 Task: Buy 2 Toothpick Holders from Kitchen Accessories section under best seller category for shipping address: Kendall Wright, 1123 Sharon Lane, South Bend, Indiana 46625, Cell Number 5742125169. Pay from credit card ending with 9757, CVV 798
Action: Mouse moved to (14, 95)
Screenshot: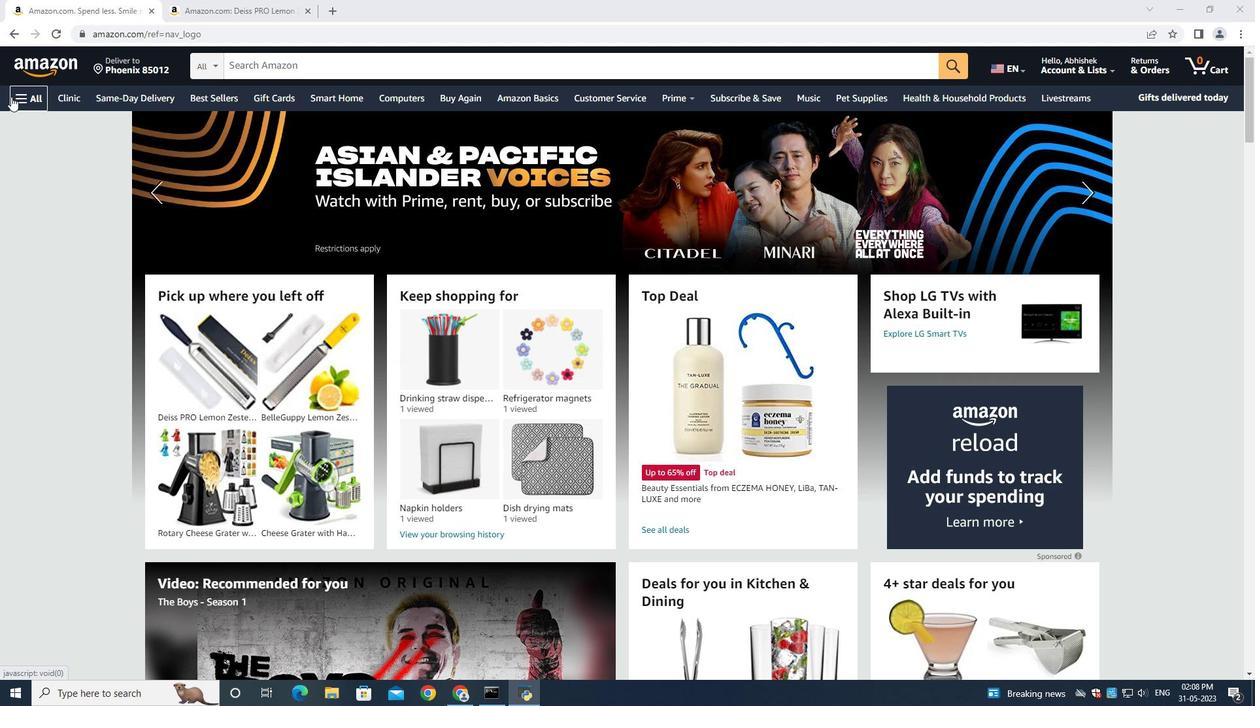 
Action: Mouse pressed left at (14, 95)
Screenshot: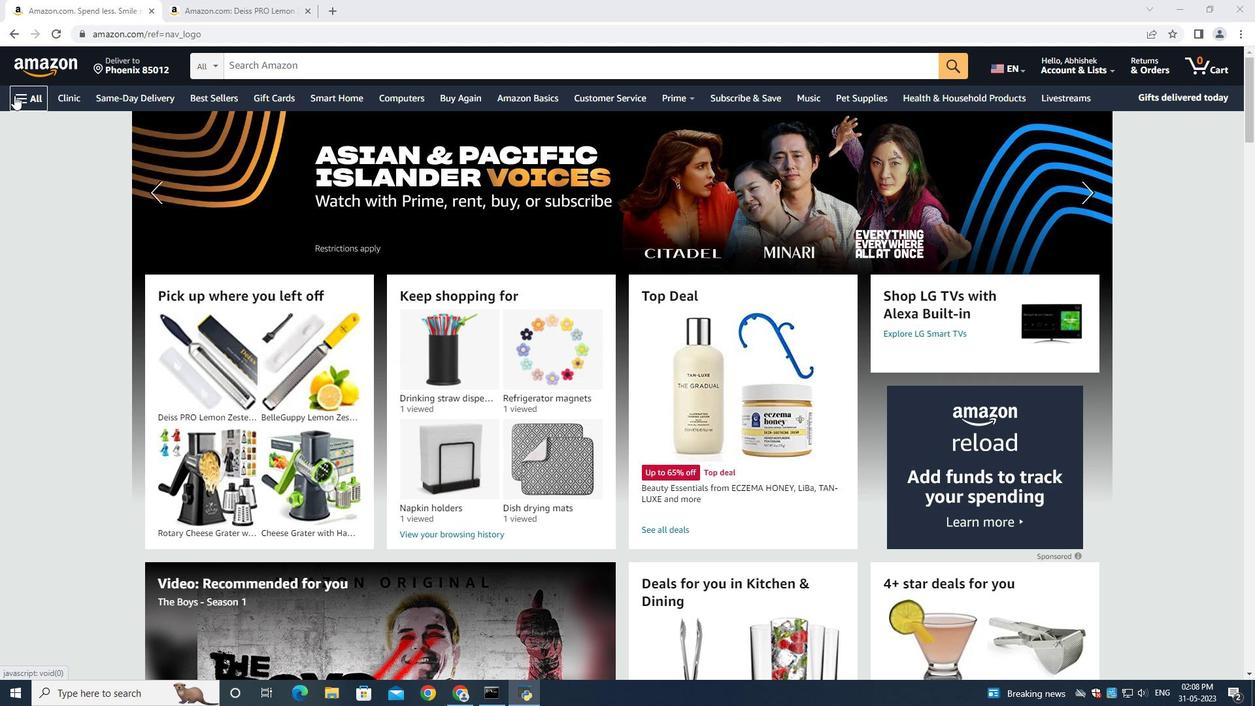 
Action: Mouse moved to (56, 131)
Screenshot: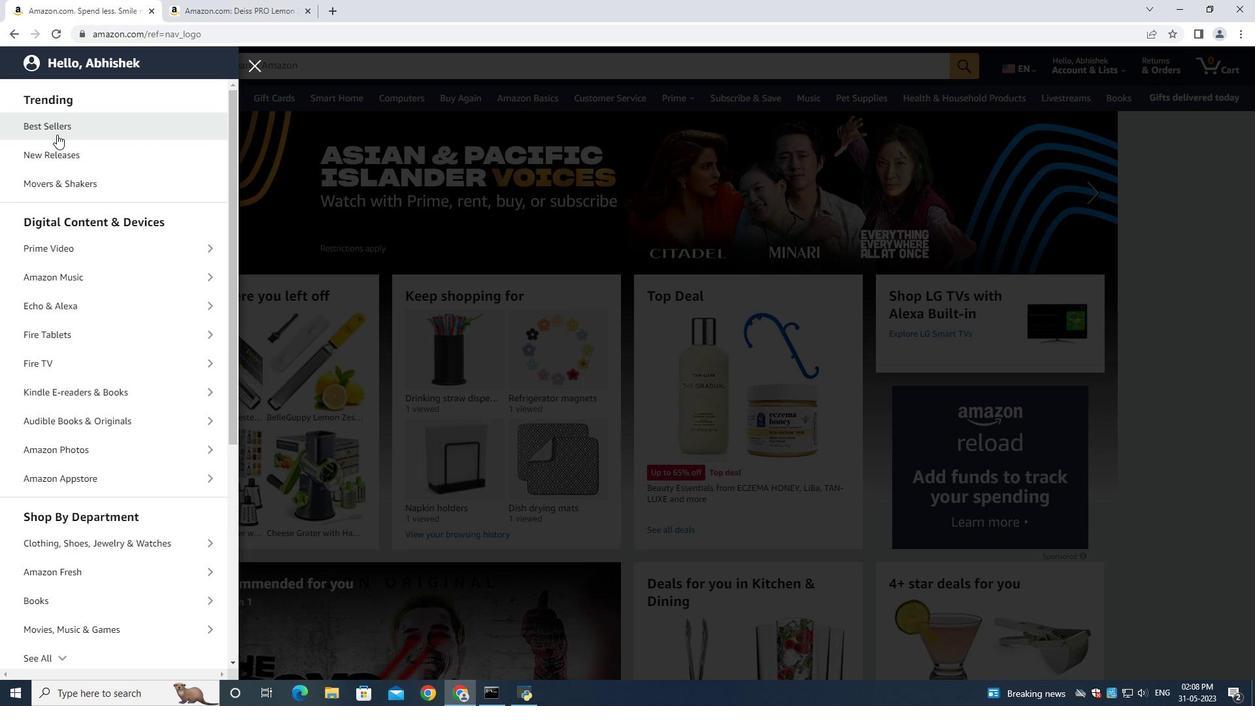 
Action: Mouse pressed left at (56, 131)
Screenshot: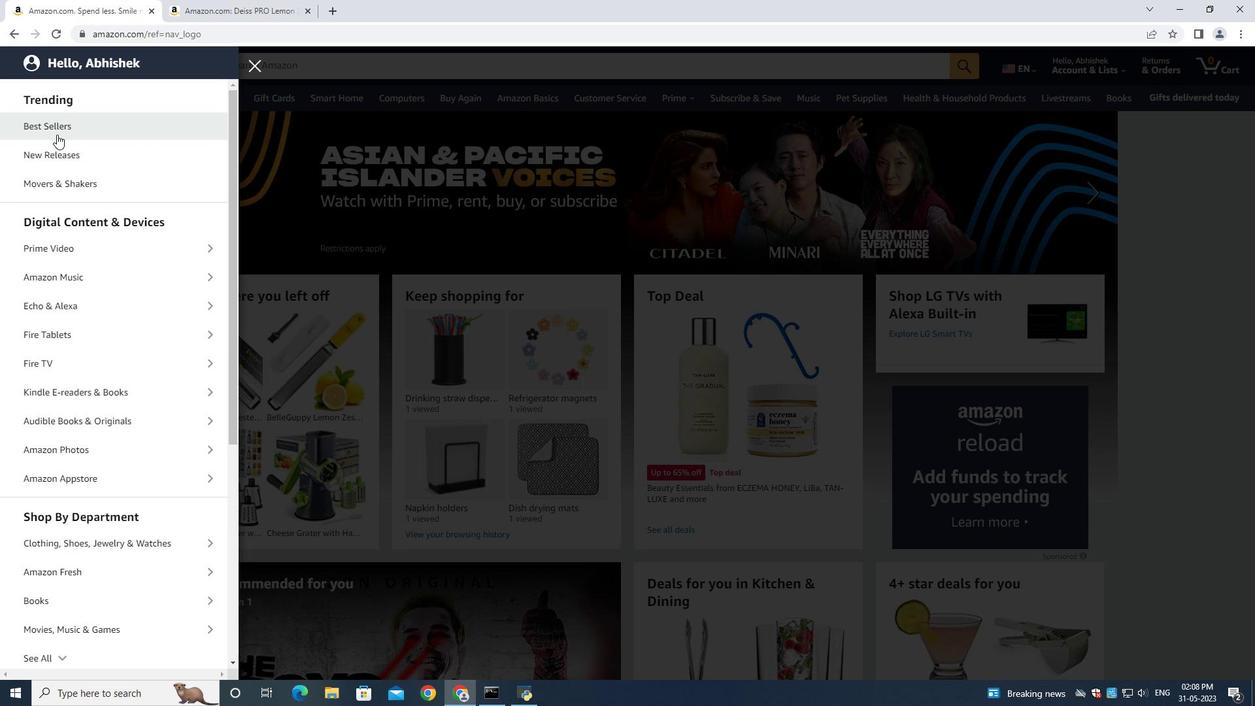 
Action: Mouse moved to (300, 67)
Screenshot: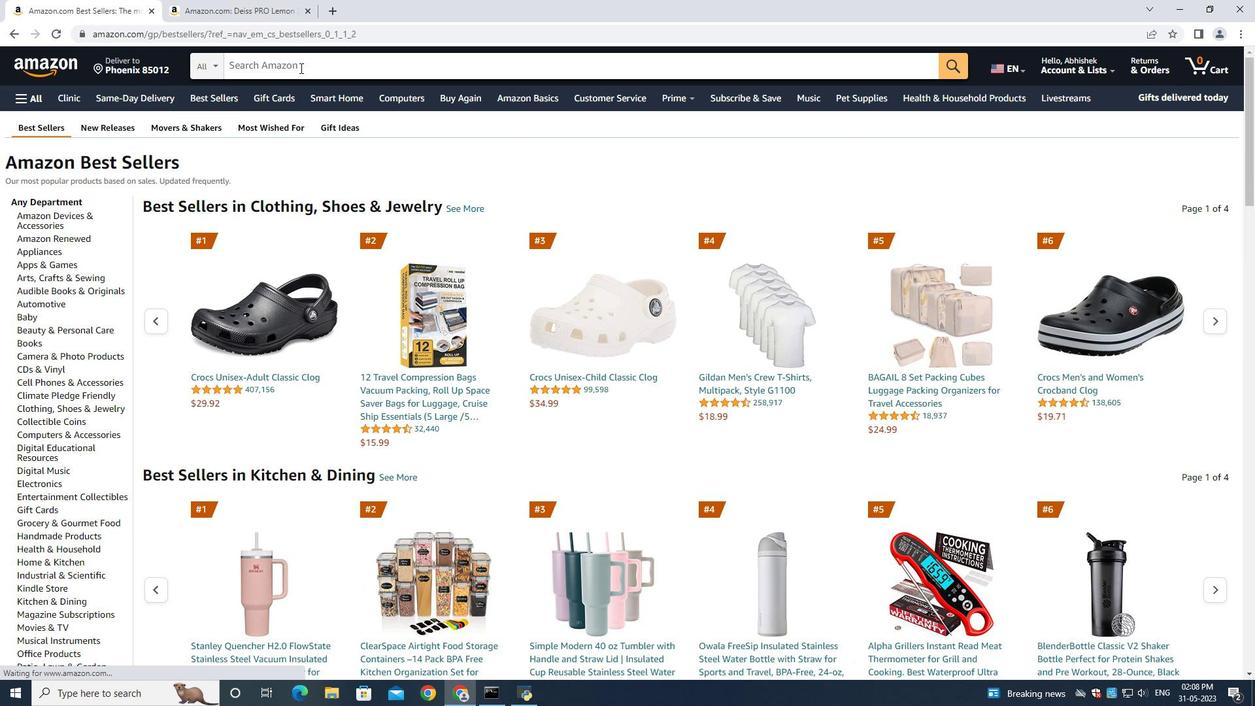 
Action: Mouse pressed left at (300, 67)
Screenshot: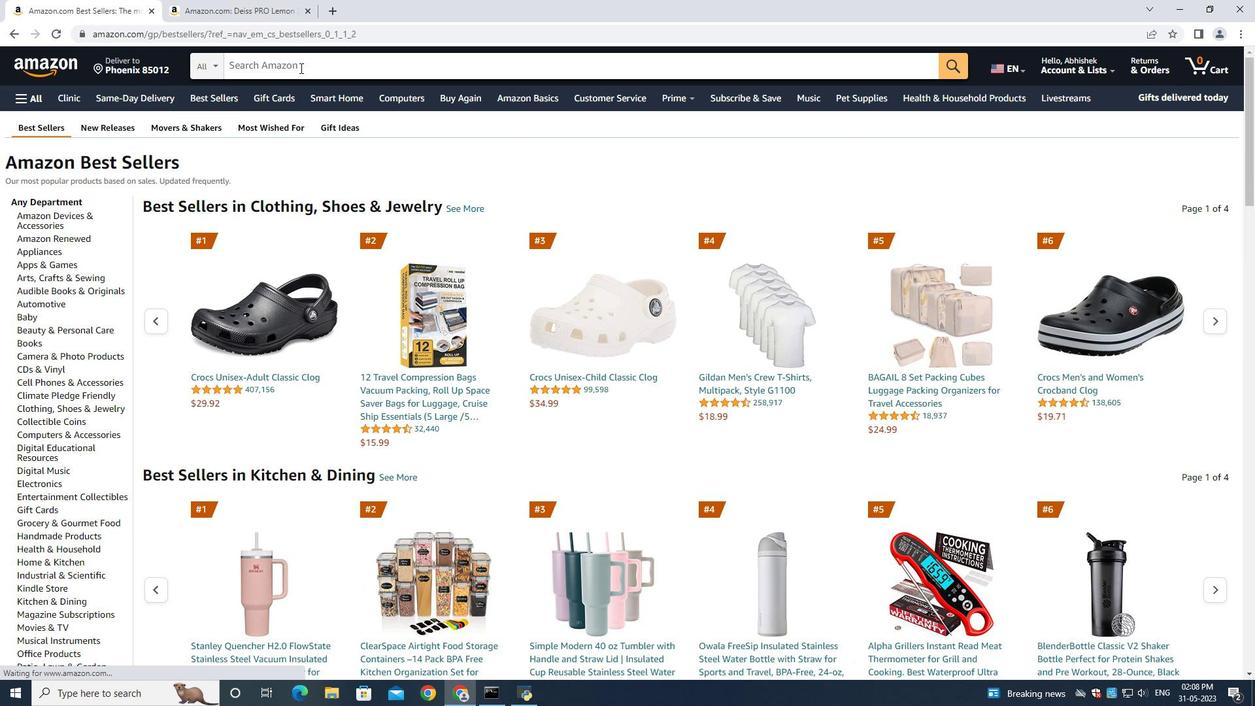 
Action: Key pressed <Key.shift><Key.shift><Key.shift><Key.shift><Key.shift><Key.shift><Key.shift><Key.shift><Key.shift>Toothpick<Key.space><Key.shift><Key.shift><Key.shift><Key.shift><Key.shift><Key.shift><Key.shift><Key.shift><Key.shift><Key.shift><Key.shift><Key.shift><Key.shift><Key.shift><Key.shift><Key.shift><Key.shift><Key.shift>Holders<Key.enter>
Screenshot: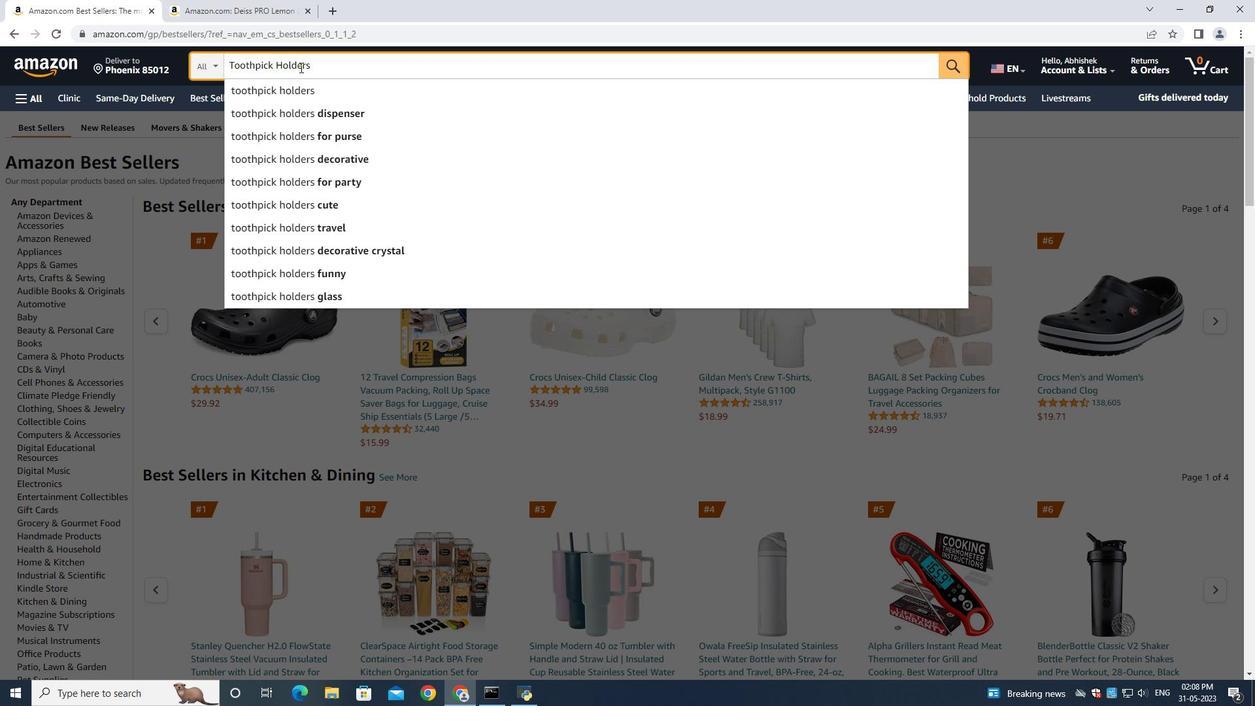 
Action: Mouse moved to (371, 71)
Screenshot: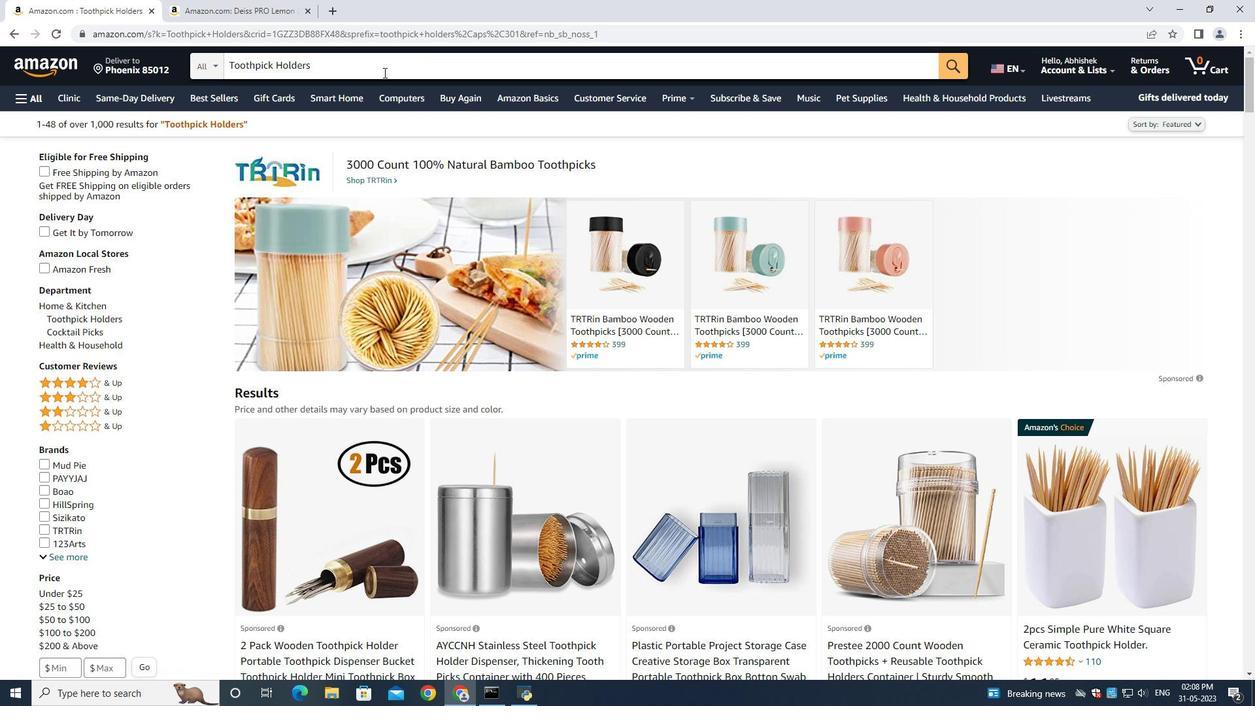 
Action: Mouse pressed left at (371, 71)
Screenshot: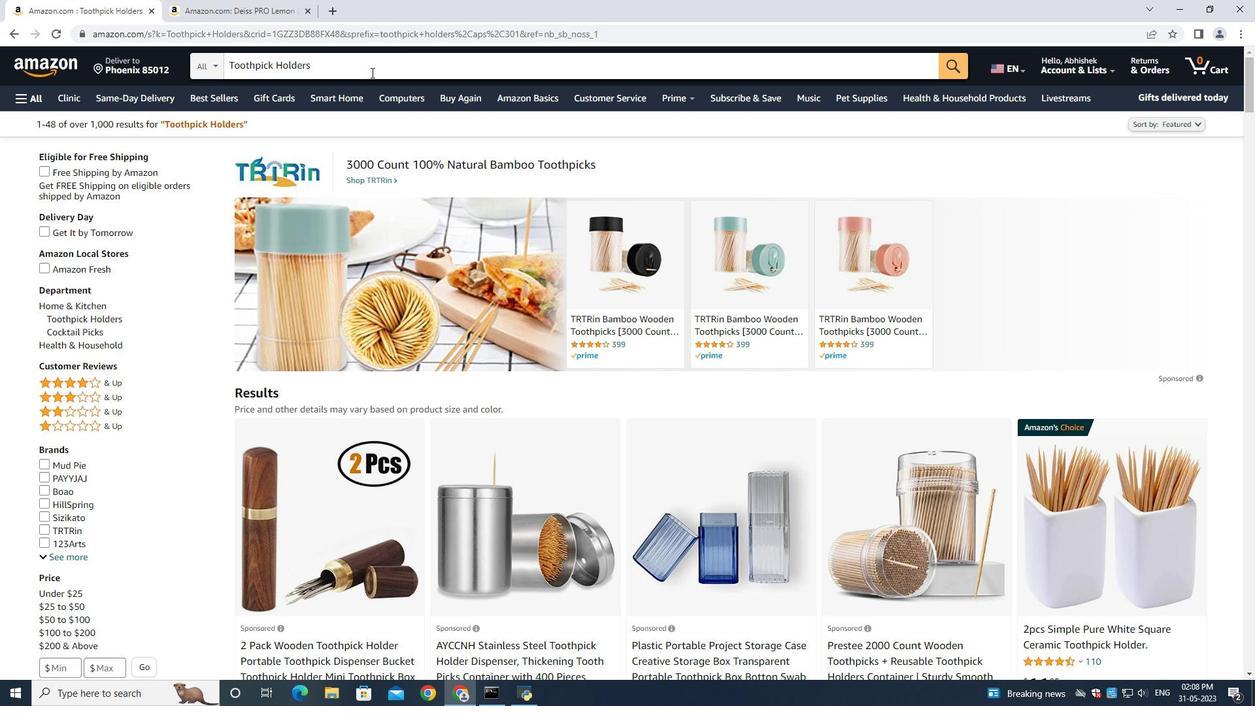 
Action: Key pressed <Key.space>kitchen<Key.enter>
Screenshot: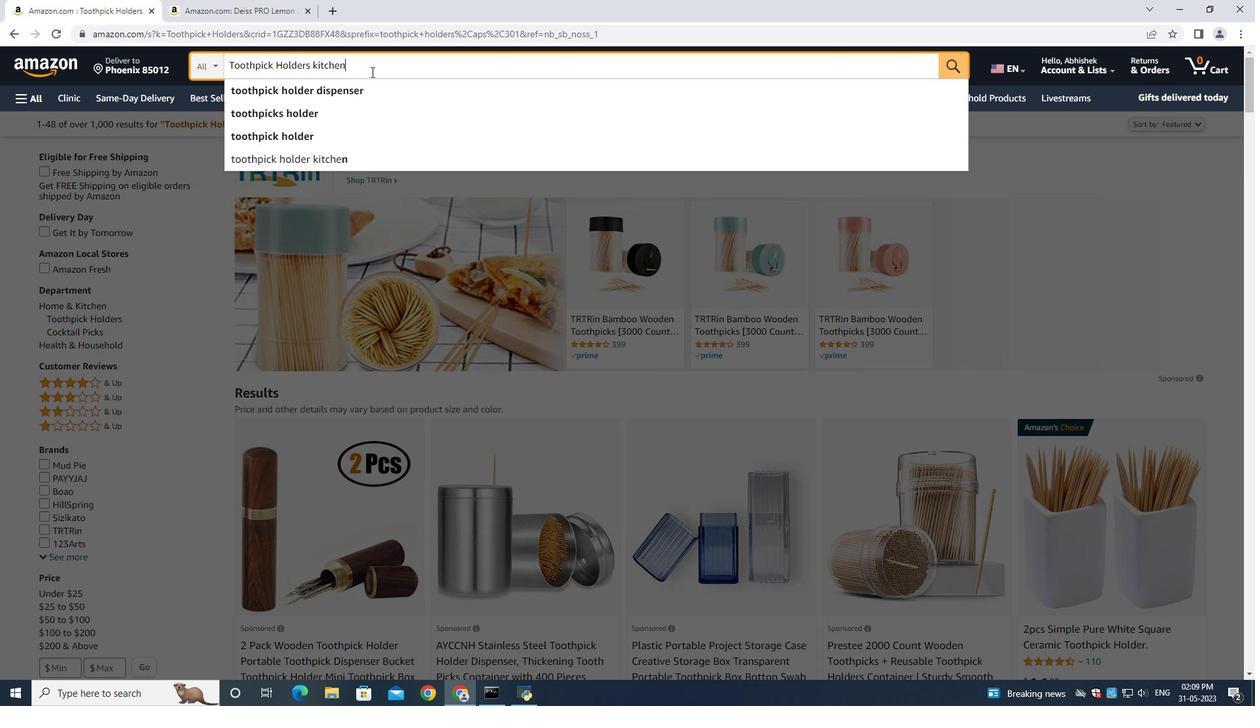 
Action: Mouse moved to (69, 270)
Screenshot: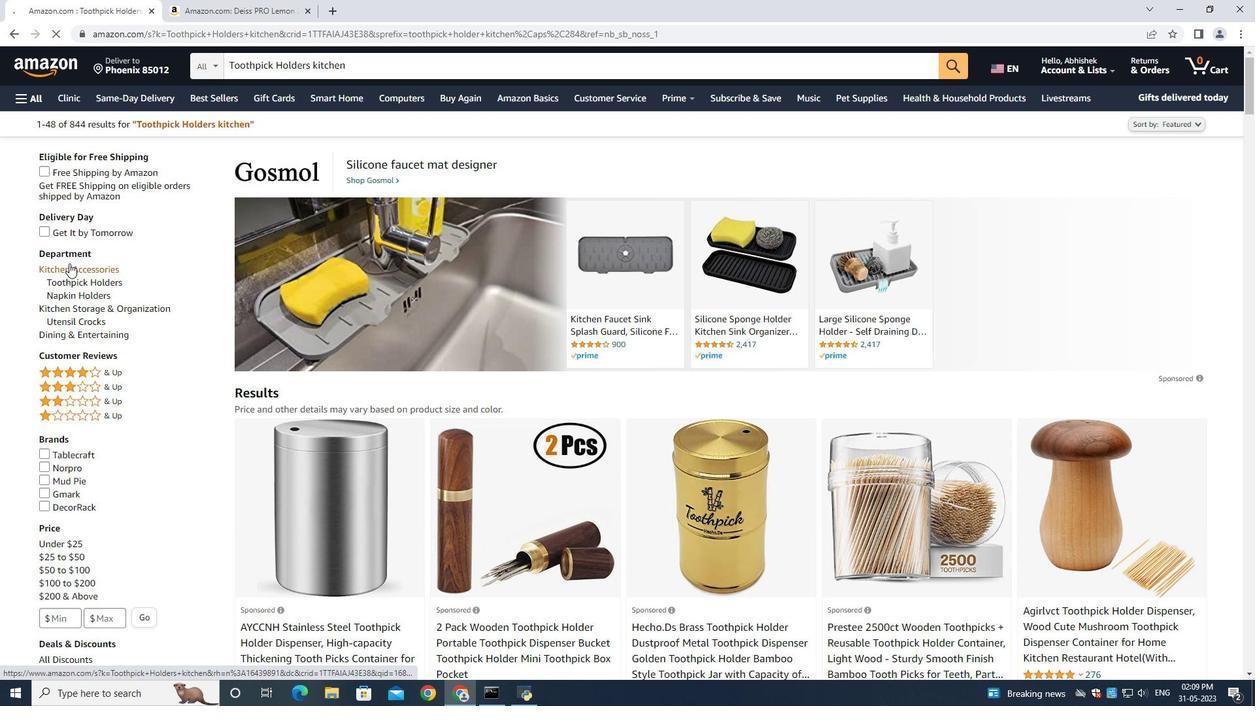 
Action: Mouse pressed left at (69, 270)
Screenshot: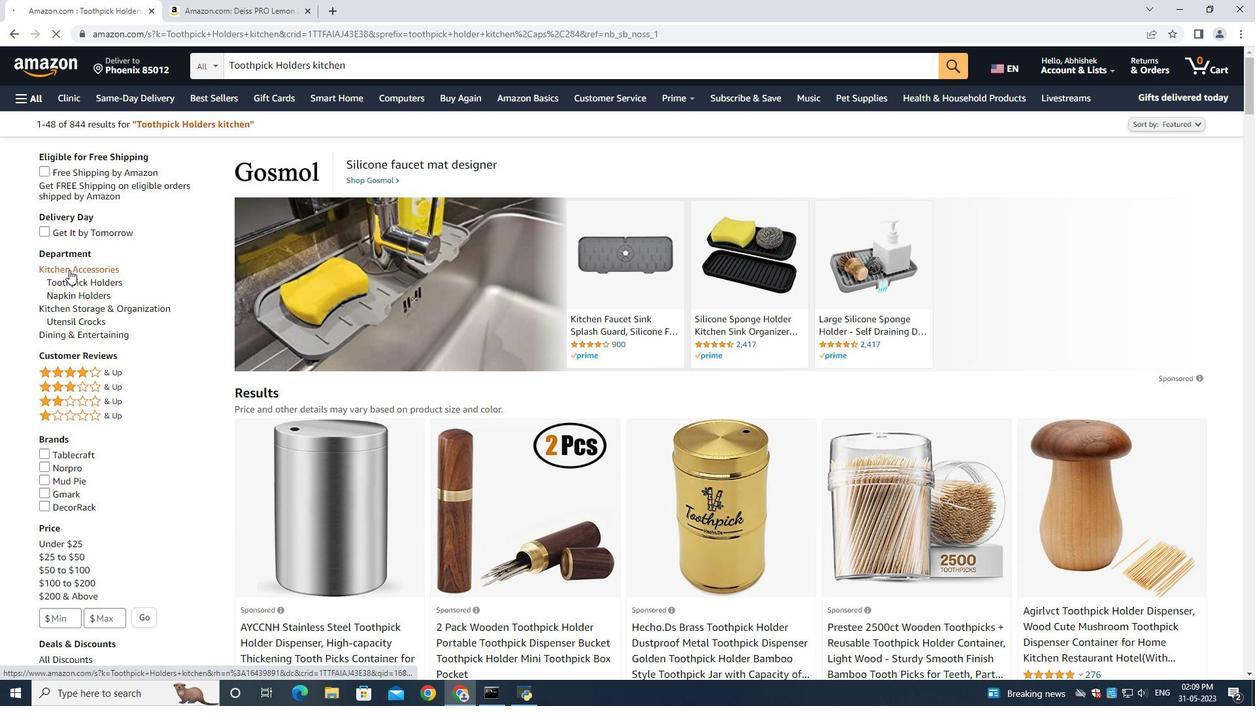 
Action: Mouse moved to (881, 387)
Screenshot: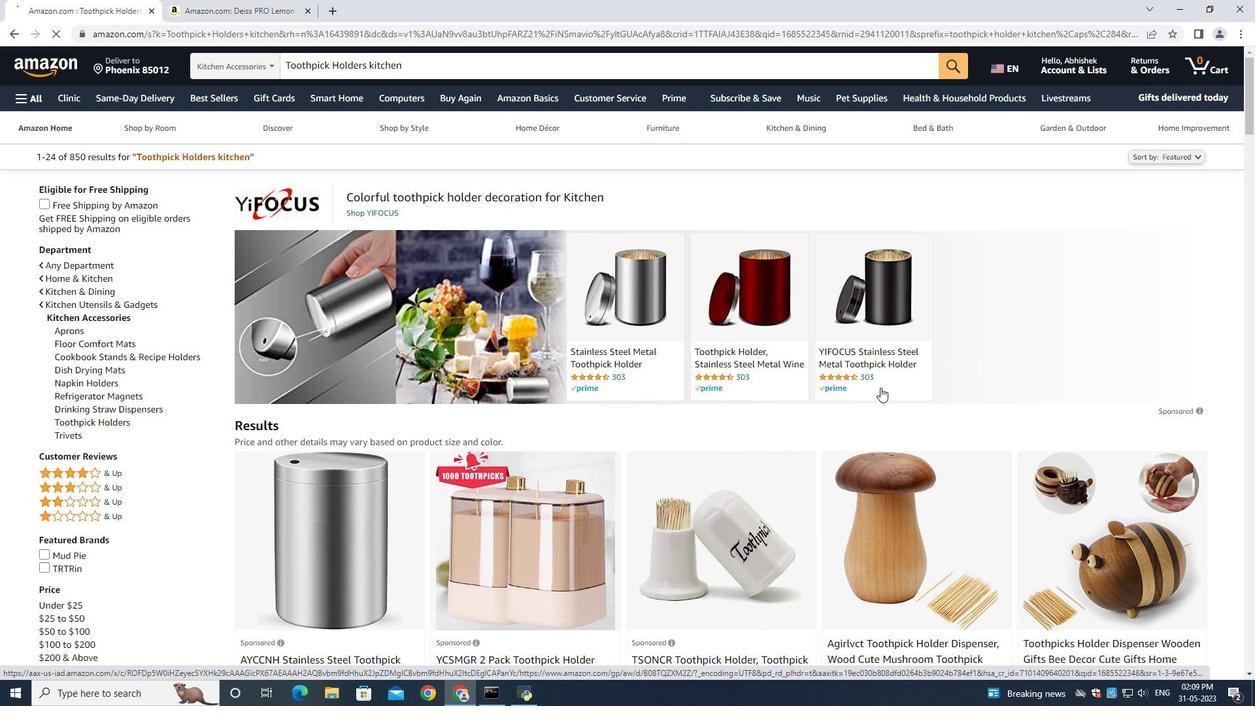 
Action: Mouse scrolled (881, 387) with delta (0, 0)
Screenshot: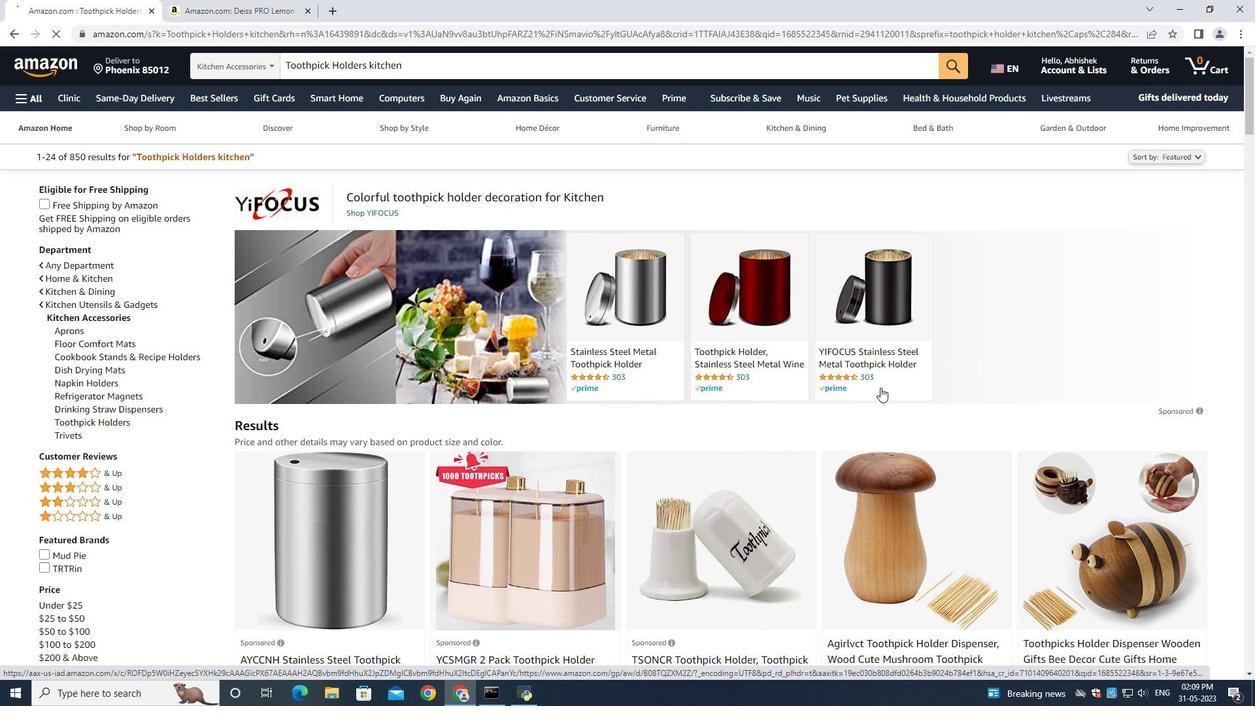 
Action: Mouse moved to (881, 389)
Screenshot: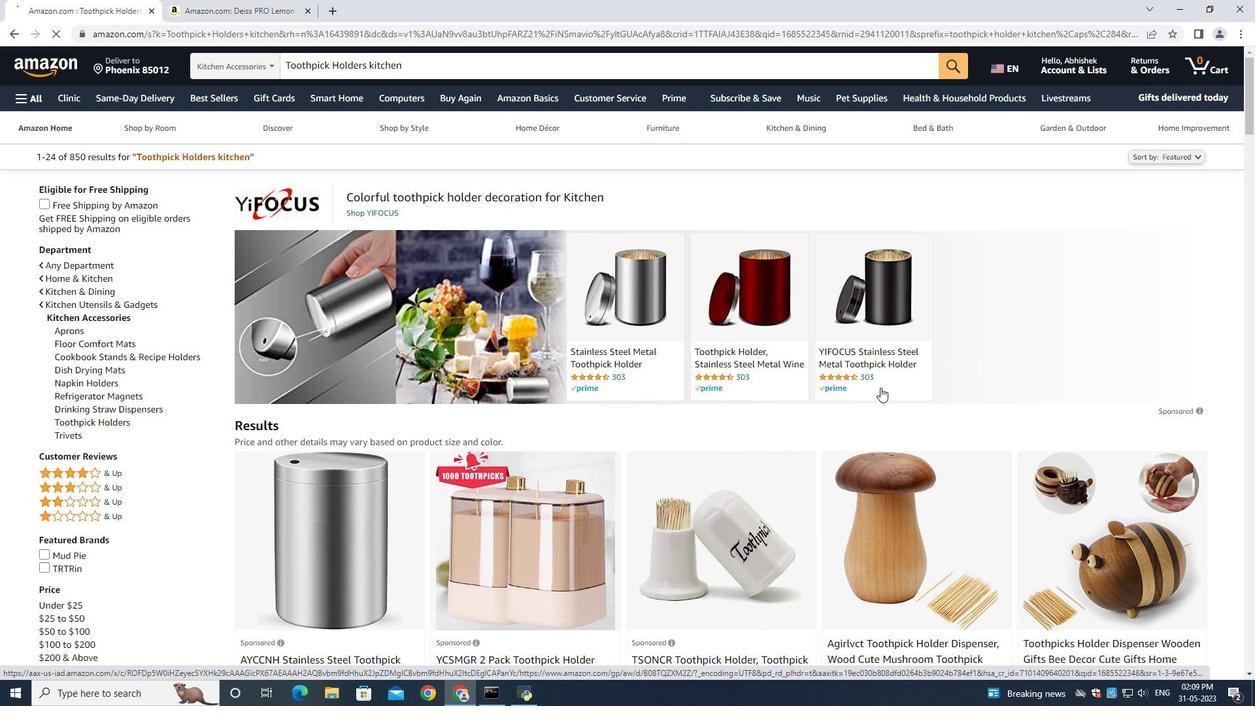 
Action: Mouse scrolled (881, 388) with delta (0, 0)
Screenshot: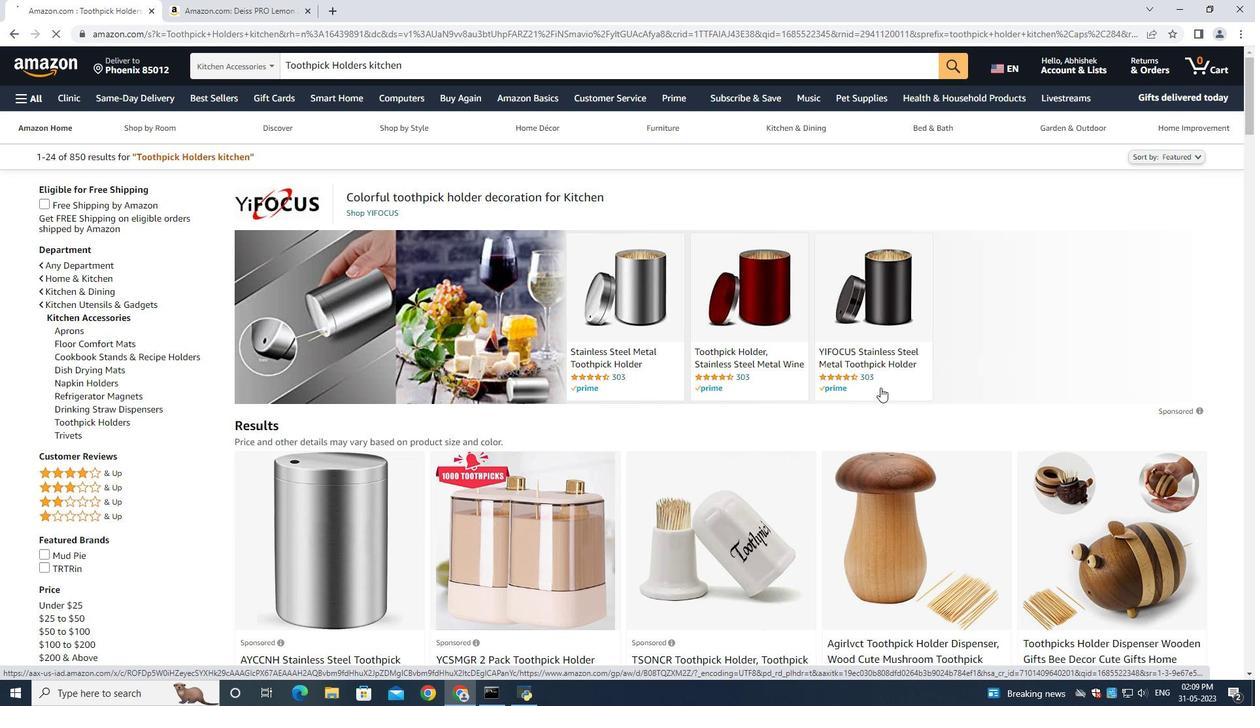 
Action: Mouse scrolled (881, 388) with delta (0, 0)
Screenshot: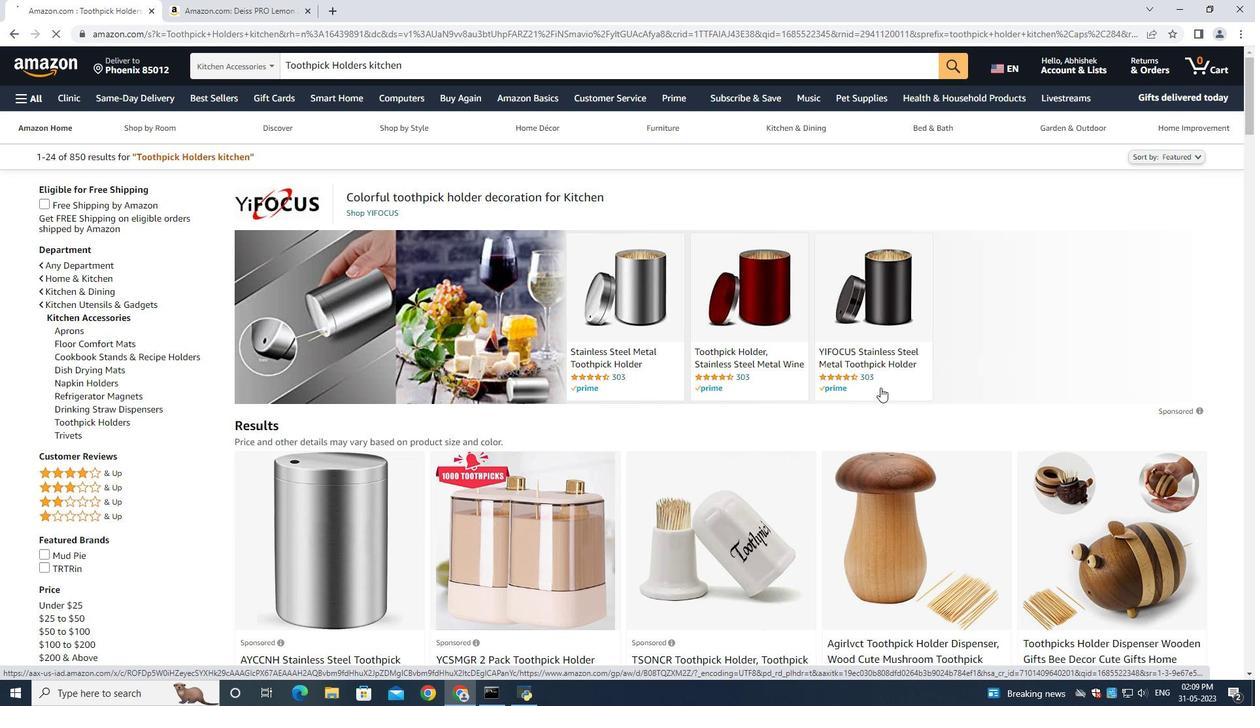 
Action: Mouse scrolled (881, 388) with delta (0, 0)
Screenshot: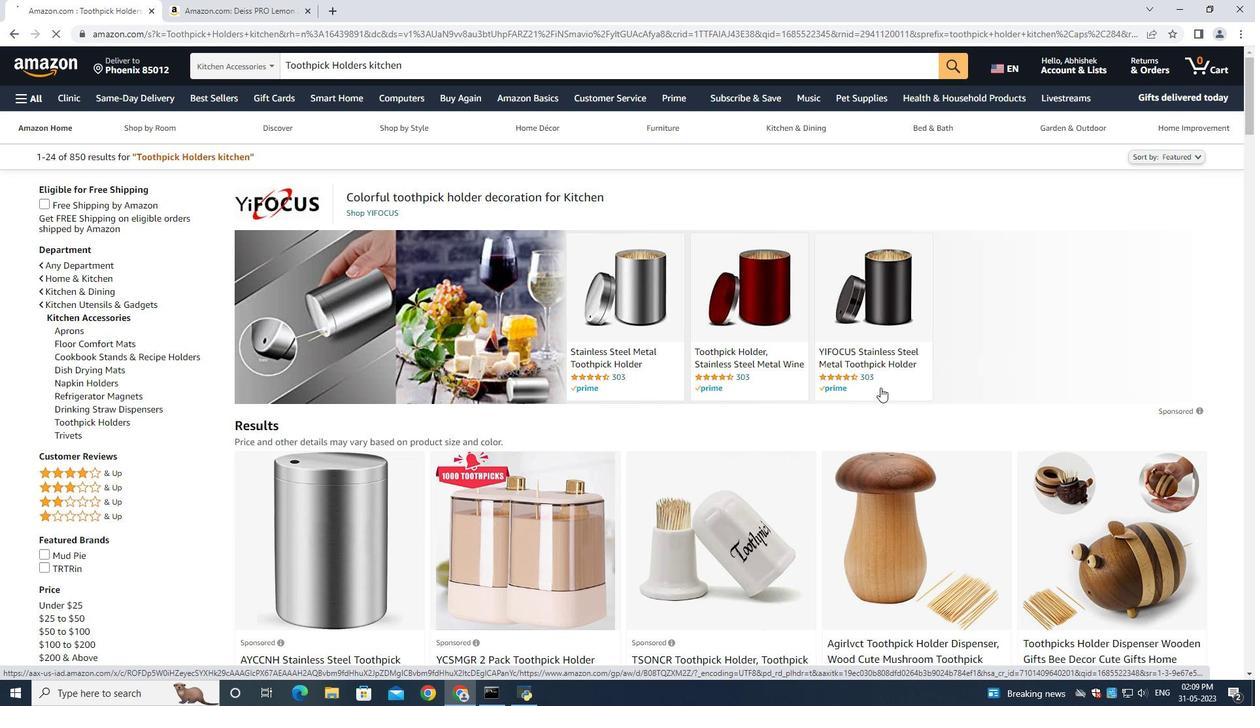 
Action: Mouse moved to (988, 393)
Screenshot: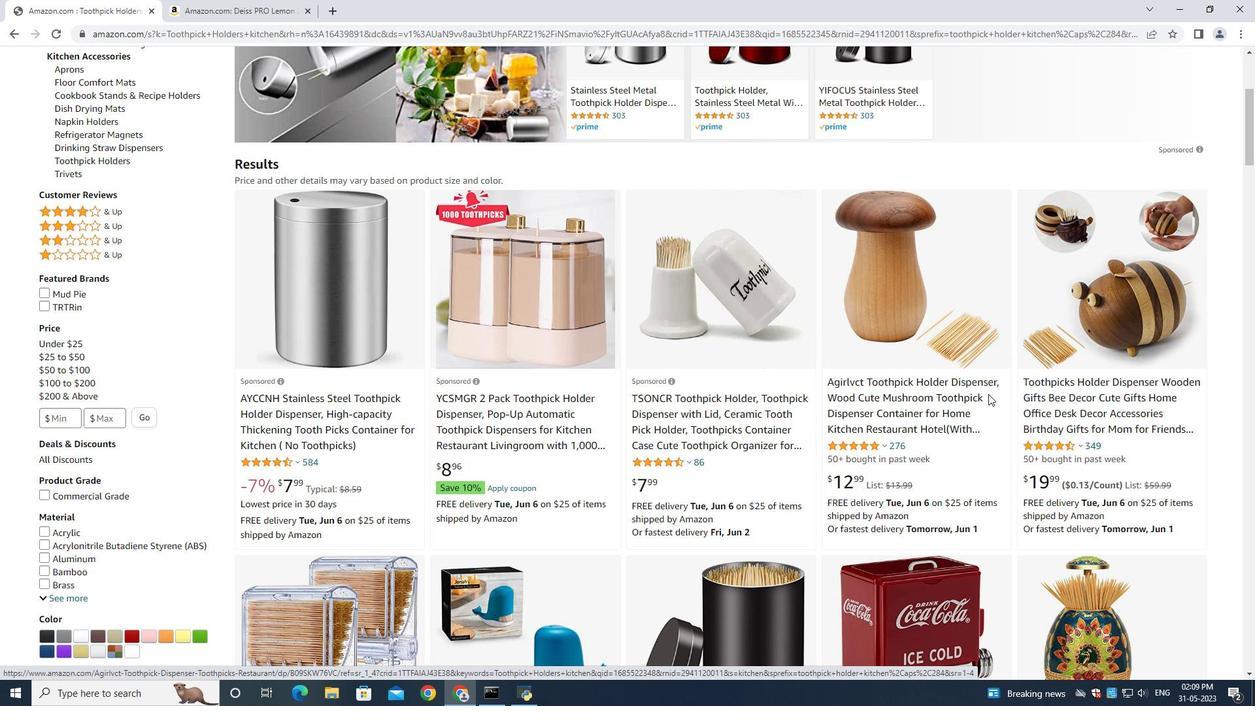 
Action: Mouse scrolled (988, 392) with delta (0, 0)
Screenshot: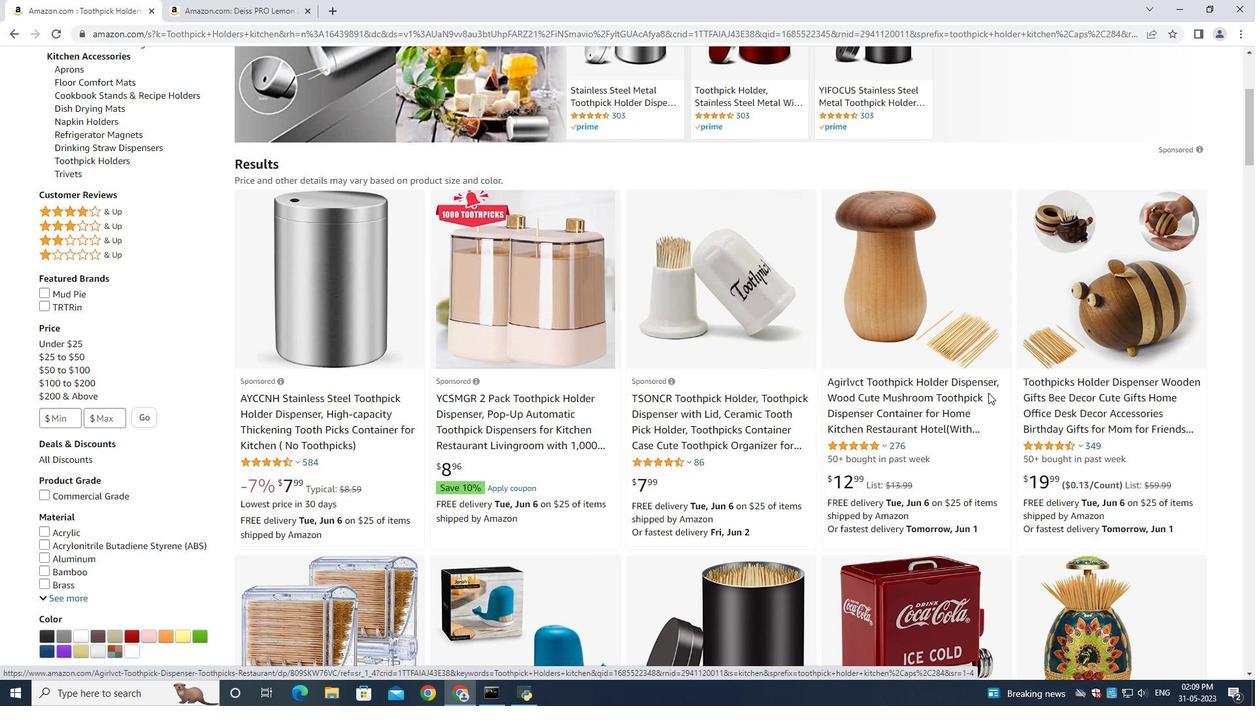 
Action: Mouse scrolled (988, 392) with delta (0, 0)
Screenshot: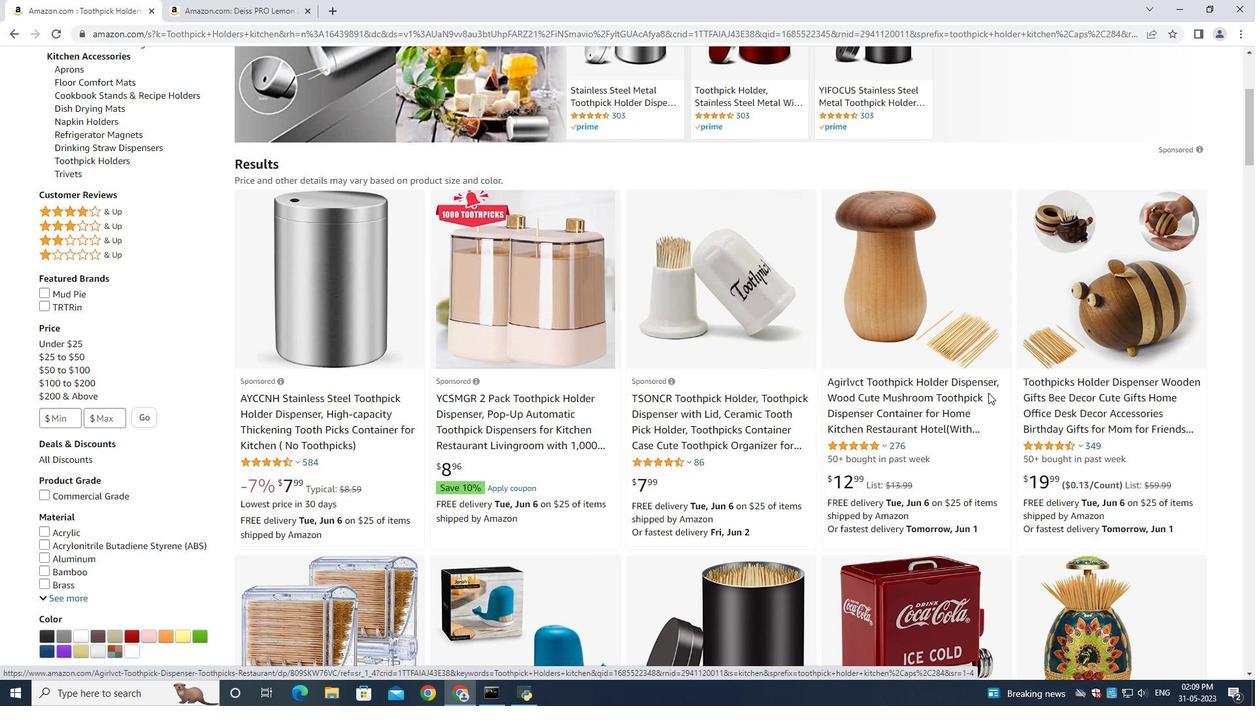 
Action: Mouse moved to (890, 283)
Screenshot: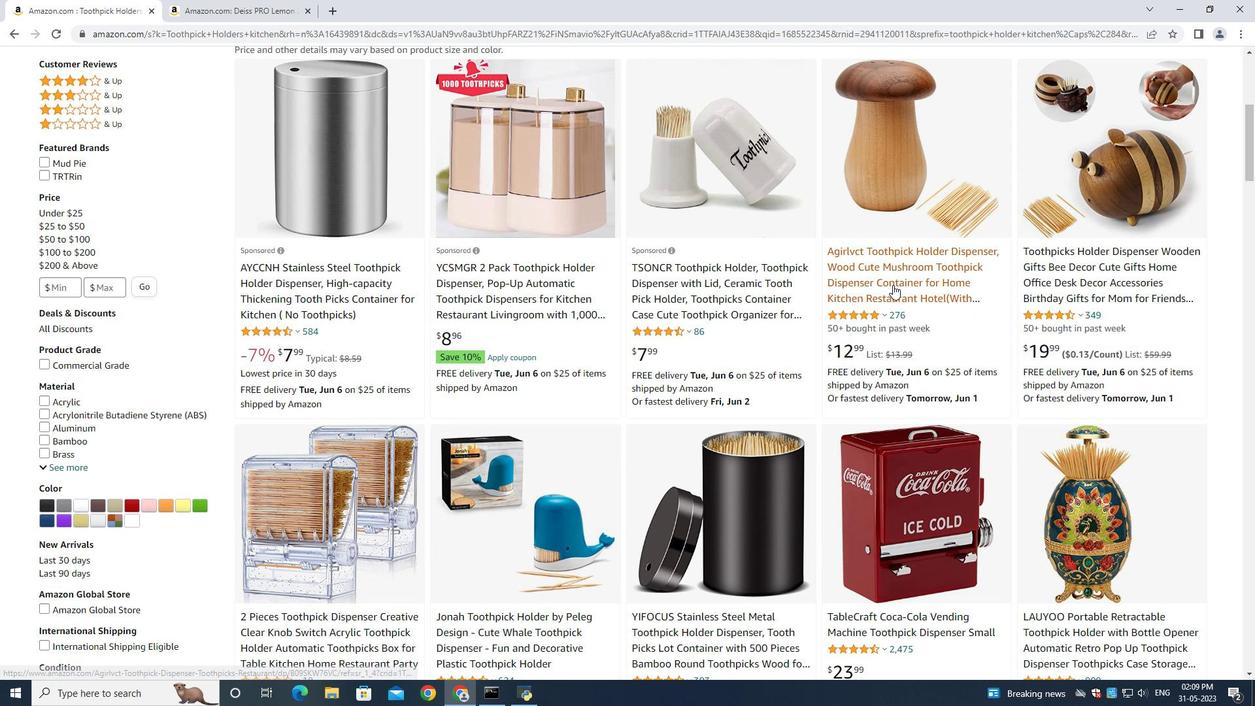 
Action: Mouse scrolled (890, 282) with delta (0, 0)
Screenshot: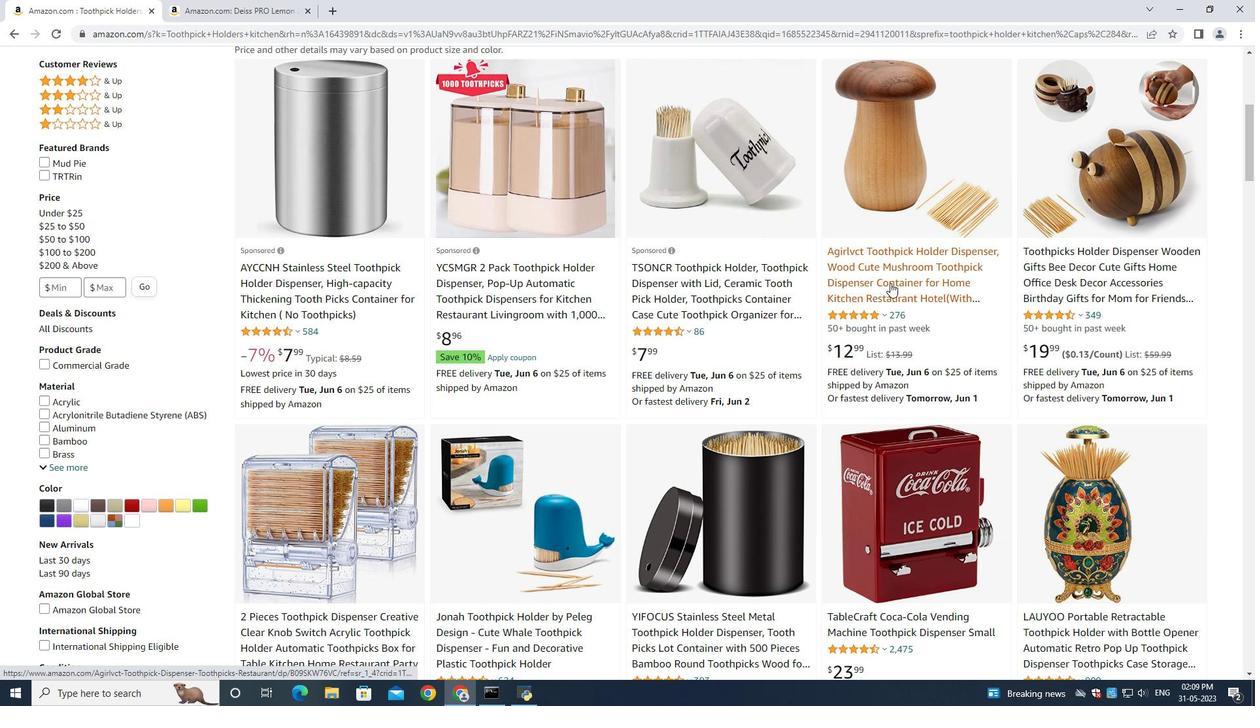 
Action: Mouse scrolled (890, 282) with delta (0, 0)
Screenshot: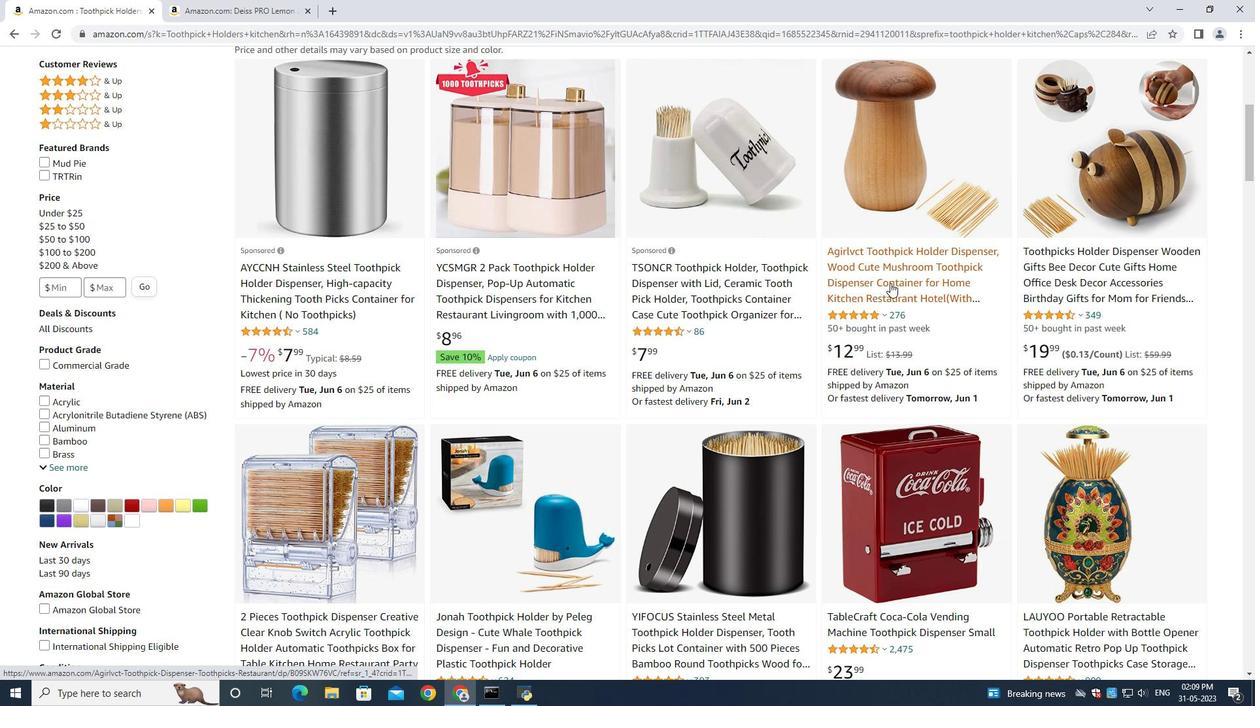 
Action: Mouse scrolled (890, 282) with delta (0, 0)
Screenshot: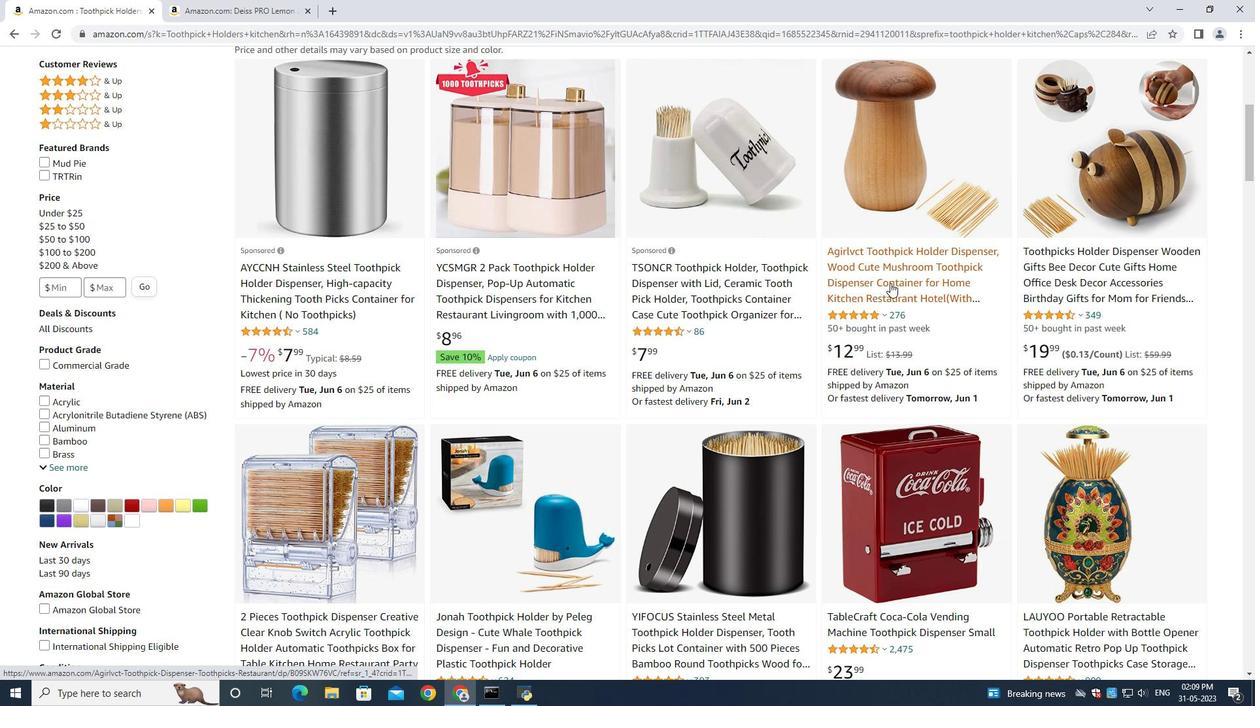 
Action: Mouse moved to (705, 433)
Screenshot: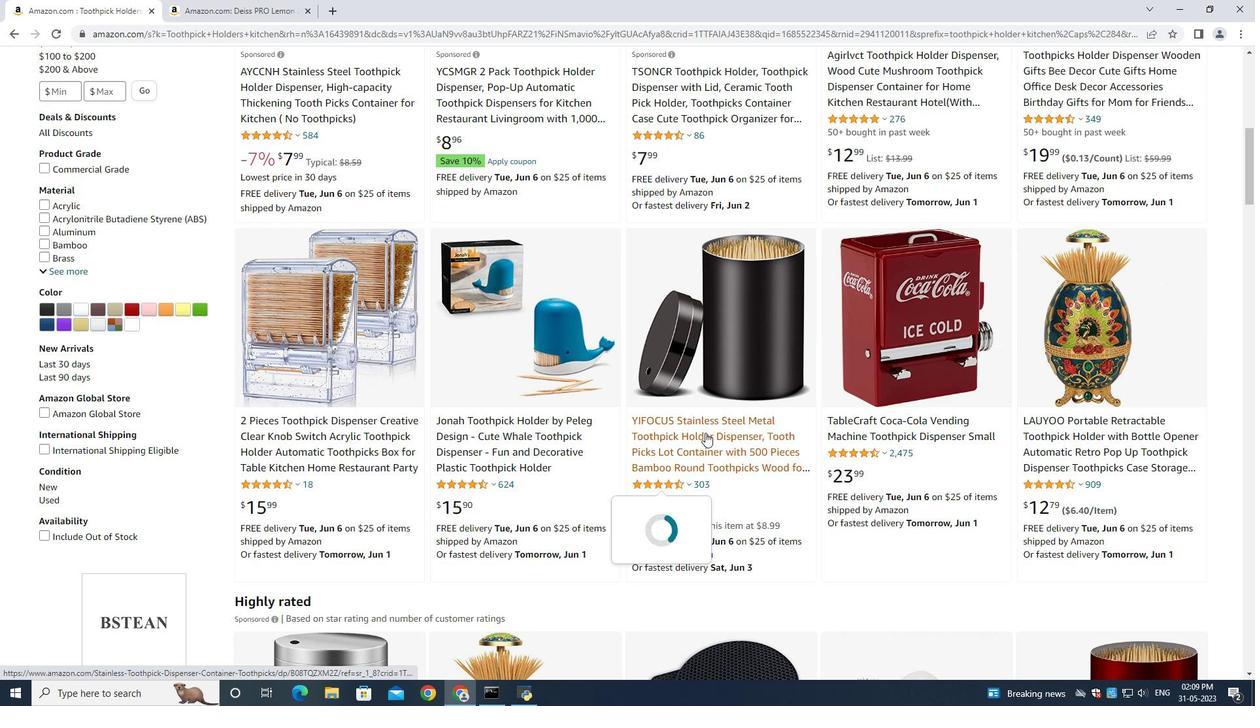 
Action: Mouse pressed left at (705, 433)
Screenshot: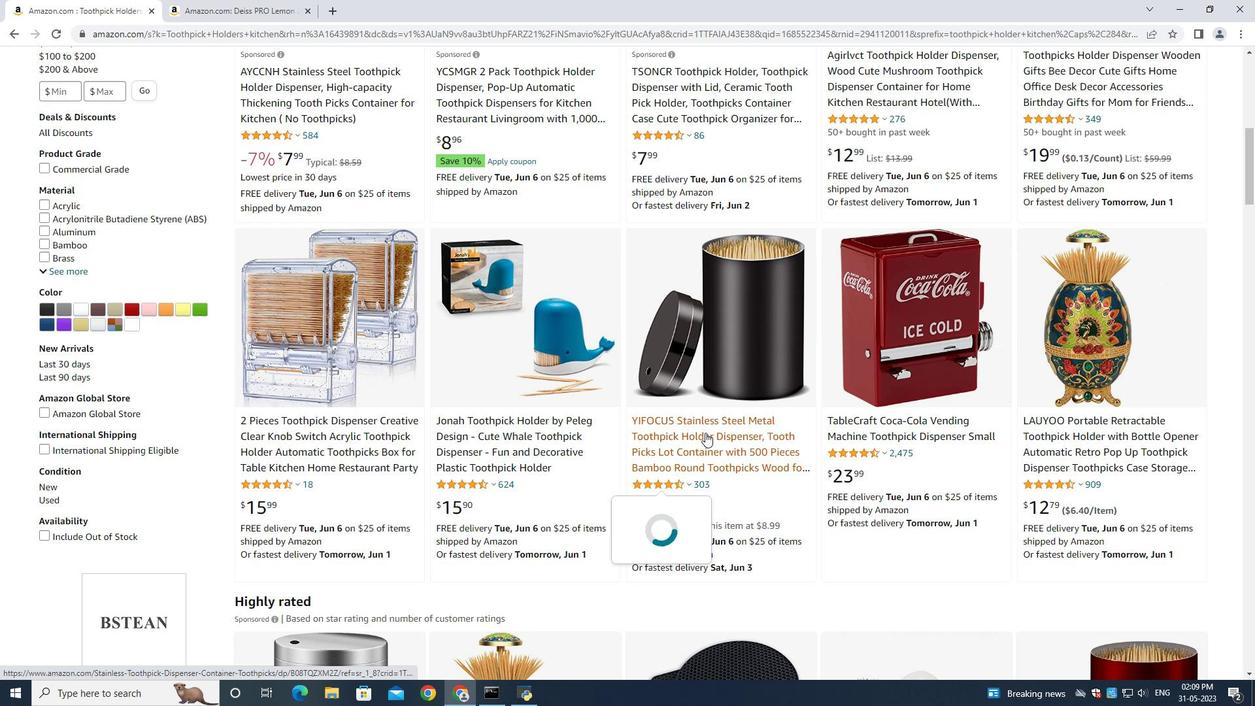 
Action: Mouse moved to (981, 498)
Screenshot: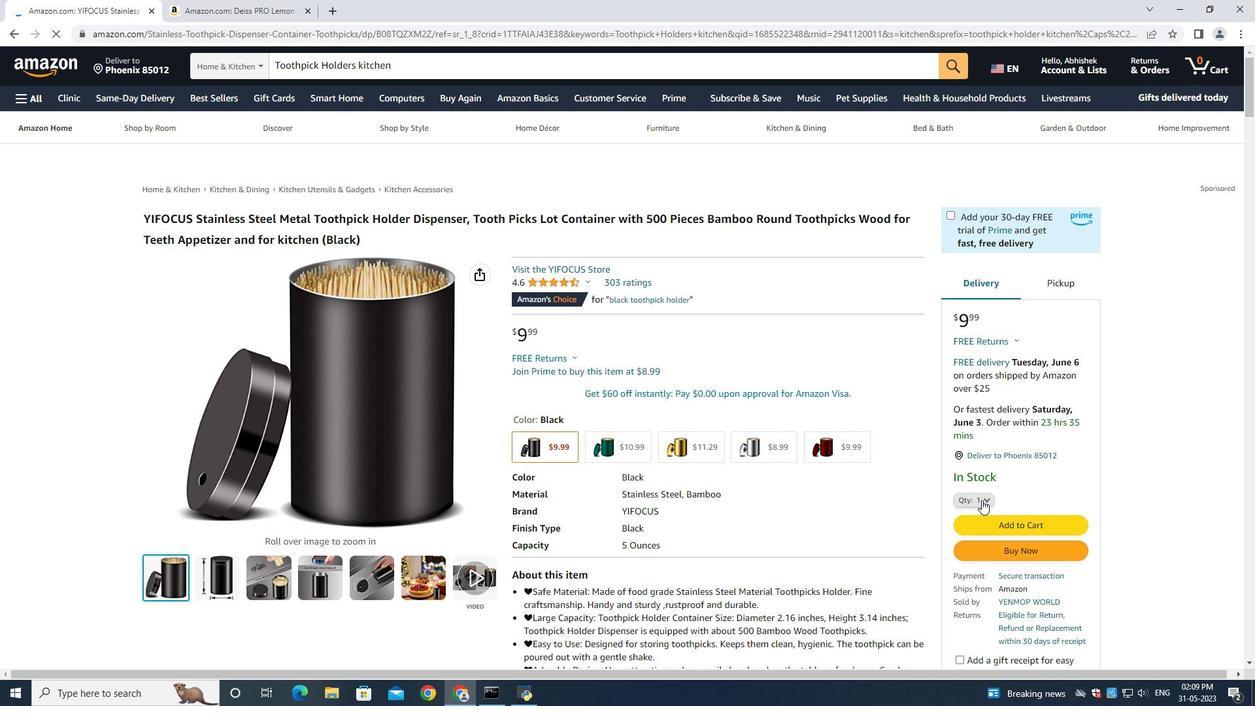
Action: Mouse pressed left at (981, 498)
Screenshot: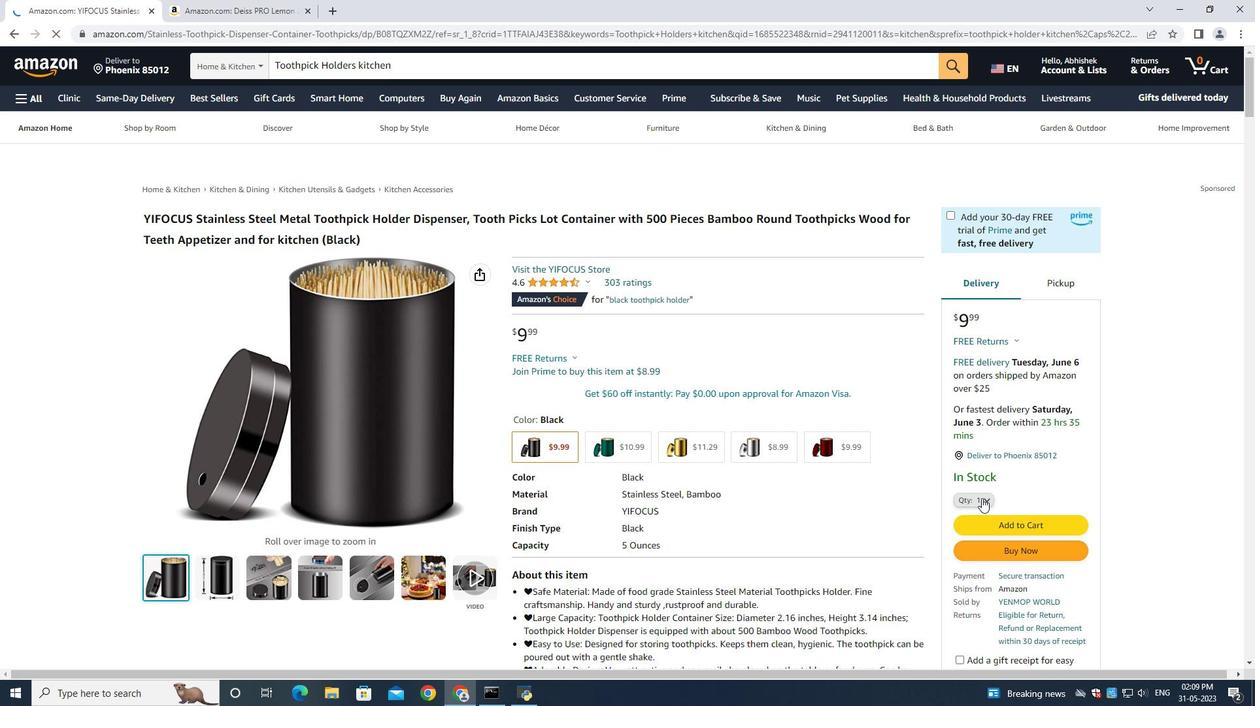 
Action: Mouse moved to (976, 363)
Screenshot: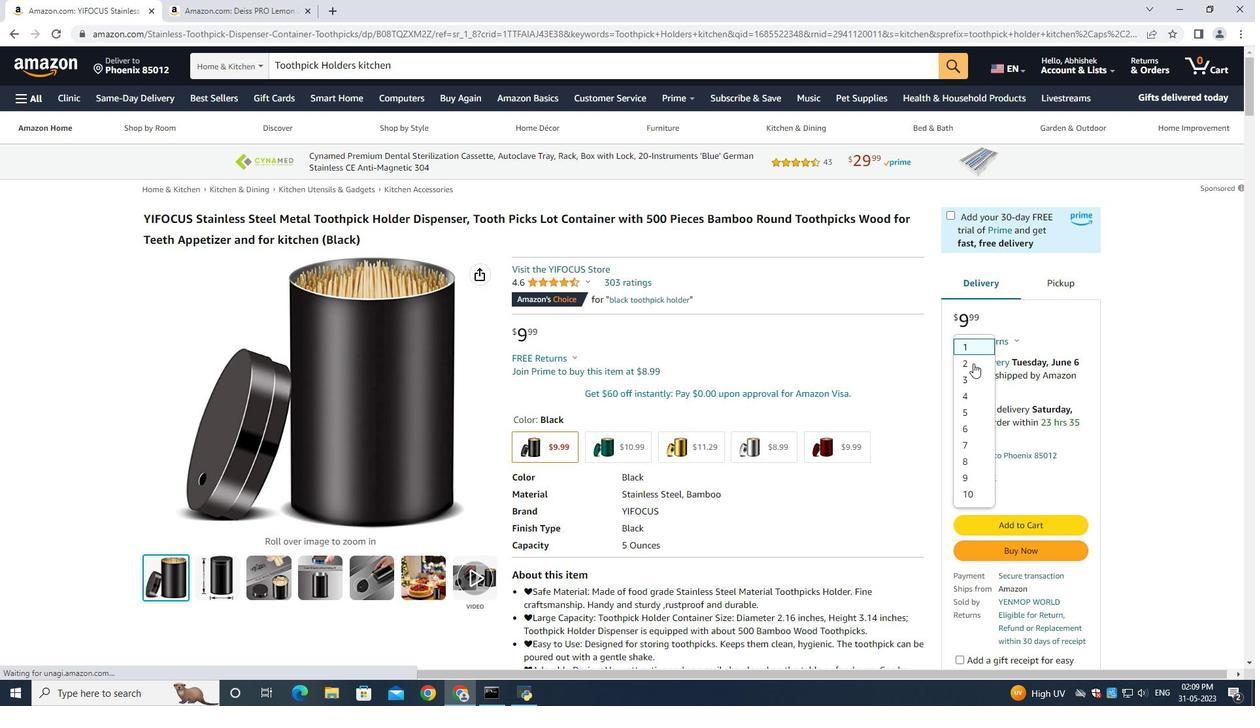 
Action: Mouse pressed left at (976, 363)
Screenshot: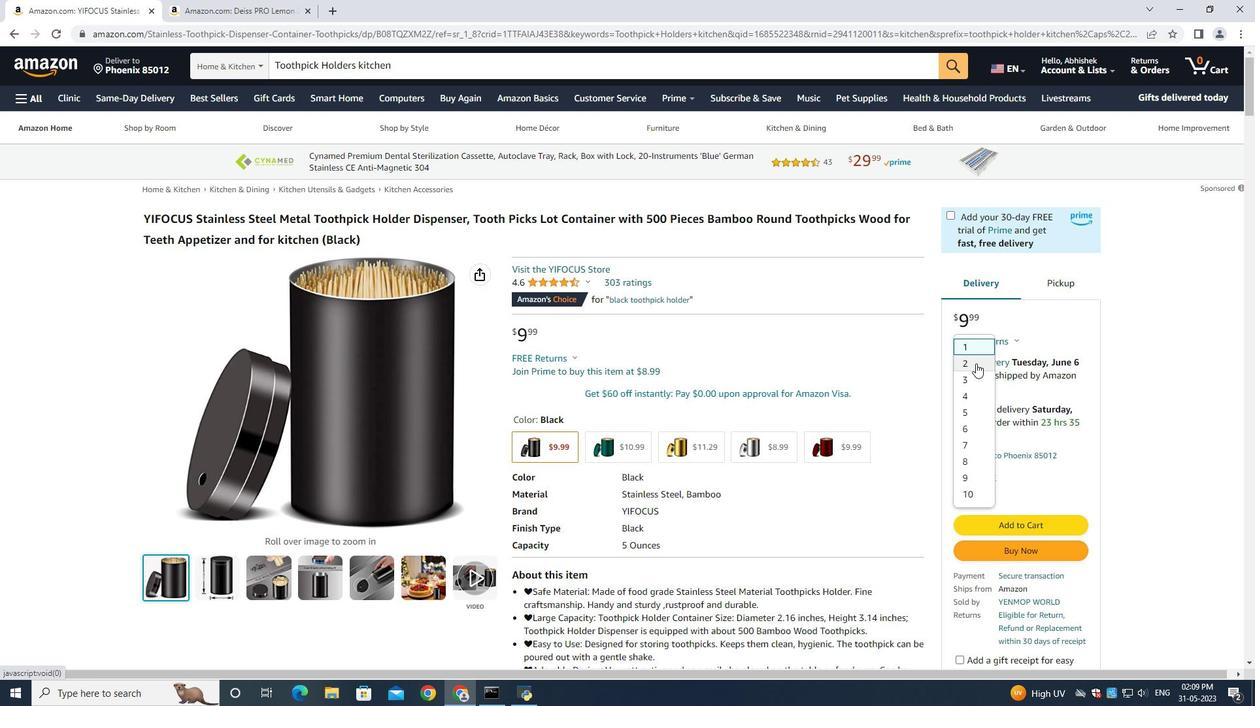 
Action: Mouse moved to (1015, 551)
Screenshot: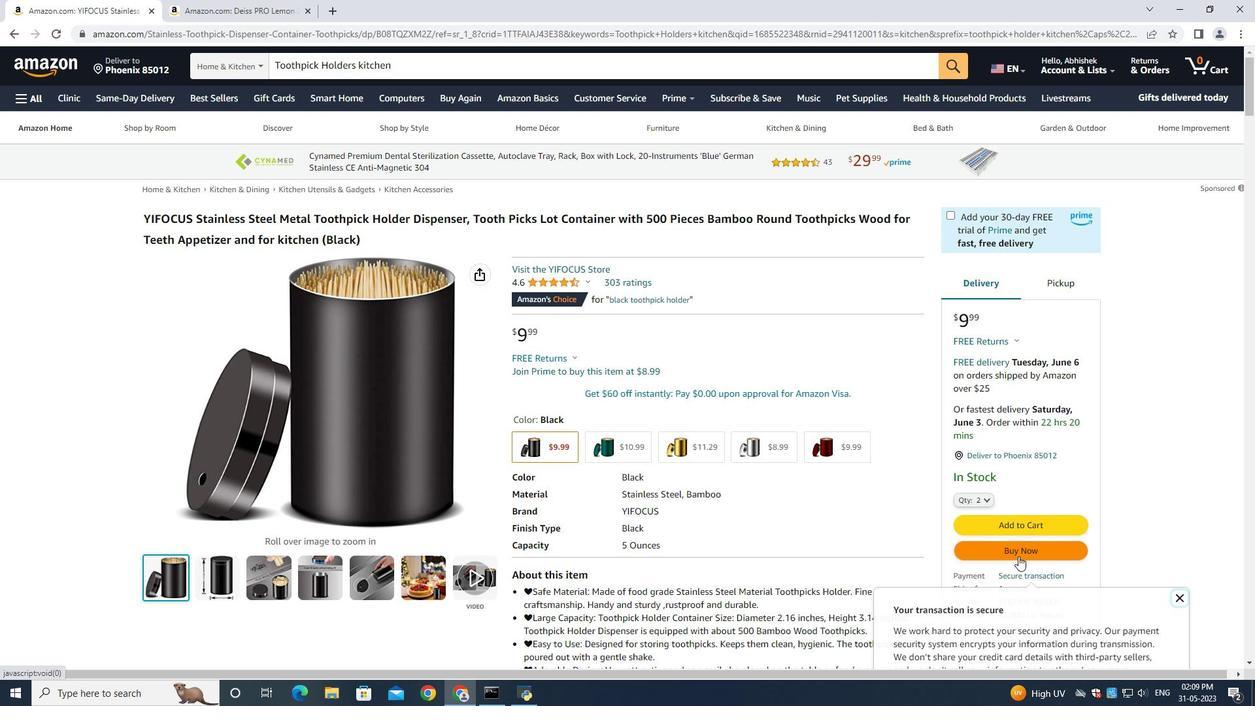 
Action: Mouse pressed left at (1015, 551)
Screenshot: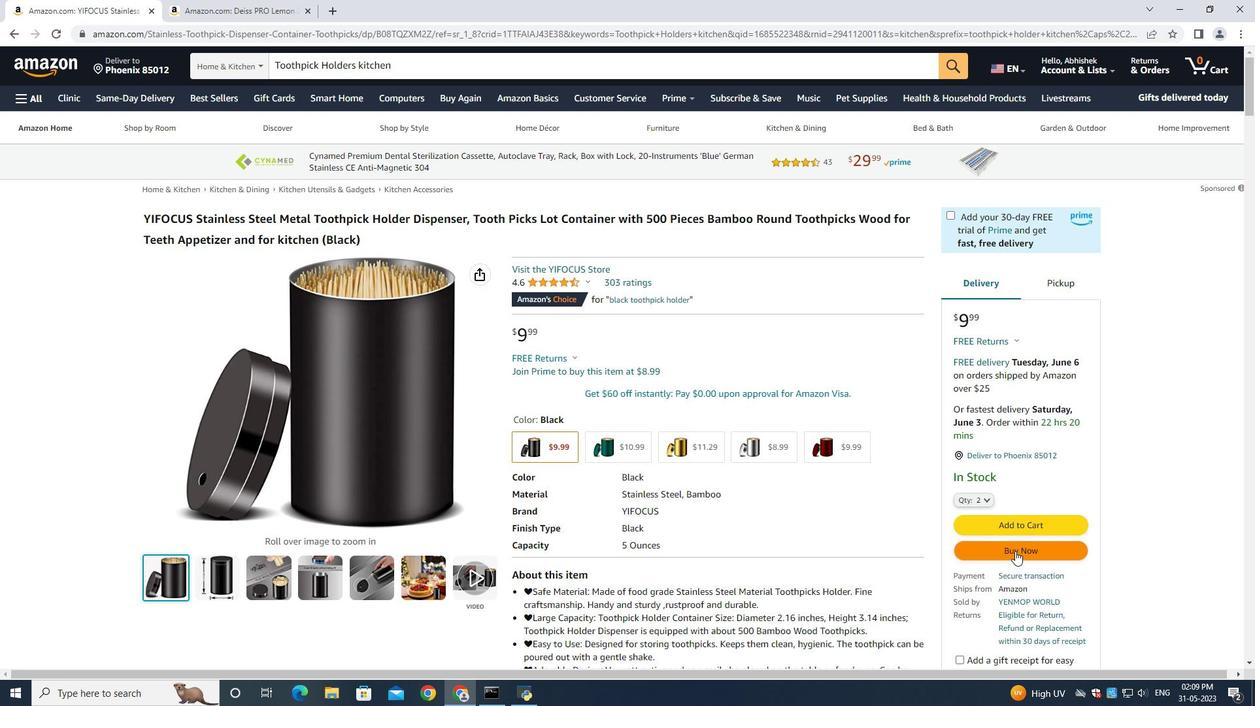 
Action: Mouse moved to (721, 534)
Screenshot: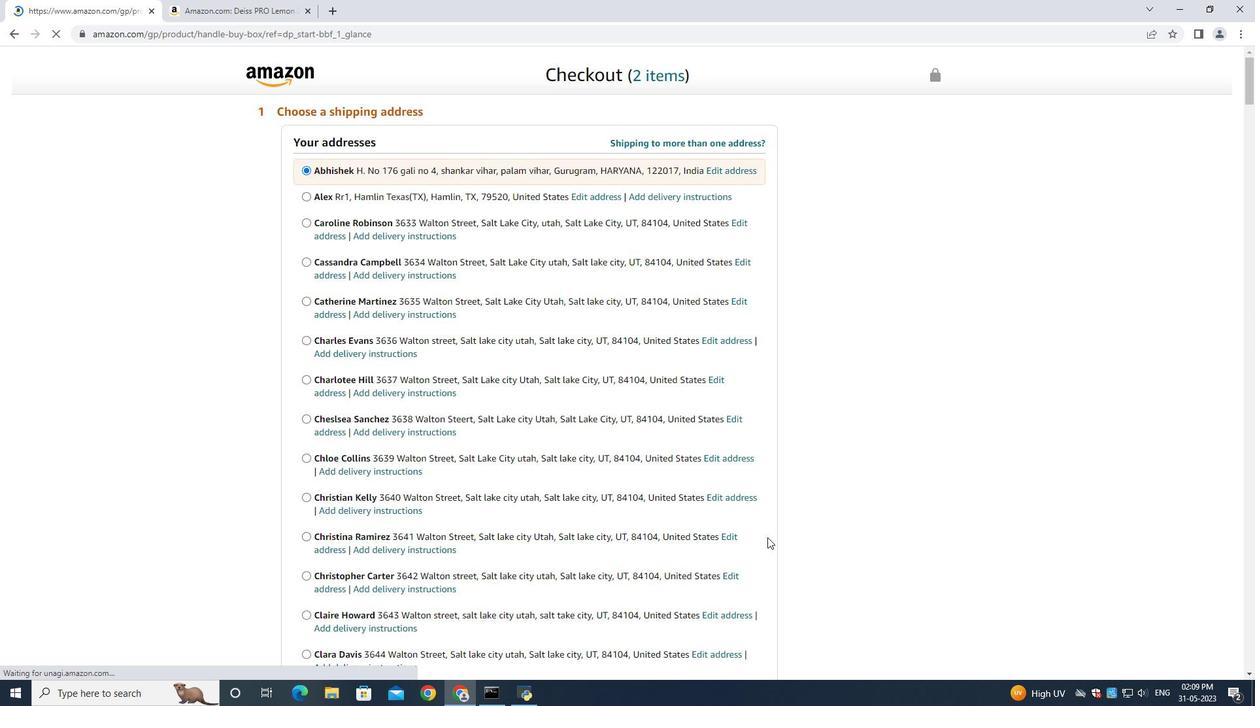 
Action: Mouse scrolled (722, 532) with delta (0, 0)
Screenshot: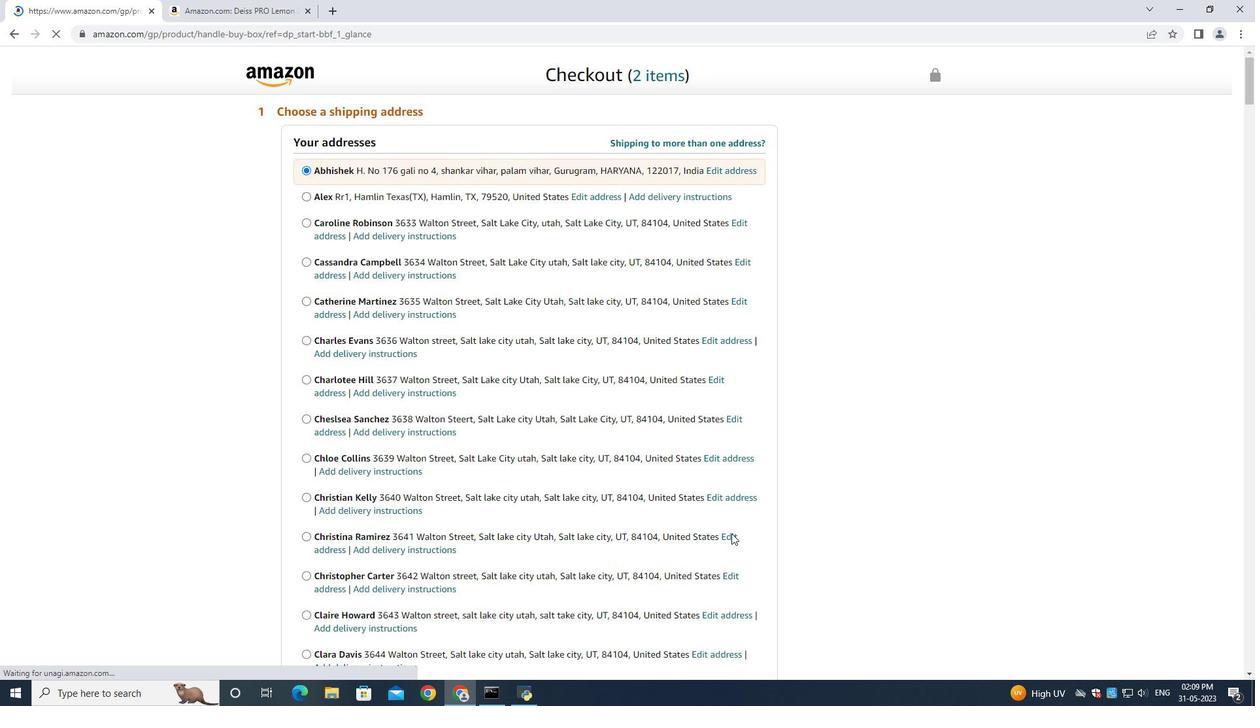 
Action: Mouse moved to (719, 537)
Screenshot: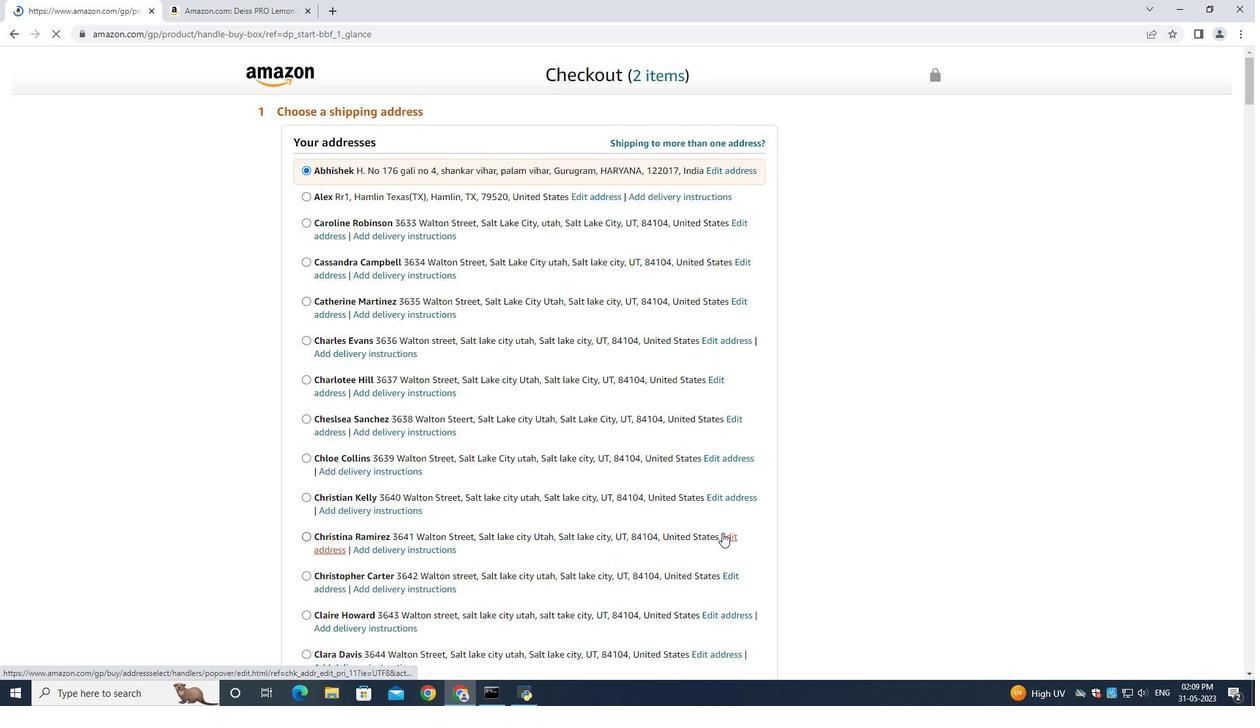 
Action: Mouse scrolled (720, 535) with delta (0, 0)
Screenshot: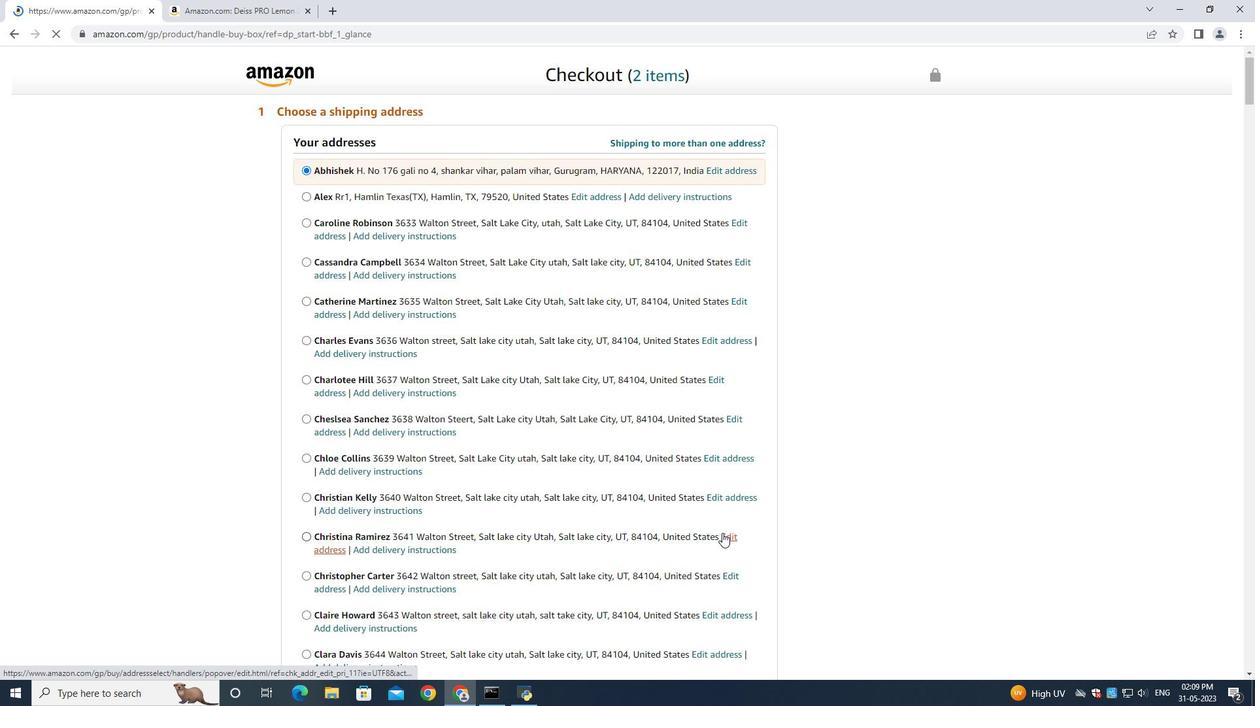 
Action: Mouse moved to (716, 537)
Screenshot: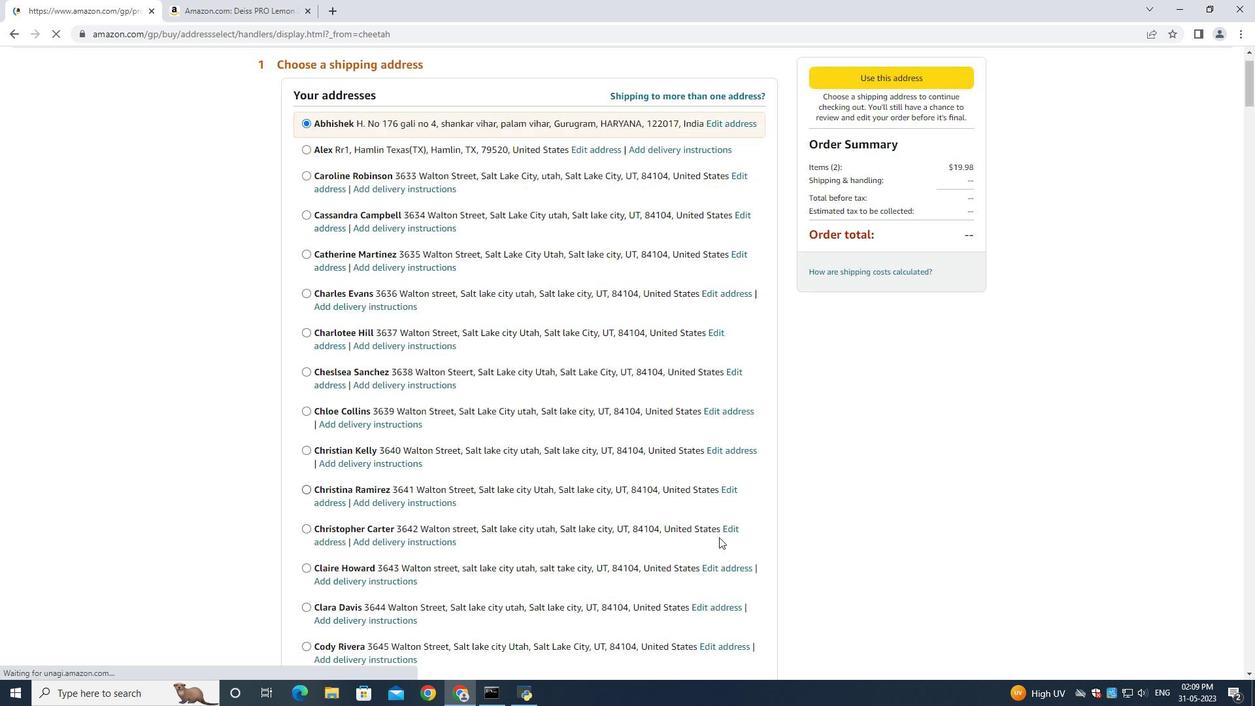 
Action: Mouse scrolled (718, 537) with delta (0, 0)
Screenshot: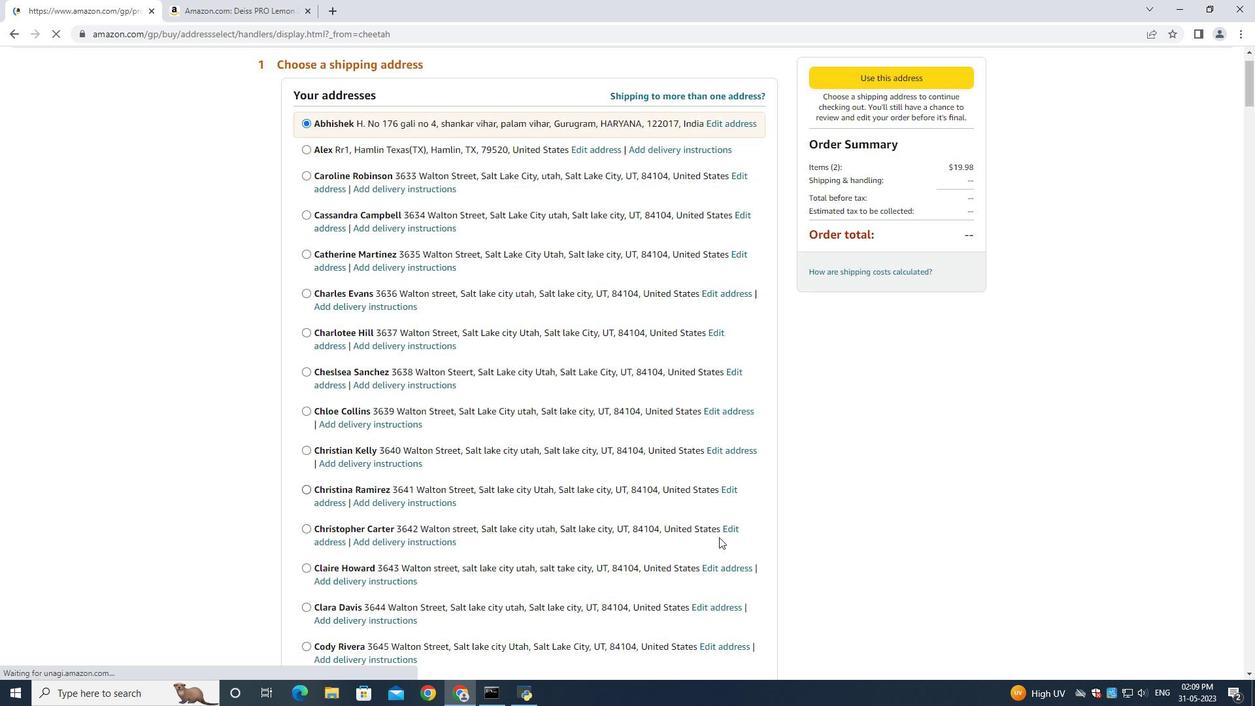 
Action: Mouse moved to (713, 537)
Screenshot: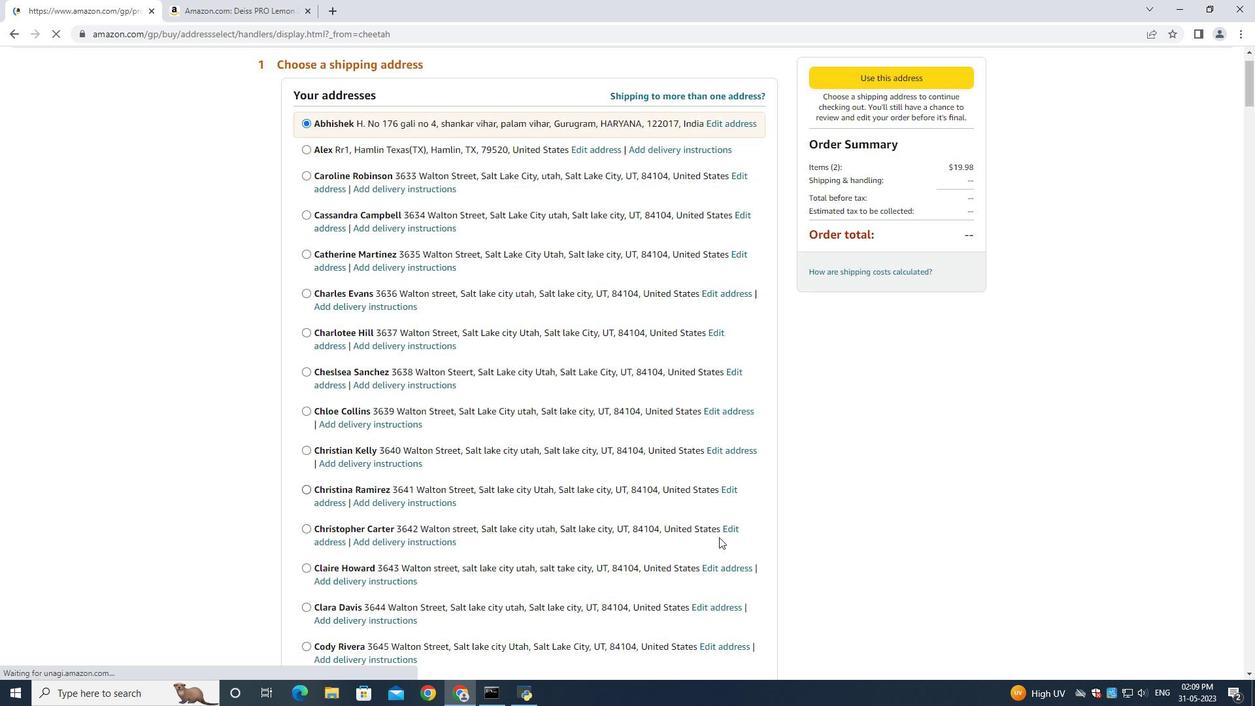 
Action: Mouse scrolled (718, 537) with delta (0, 0)
Screenshot: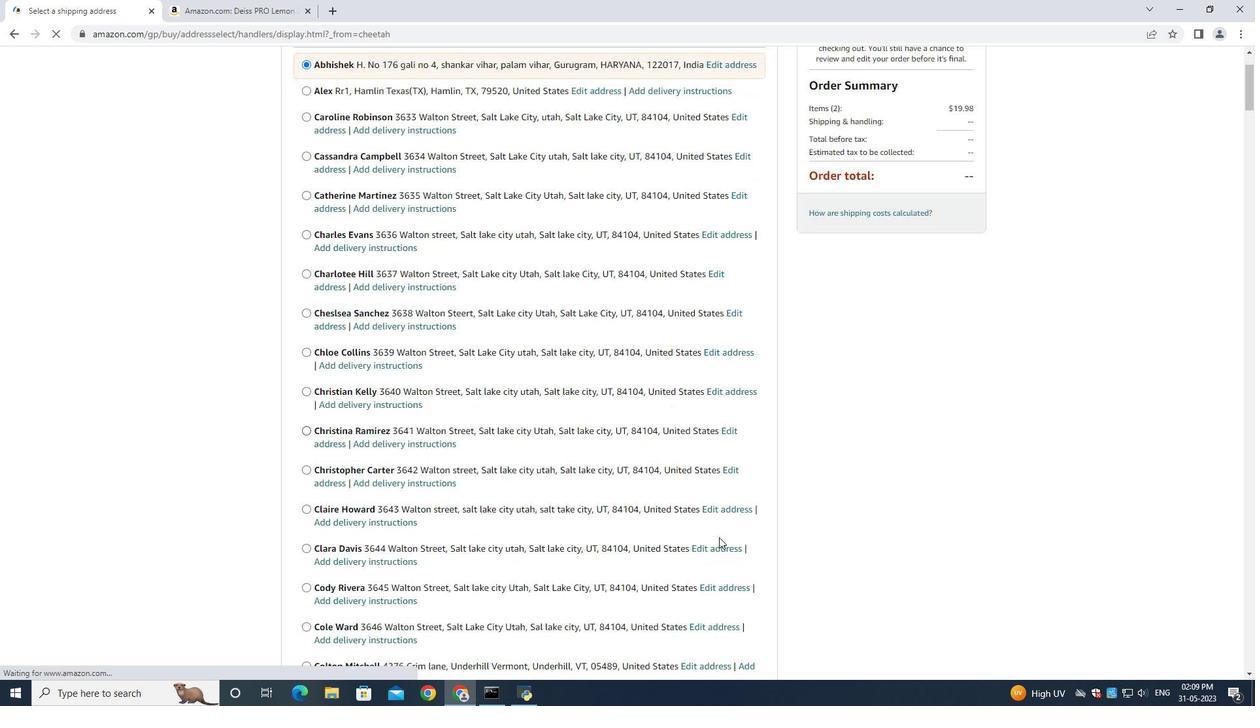 
Action: Mouse moved to (712, 537)
Screenshot: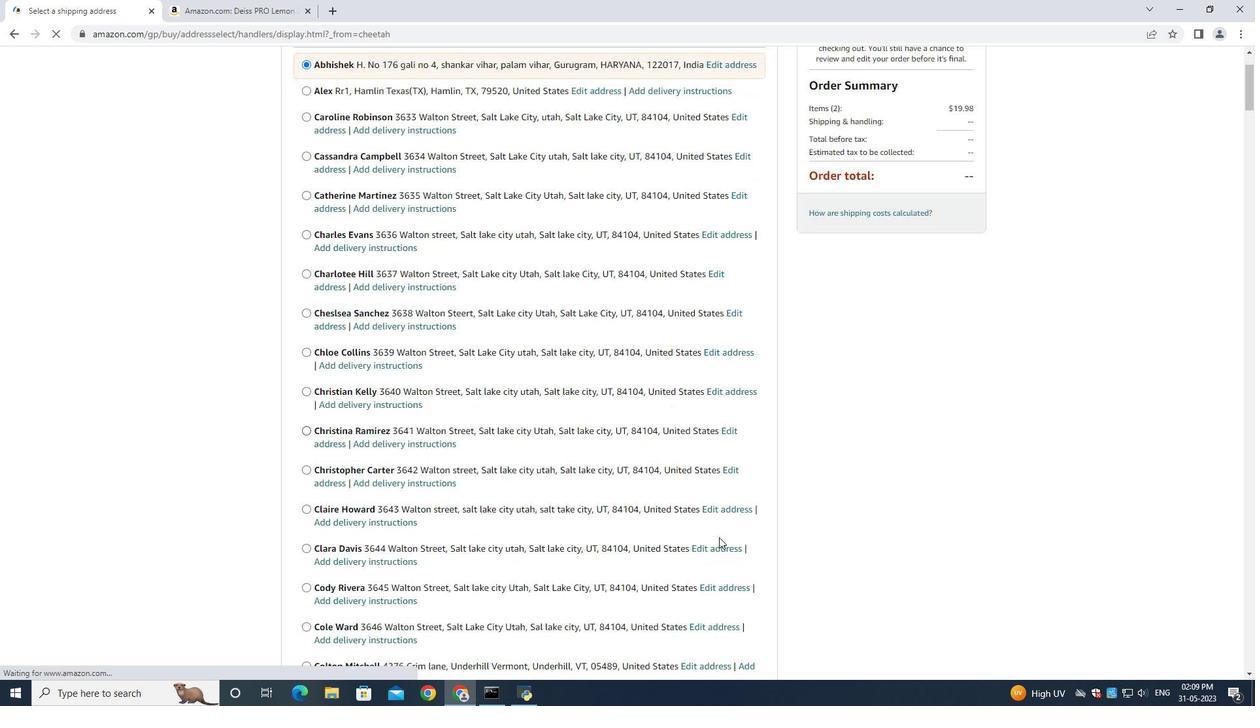 
Action: Mouse scrolled (718, 537) with delta (0, 0)
Screenshot: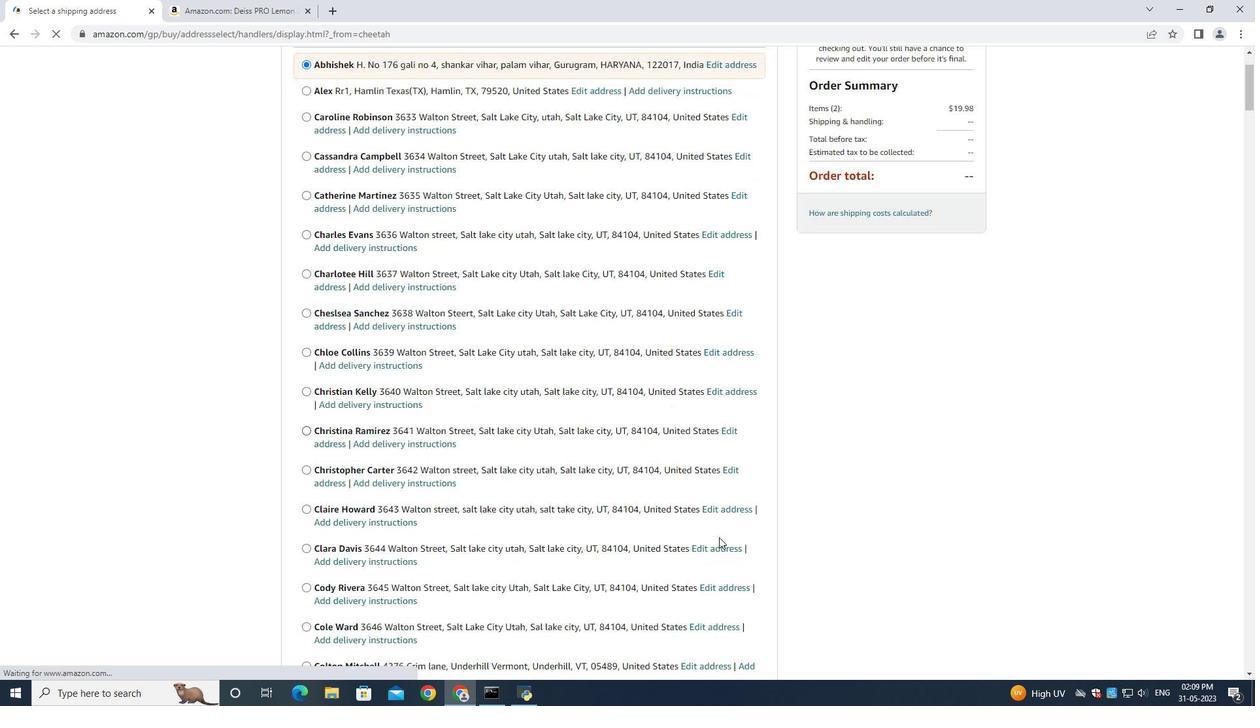 
Action: Mouse moved to (703, 534)
Screenshot: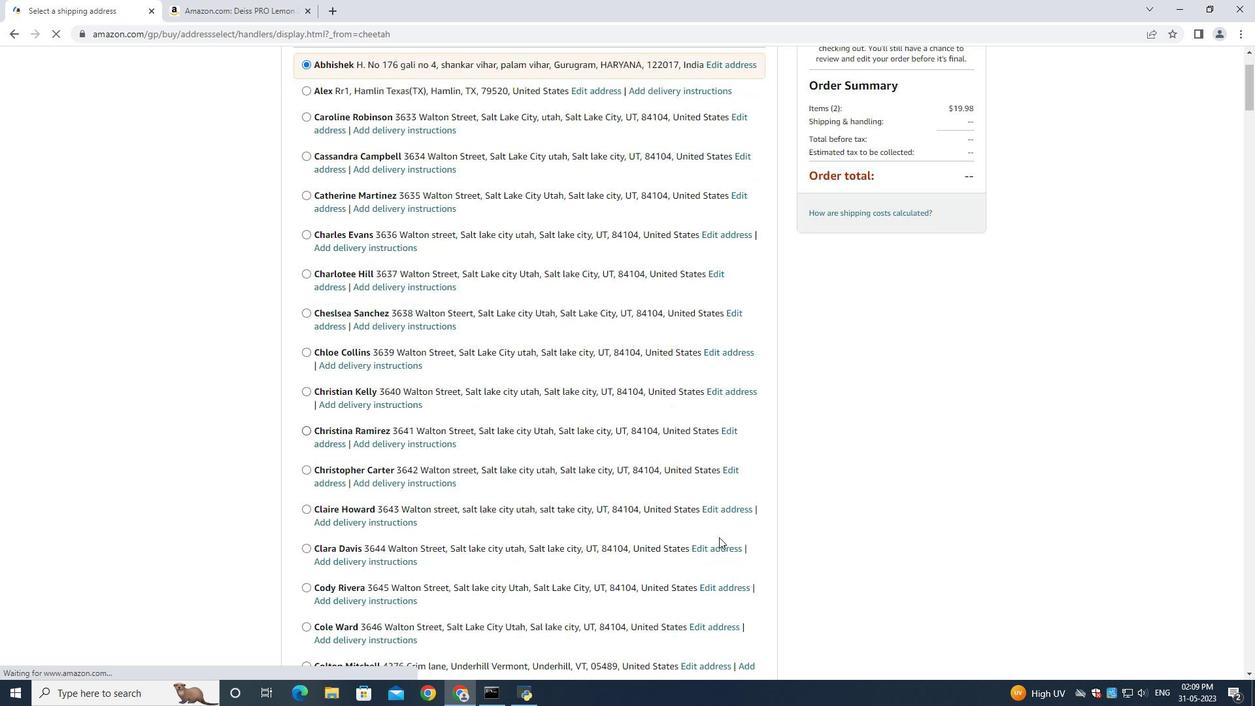 
Action: Mouse scrolled (716, 537) with delta (0, 0)
Screenshot: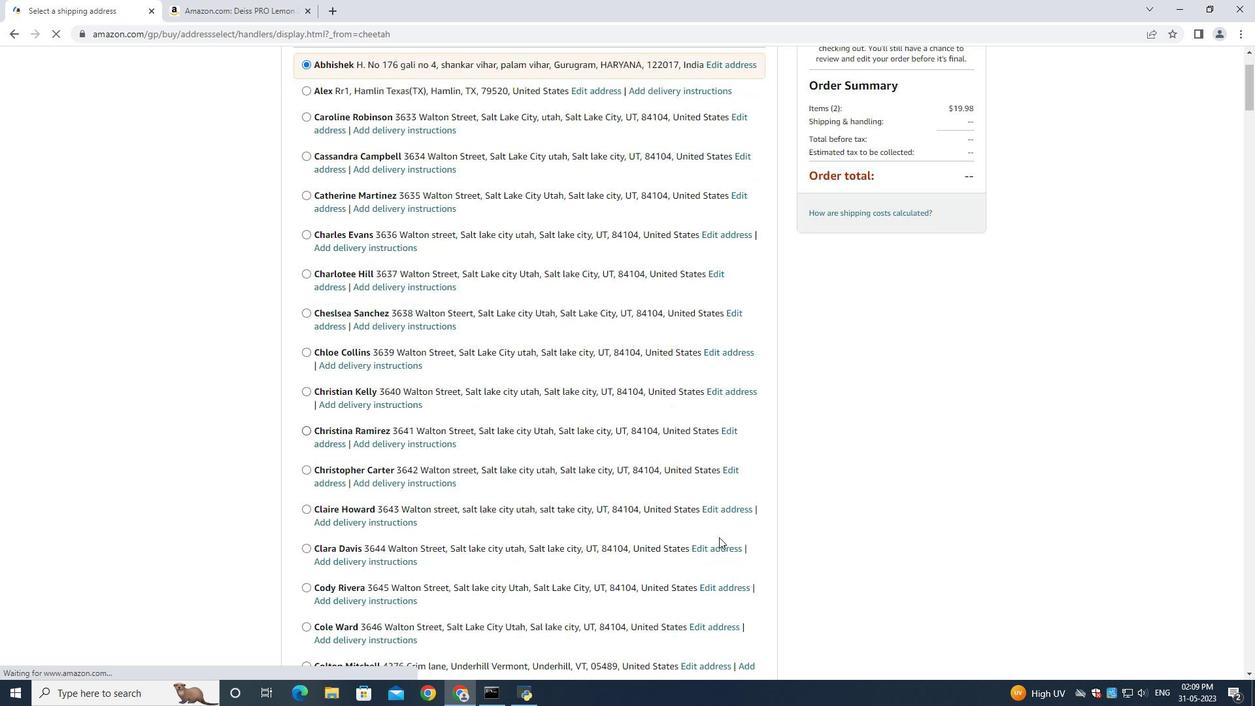 
Action: Mouse moved to (702, 534)
Screenshot: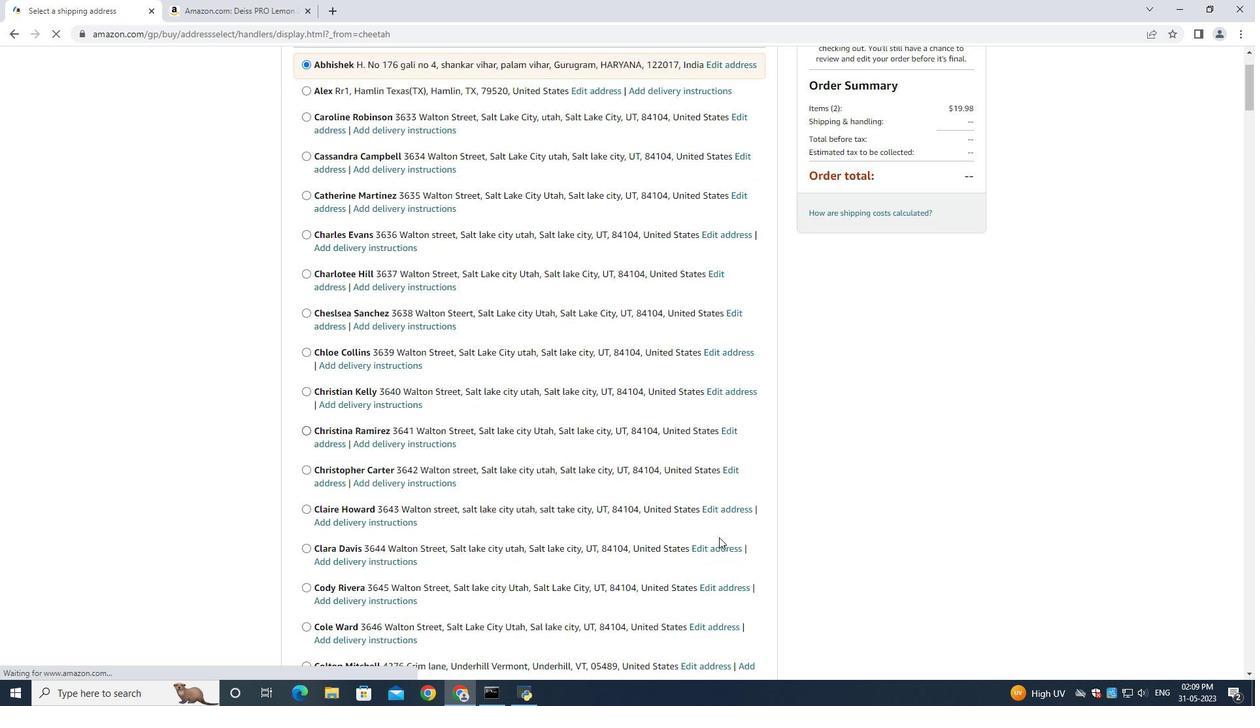 
Action: Mouse scrolled (712, 537) with delta (0, 0)
Screenshot: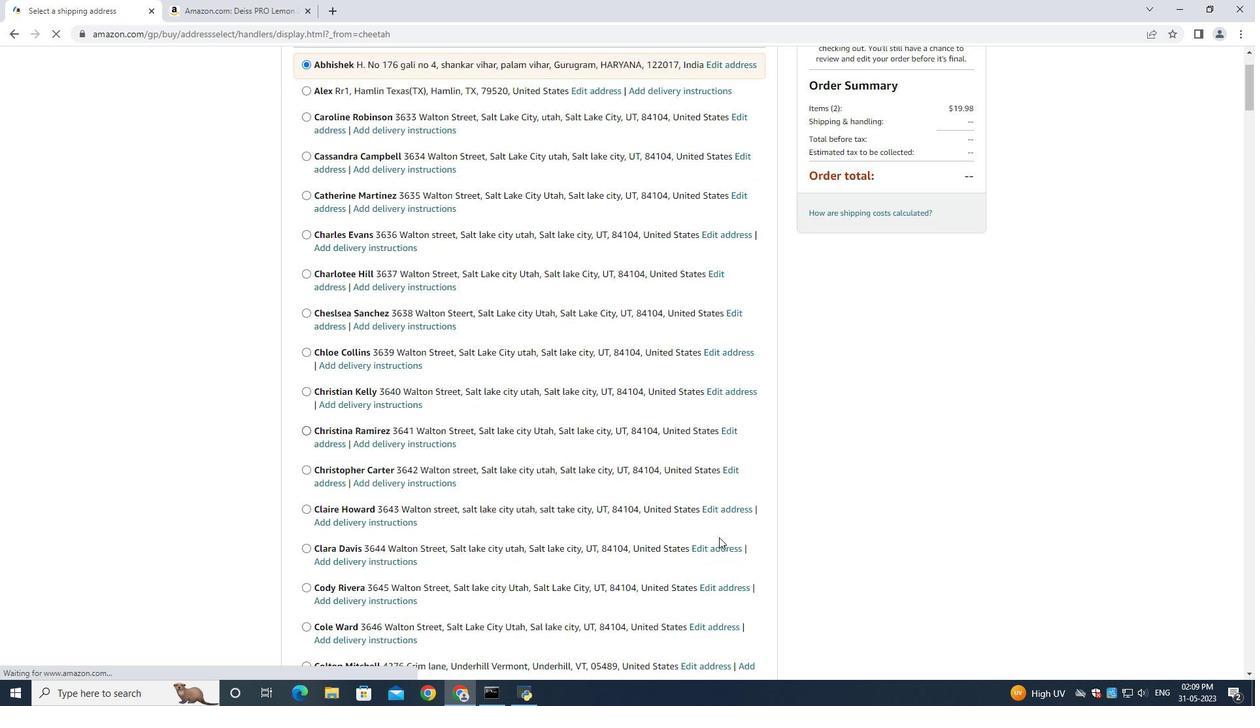 
Action: Mouse scrolled (702, 533) with delta (0, 0)
Screenshot: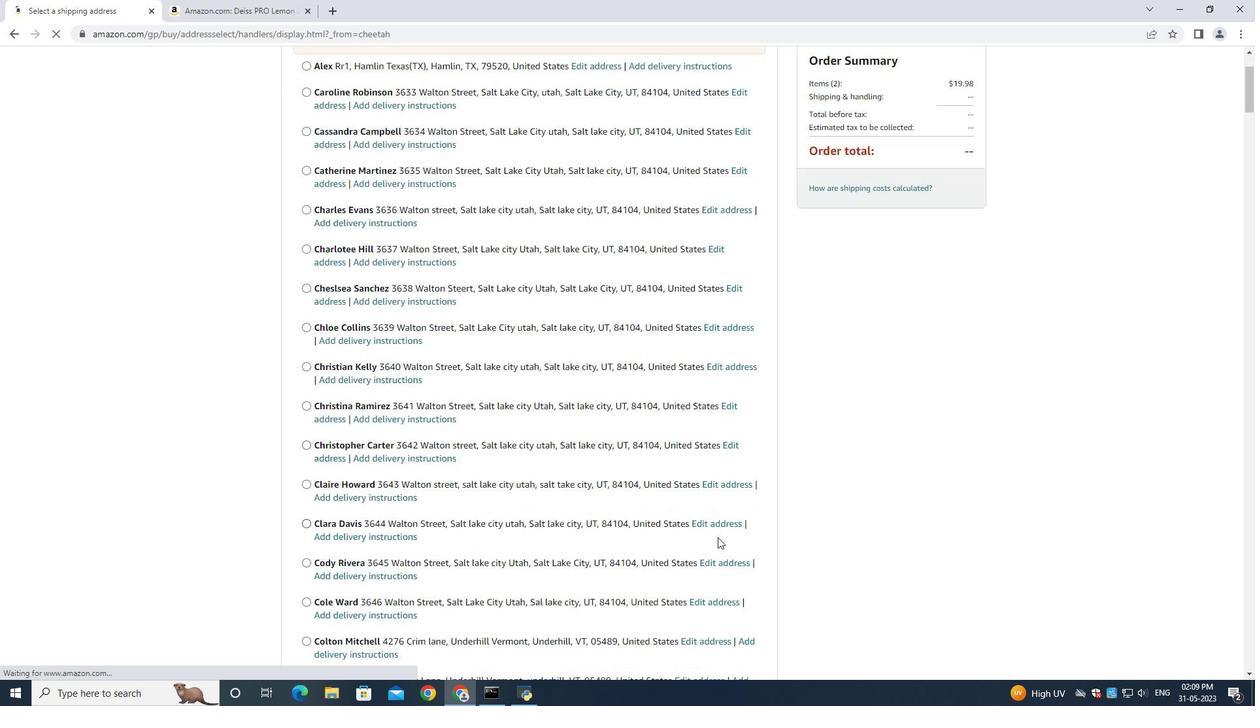 
Action: Mouse scrolled (702, 533) with delta (0, 0)
Screenshot: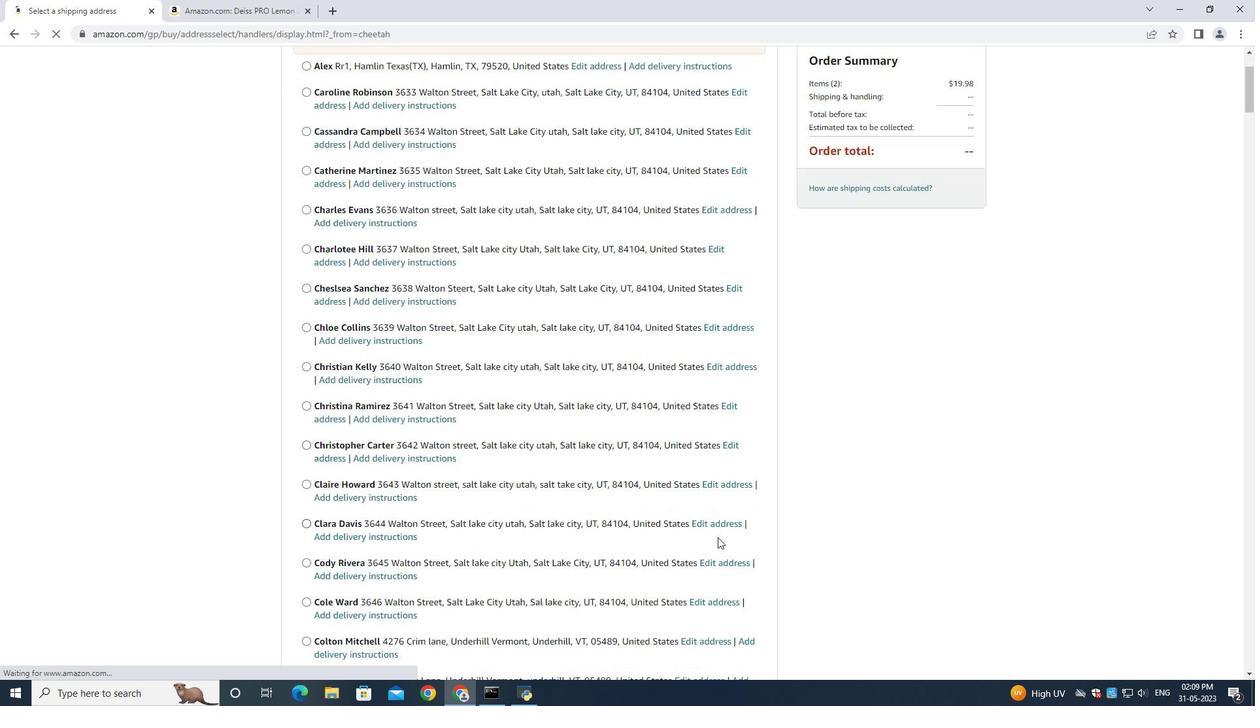 
Action: Mouse scrolled (702, 533) with delta (0, 0)
Screenshot: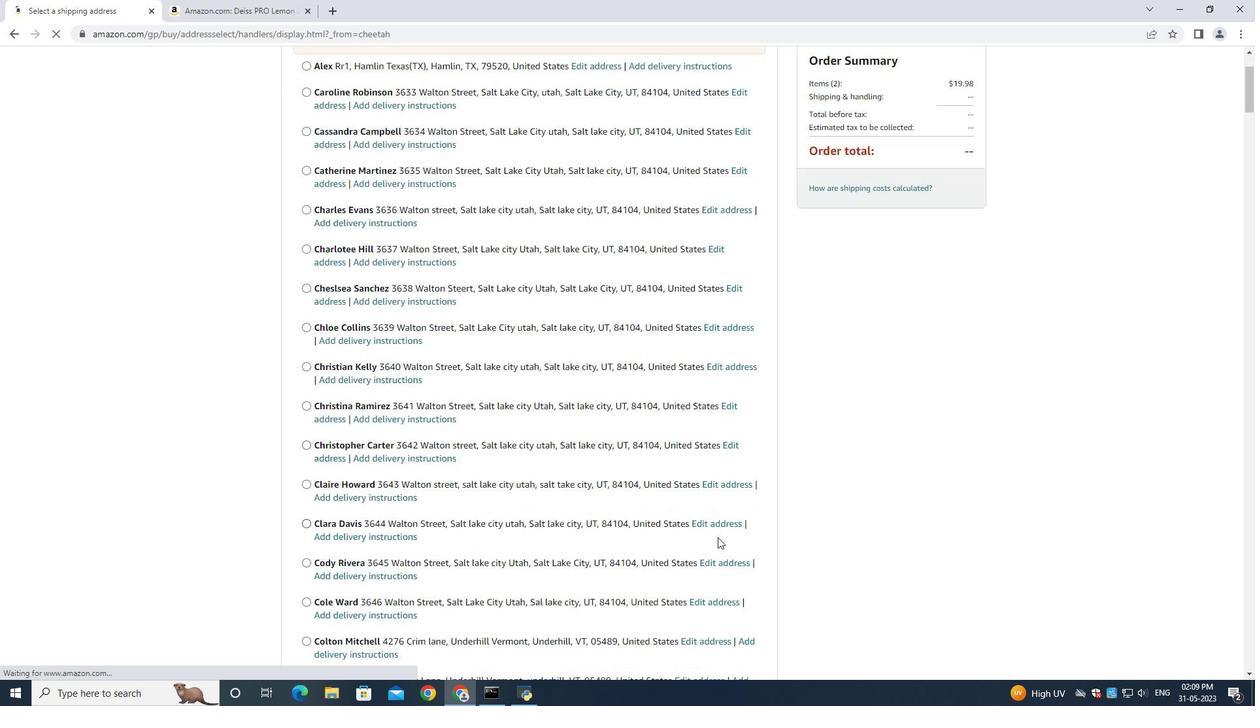
Action: Mouse scrolled (702, 533) with delta (0, 0)
Screenshot: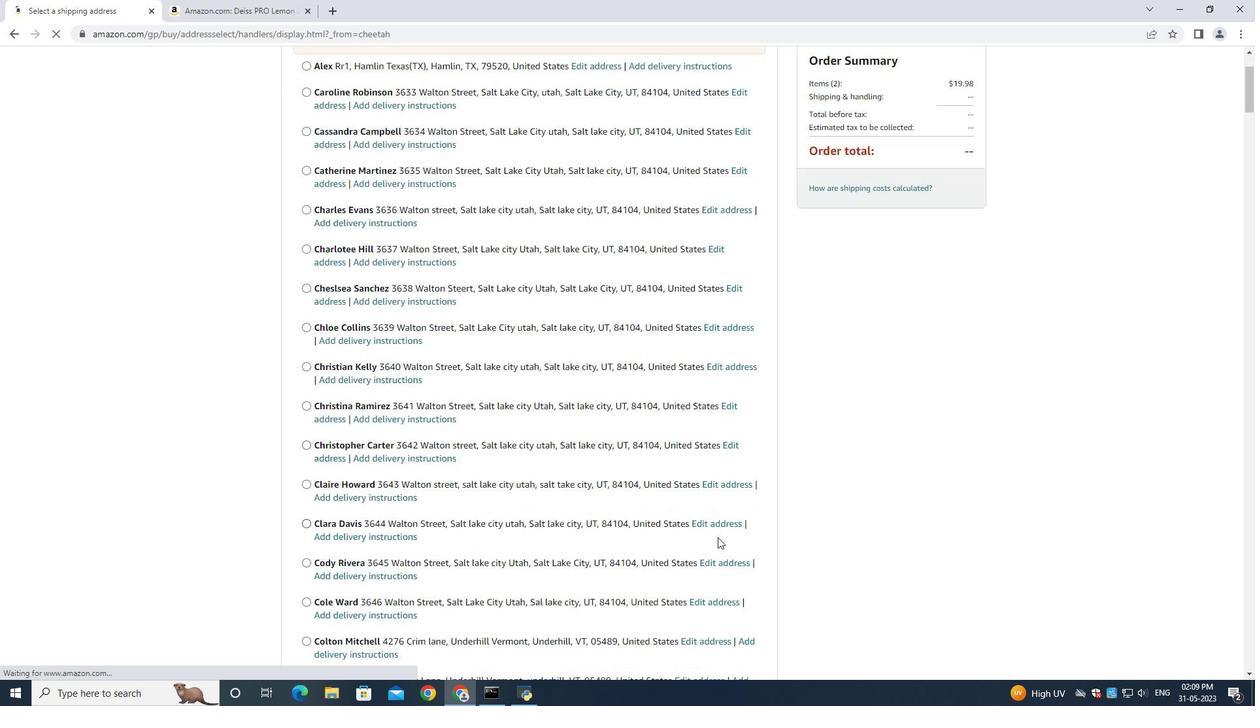 
Action: Mouse scrolled (702, 533) with delta (0, 0)
Screenshot: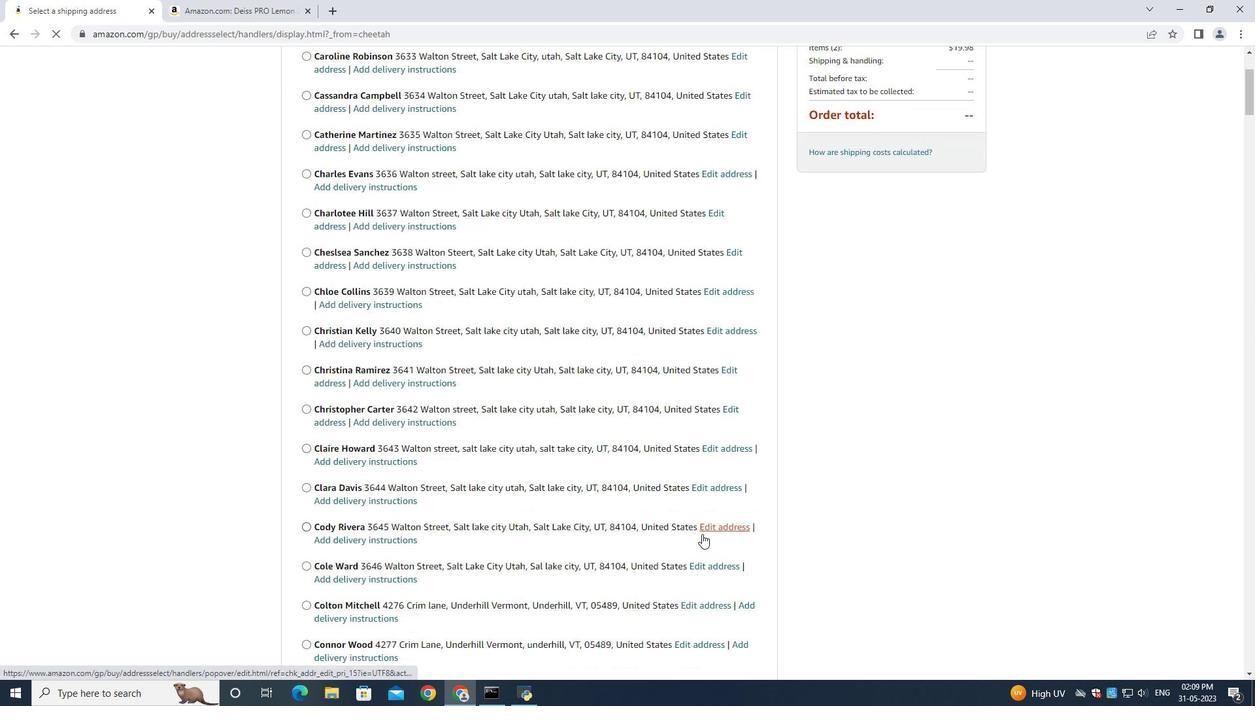 
Action: Mouse scrolled (702, 533) with delta (0, 0)
Screenshot: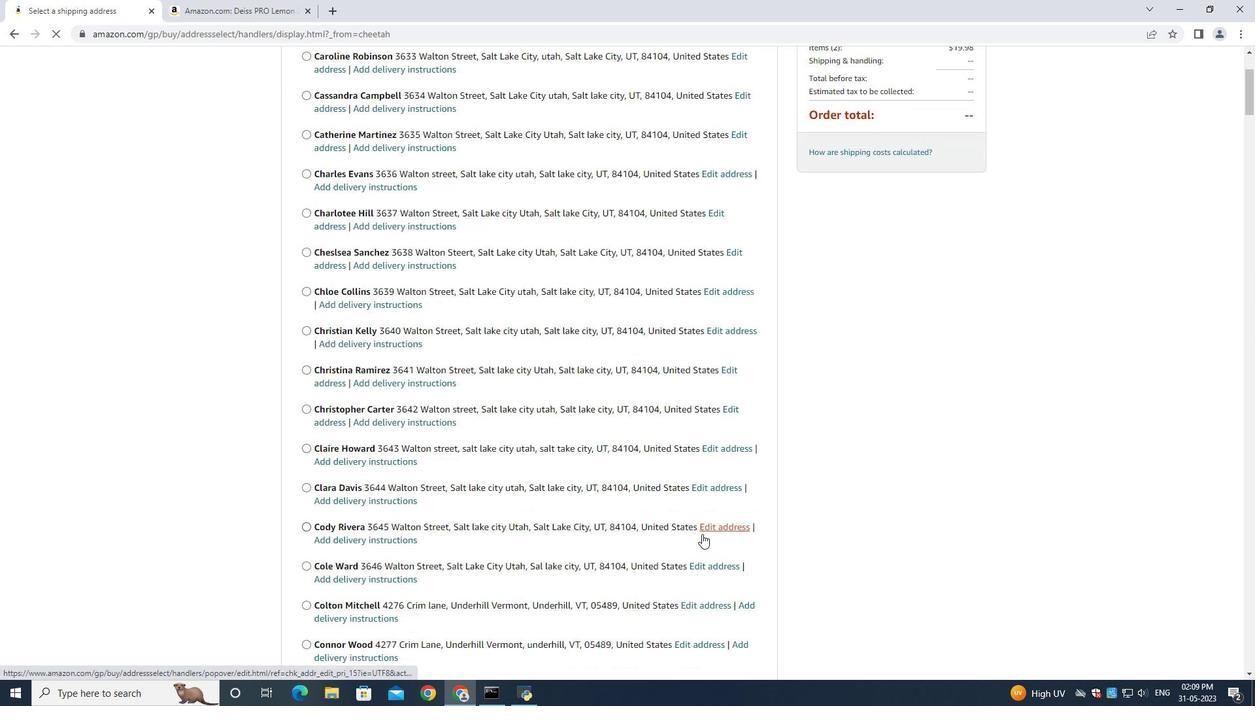 
Action: Mouse moved to (702, 534)
Screenshot: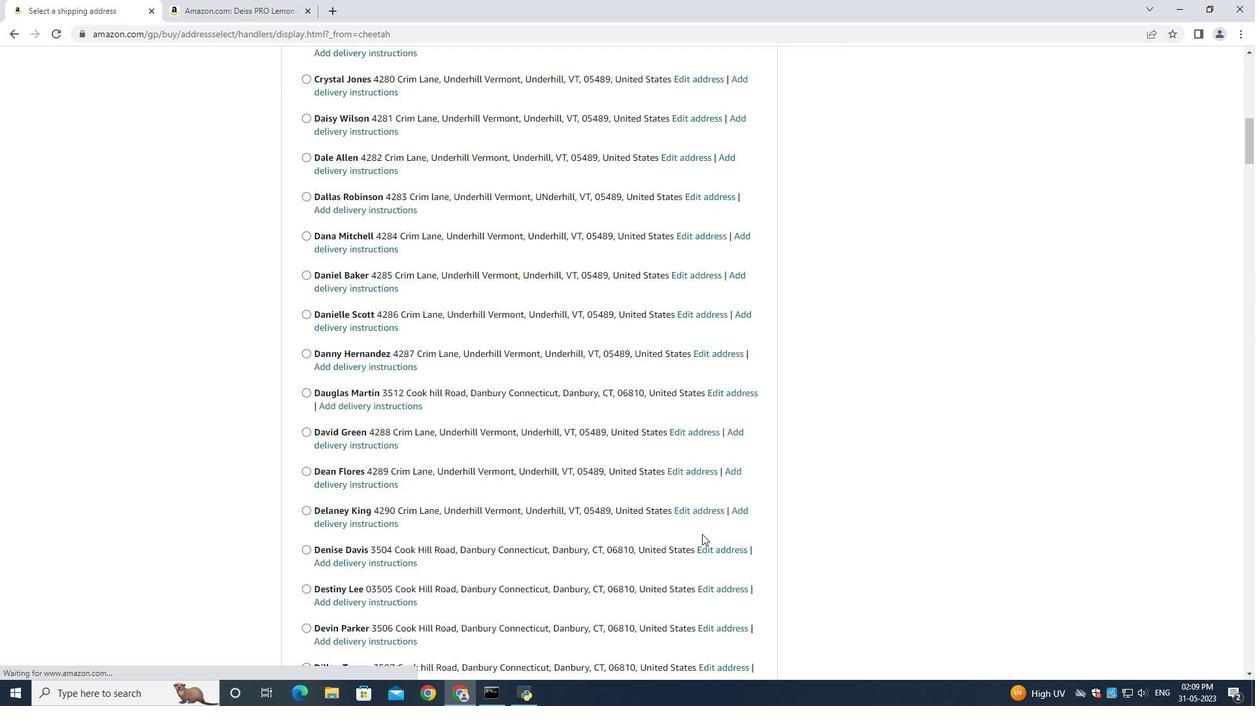 
Action: Mouse scrolled (702, 533) with delta (0, 0)
Screenshot: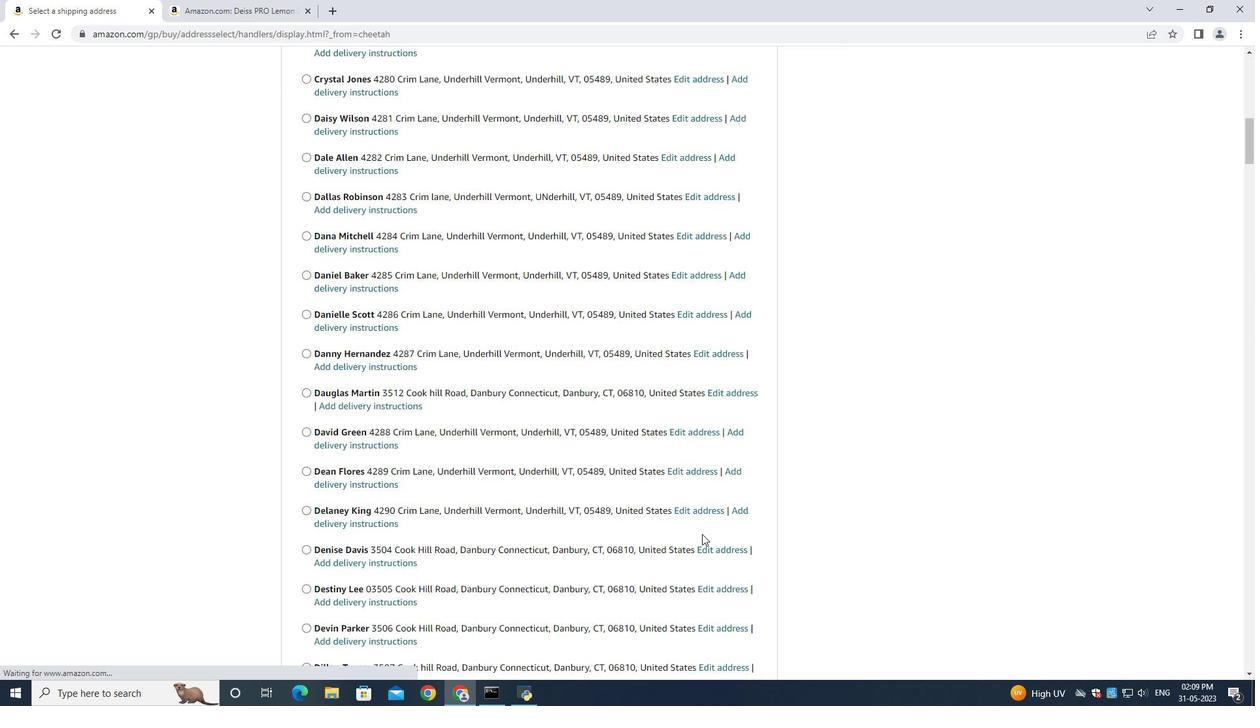 
Action: Mouse moved to (702, 535)
Screenshot: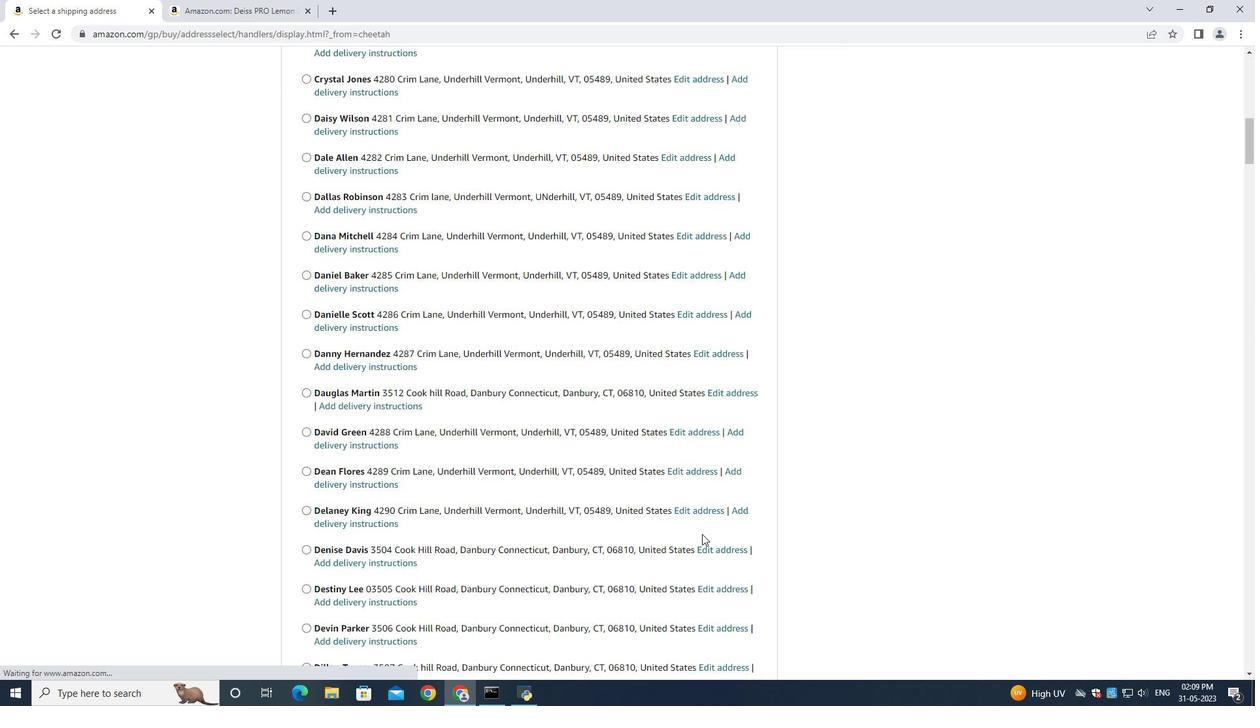 
Action: Mouse scrolled (702, 533) with delta (0, 0)
Screenshot: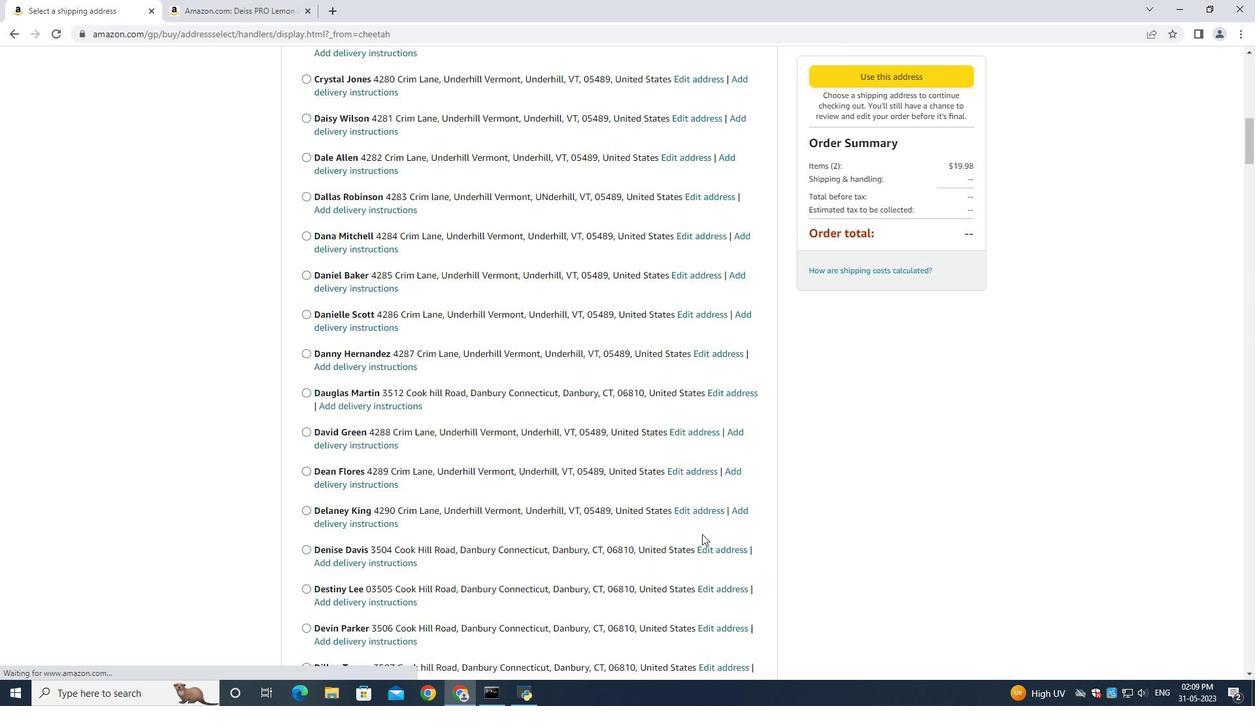 
Action: Mouse moved to (703, 535)
Screenshot: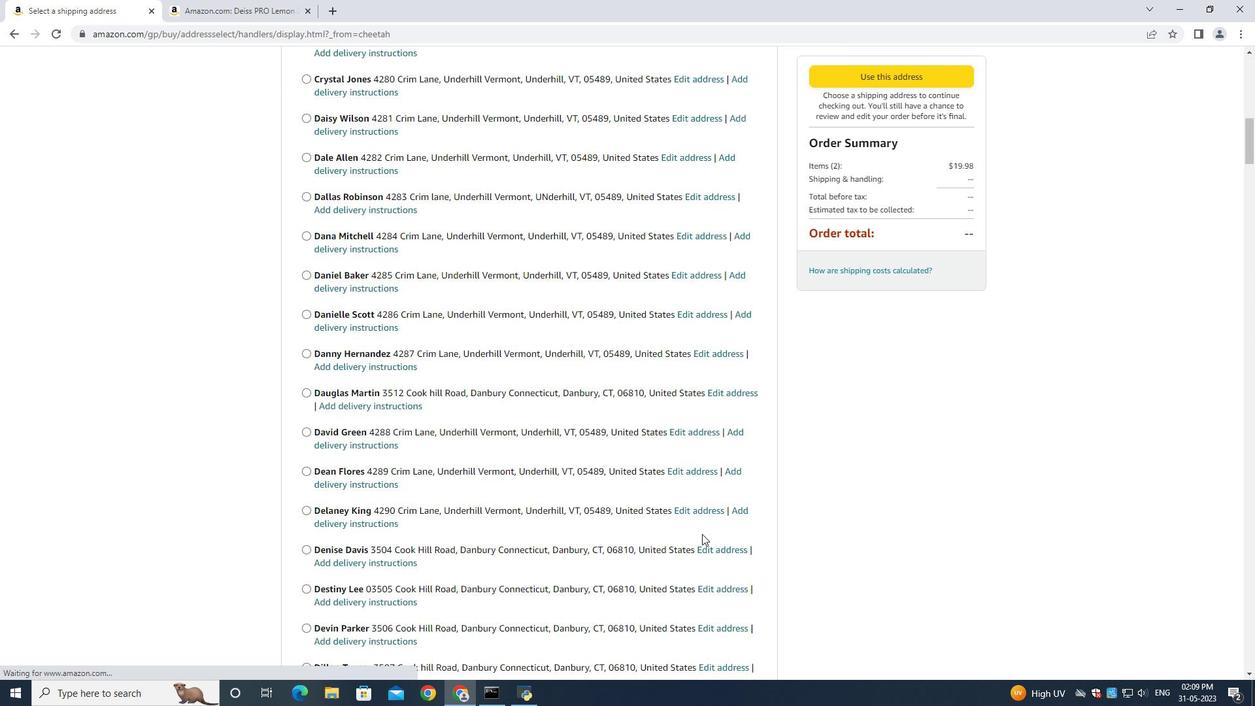 
Action: Mouse scrolled (702, 534) with delta (0, 0)
Screenshot: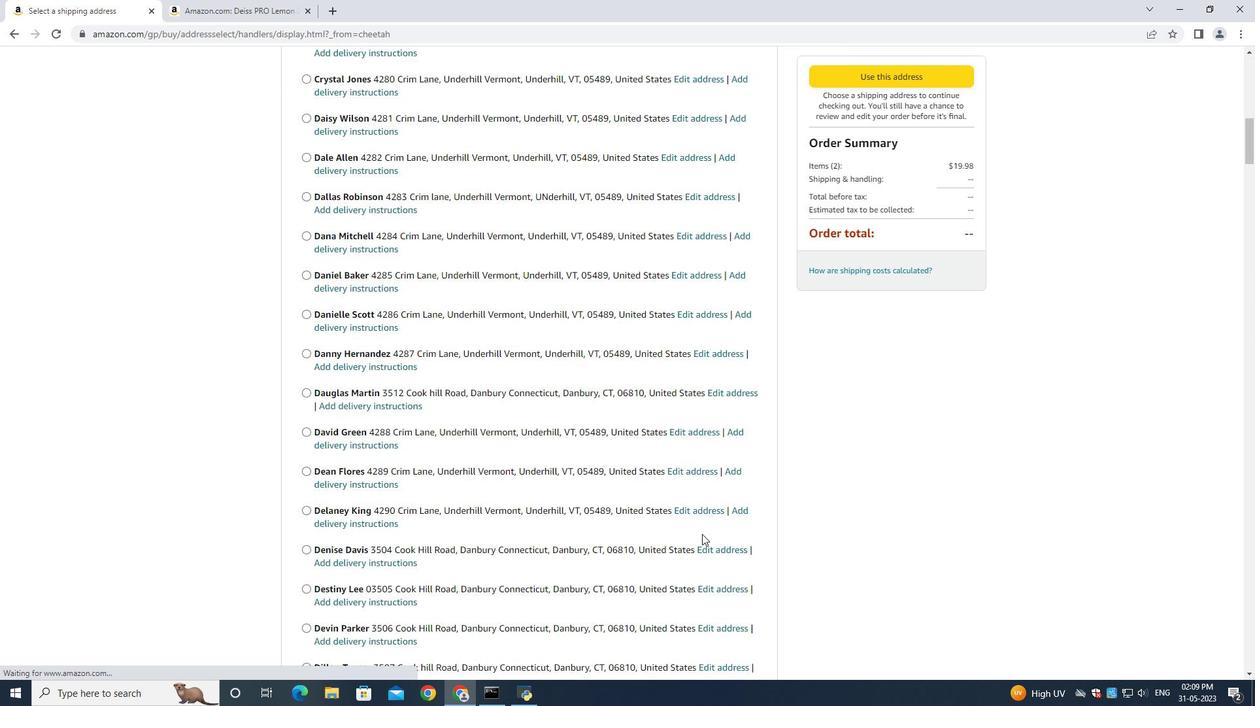 
Action: Mouse moved to (520, 563)
Screenshot: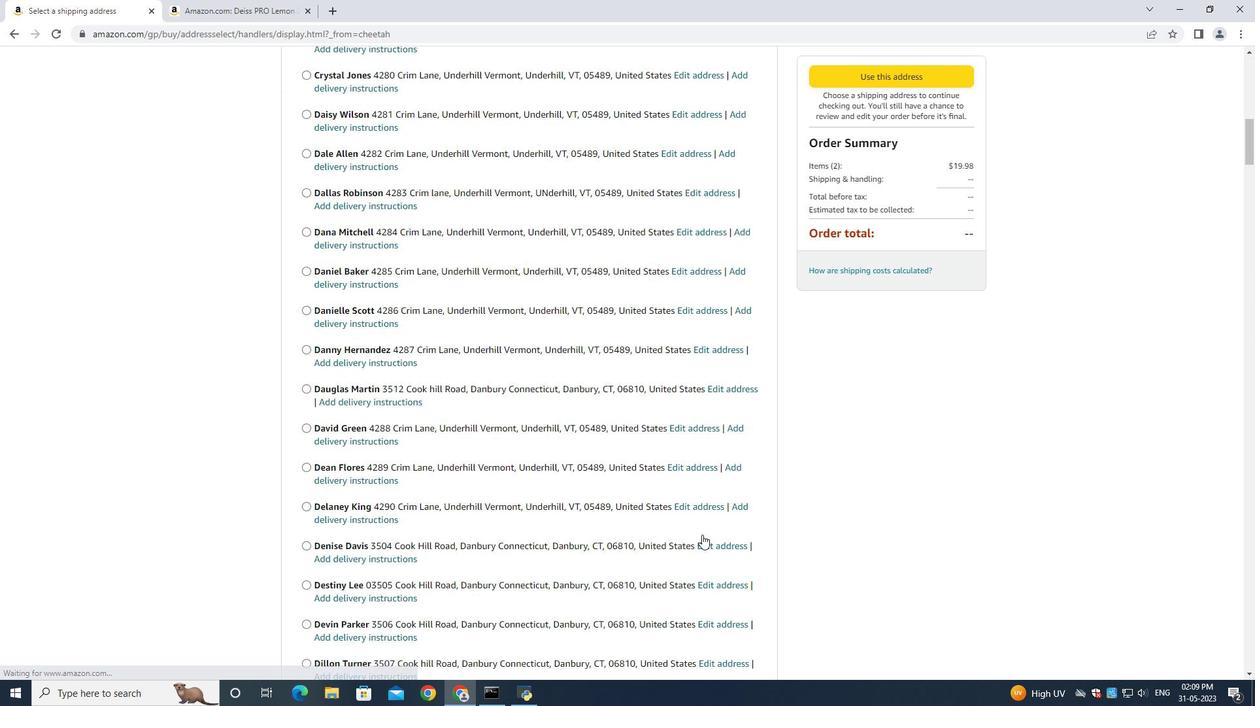 
Action: Mouse scrolled (703, 534) with delta (0, 0)
Screenshot: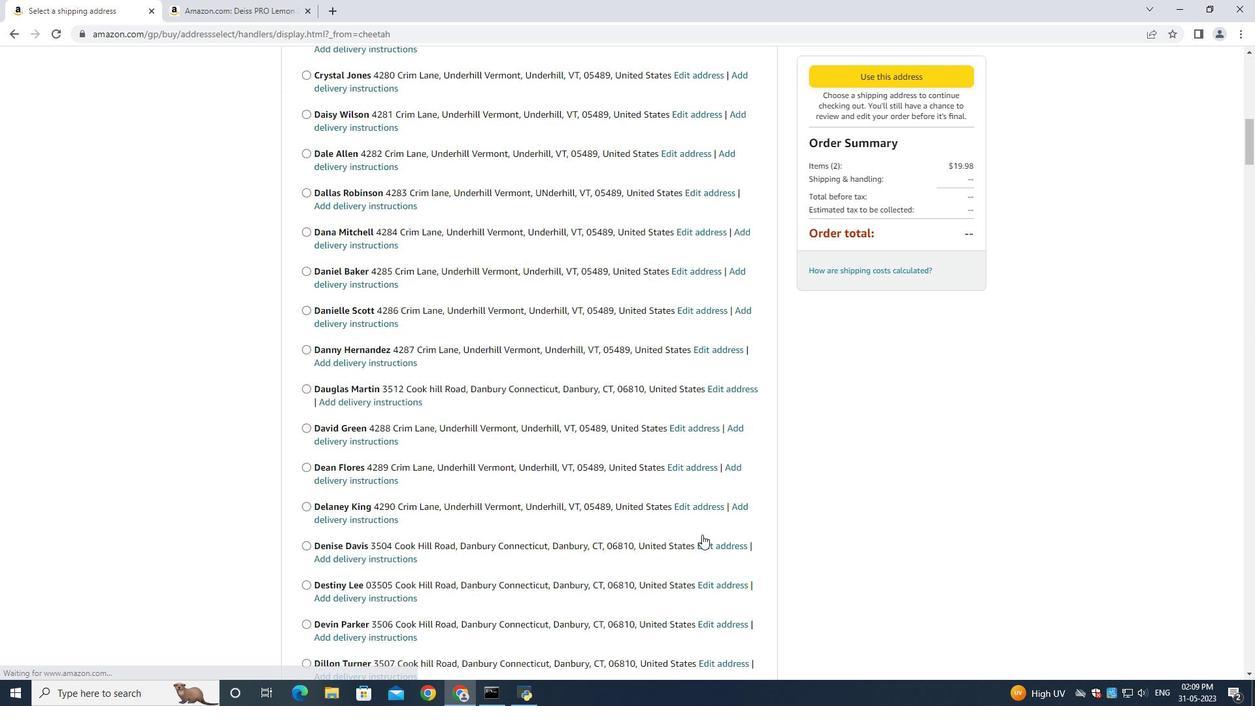
Action: Mouse scrolled (703, 534) with delta (0, 0)
Screenshot: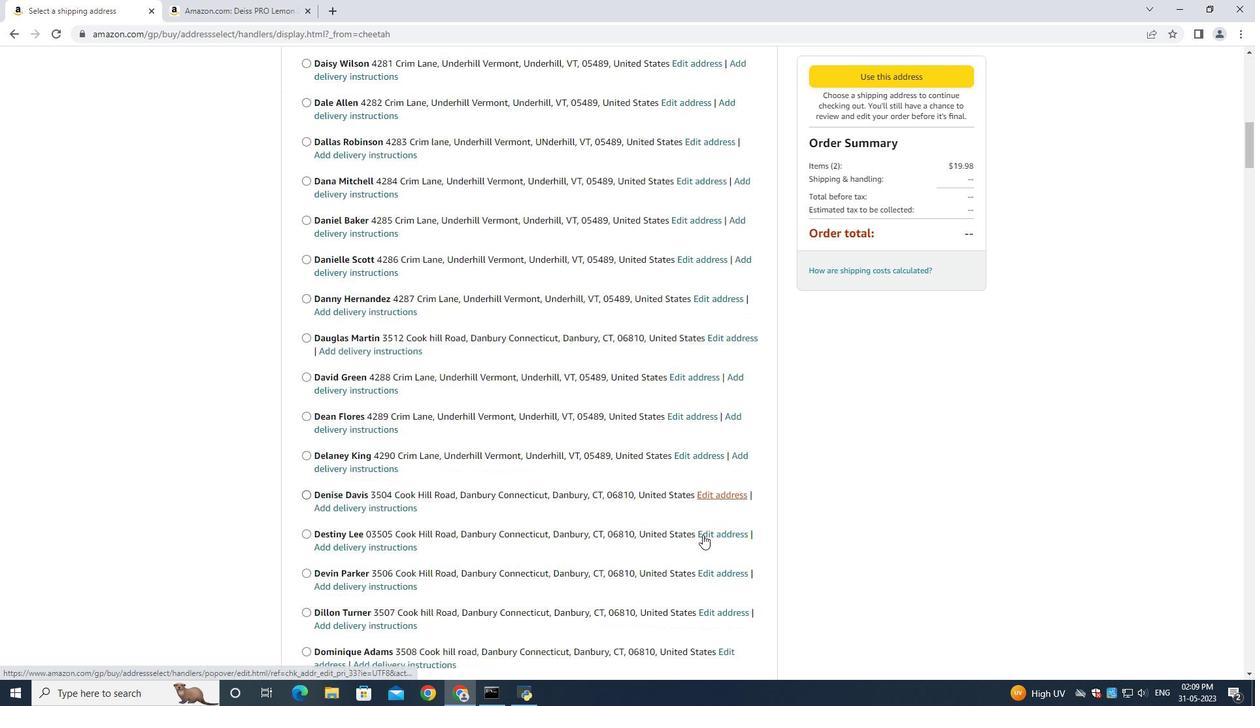 
Action: Mouse scrolled (703, 534) with delta (0, 0)
Screenshot: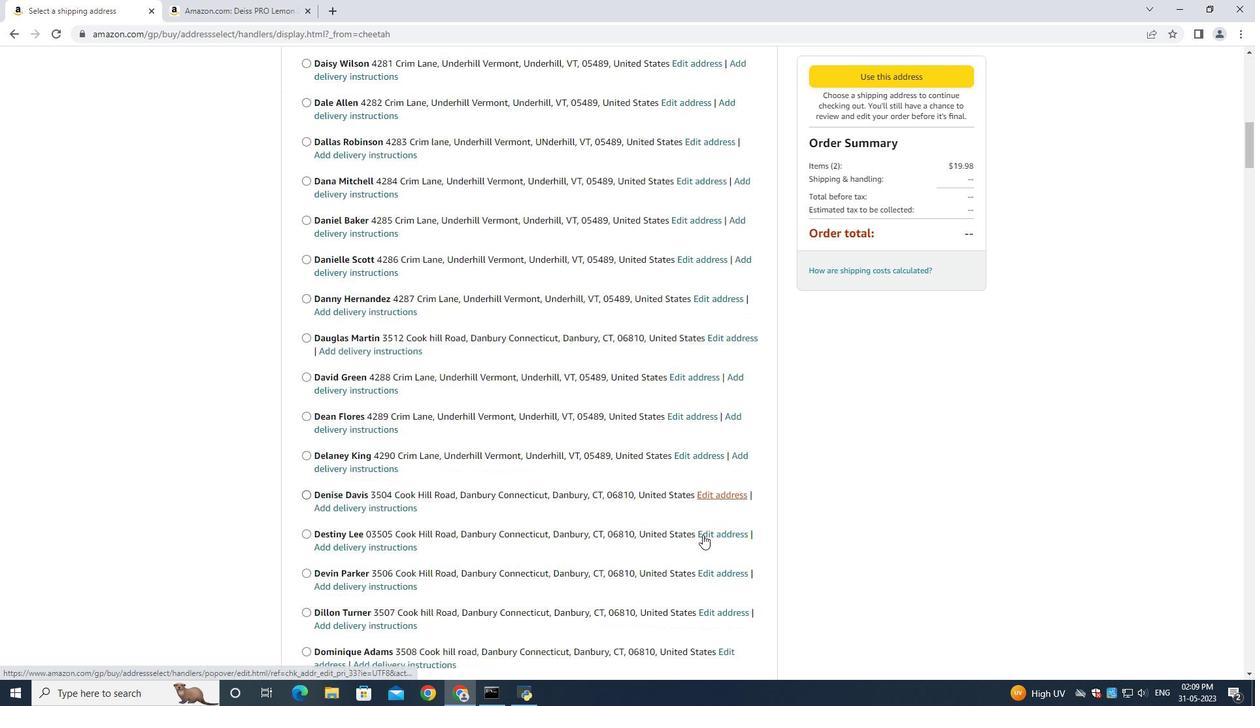 
Action: Mouse scrolled (703, 534) with delta (0, 0)
Screenshot: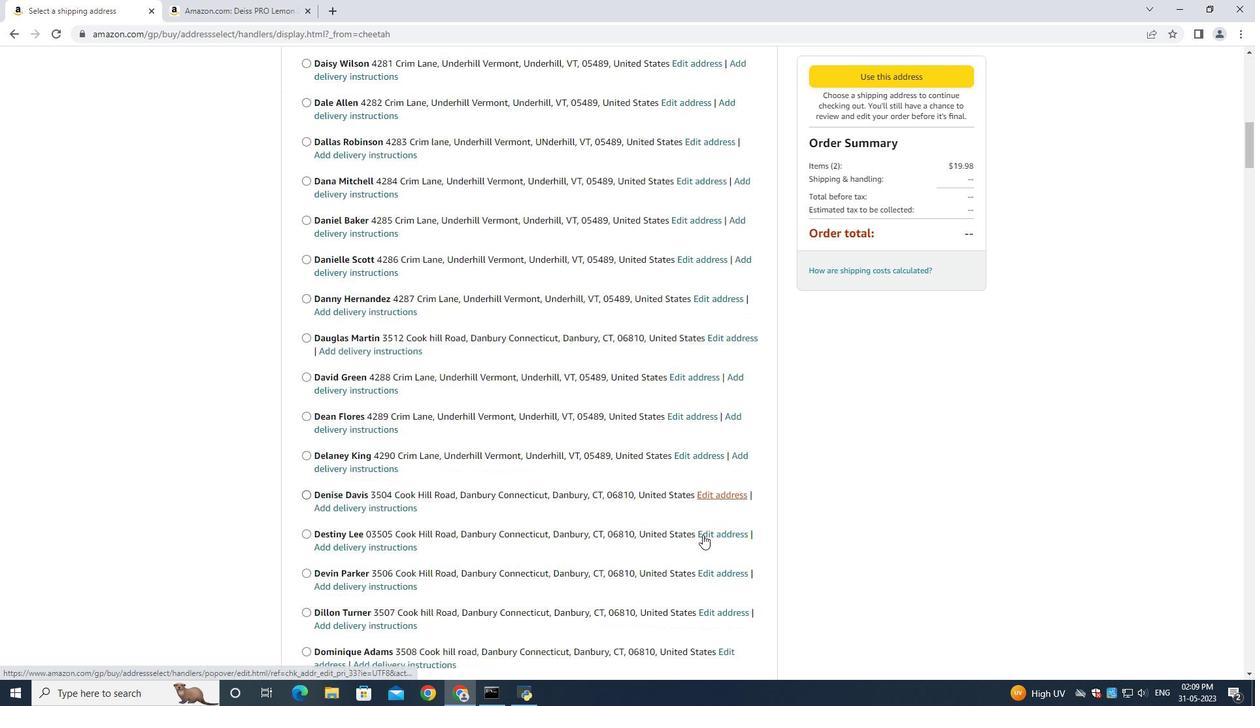 
Action: Mouse scrolled (520, 562) with delta (0, 0)
Screenshot: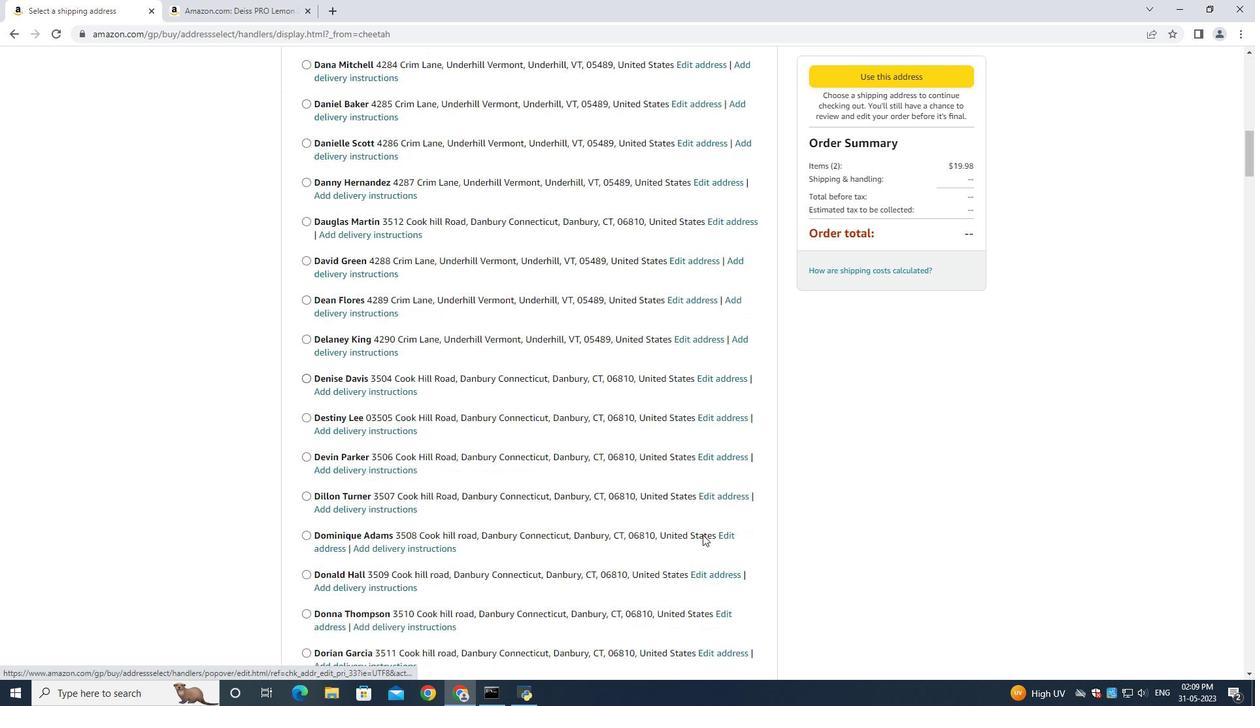 
Action: Mouse scrolled (520, 562) with delta (0, 0)
Screenshot: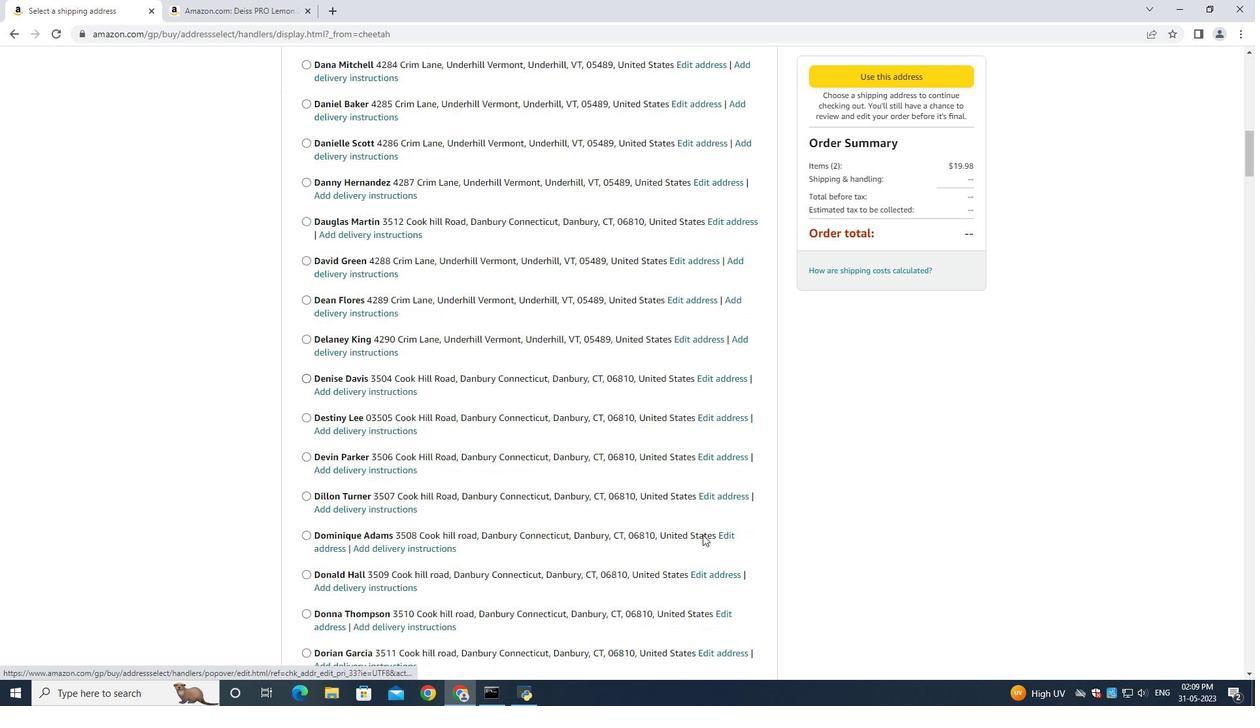 
Action: Mouse scrolled (520, 562) with delta (0, 0)
Screenshot: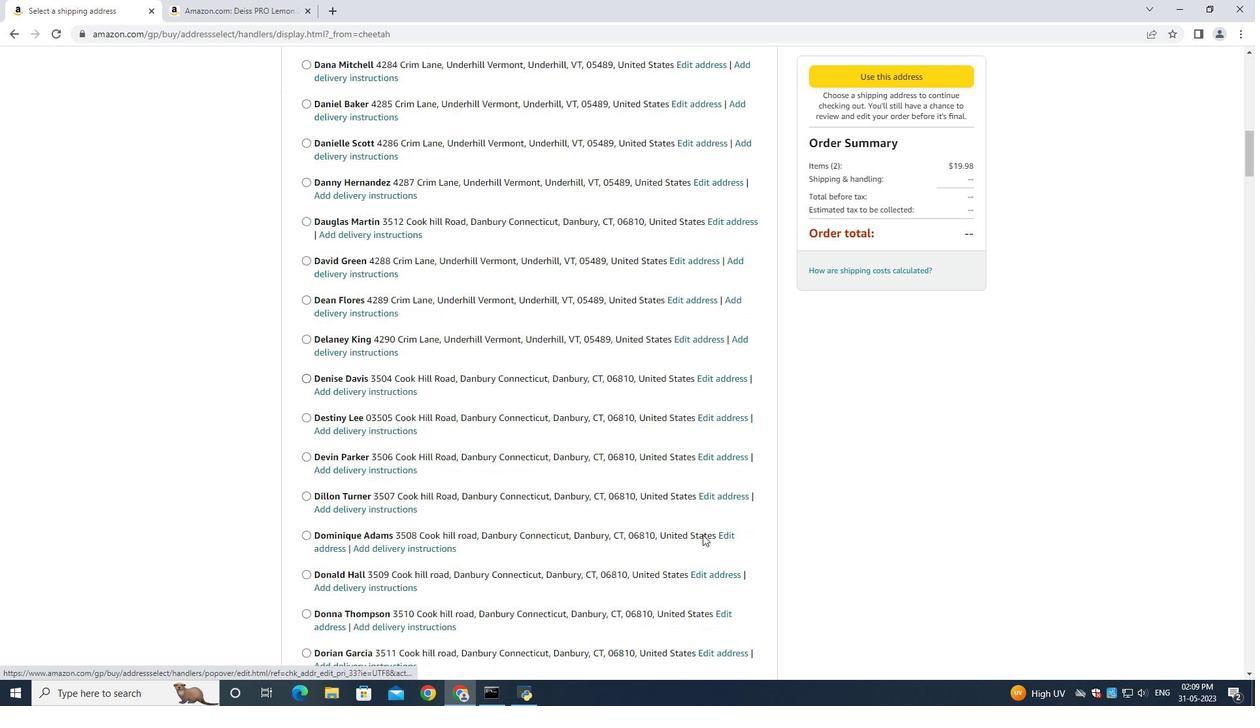 
Action: Mouse scrolled (520, 562) with delta (0, 0)
Screenshot: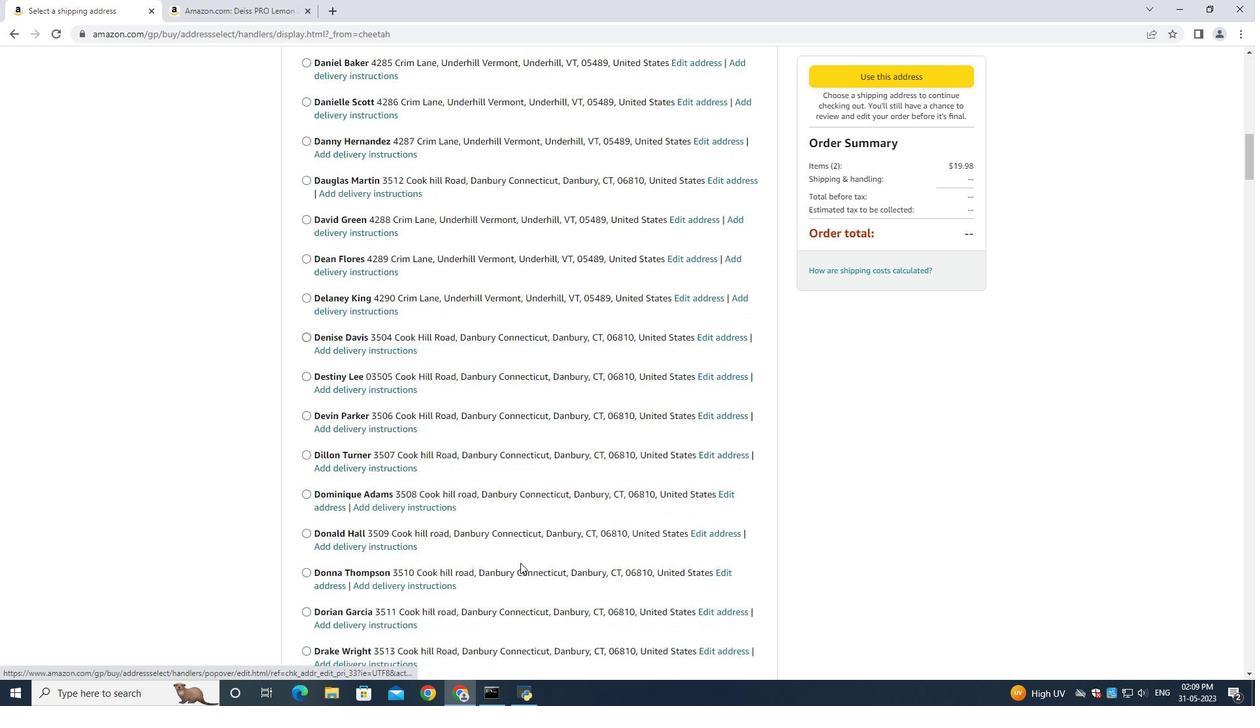 
Action: Mouse scrolled (520, 562) with delta (0, 0)
Screenshot: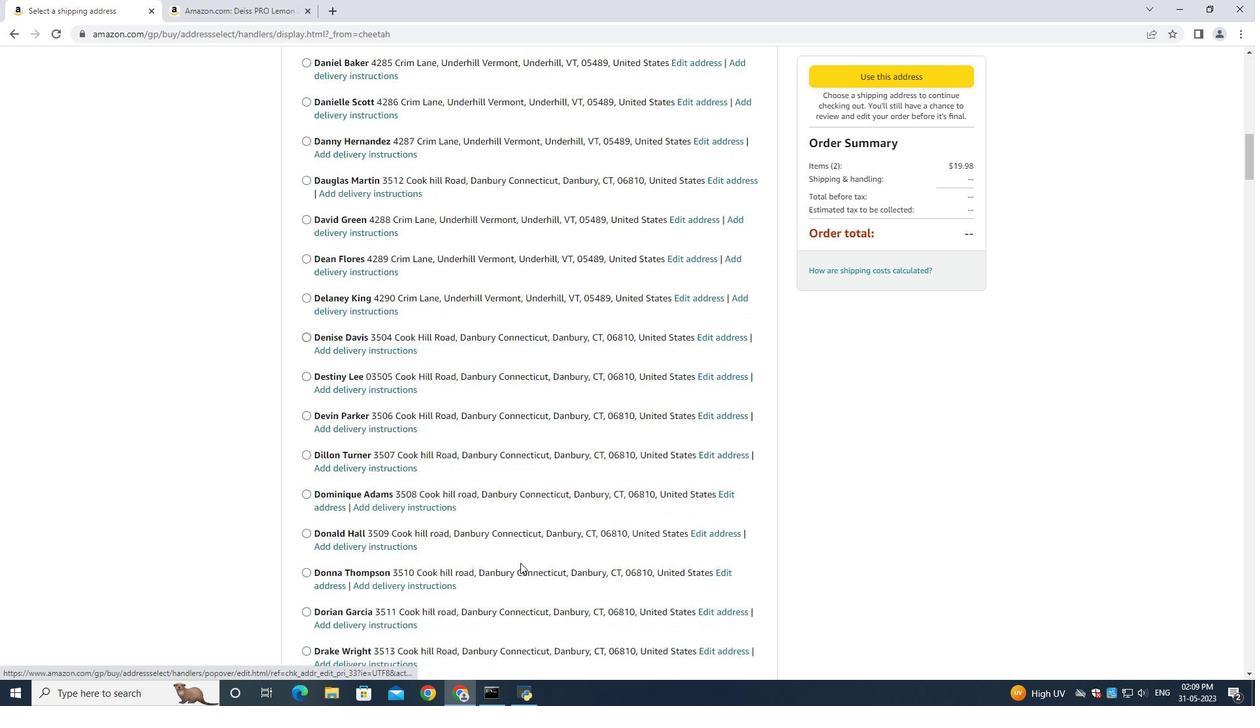 
Action: Mouse scrolled (520, 562) with delta (0, 0)
Screenshot: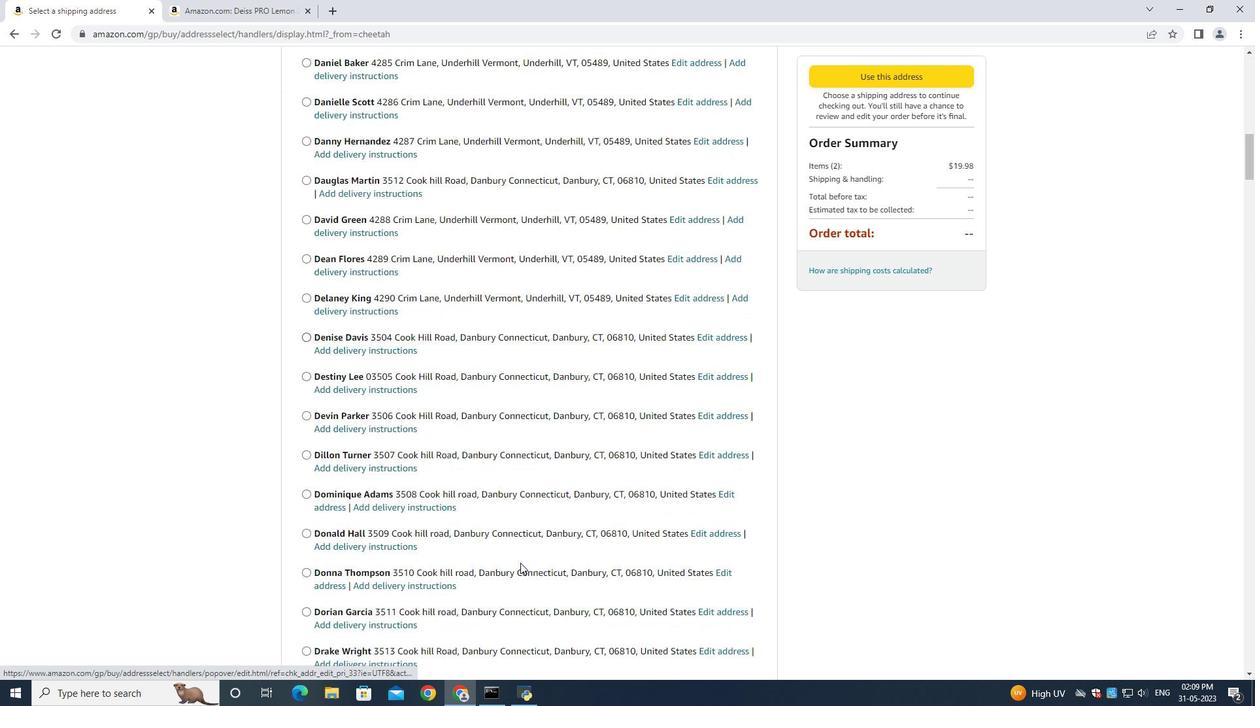 
Action: Mouse moved to (523, 559)
Screenshot: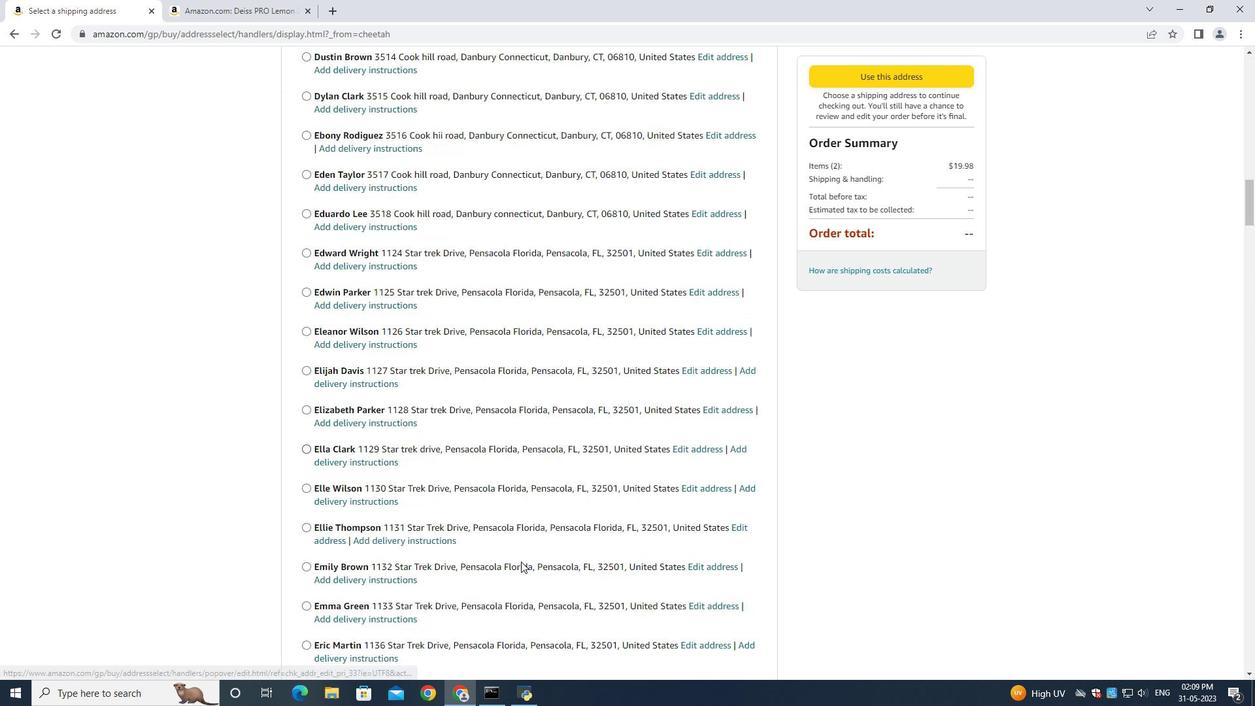 
Action: Mouse scrolled (523, 558) with delta (0, 0)
Screenshot: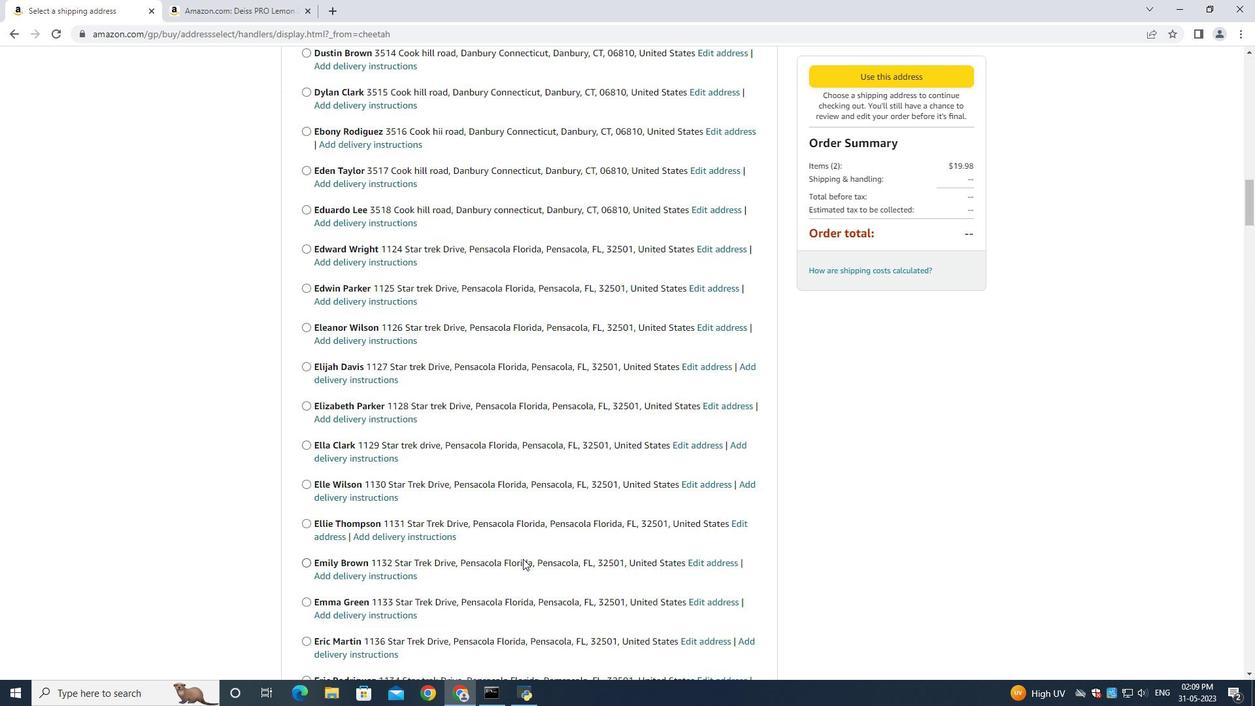 
Action: Mouse scrolled (523, 558) with delta (0, 0)
Screenshot: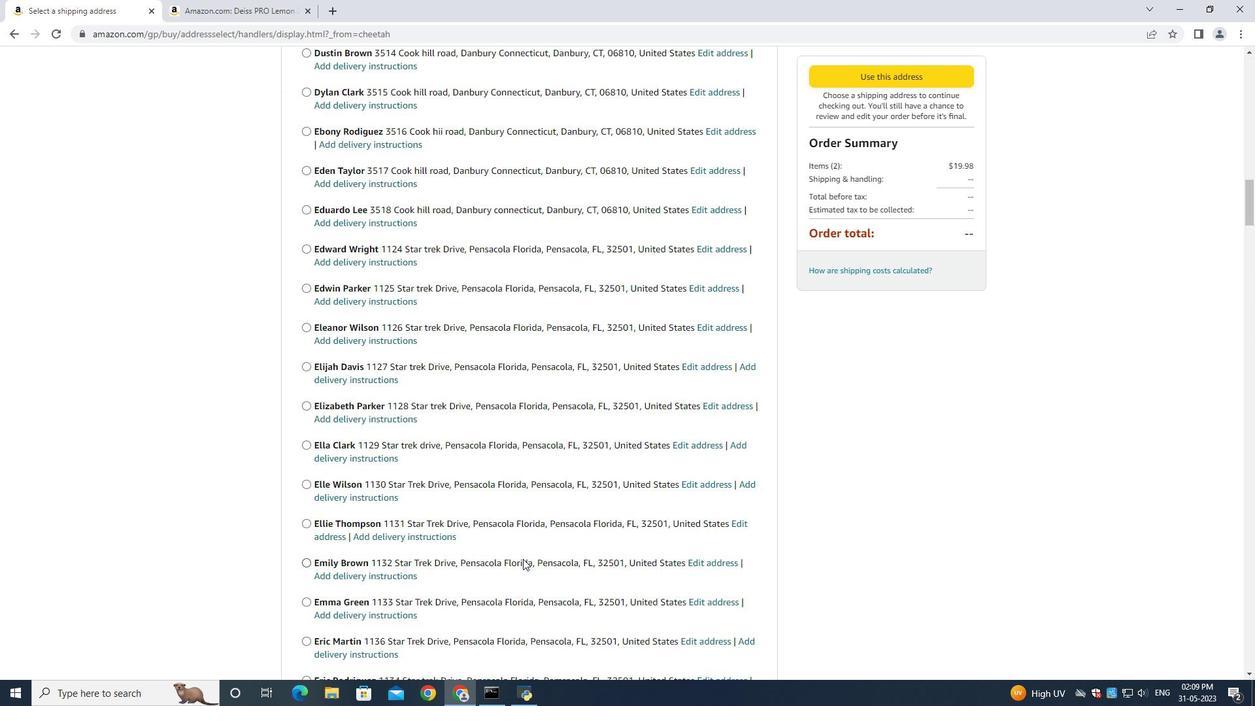 
Action: Mouse scrolled (523, 558) with delta (0, 0)
Screenshot: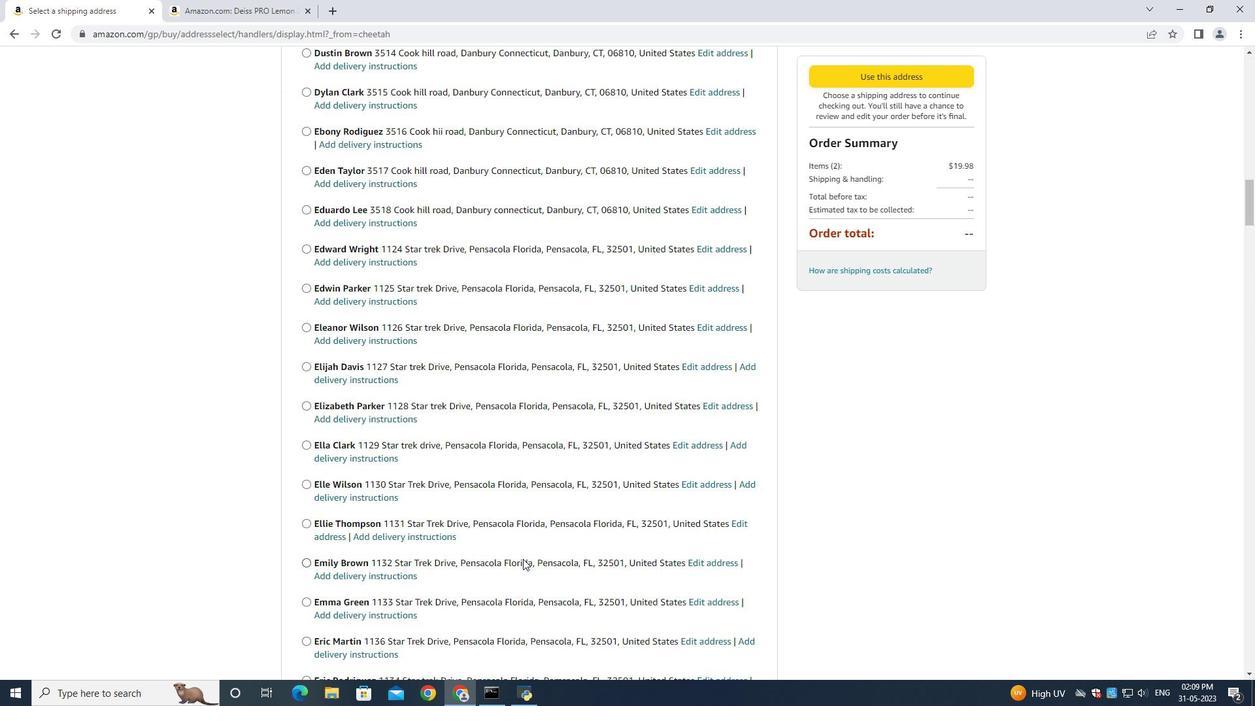 
Action: Mouse scrolled (523, 558) with delta (0, 0)
Screenshot: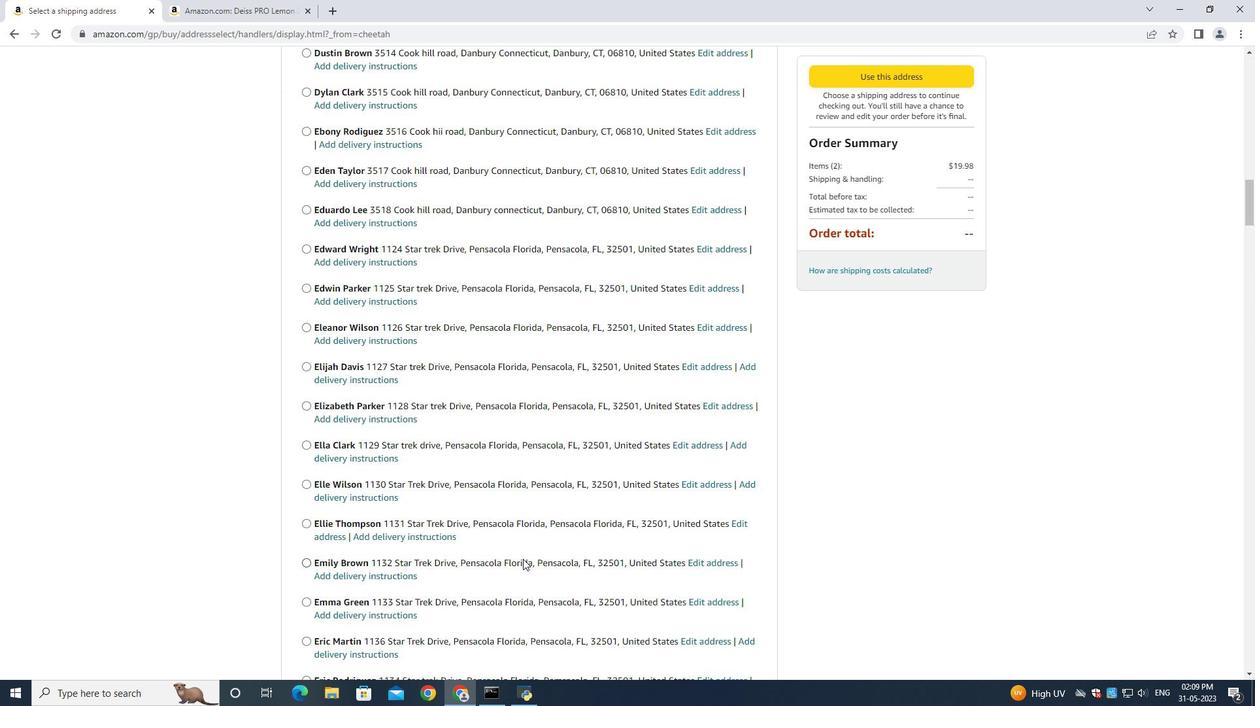 
Action: Mouse scrolled (523, 558) with delta (0, 0)
Screenshot: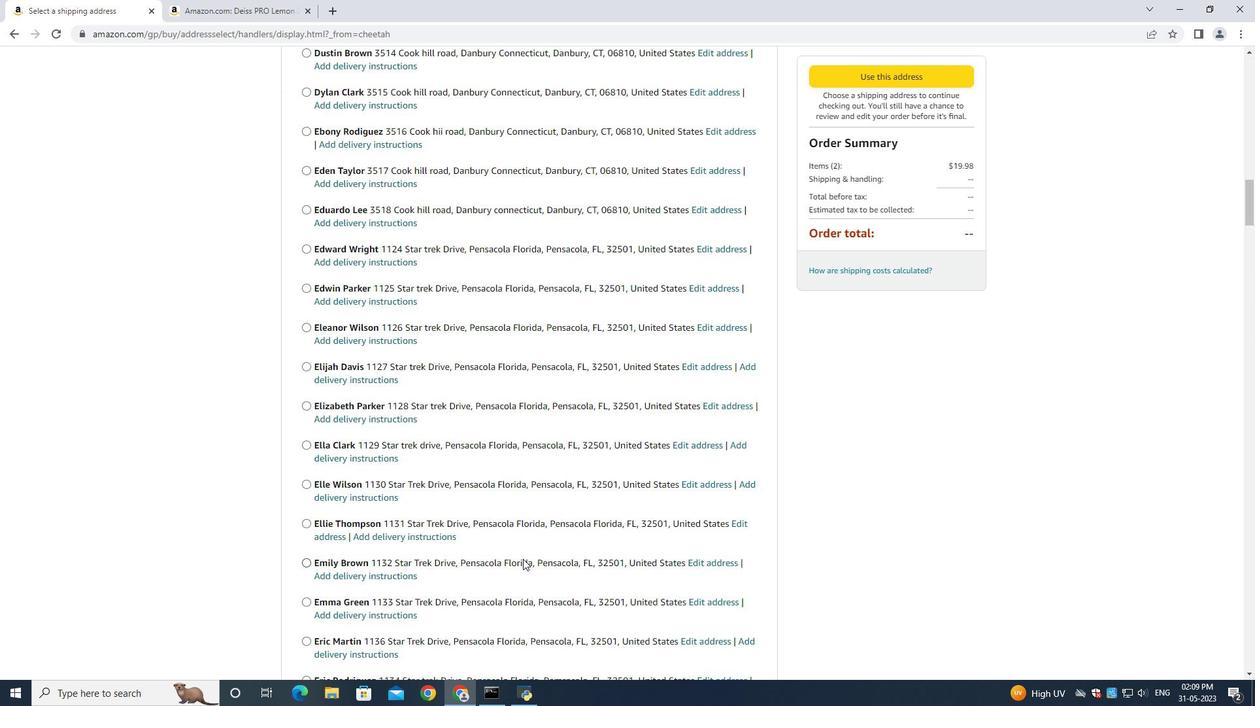 
Action: Mouse scrolled (523, 558) with delta (0, 0)
Screenshot: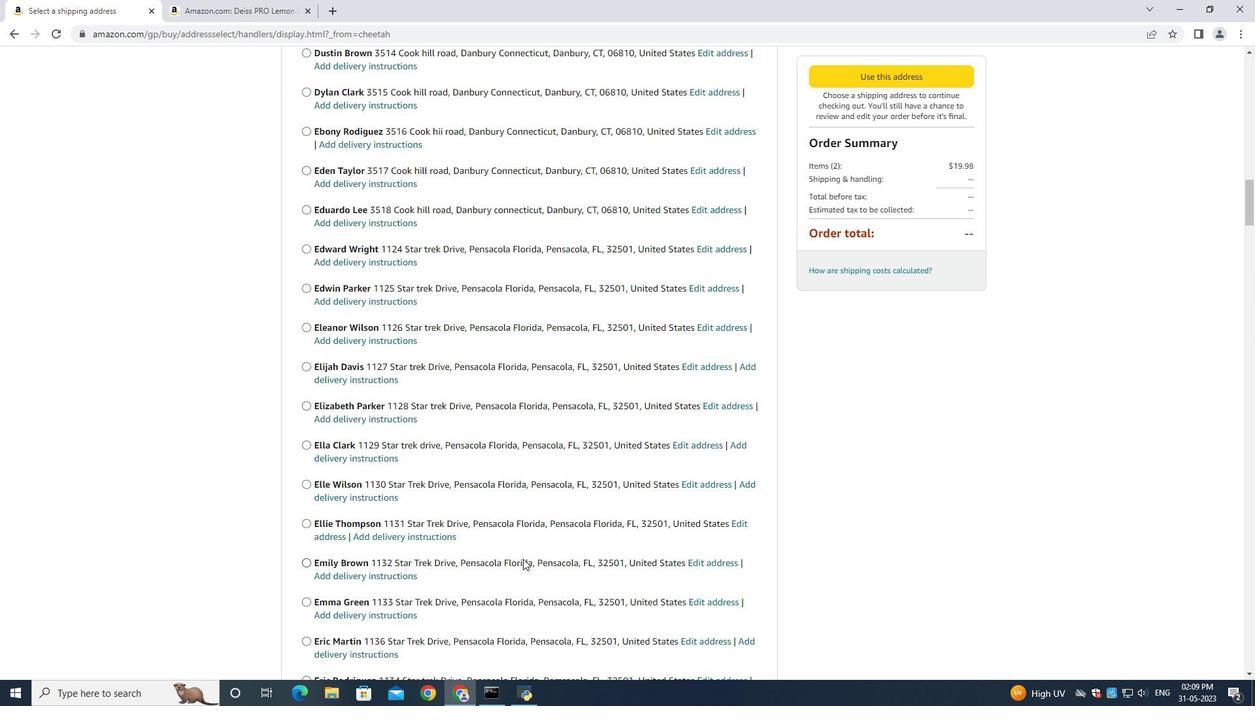 
Action: Mouse moved to (523, 559)
Screenshot: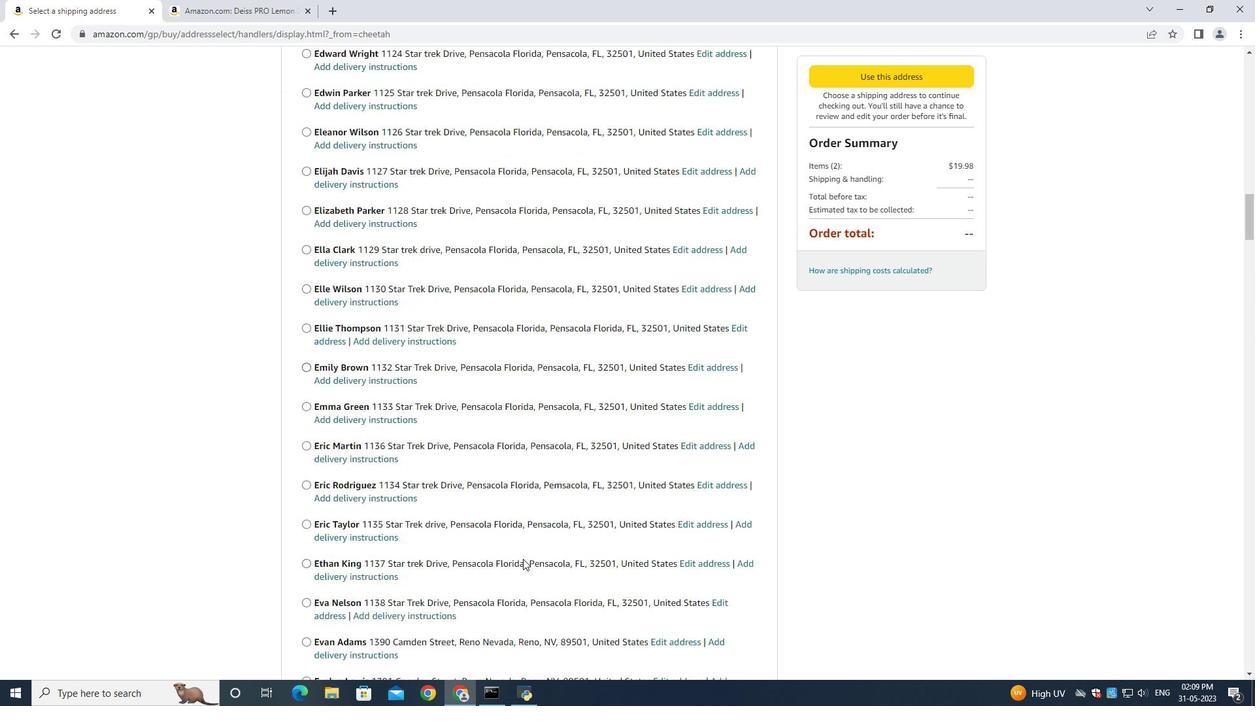 
Action: Mouse scrolled (523, 558) with delta (0, 0)
Screenshot: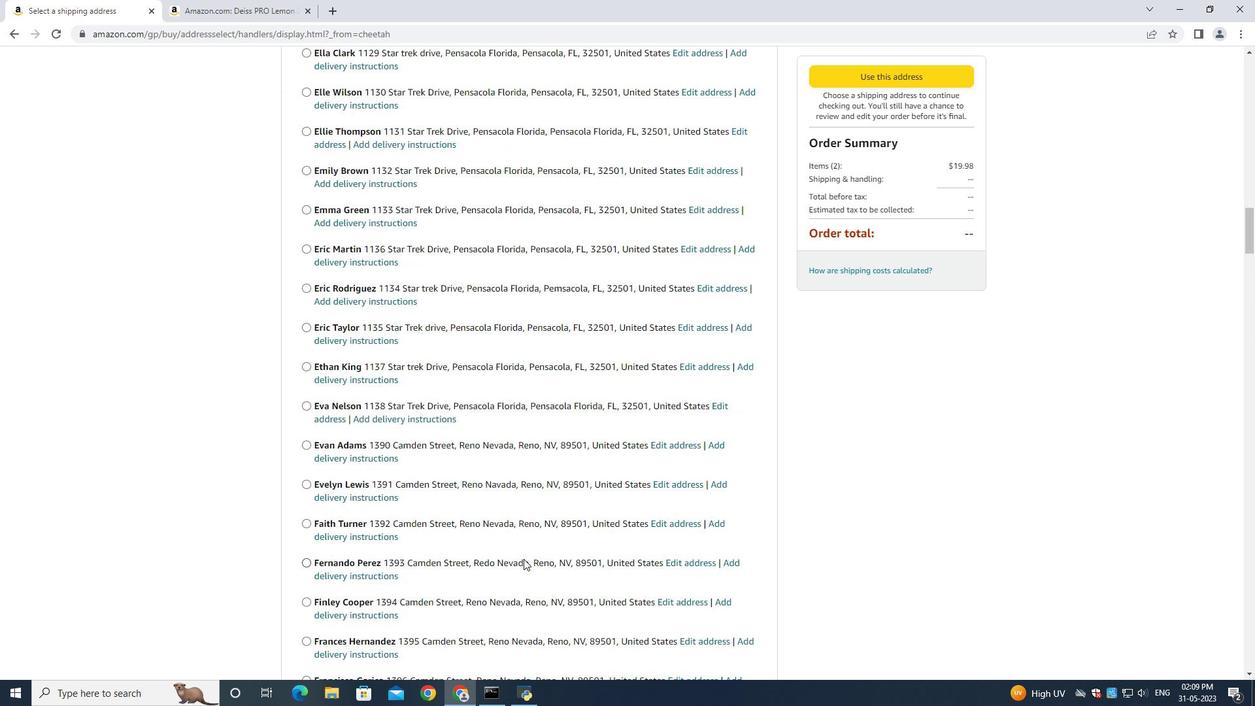 
Action: Mouse scrolled (523, 558) with delta (0, 0)
Screenshot: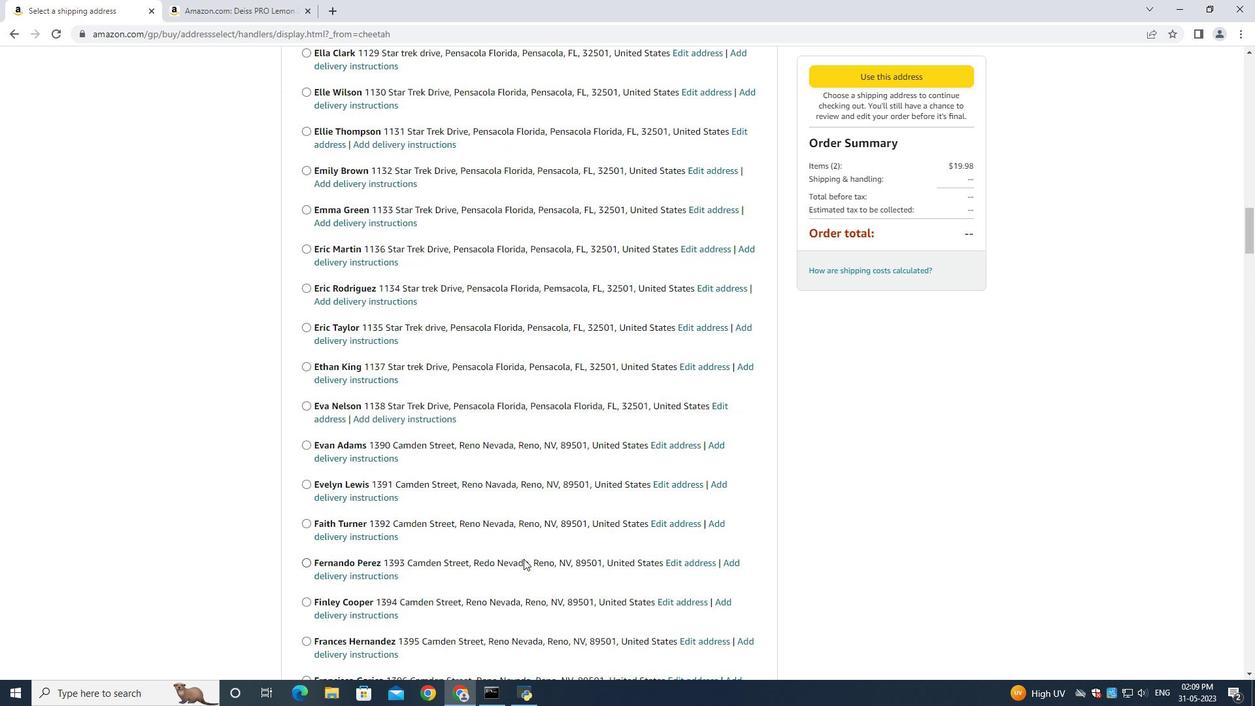 
Action: Mouse scrolled (523, 558) with delta (0, 0)
Screenshot: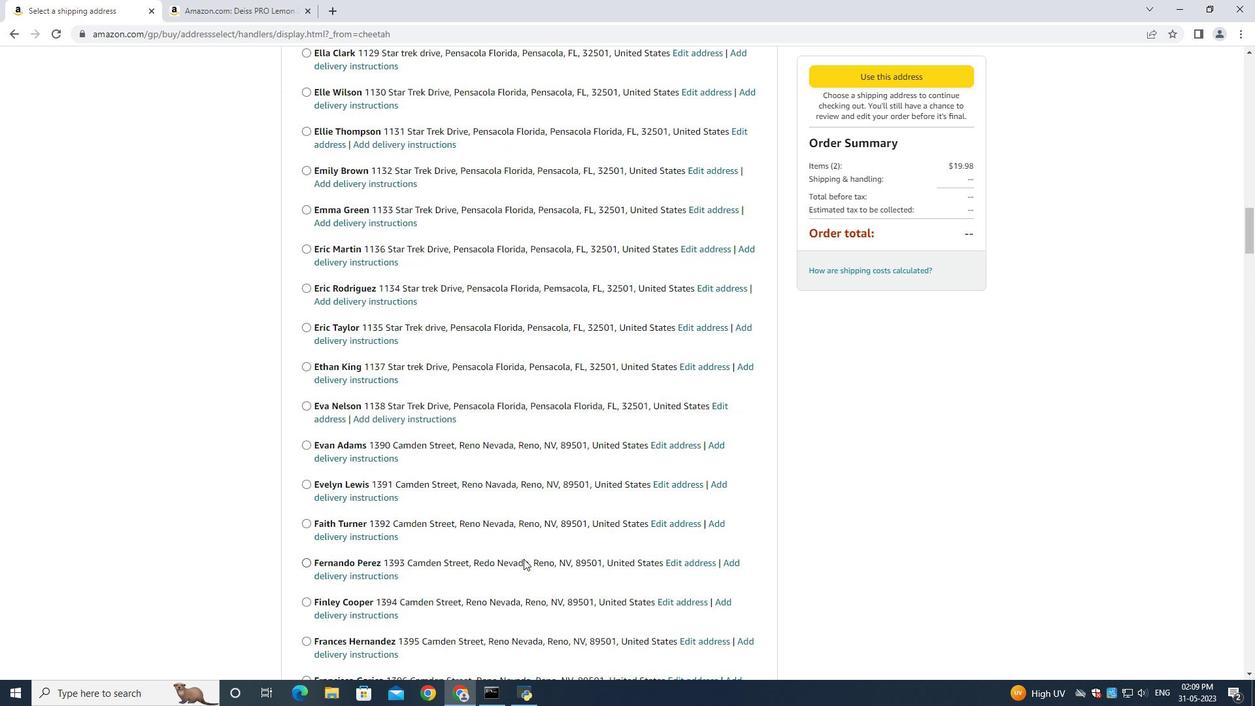
Action: Mouse scrolled (523, 558) with delta (0, 0)
Screenshot: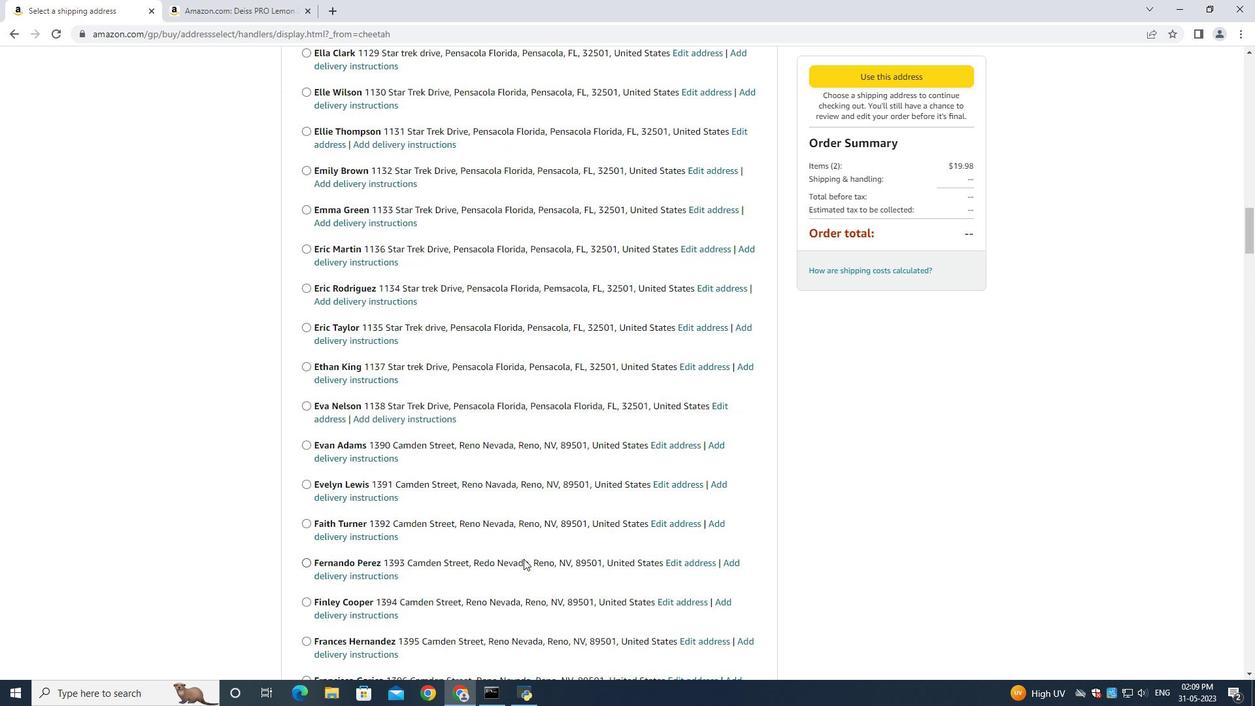 
Action: Mouse scrolled (523, 558) with delta (0, 0)
Screenshot: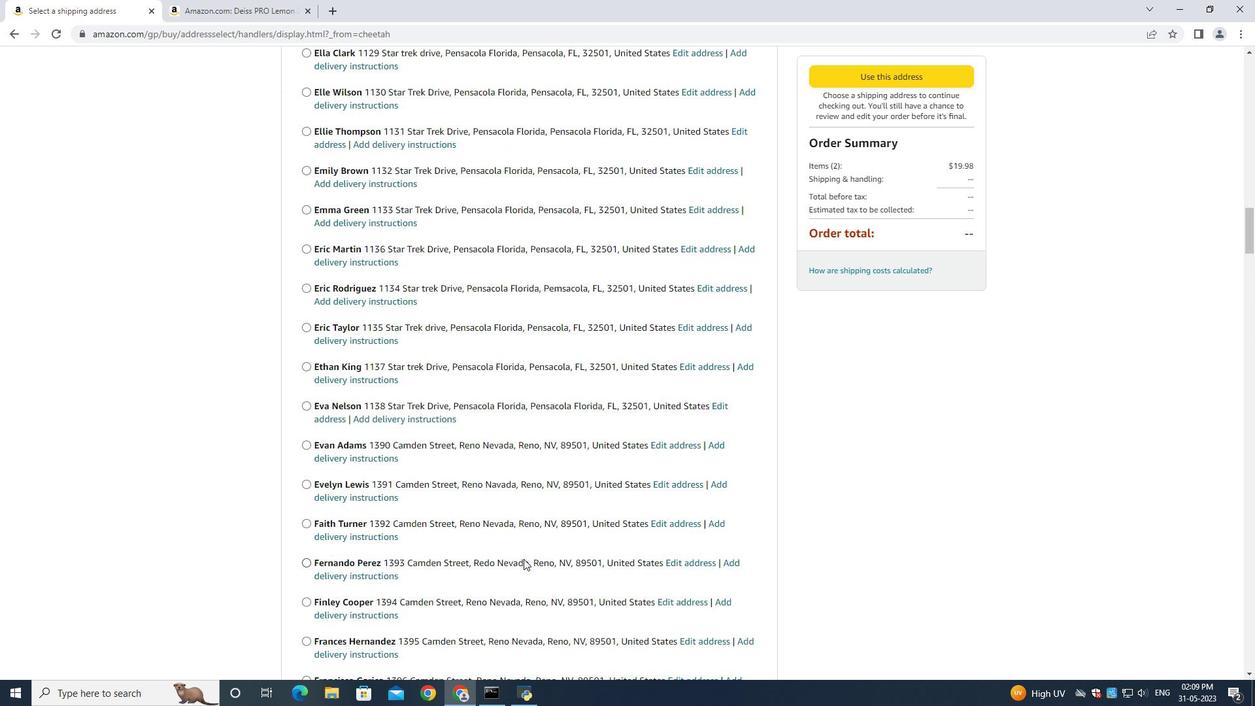 
Action: Mouse scrolled (523, 558) with delta (0, 0)
Screenshot: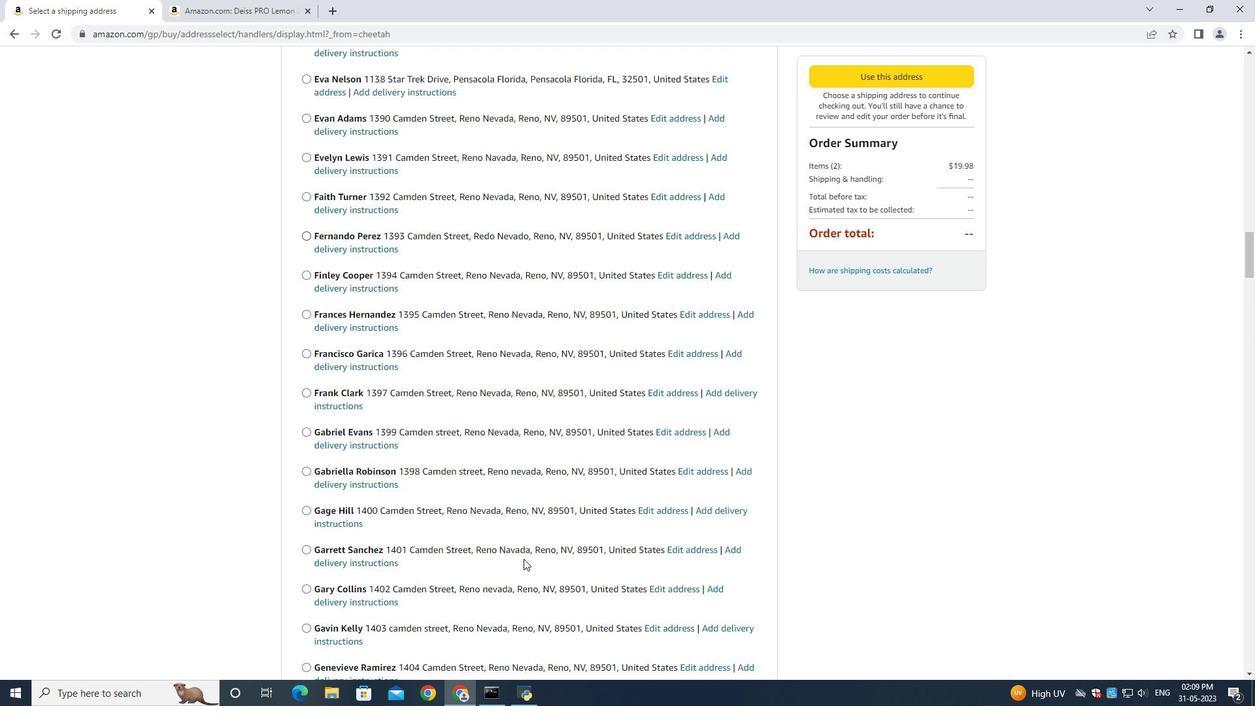 
Action: Mouse scrolled (523, 558) with delta (0, 0)
Screenshot: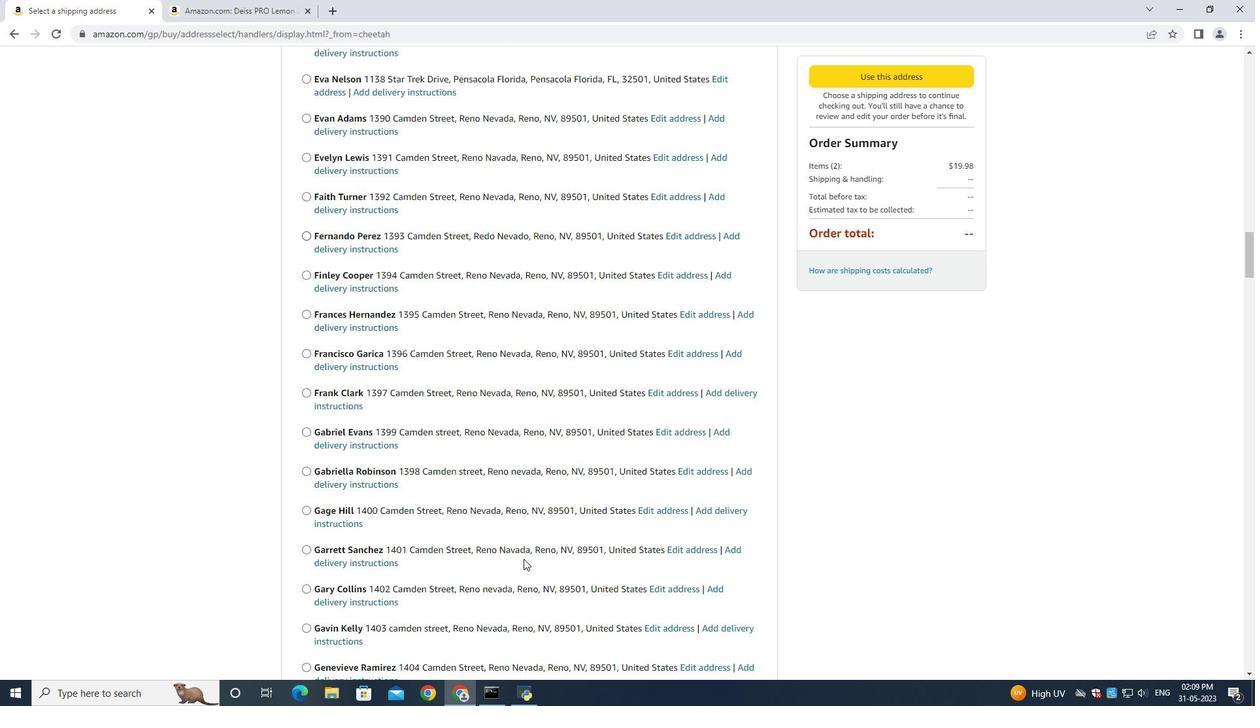 
Action: Mouse scrolled (523, 558) with delta (0, 0)
Screenshot: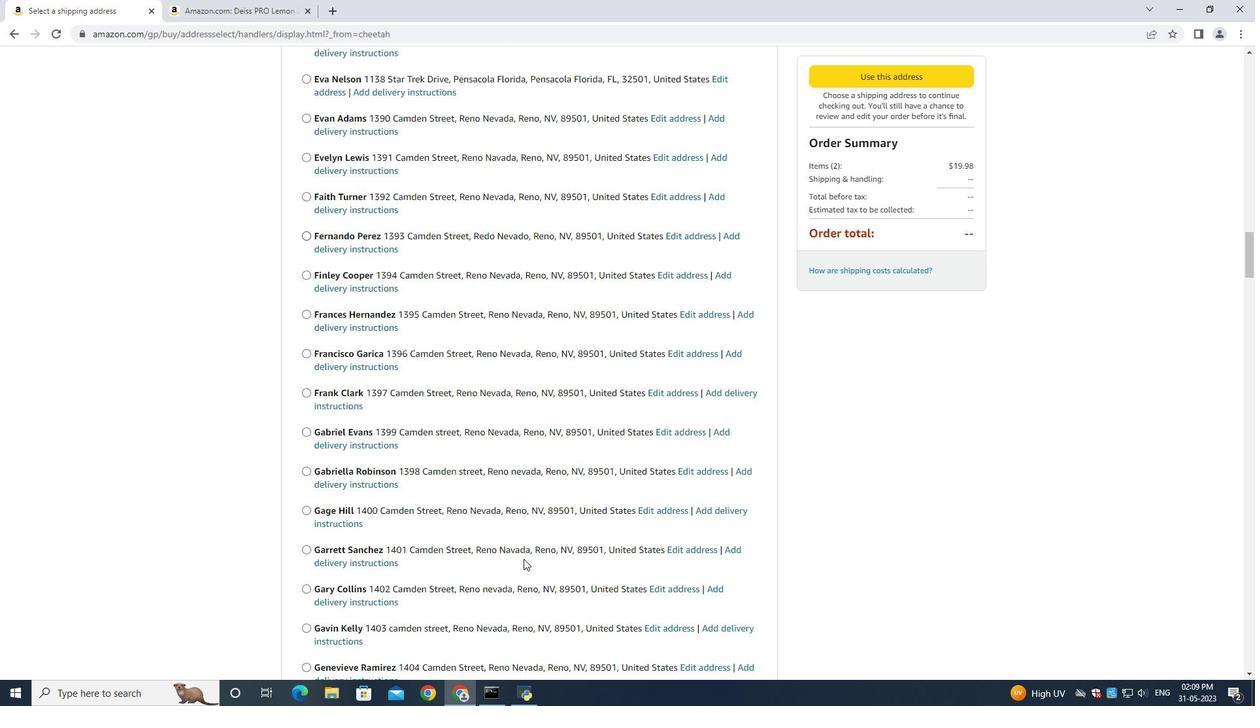 
Action: Mouse scrolled (523, 558) with delta (0, 0)
Screenshot: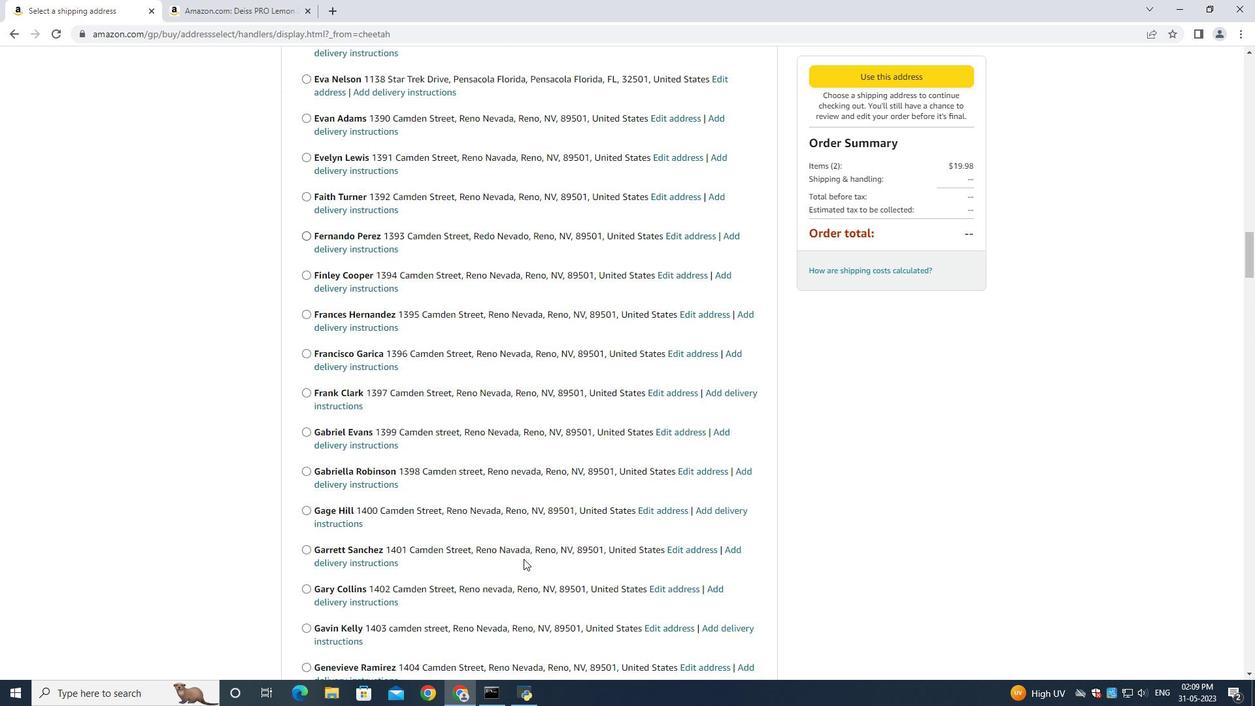
Action: Mouse scrolled (523, 558) with delta (0, 0)
Screenshot: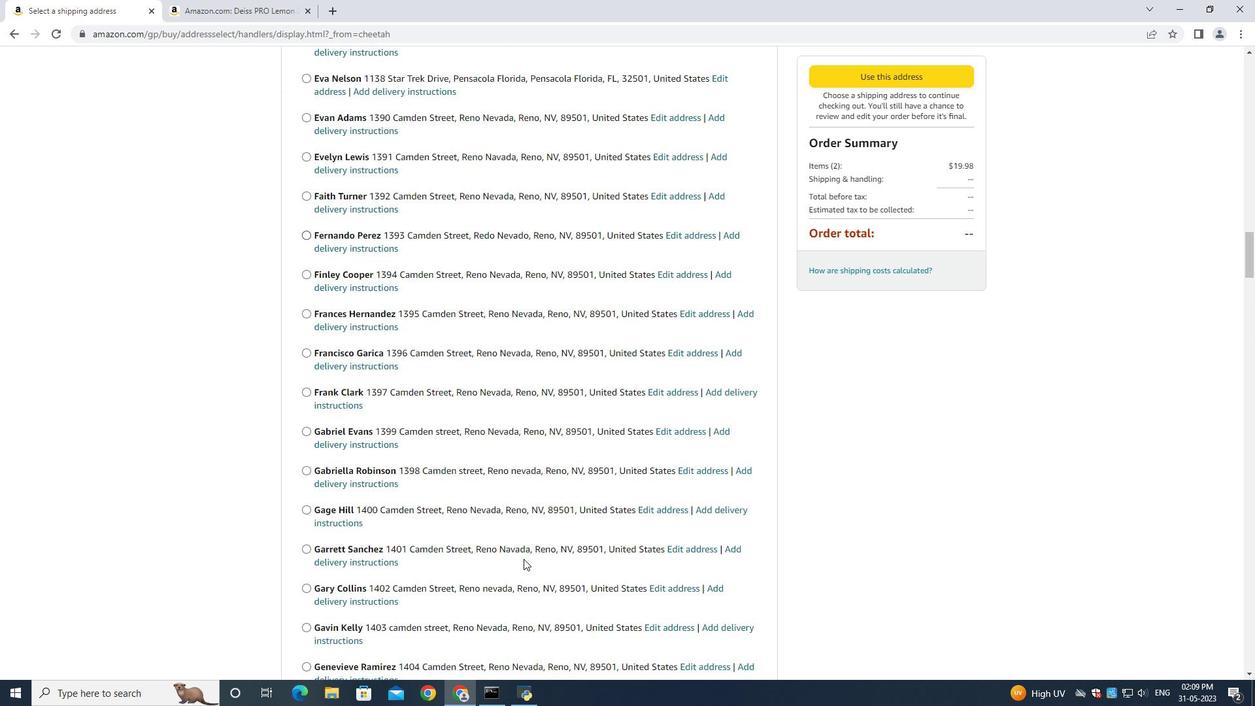 
Action: Mouse scrolled (523, 558) with delta (0, 0)
Screenshot: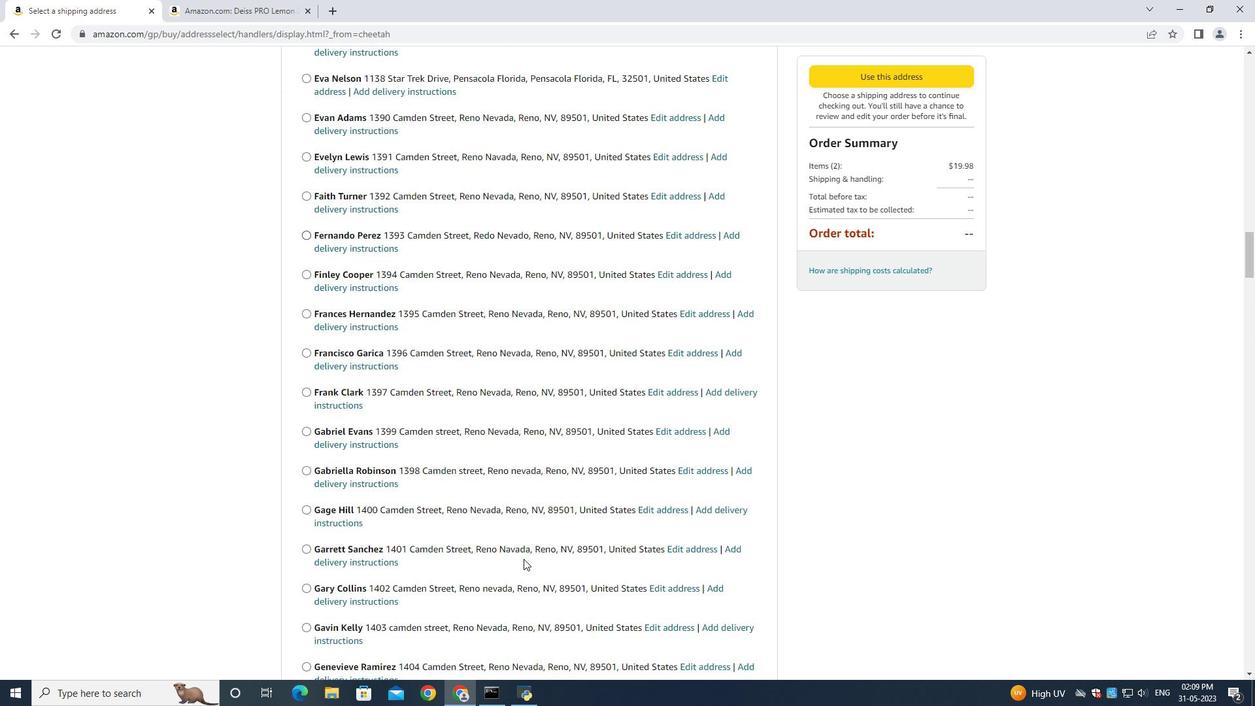 
Action: Mouse scrolled (523, 558) with delta (0, 0)
Screenshot: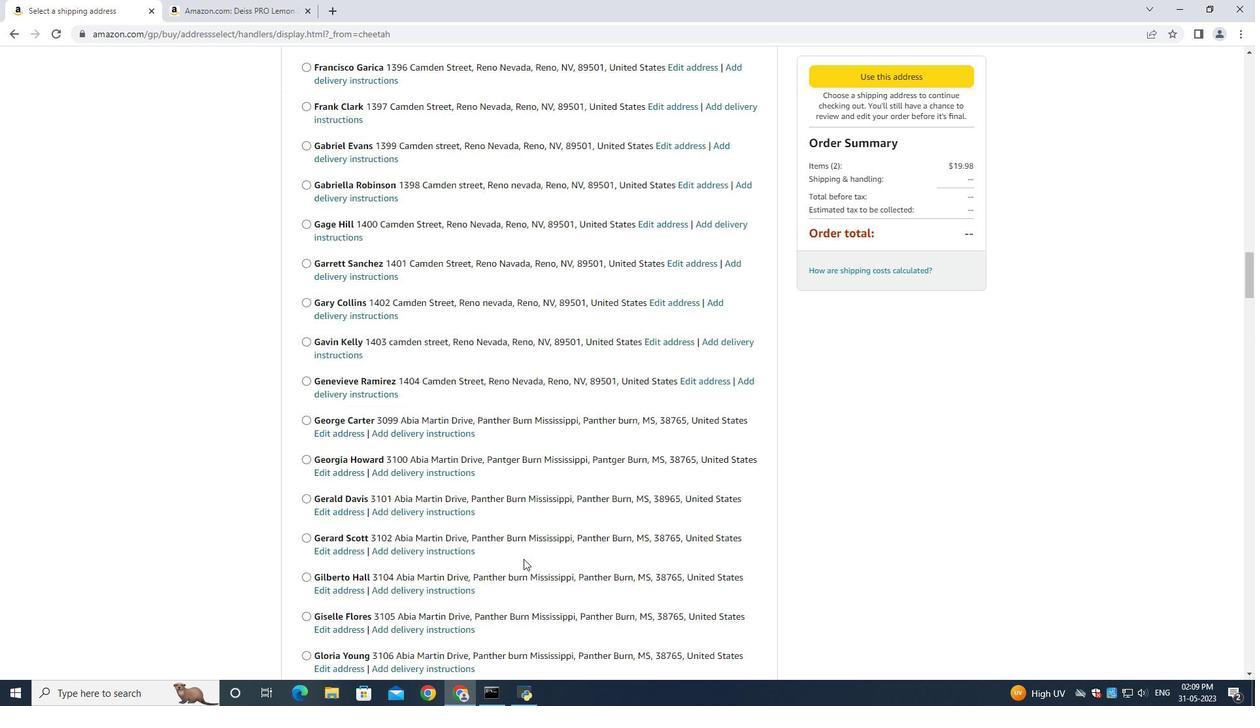
Action: Mouse scrolled (523, 558) with delta (0, 0)
Screenshot: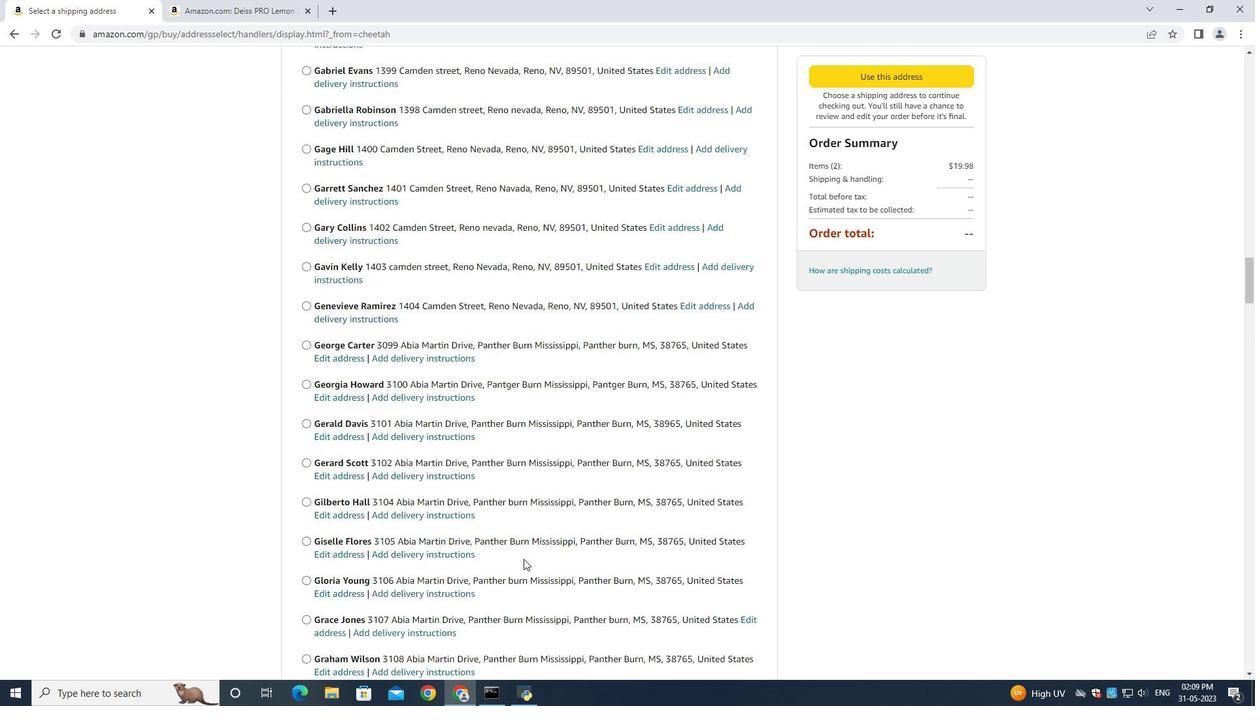 
Action: Mouse scrolled (523, 558) with delta (0, 0)
Screenshot: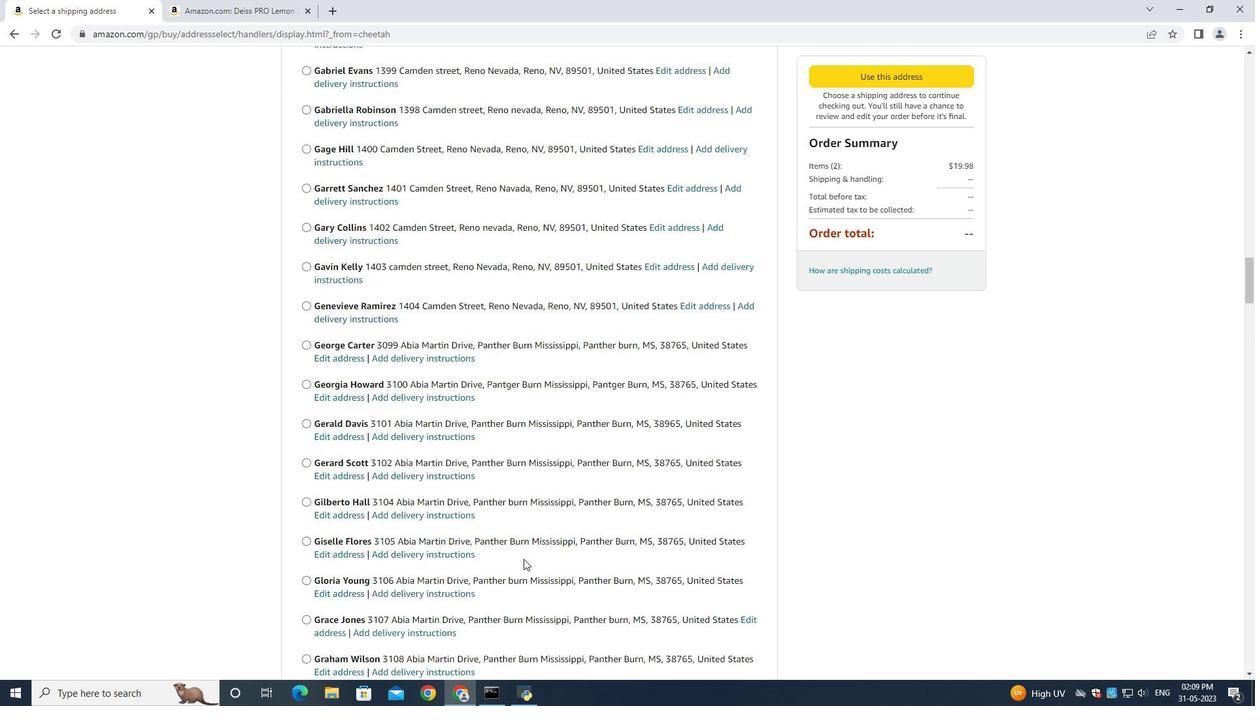 
Action: Mouse scrolled (523, 558) with delta (0, 0)
Screenshot: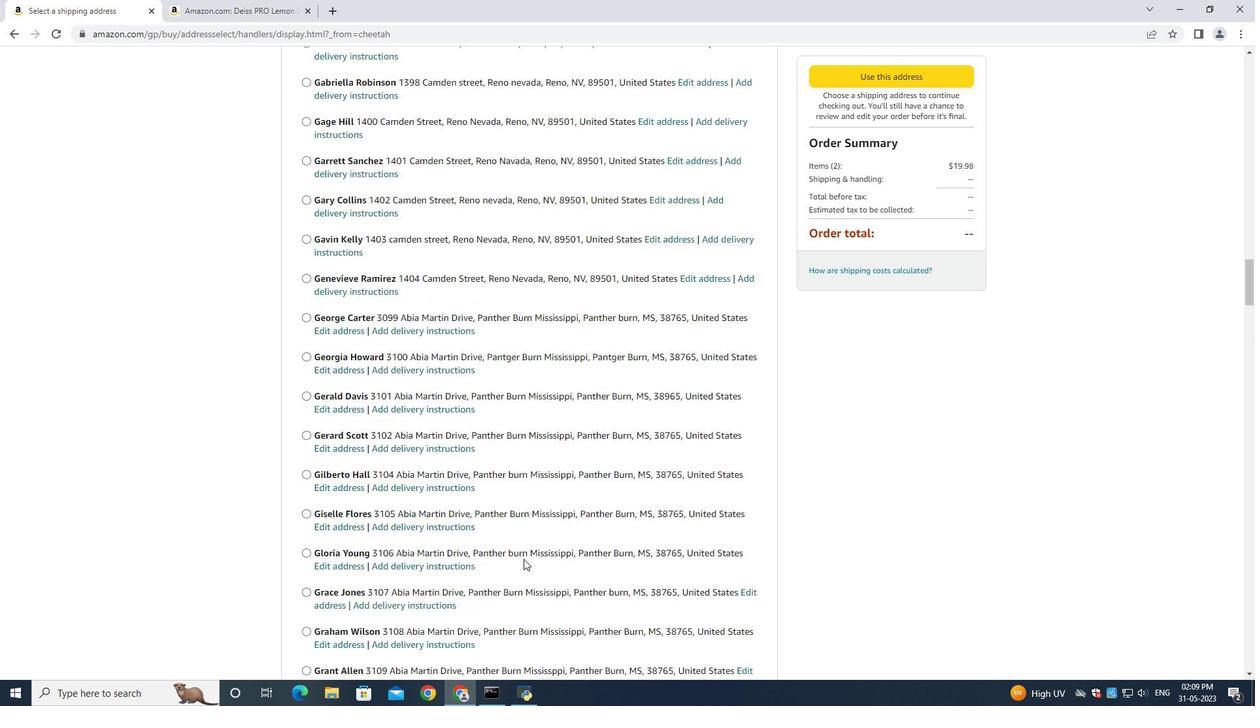 
Action: Mouse scrolled (523, 558) with delta (0, 0)
Screenshot: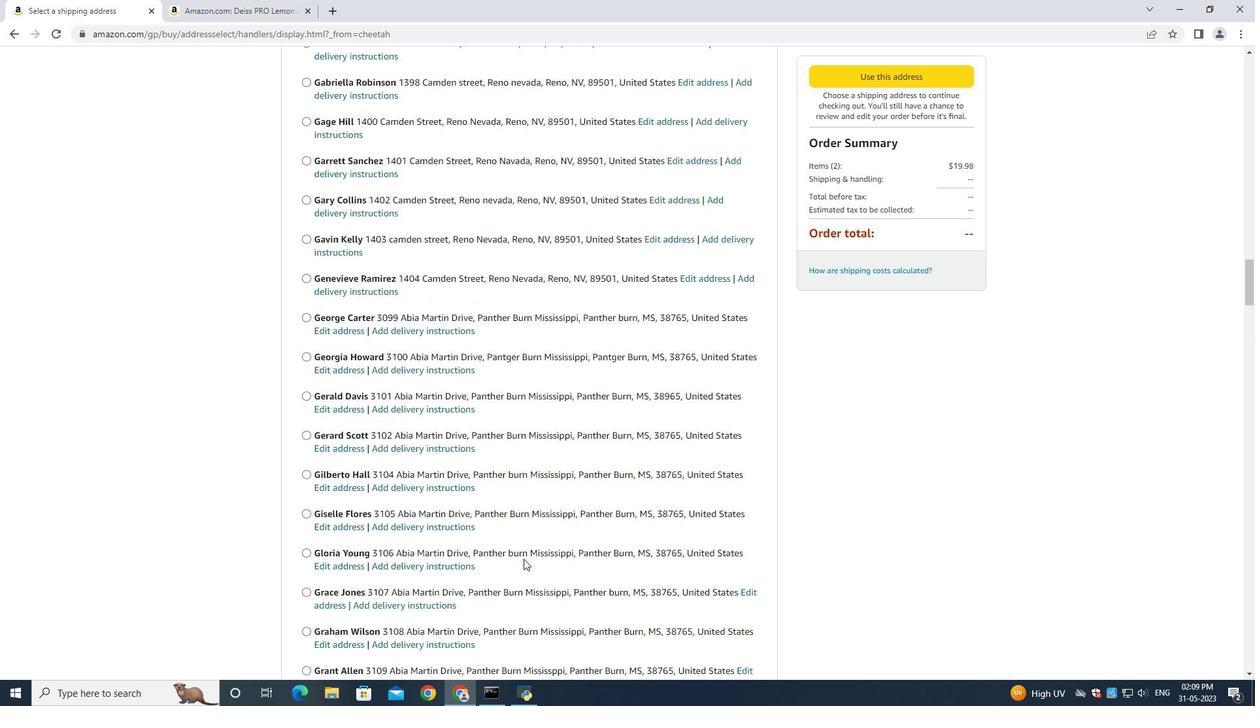 
Action: Mouse scrolled (523, 558) with delta (0, 0)
Screenshot: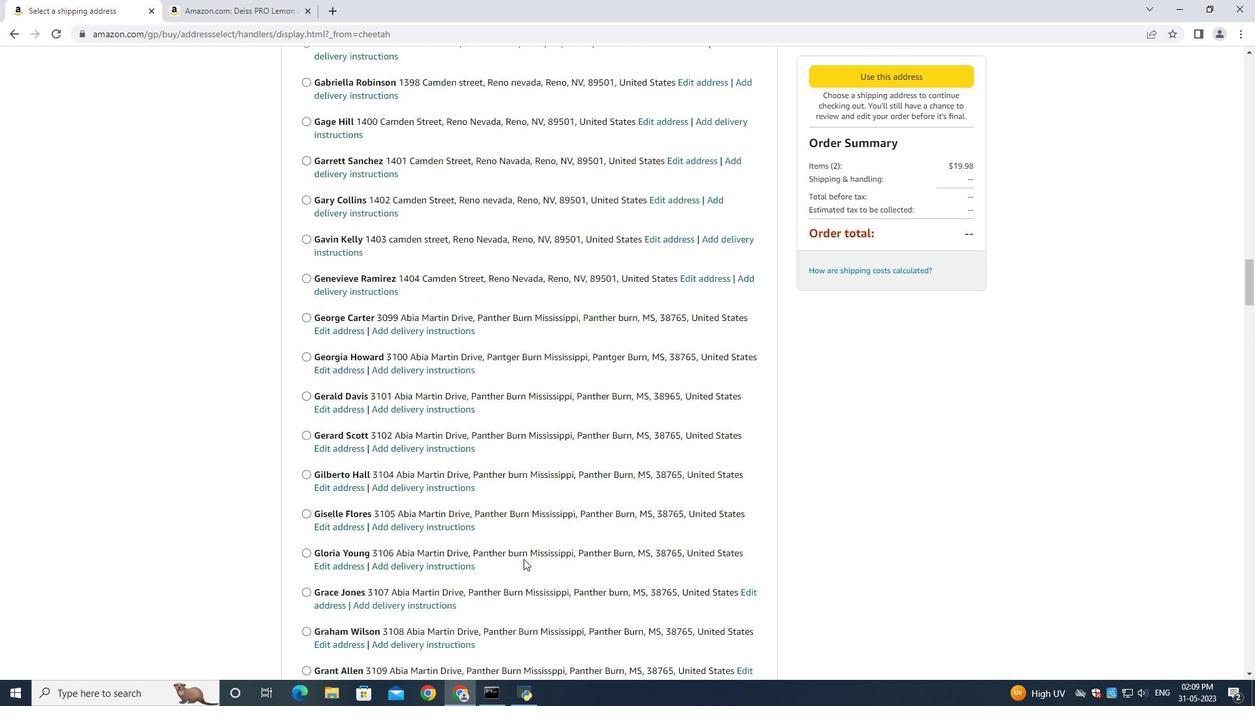 
Action: Mouse scrolled (523, 558) with delta (0, 0)
Screenshot: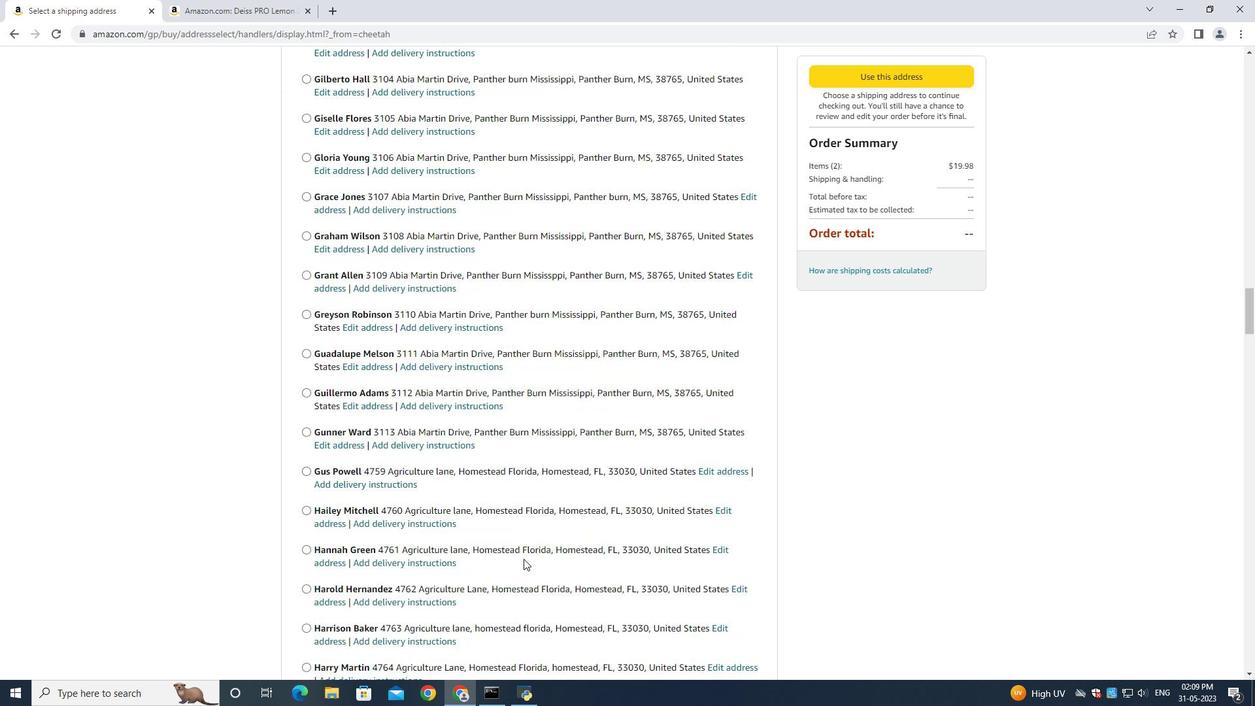 
Action: Mouse scrolled (523, 558) with delta (0, 0)
Screenshot: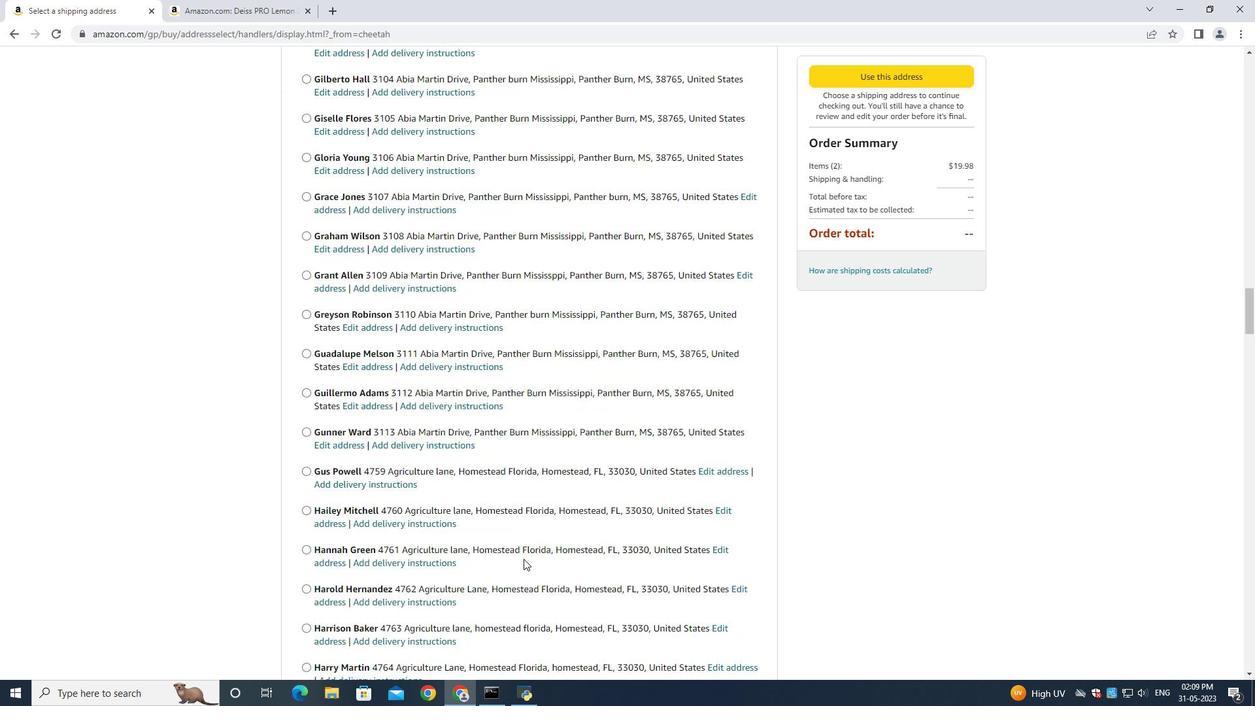 
Action: Mouse scrolled (523, 558) with delta (0, 0)
Screenshot: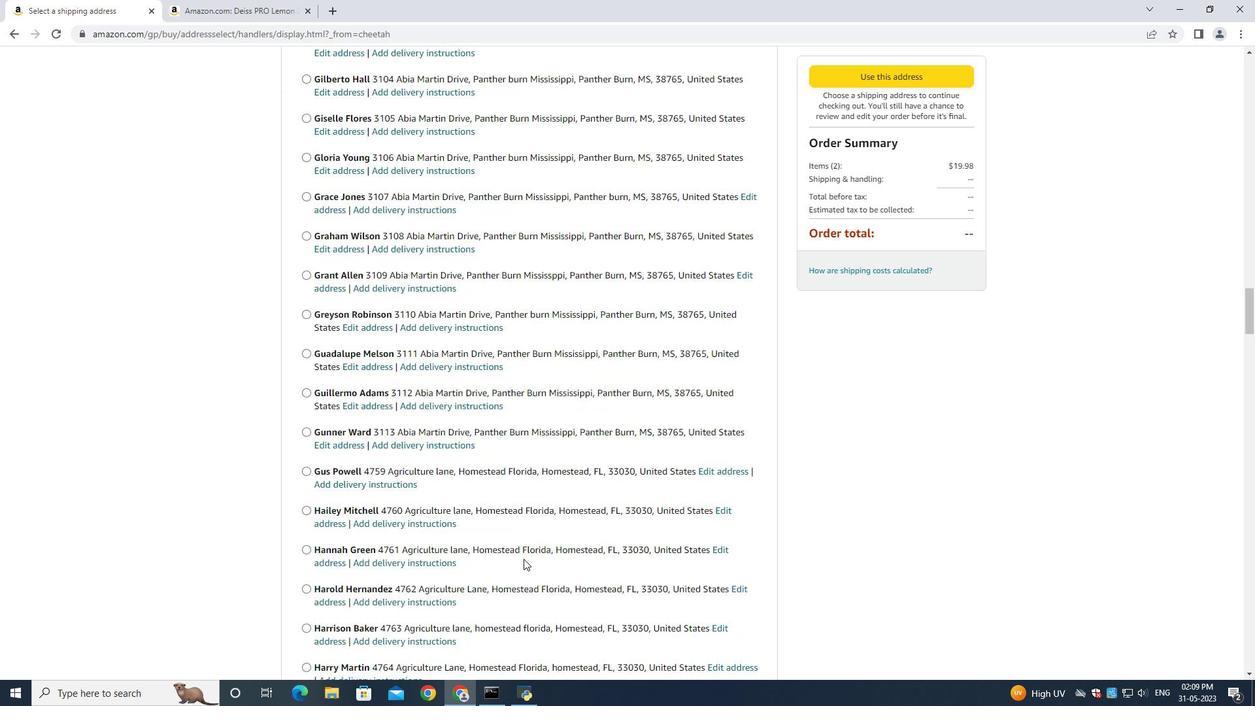 
Action: Mouse scrolled (523, 558) with delta (0, 0)
Screenshot: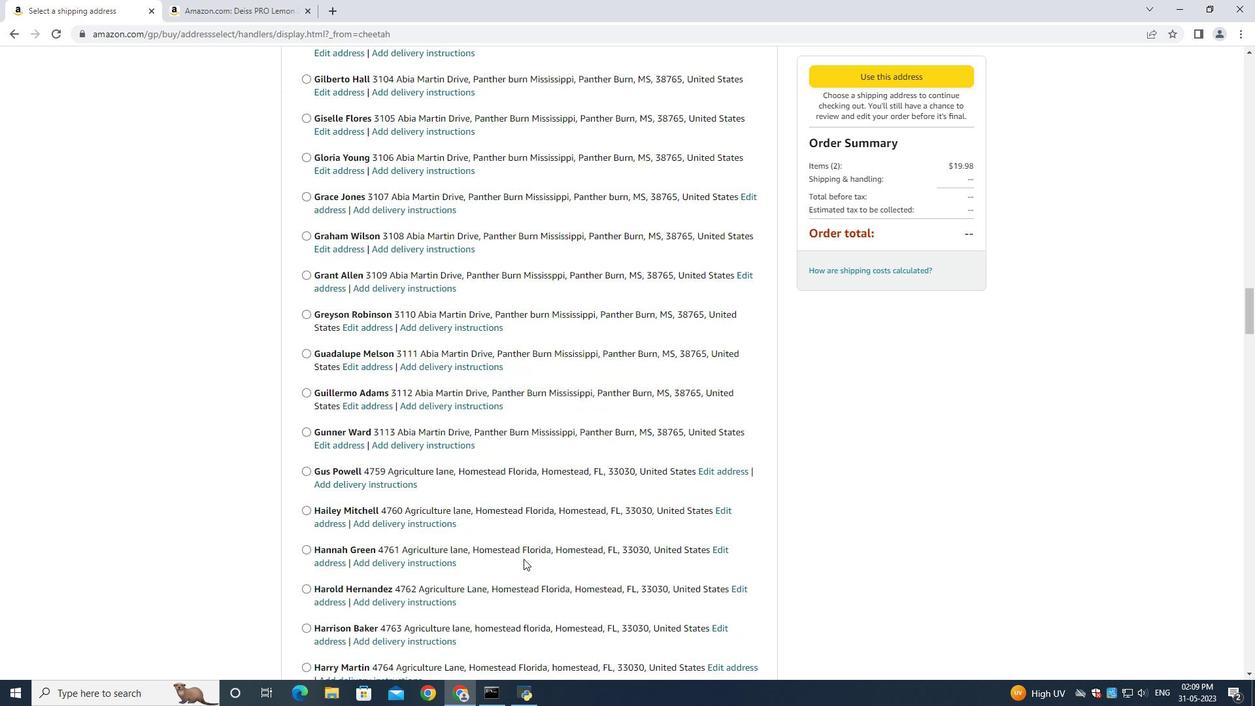
Action: Mouse scrolled (523, 558) with delta (0, 0)
Screenshot: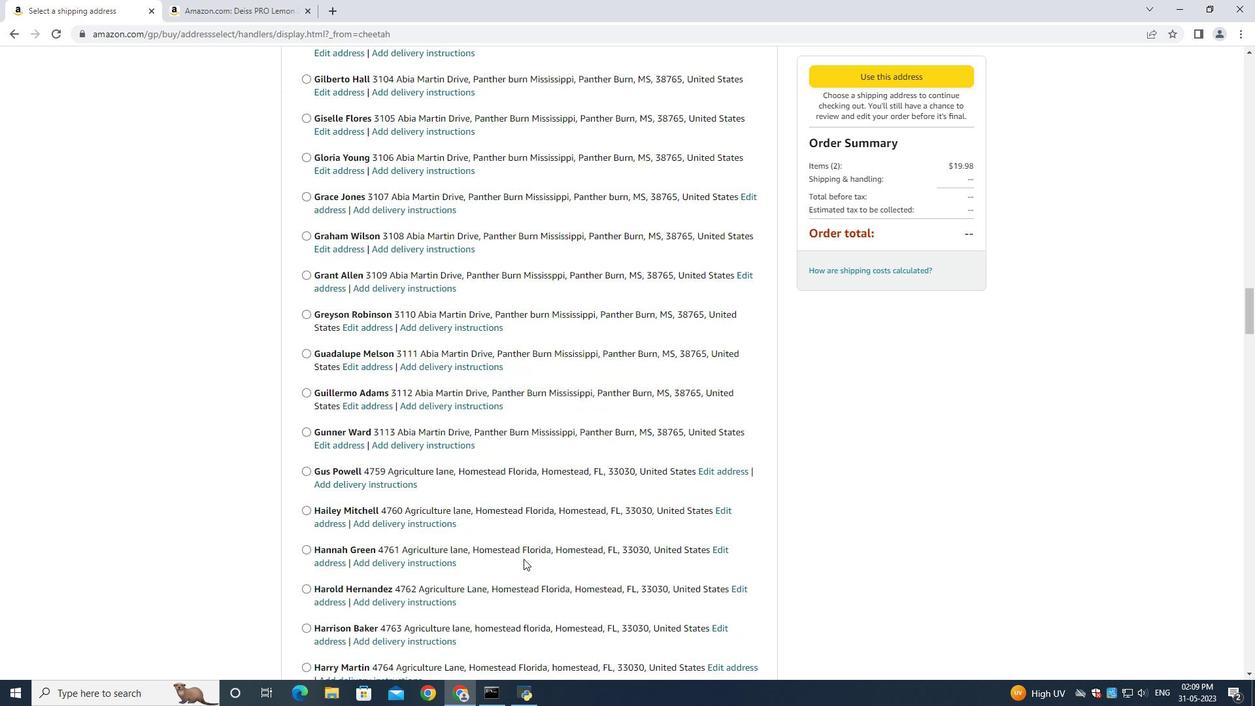 
Action: Mouse scrolled (523, 558) with delta (0, 0)
Screenshot: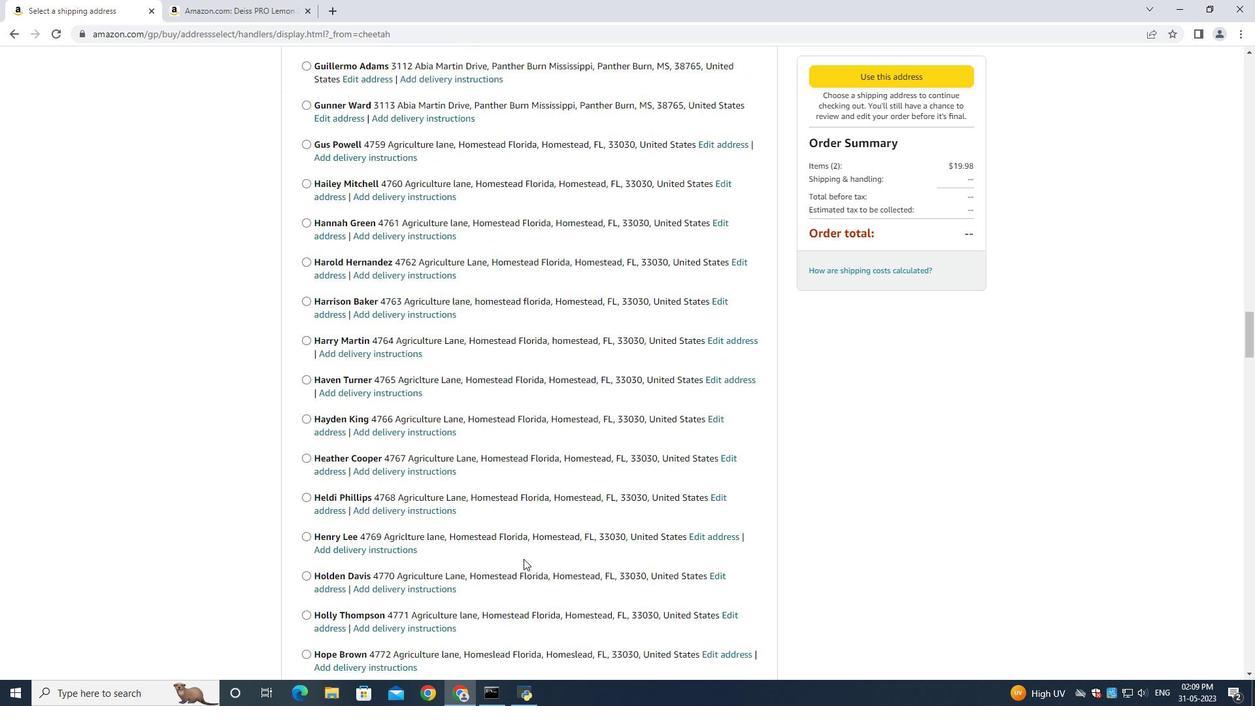
Action: Mouse scrolled (523, 558) with delta (0, 0)
Screenshot: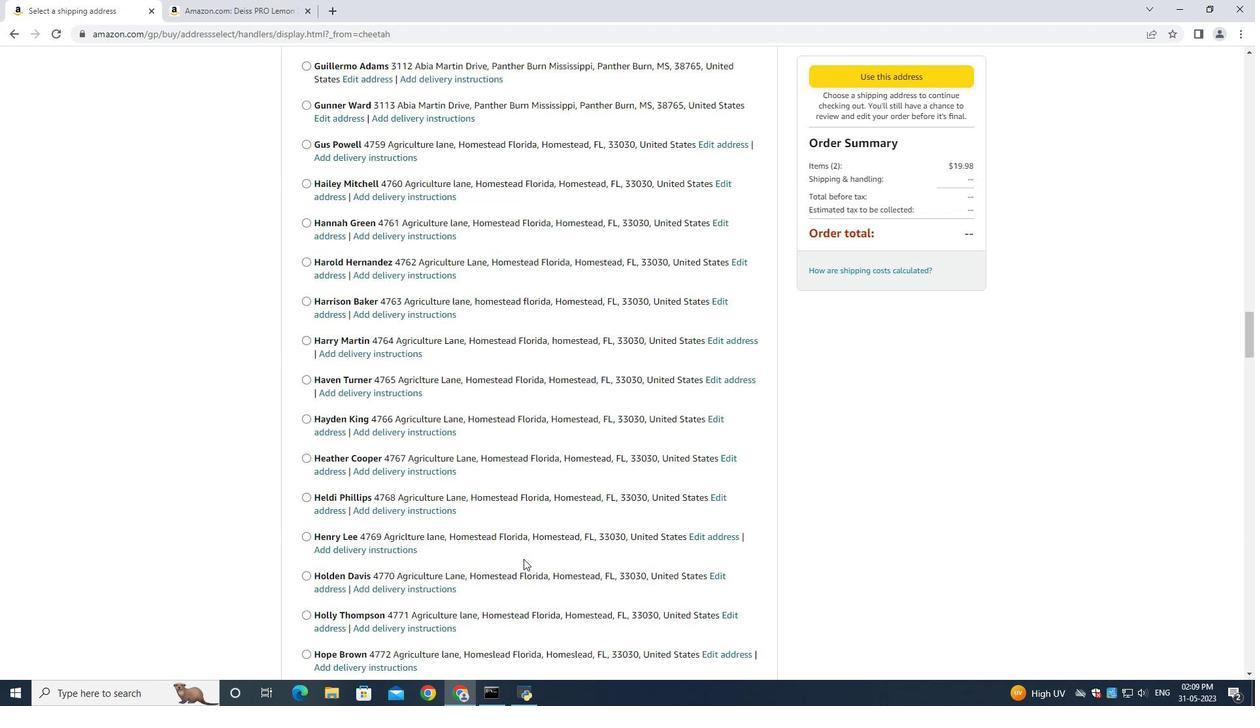 
Action: Mouse scrolled (523, 558) with delta (0, 0)
Screenshot: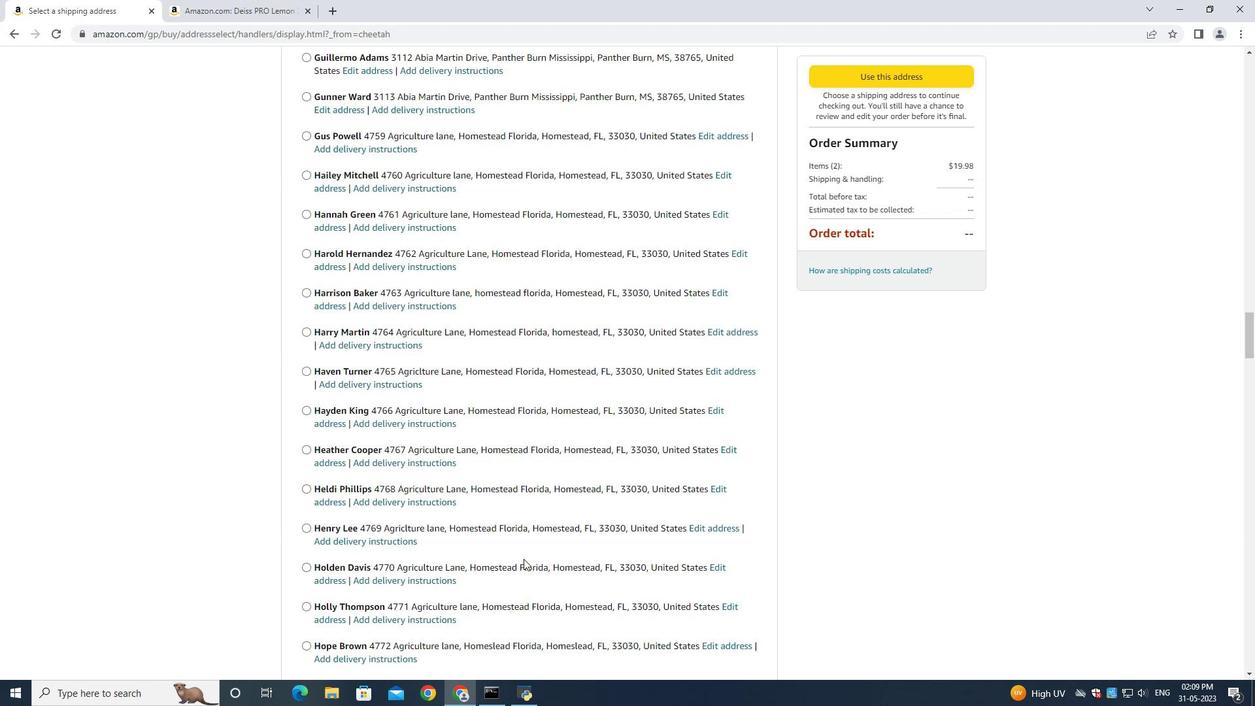 
Action: Mouse scrolled (523, 558) with delta (0, 0)
Screenshot: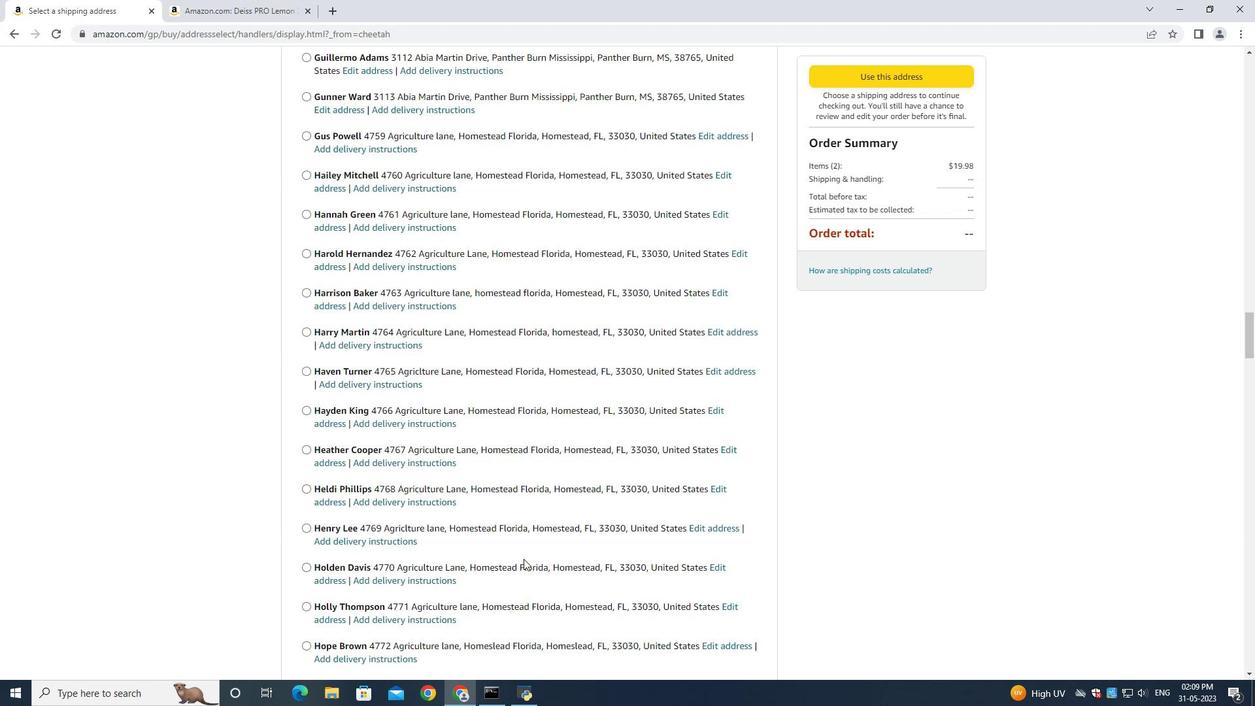 
Action: Mouse scrolled (523, 558) with delta (0, 0)
Screenshot: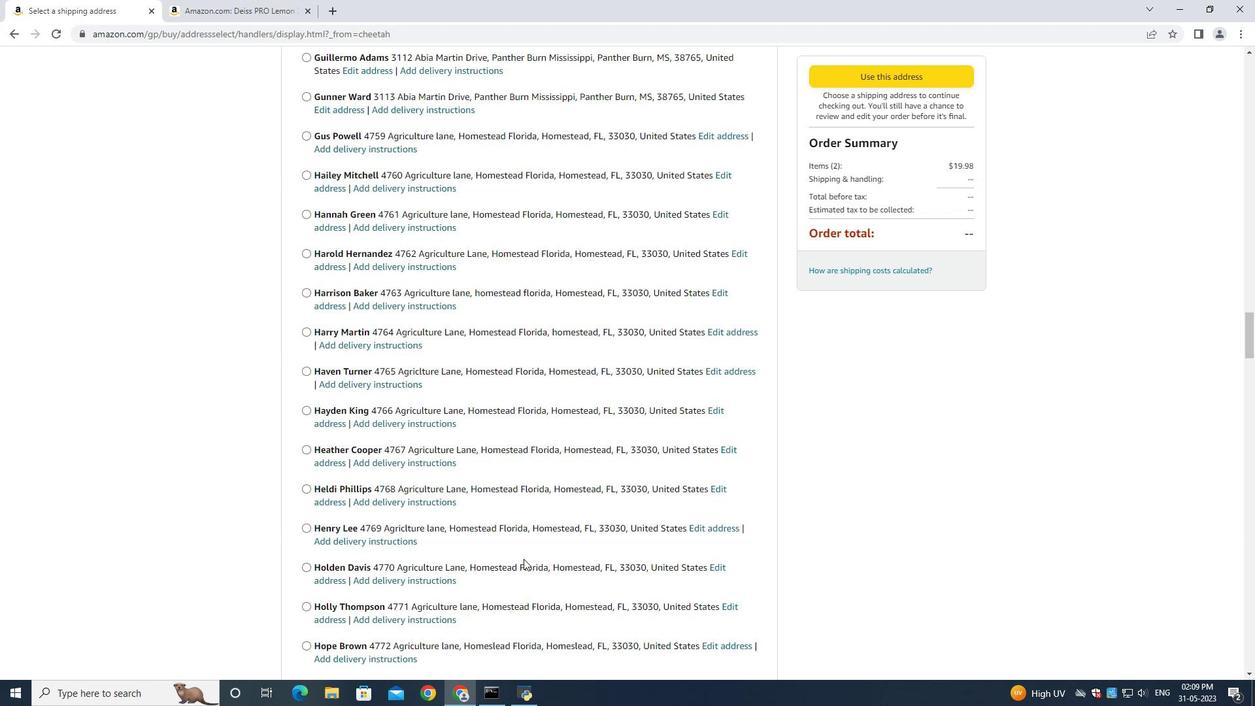 
Action: Mouse scrolled (523, 558) with delta (0, 0)
Screenshot: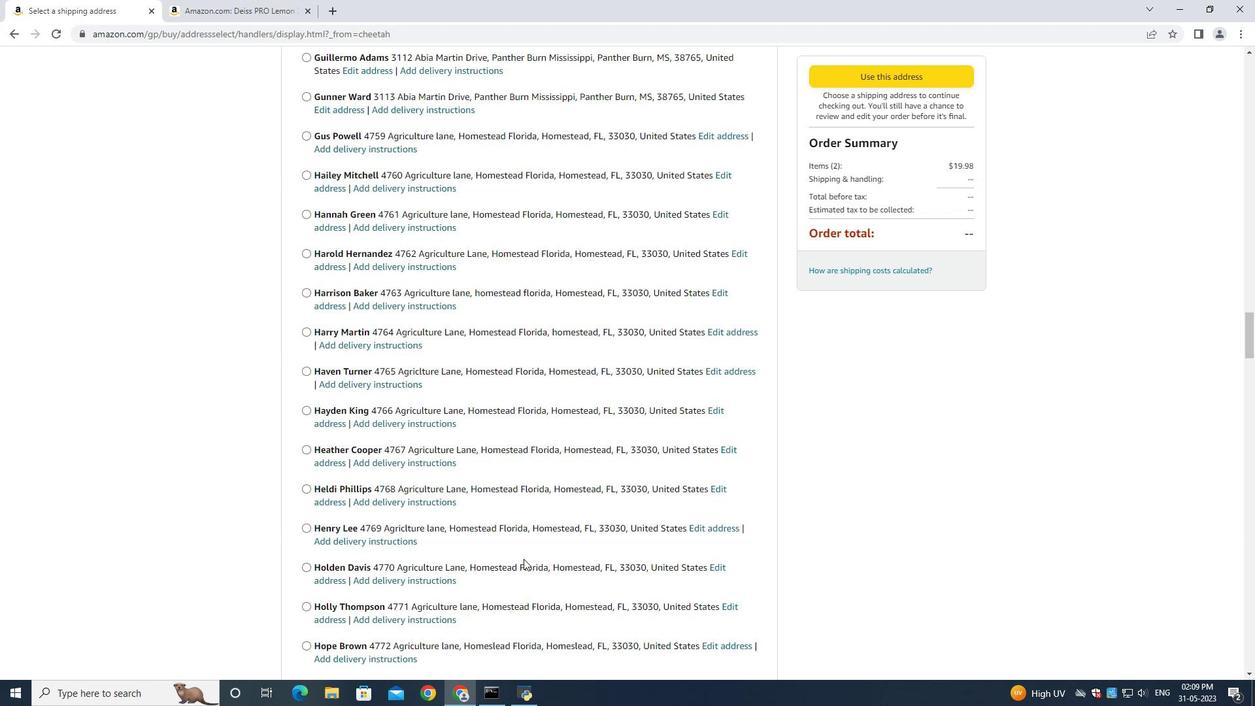 
Action: Mouse scrolled (523, 558) with delta (0, 0)
Screenshot: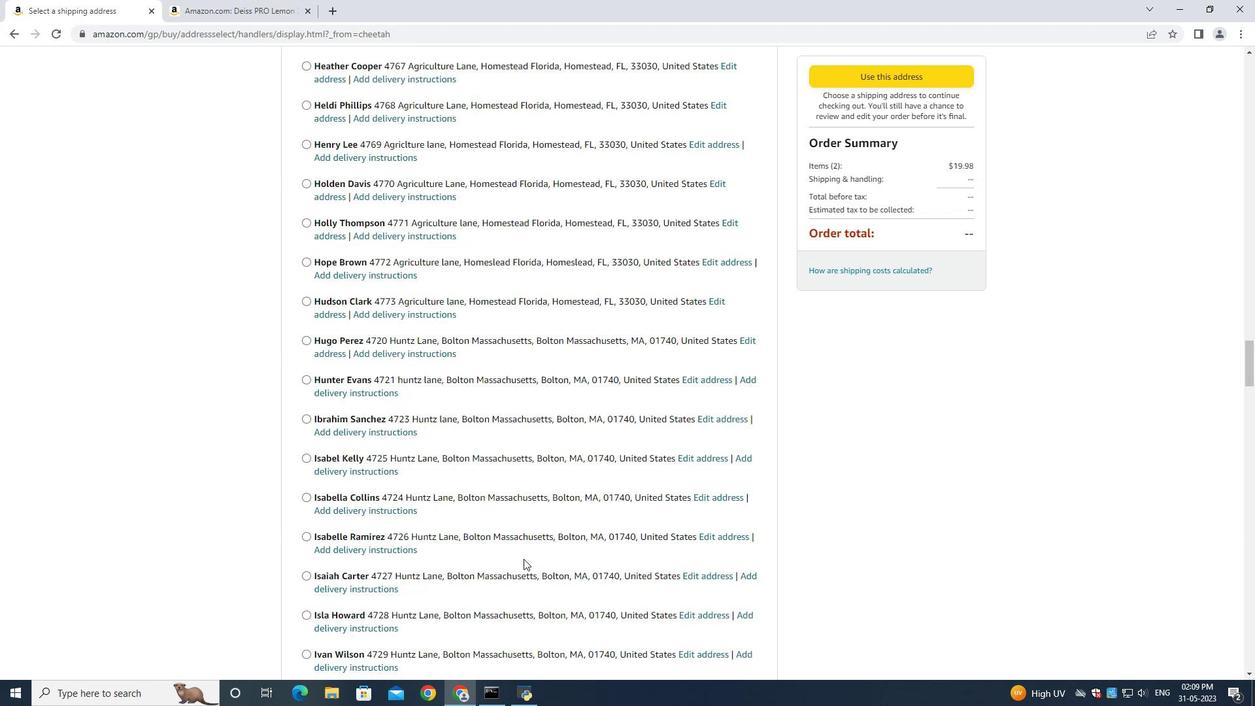 
Action: Mouse scrolled (523, 558) with delta (0, 0)
Screenshot: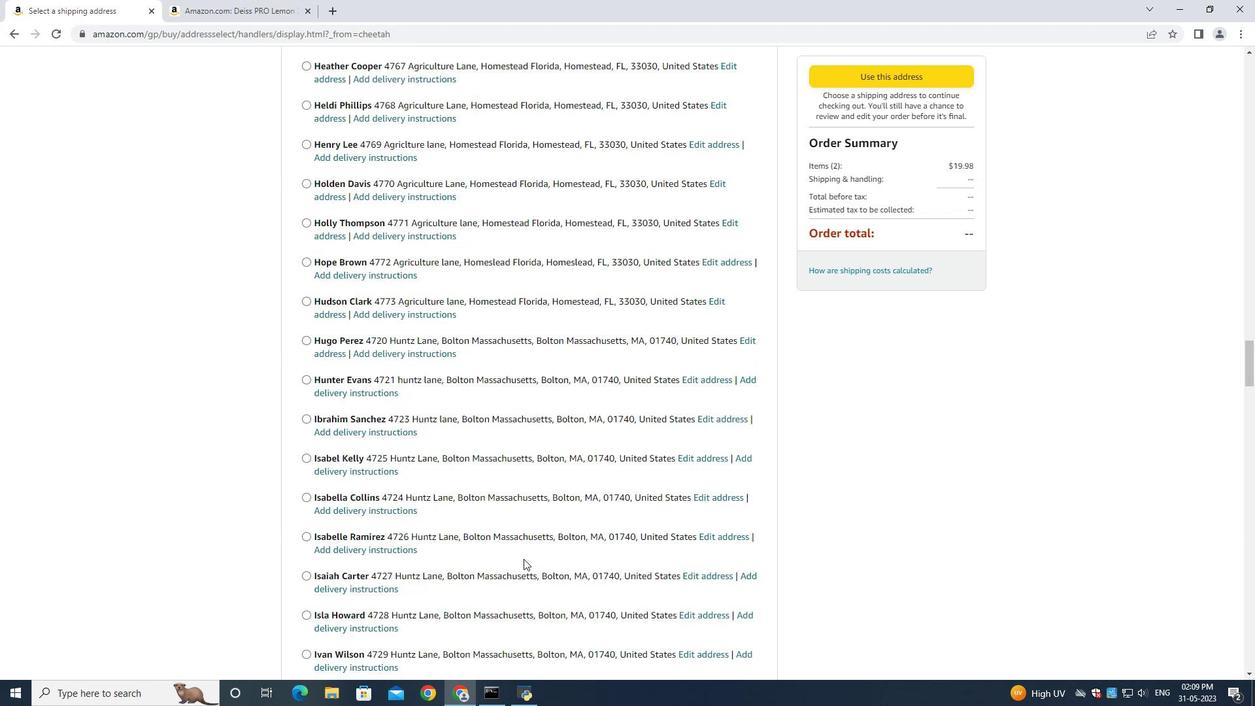 
Action: Mouse scrolled (523, 558) with delta (0, 0)
Screenshot: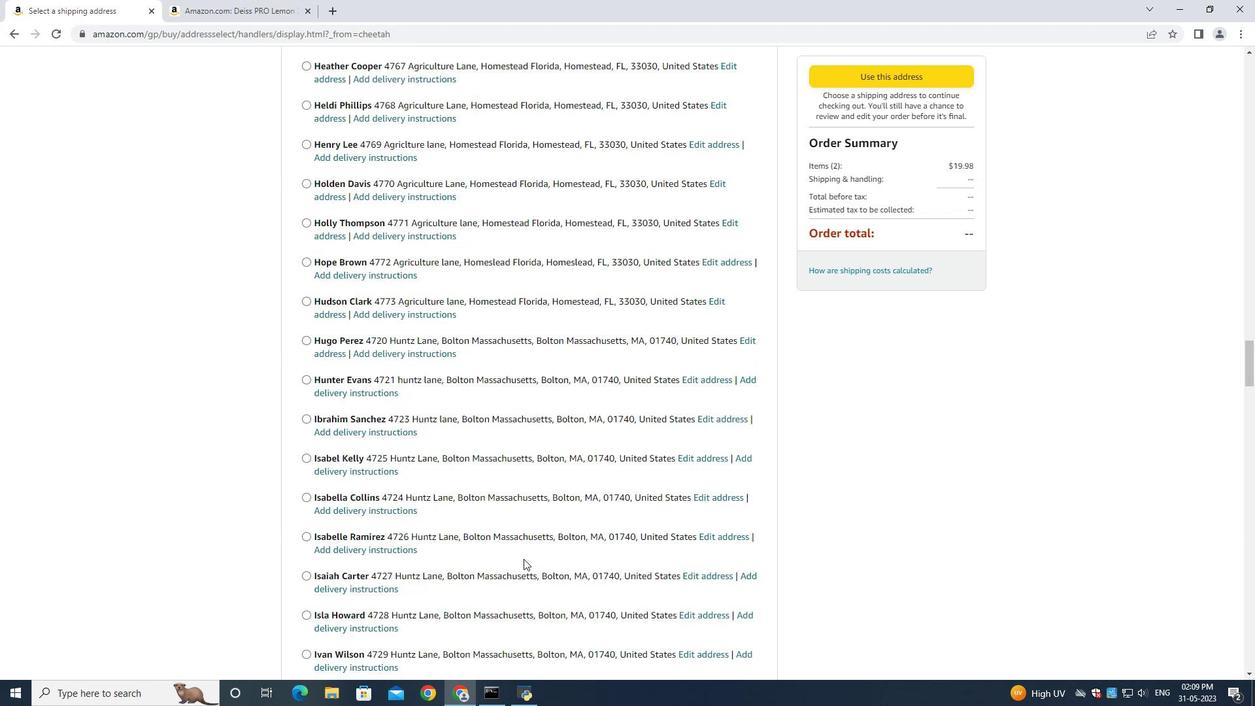 
Action: Mouse scrolled (523, 558) with delta (0, 0)
Screenshot: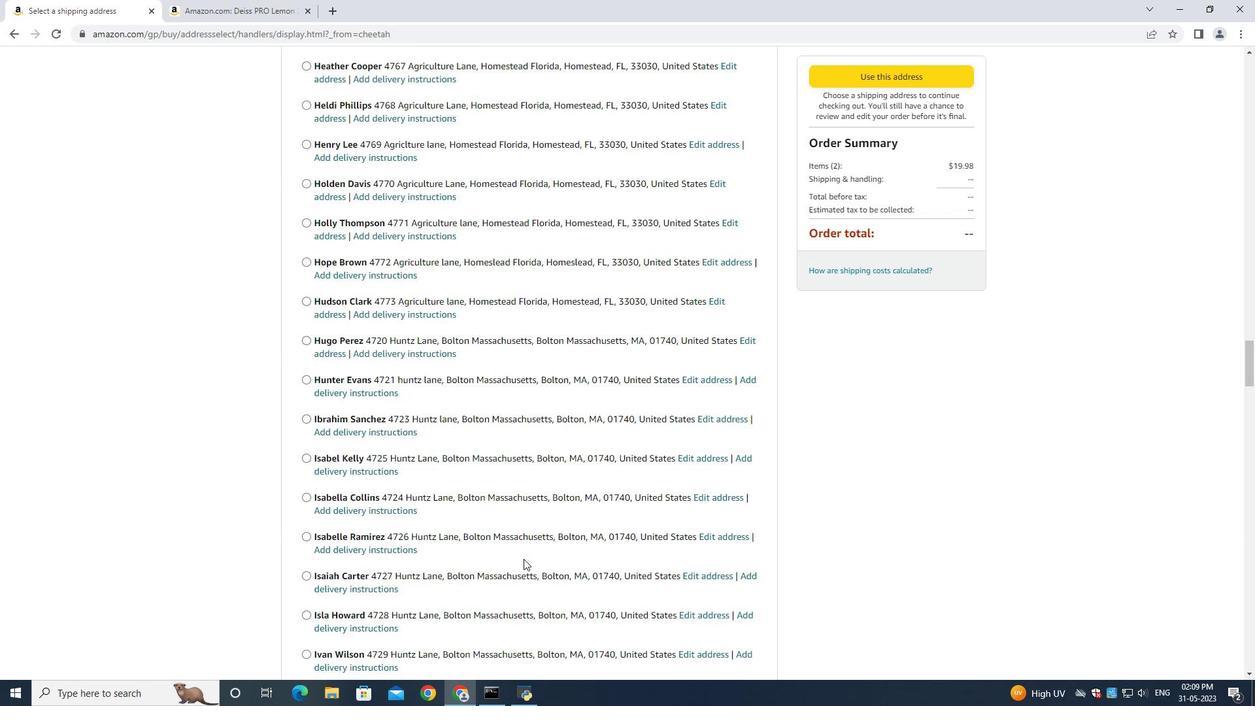 
Action: Mouse scrolled (523, 558) with delta (0, 0)
Screenshot: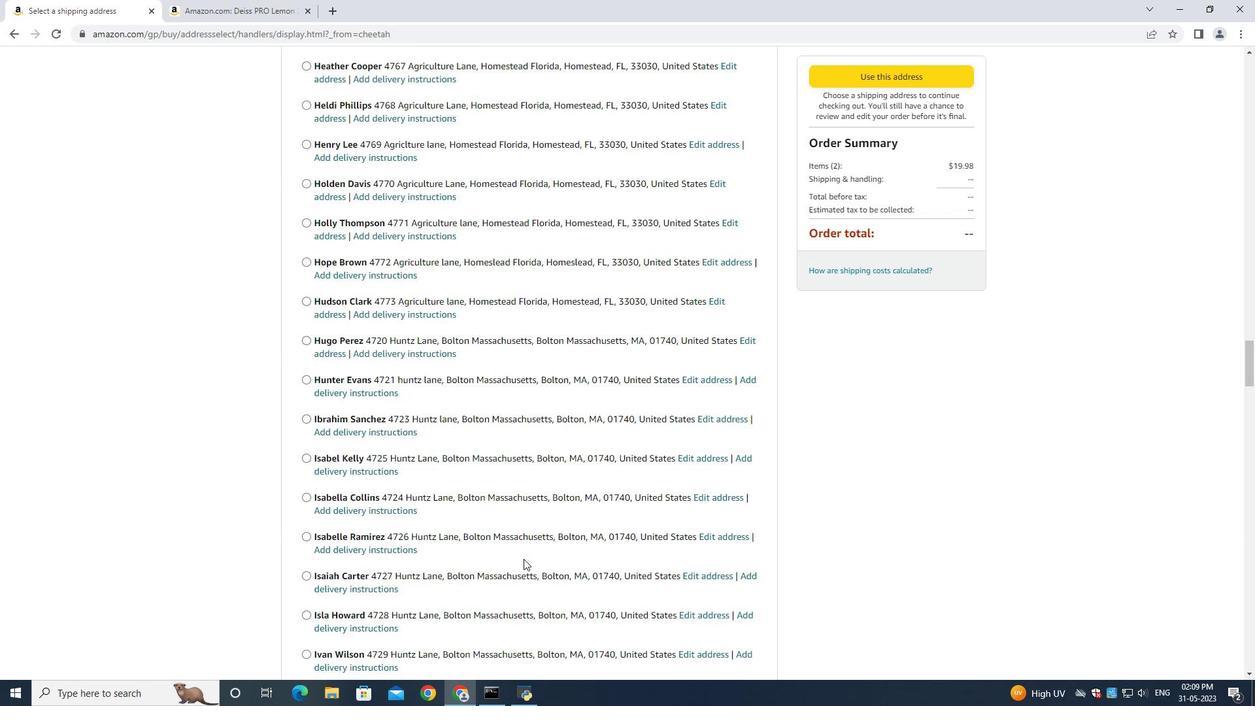 
Action: Mouse scrolled (523, 558) with delta (0, 0)
Screenshot: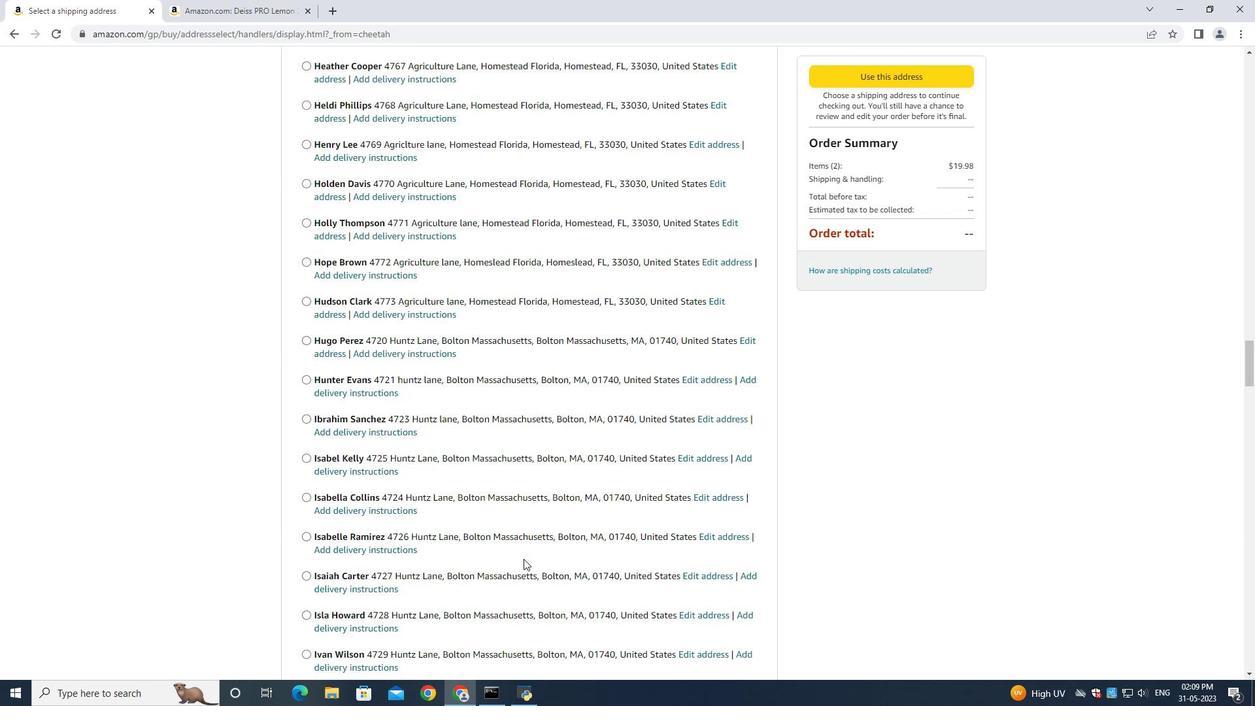 
Action: Mouse scrolled (523, 558) with delta (0, 0)
Screenshot: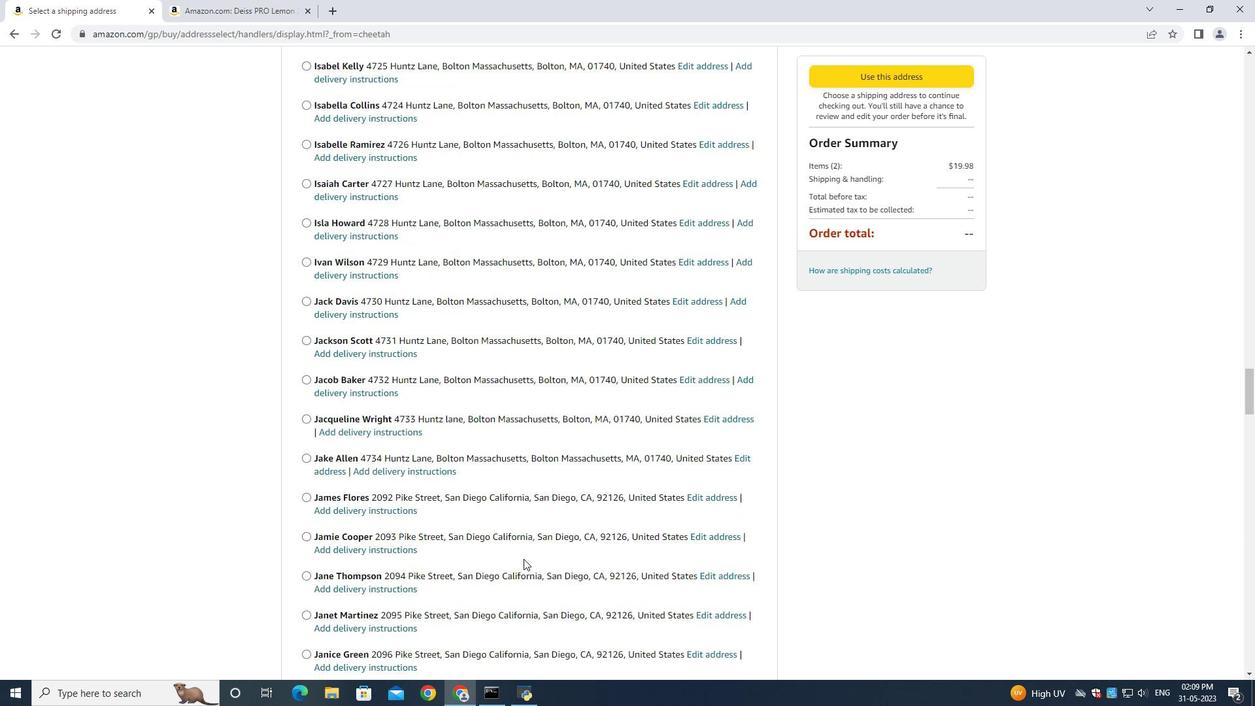 
Action: Mouse scrolled (523, 558) with delta (0, 0)
Screenshot: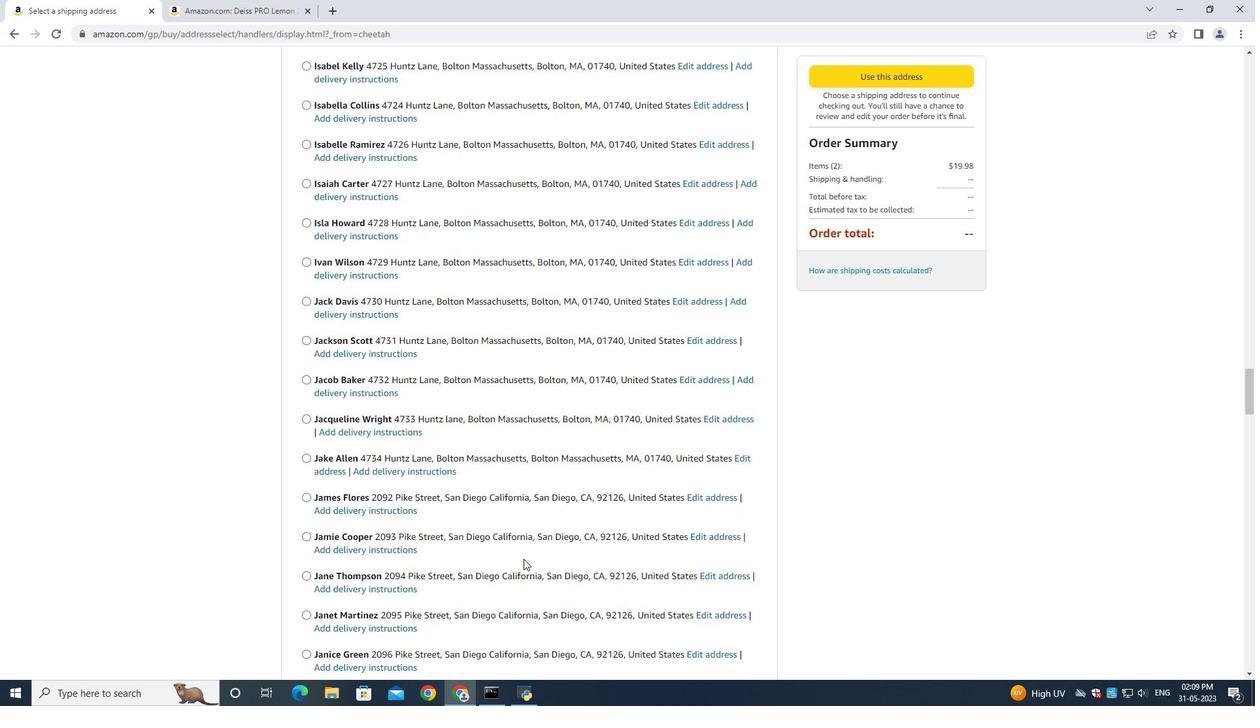 
Action: Mouse scrolled (523, 558) with delta (0, 0)
Screenshot: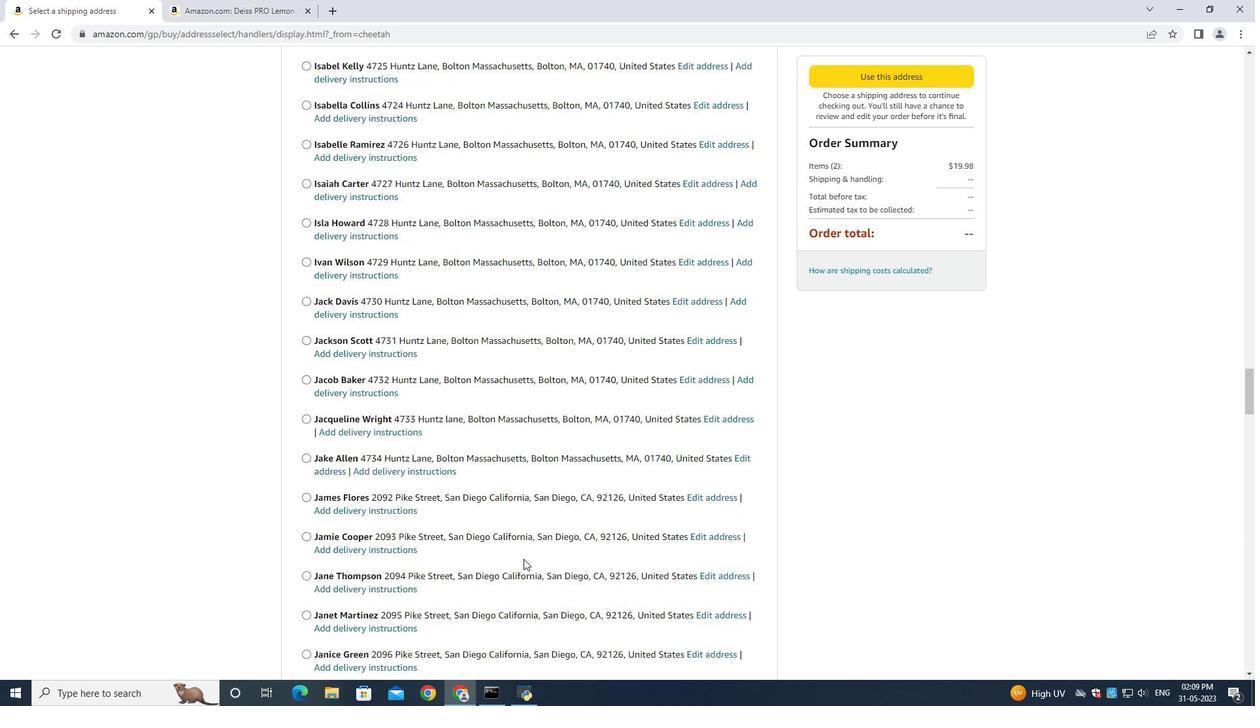 
Action: Mouse scrolled (523, 558) with delta (0, 0)
Screenshot: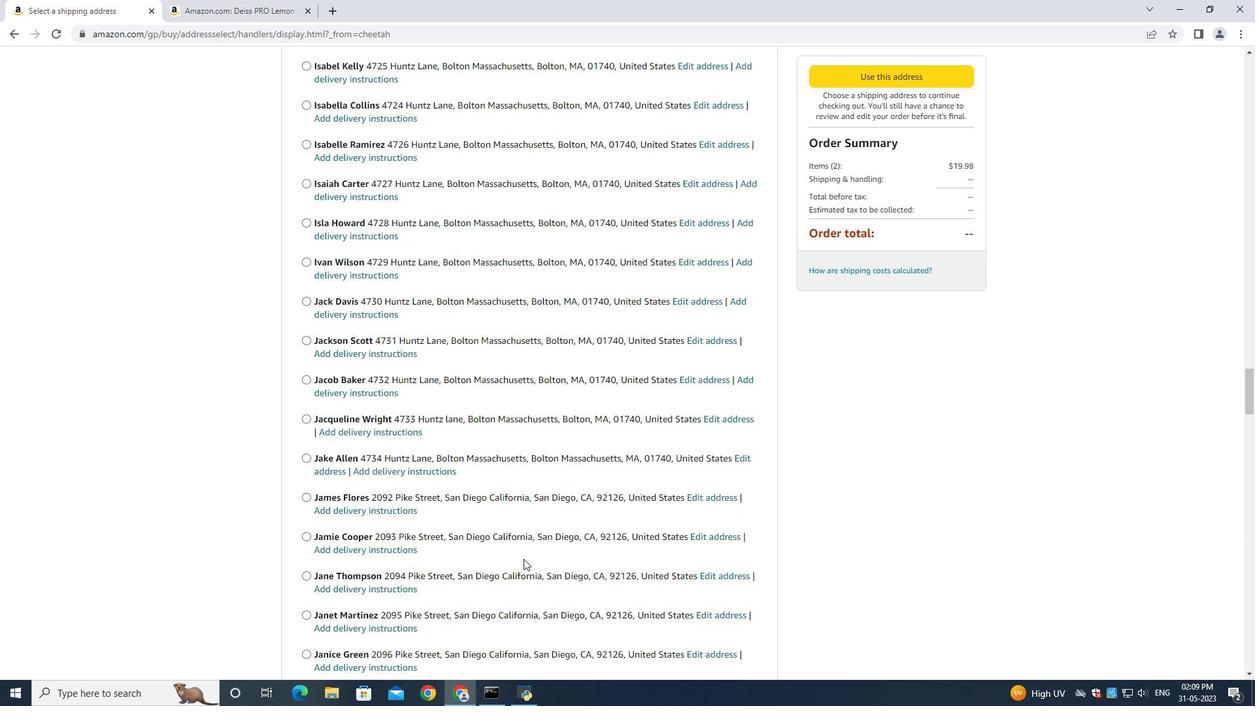 
Action: Mouse scrolled (523, 558) with delta (0, 0)
Screenshot: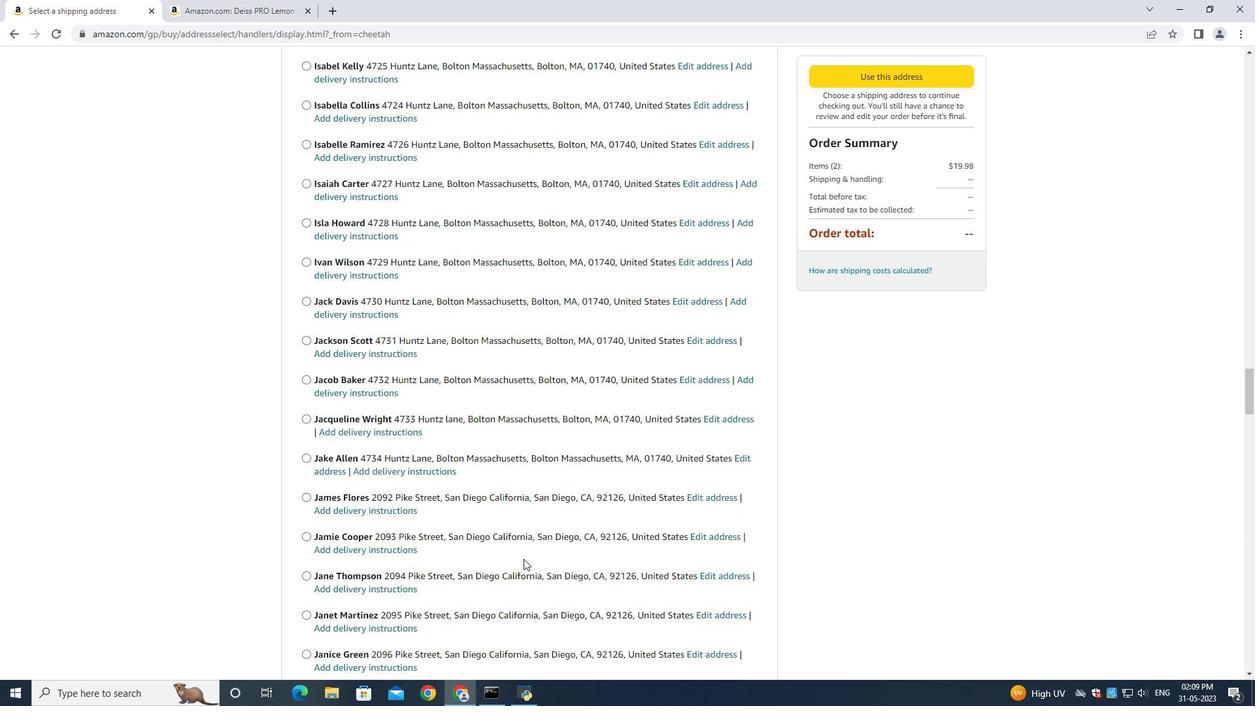 
Action: Mouse scrolled (523, 558) with delta (0, 0)
Screenshot: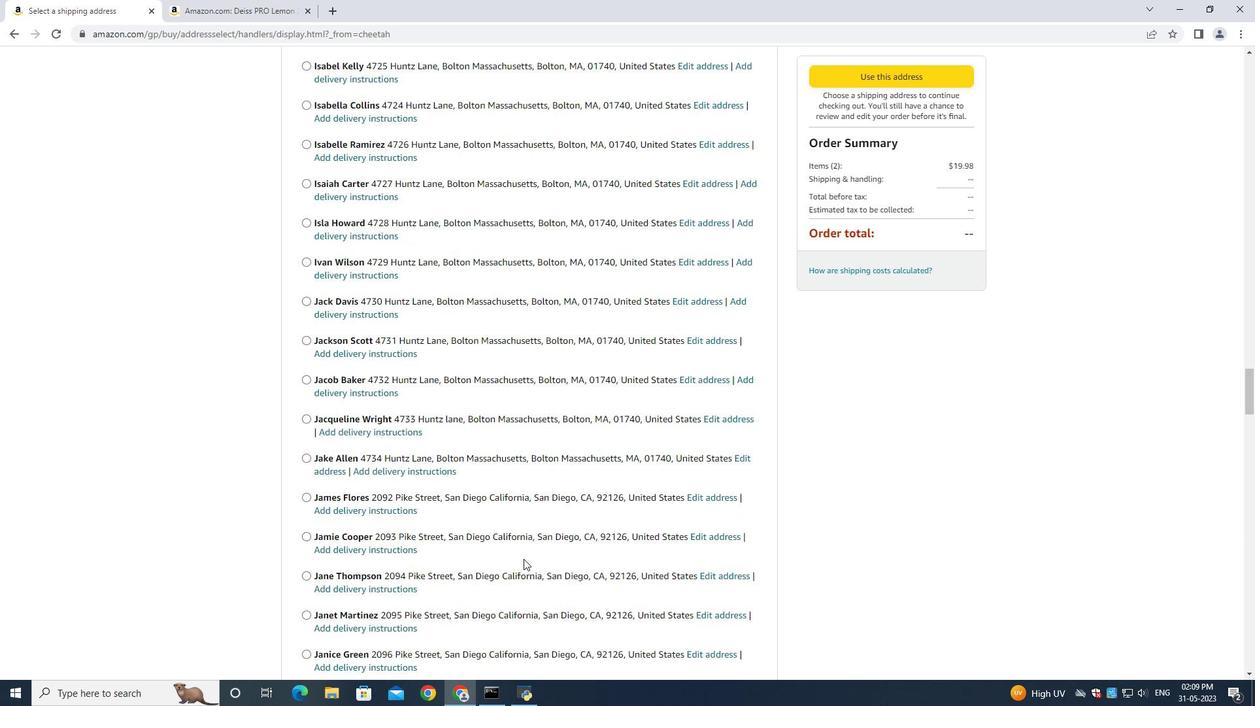 
Action: Mouse moved to (686, 573)
Screenshot: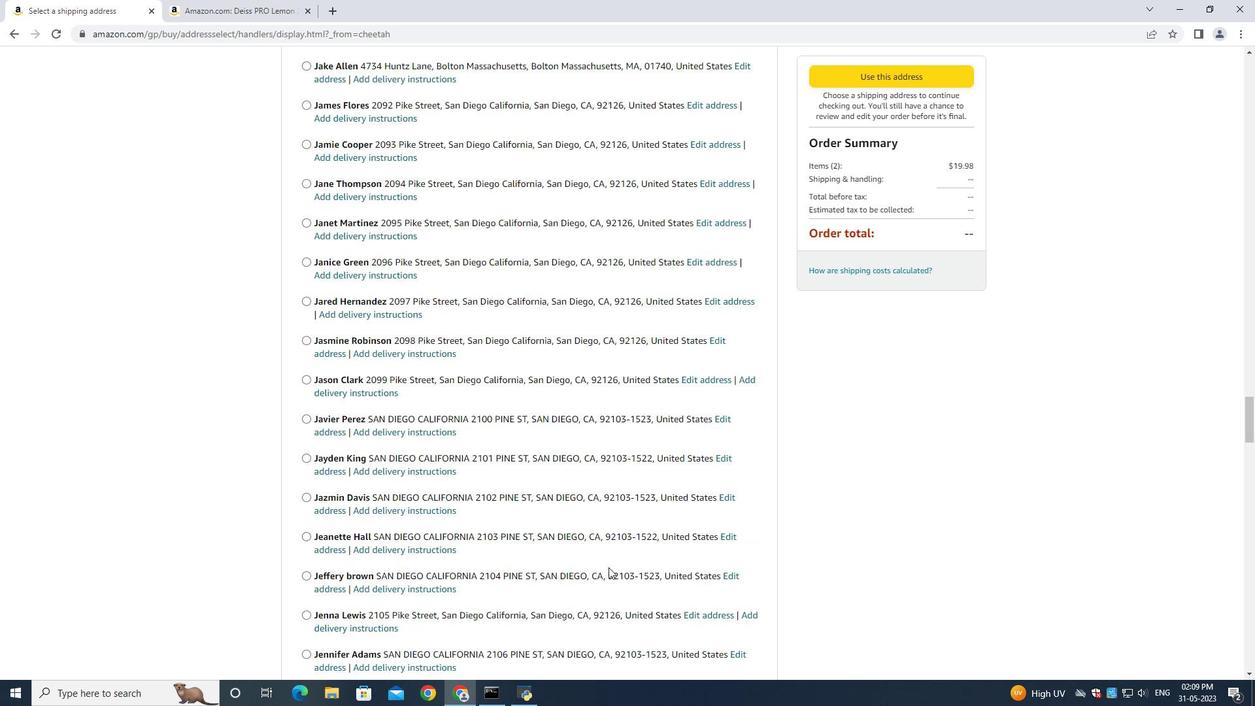 
Action: Mouse scrolled (686, 572) with delta (0, 0)
Screenshot: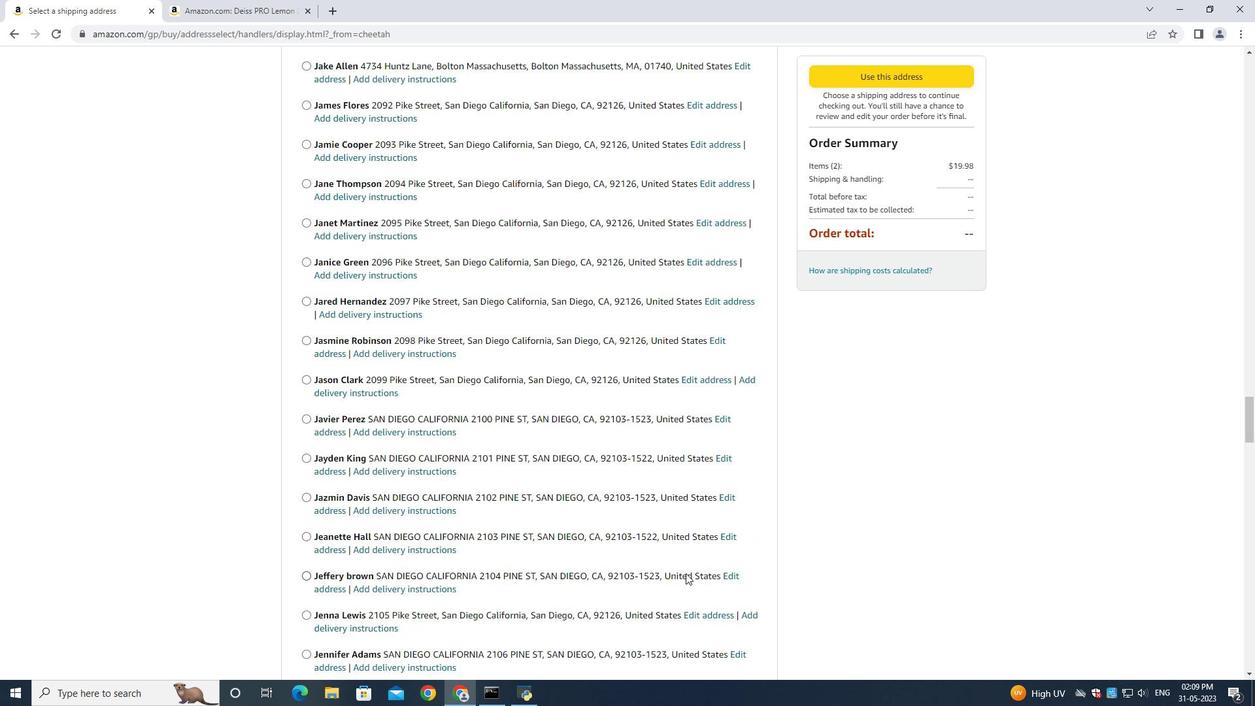 
Action: Mouse scrolled (686, 572) with delta (0, 0)
Screenshot: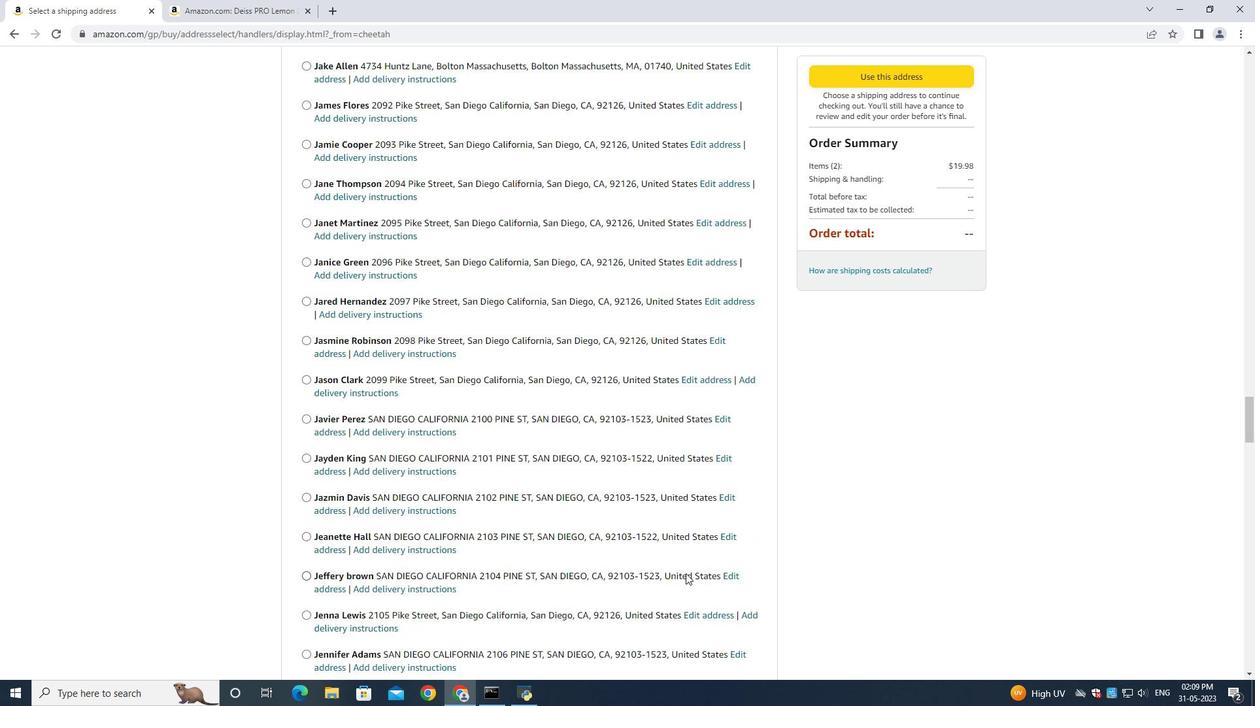 
Action: Mouse scrolled (686, 572) with delta (0, 0)
Screenshot: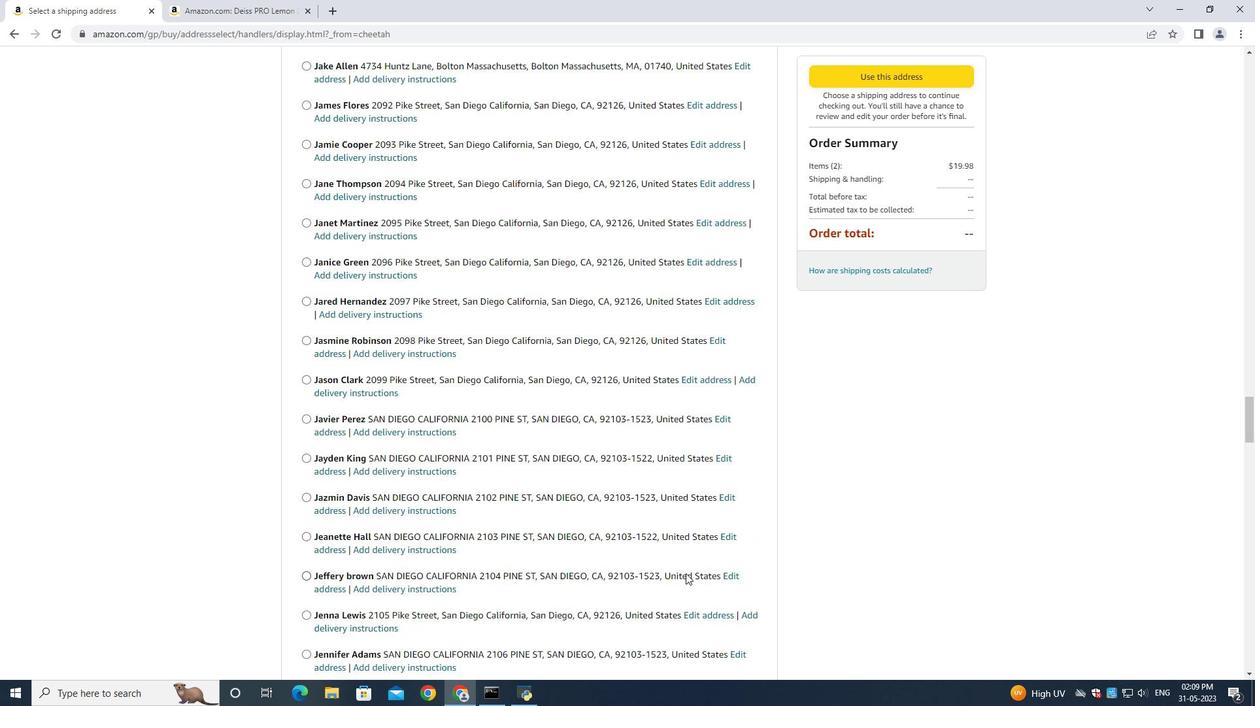 
Action: Mouse scrolled (686, 572) with delta (0, 0)
Screenshot: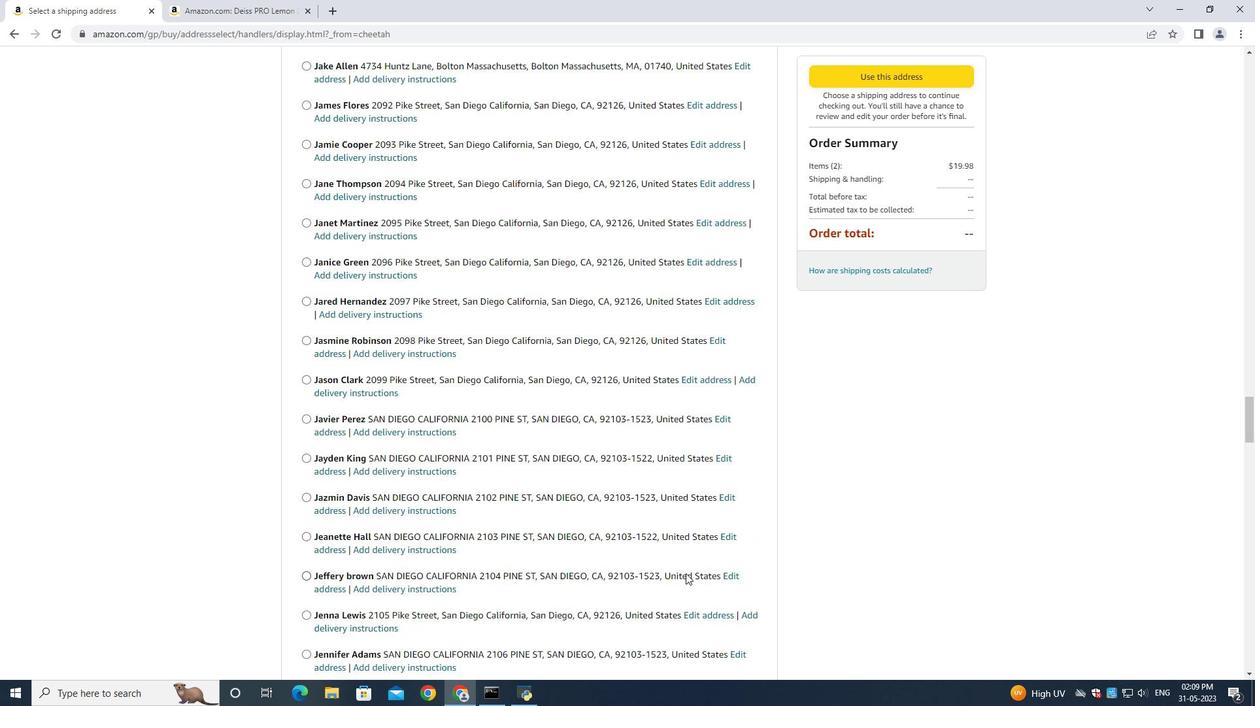
Action: Mouse moved to (559, 571)
Screenshot: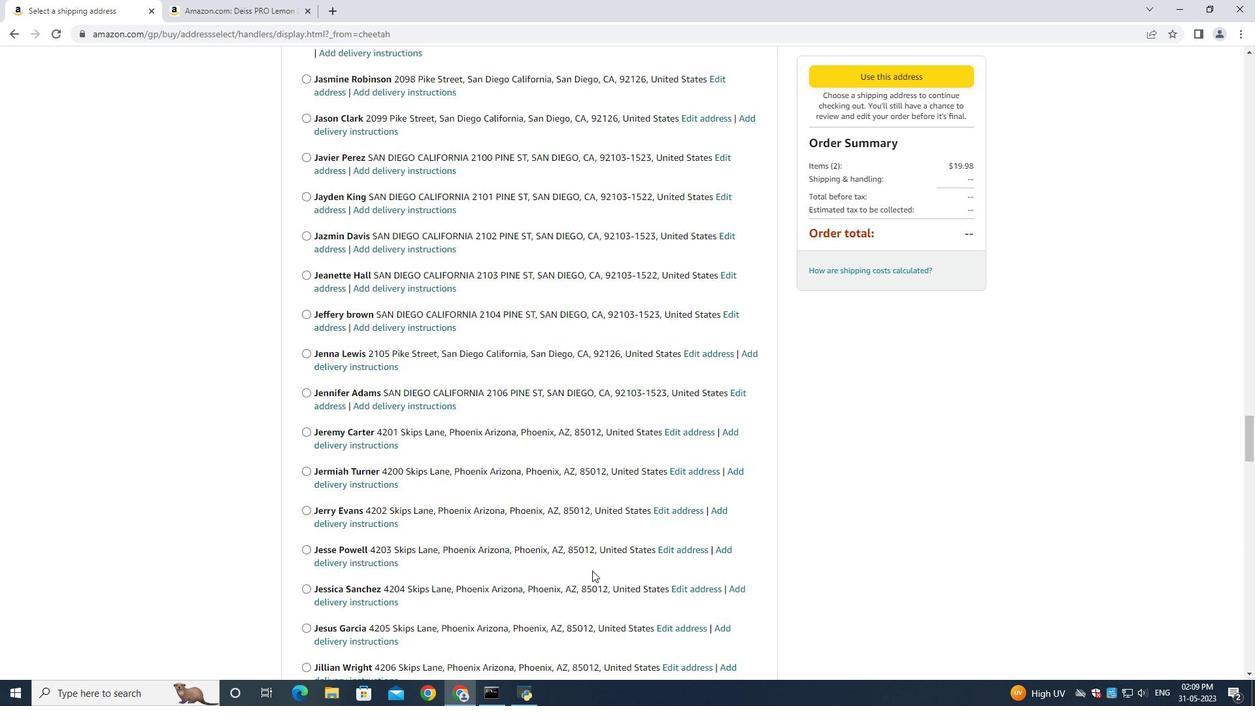 
Action: Mouse scrolled (559, 570) with delta (0, 0)
Screenshot: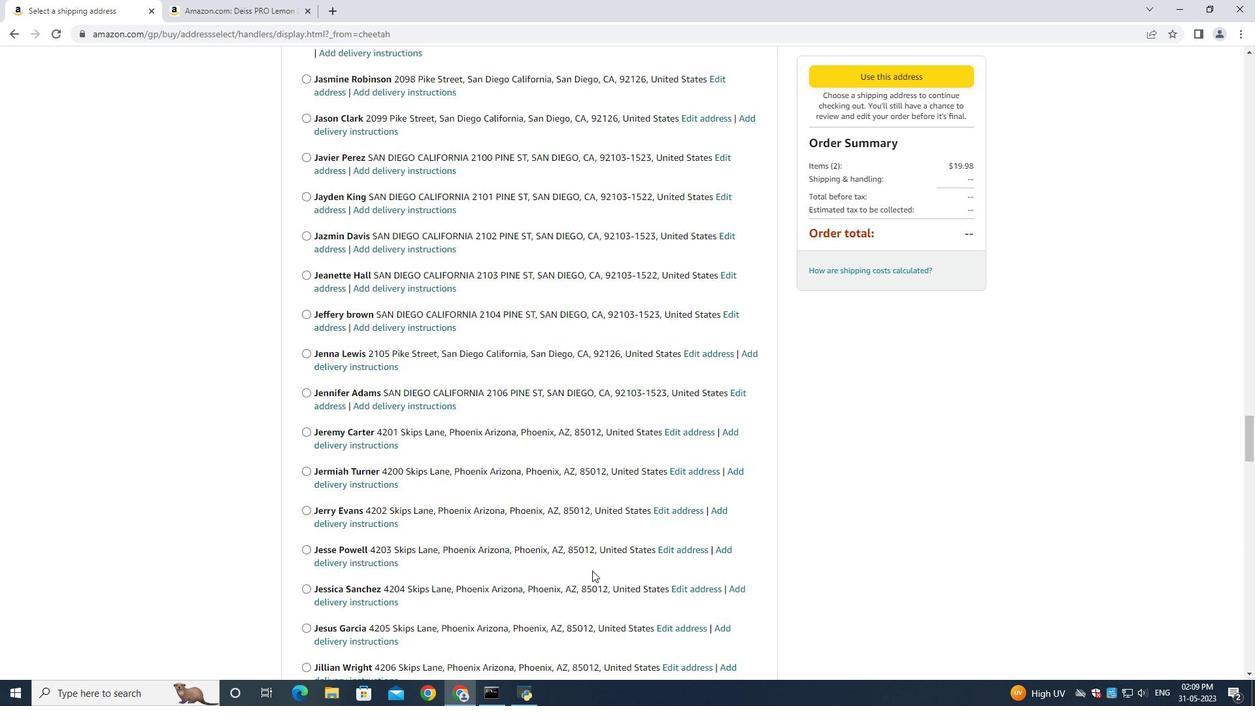 
Action: Mouse scrolled (559, 570) with delta (0, 0)
Screenshot: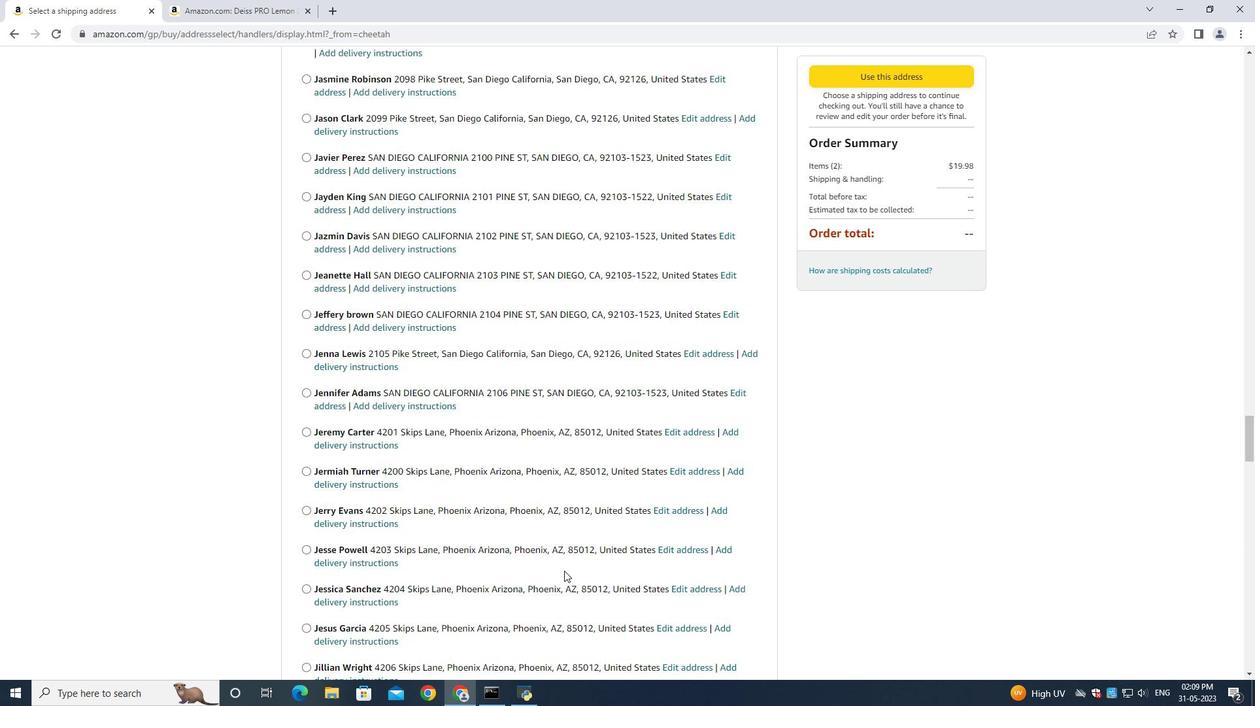 
Action: Mouse scrolled (559, 570) with delta (0, 0)
Screenshot: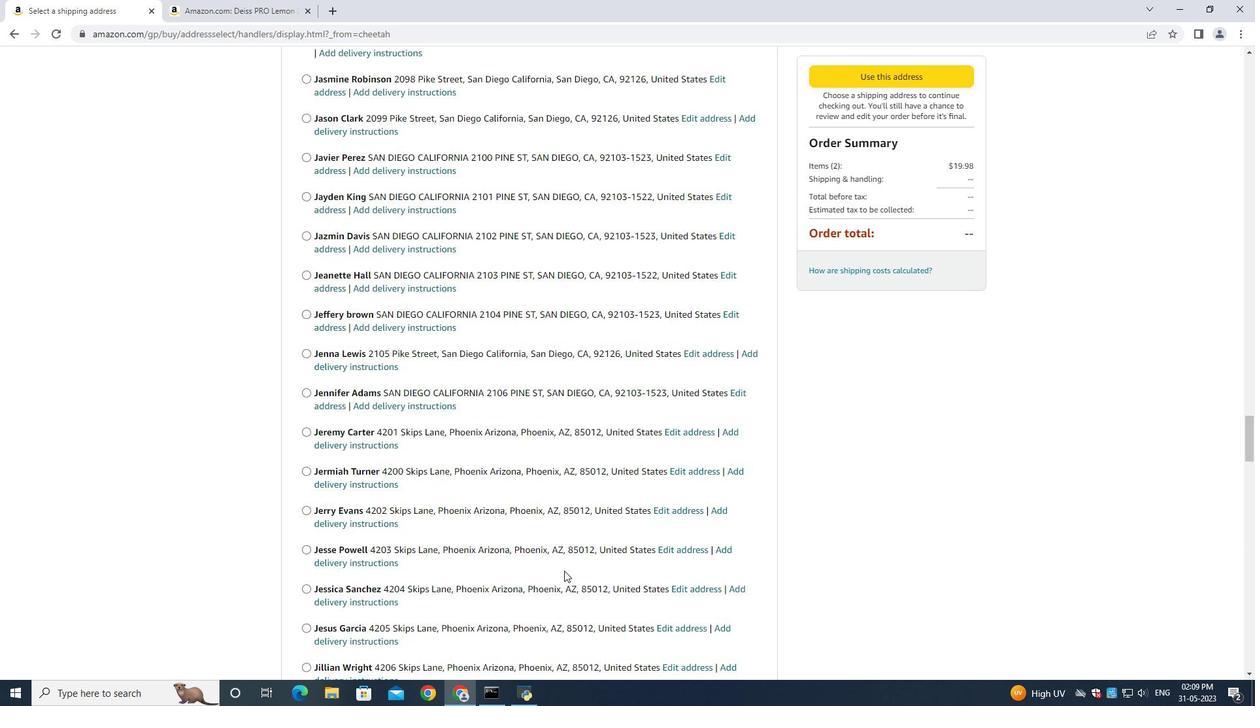 
Action: Mouse scrolled (559, 570) with delta (0, 0)
Screenshot: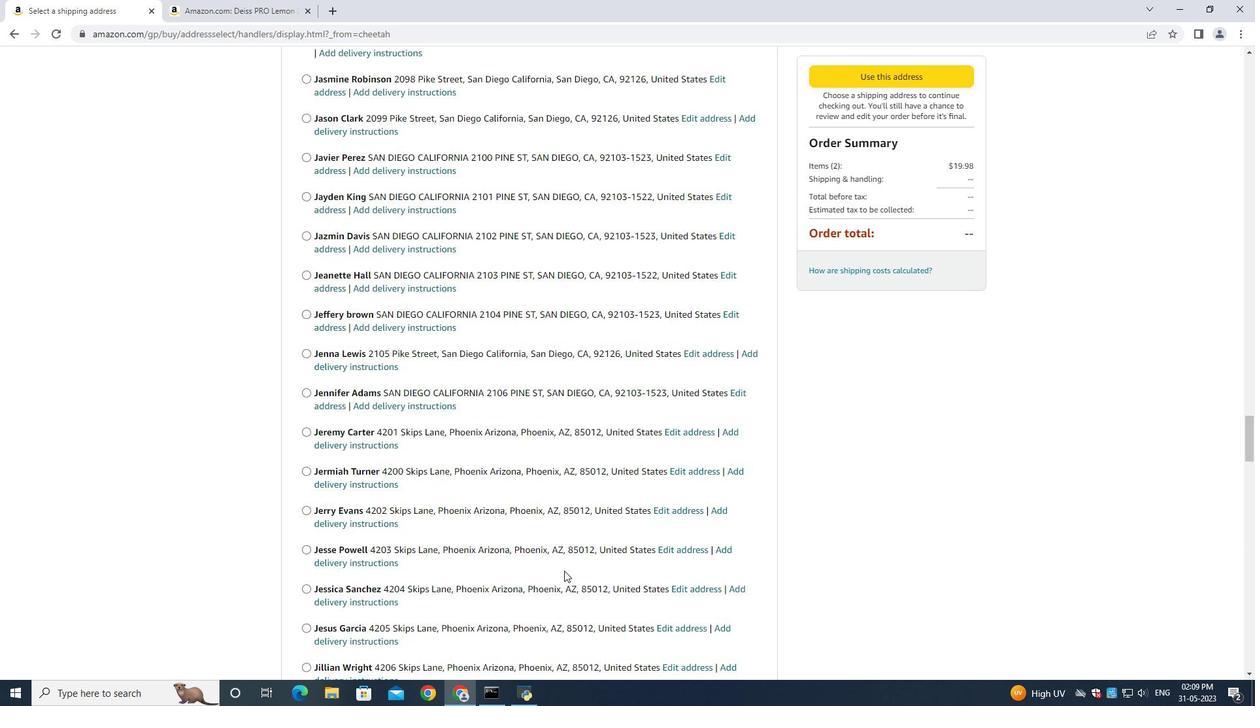 
Action: Mouse scrolled (559, 570) with delta (0, 0)
Screenshot: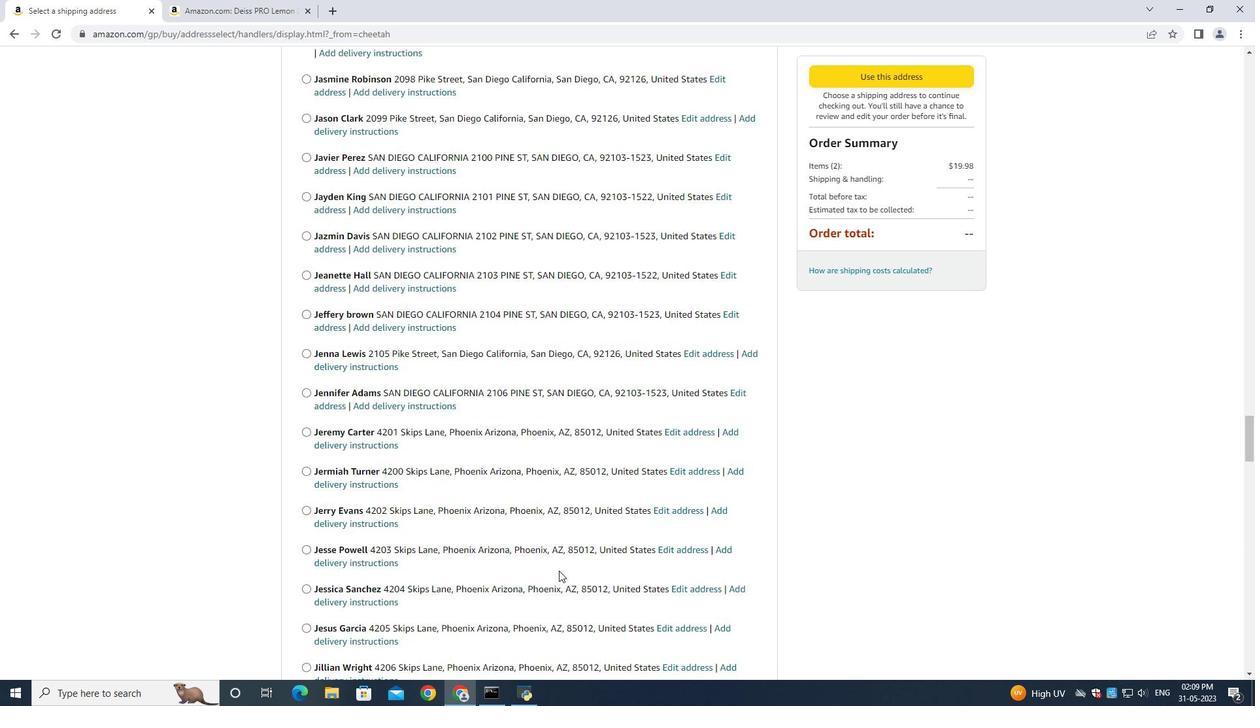 
Action: Mouse moved to (559, 570)
Screenshot: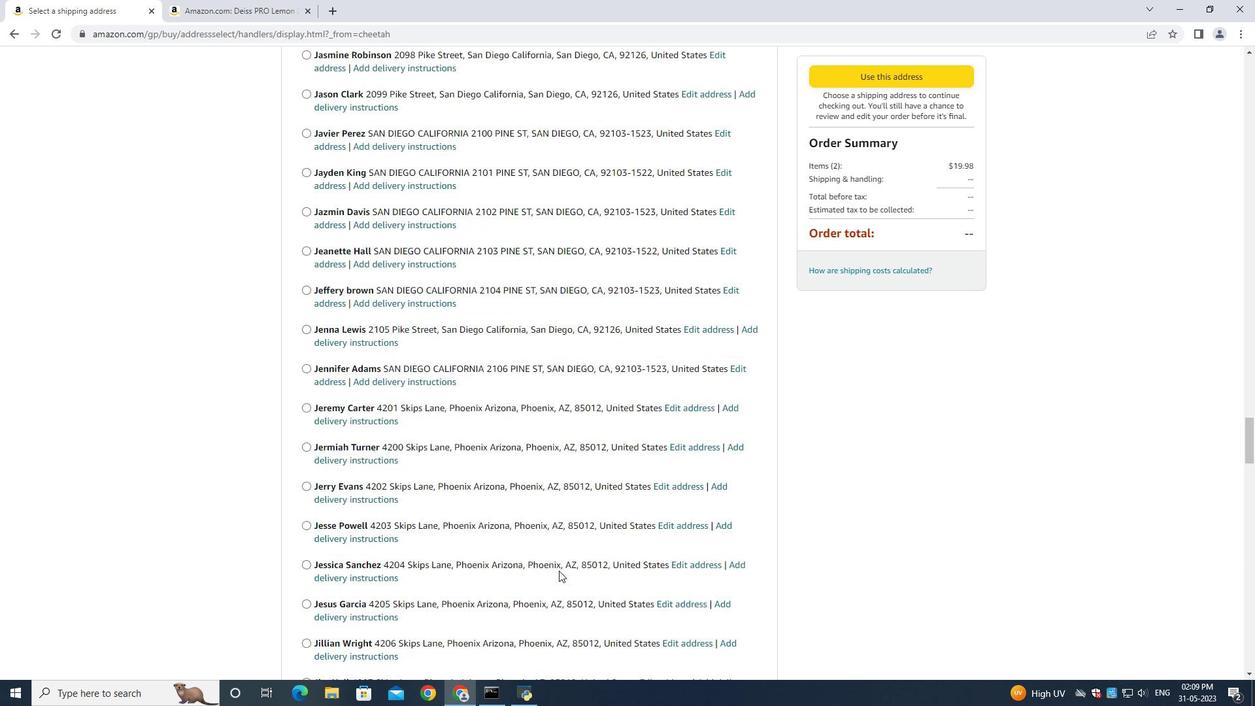 
Action: Mouse scrolled (559, 570) with delta (0, 0)
Screenshot: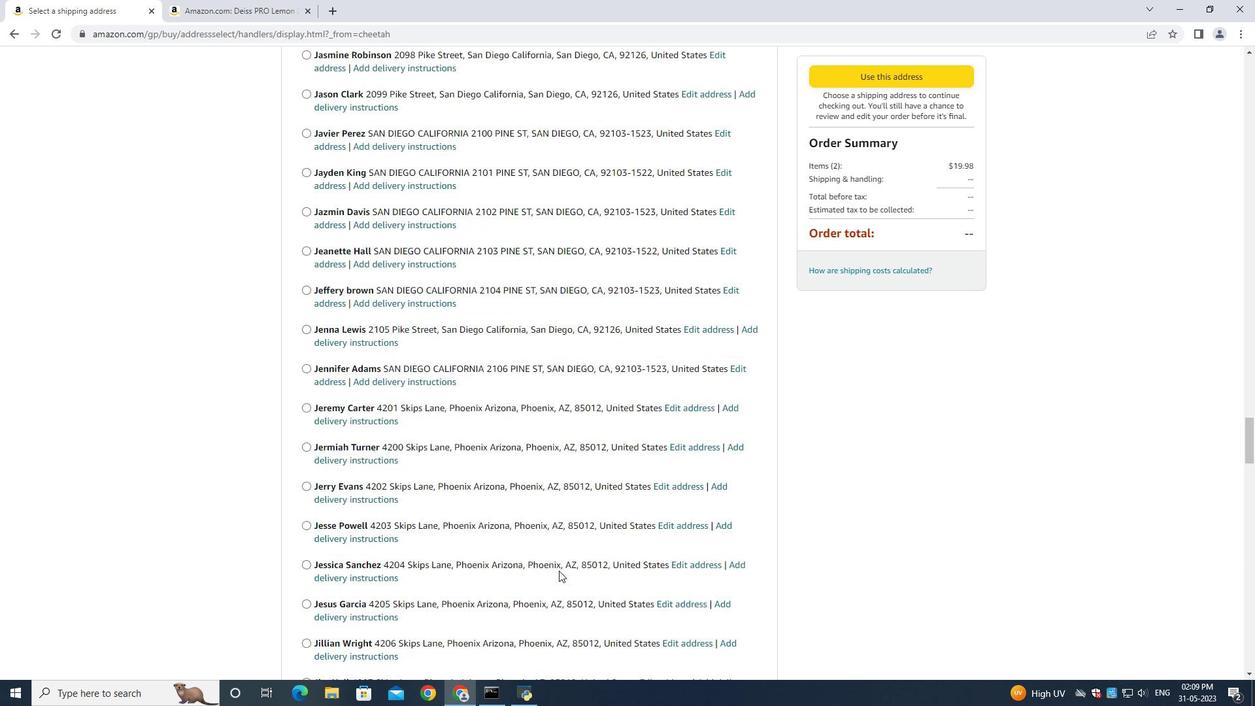 
Action: Mouse moved to (557, 567)
Screenshot: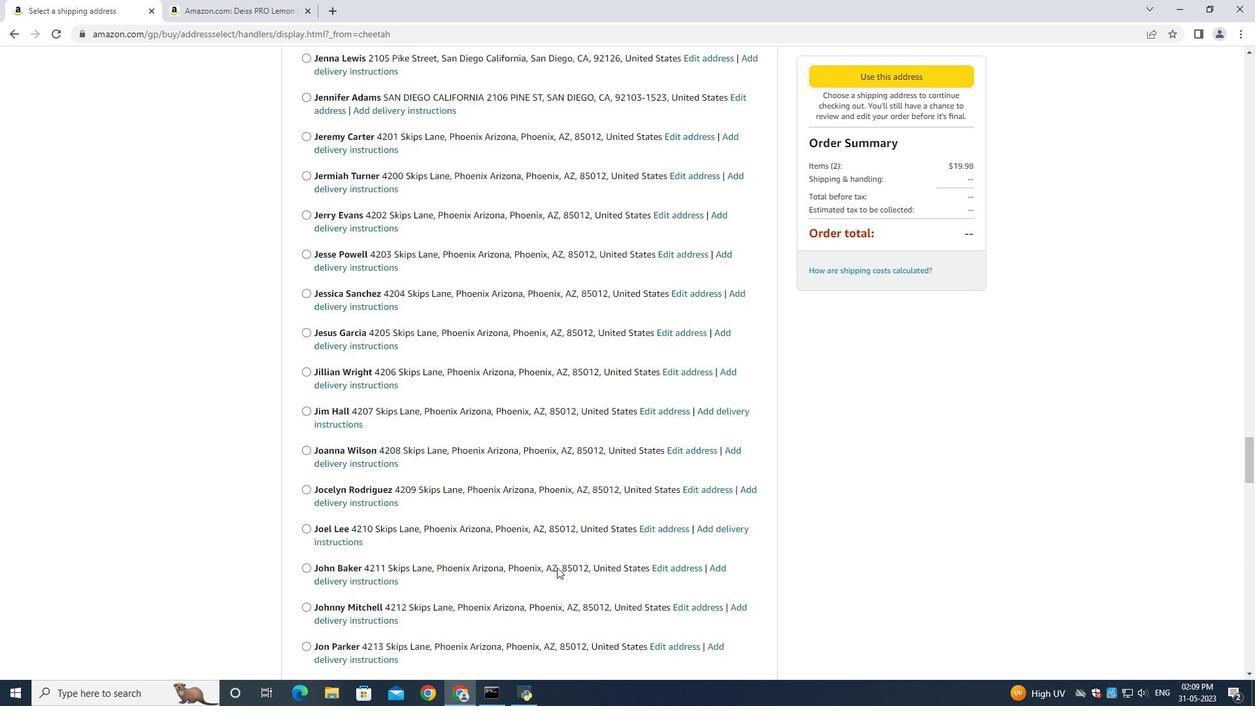 
Action: Mouse scrolled (557, 567) with delta (0, 0)
Screenshot: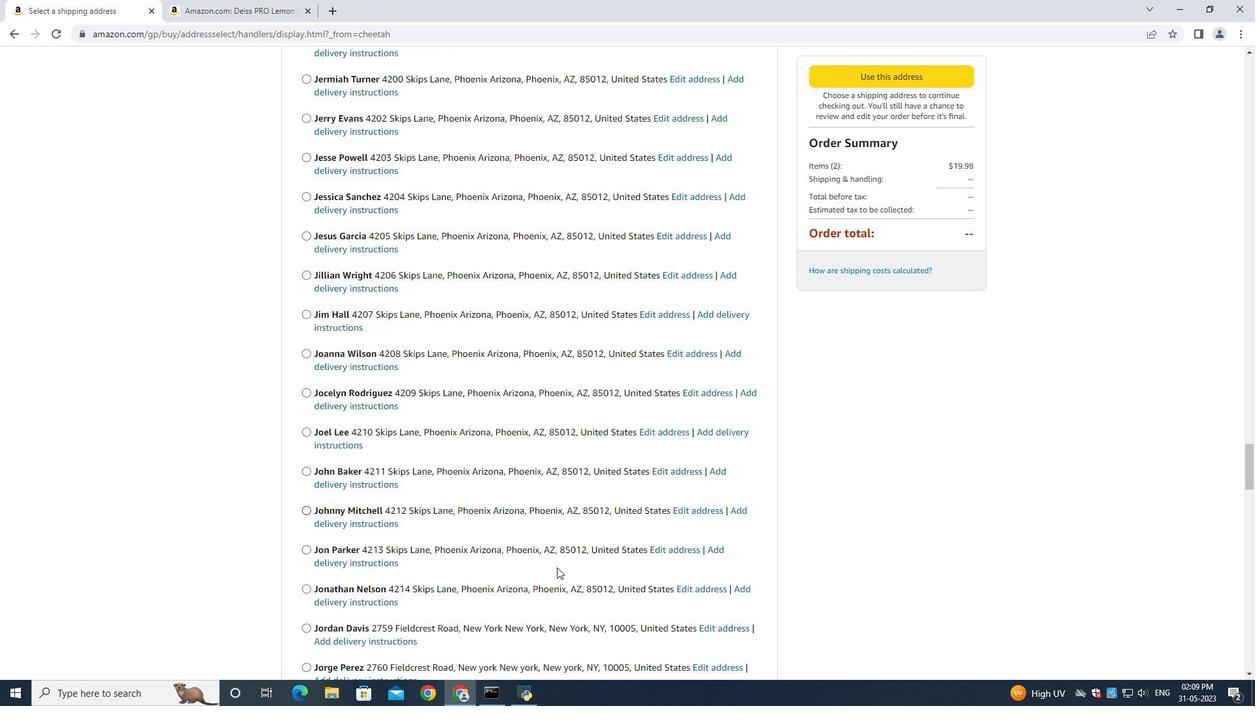 
Action: Mouse scrolled (557, 567) with delta (0, 0)
Screenshot: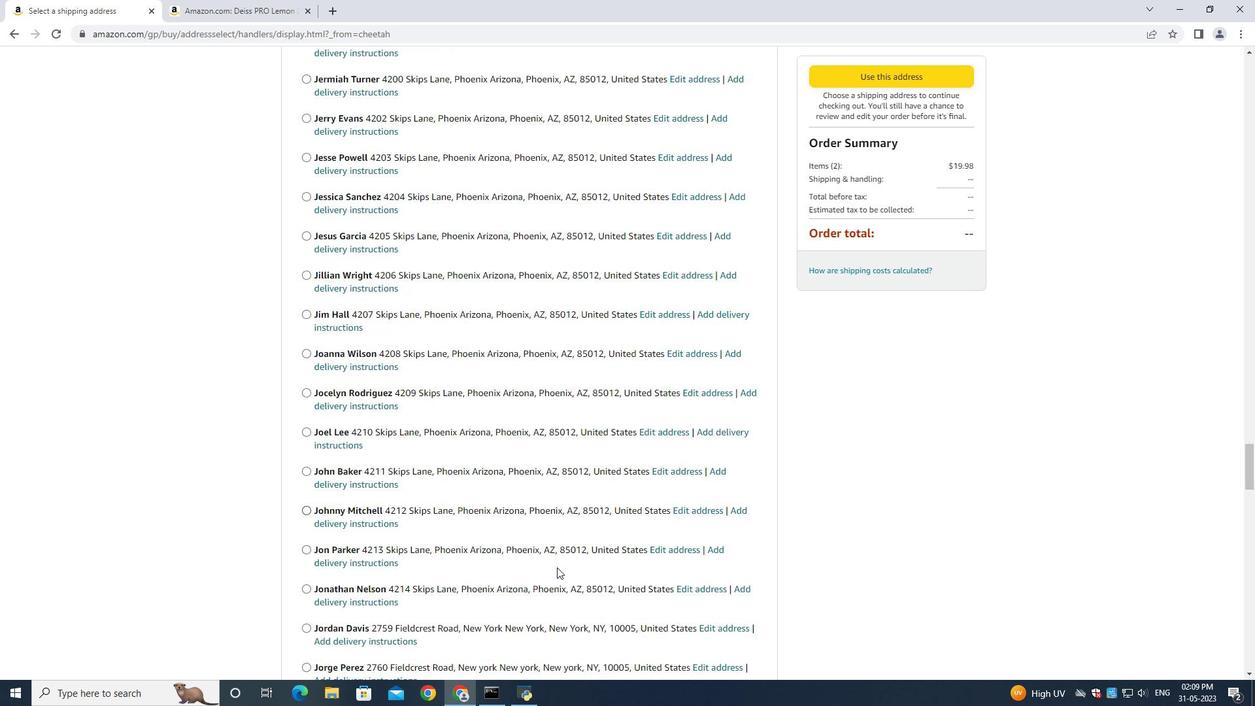 
Action: Mouse scrolled (557, 567) with delta (0, 0)
Screenshot: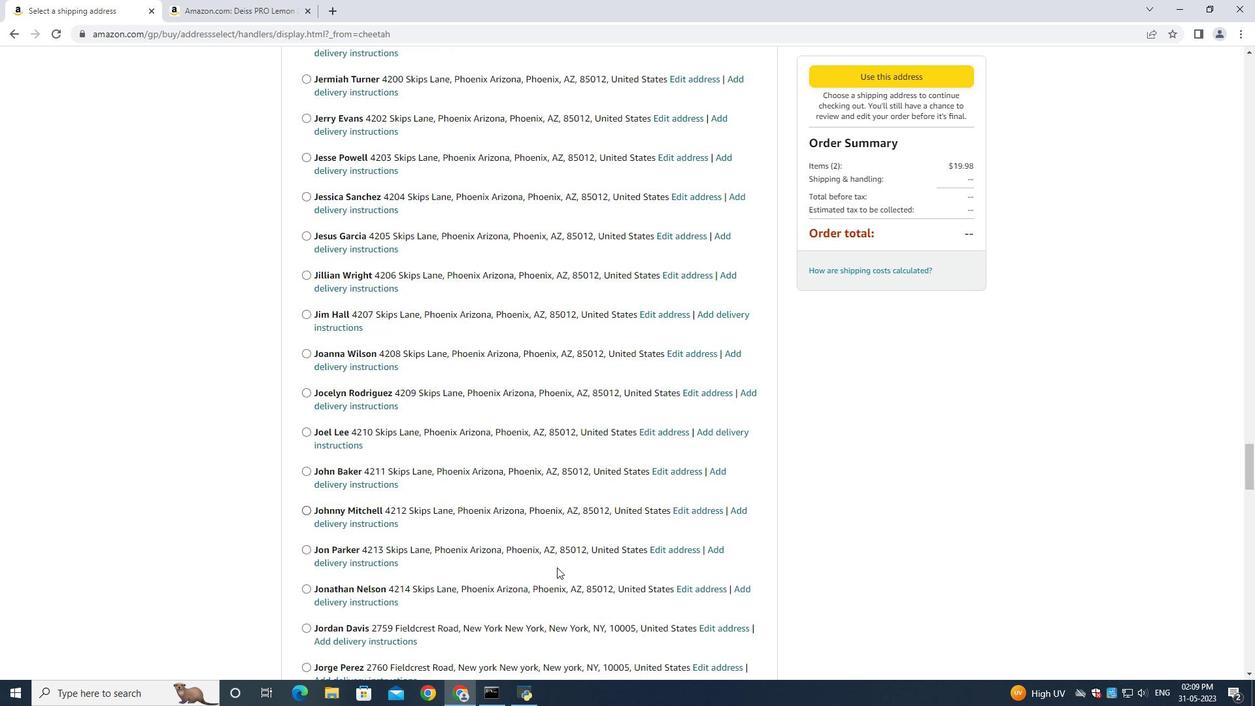 
Action: Mouse scrolled (557, 567) with delta (0, 0)
Screenshot: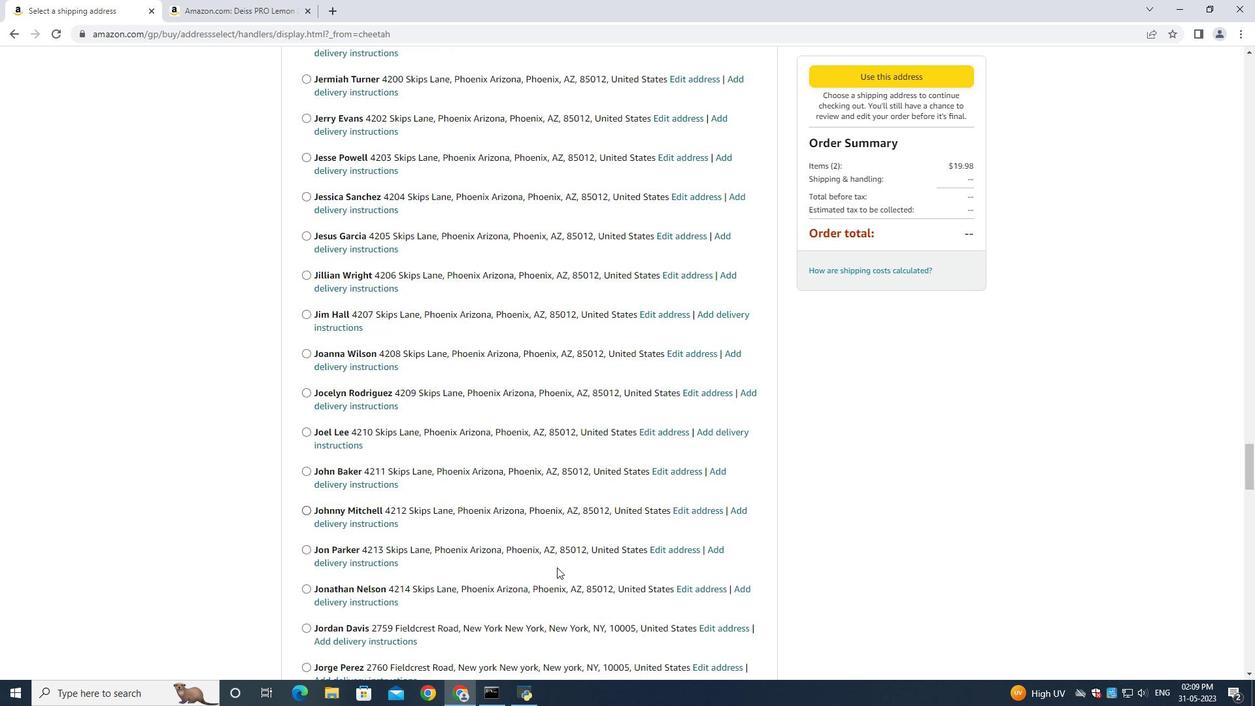 
Action: Mouse scrolled (557, 567) with delta (0, 0)
Screenshot: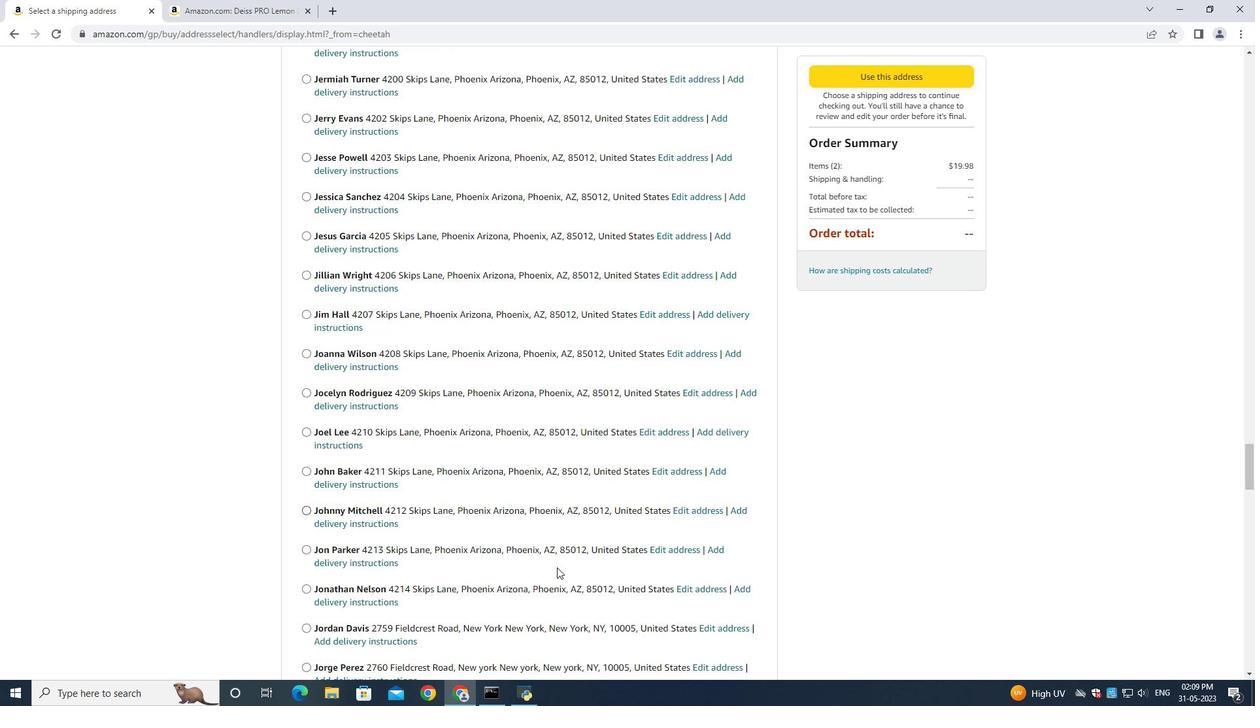 
Action: Mouse moved to (342, 563)
Screenshot: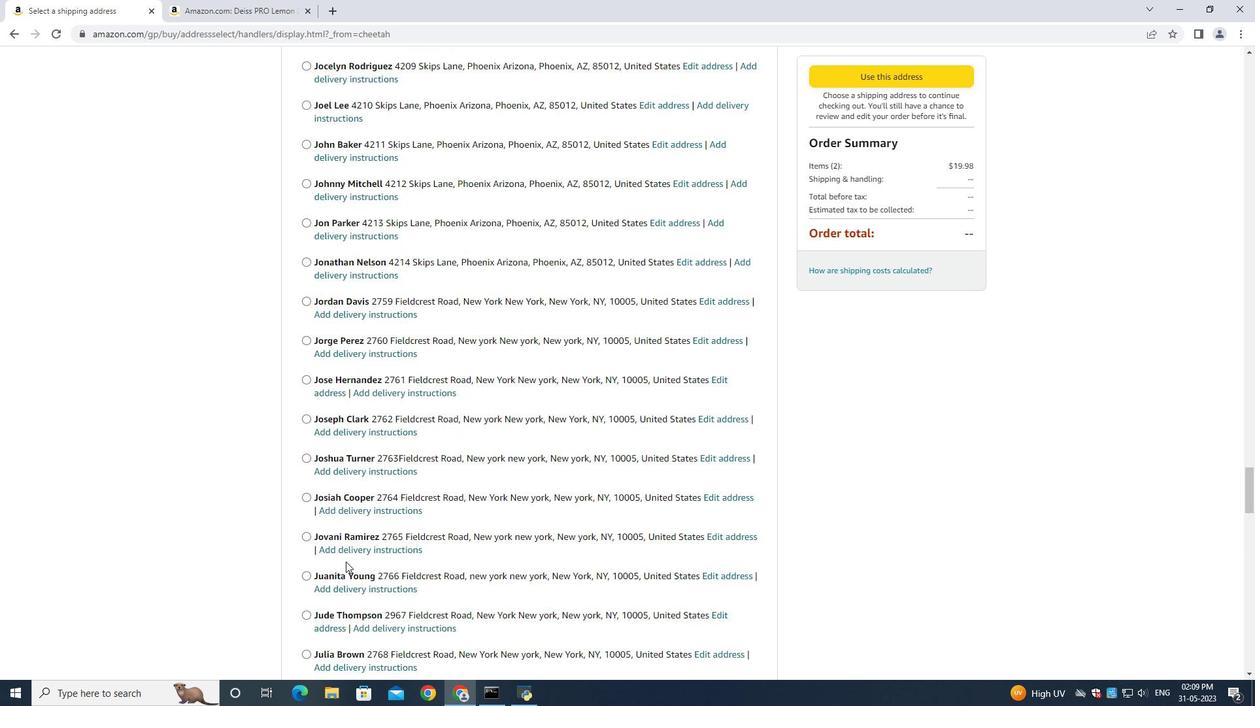 
Action: Mouse scrolled (342, 562) with delta (0, 0)
Screenshot: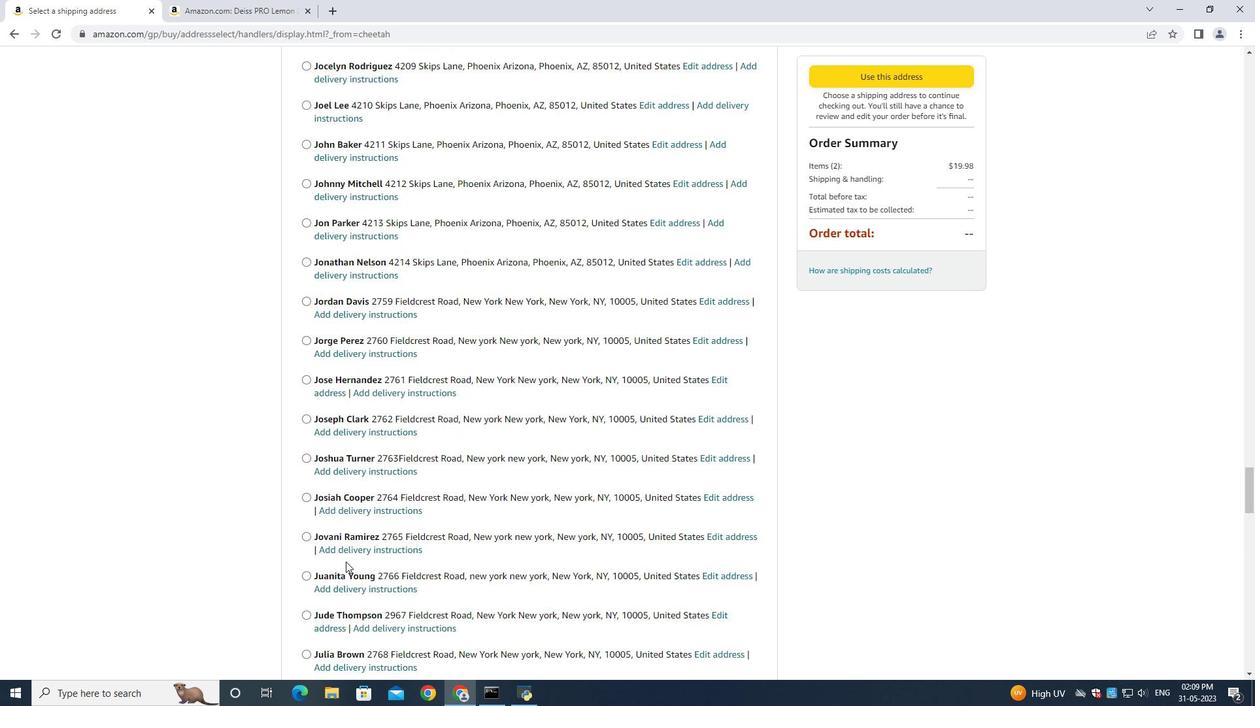 
Action: Mouse moved to (345, 565)
Screenshot: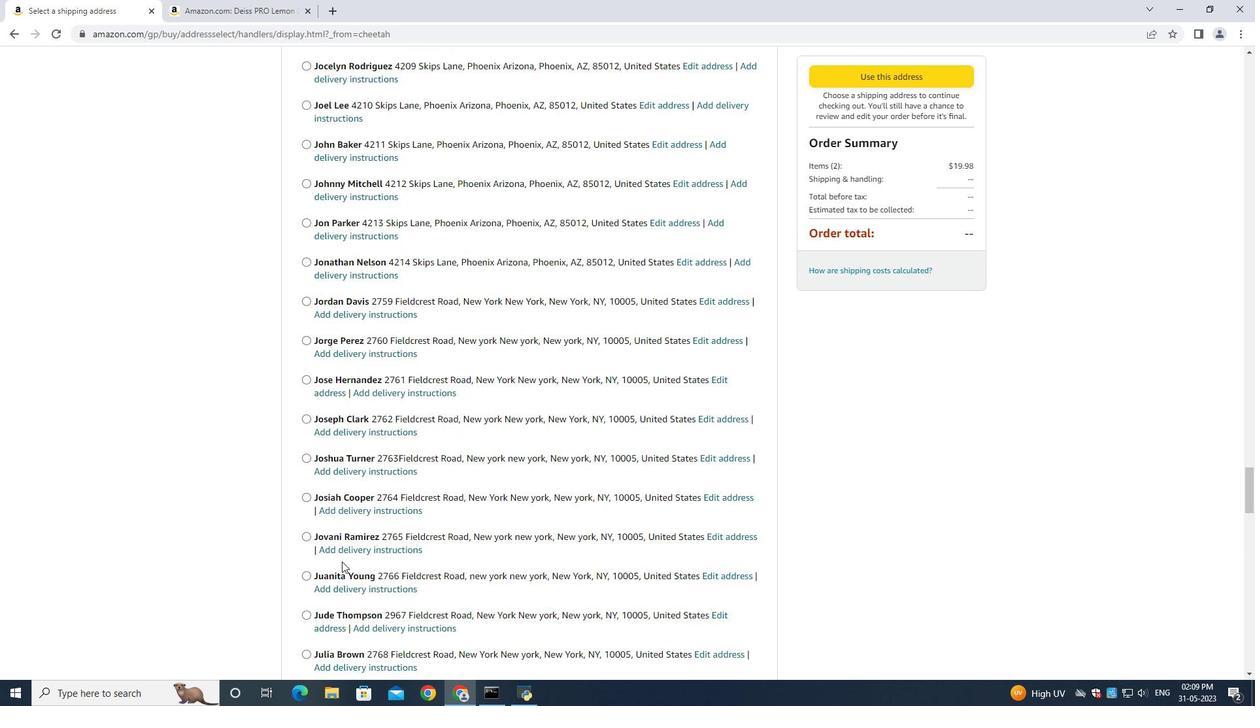 
Action: Mouse scrolled (345, 564) with delta (0, 0)
Screenshot: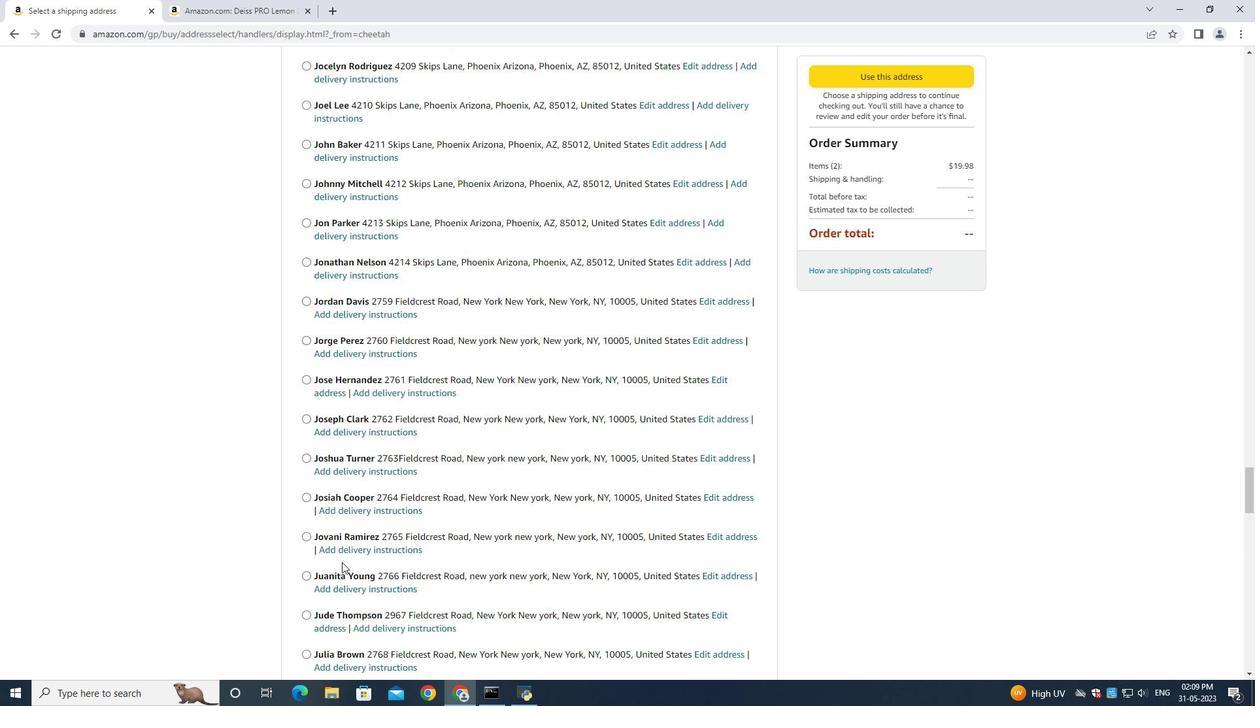 
Action: Mouse moved to (346, 565)
Screenshot: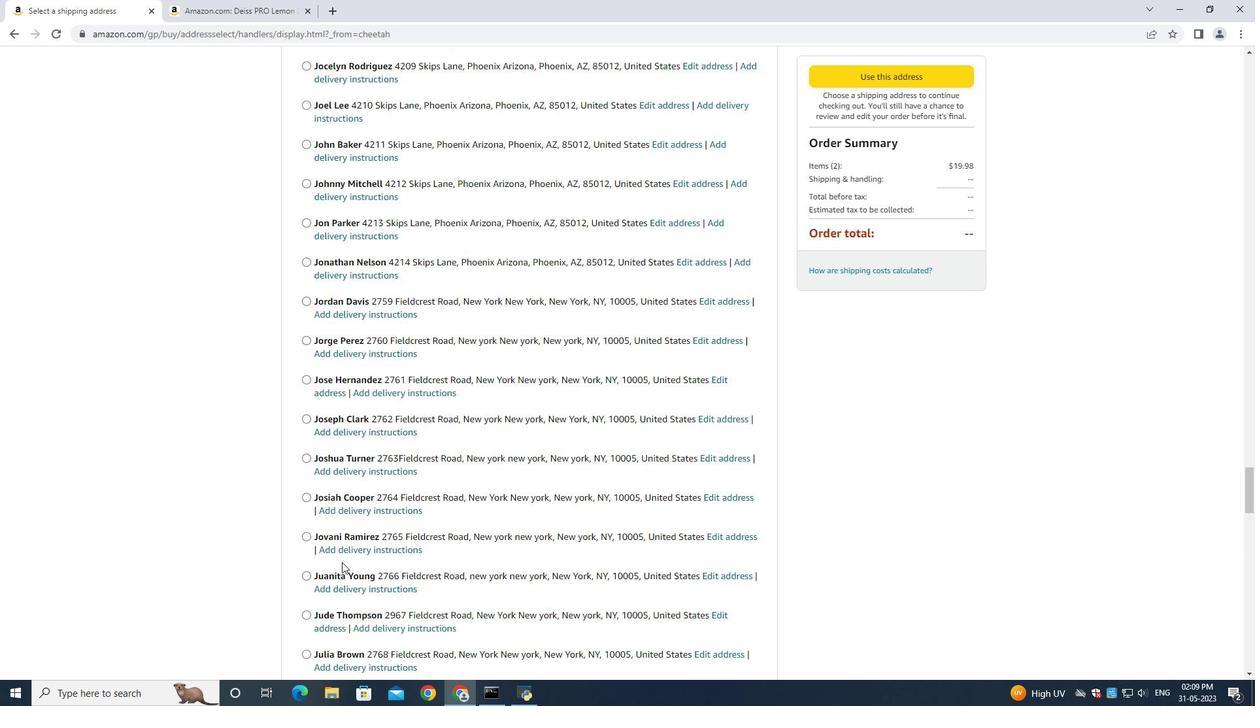 
Action: Mouse scrolled (346, 564) with delta (0, 0)
Screenshot: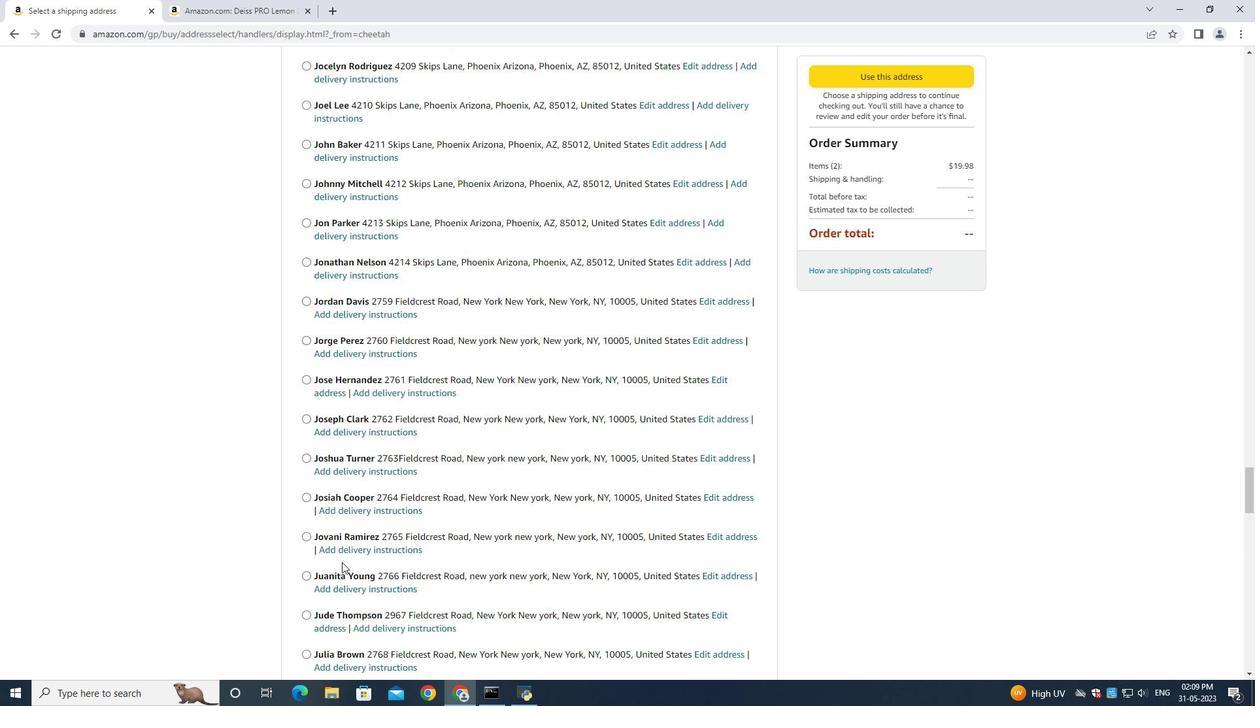 
Action: Mouse moved to (347, 565)
Screenshot: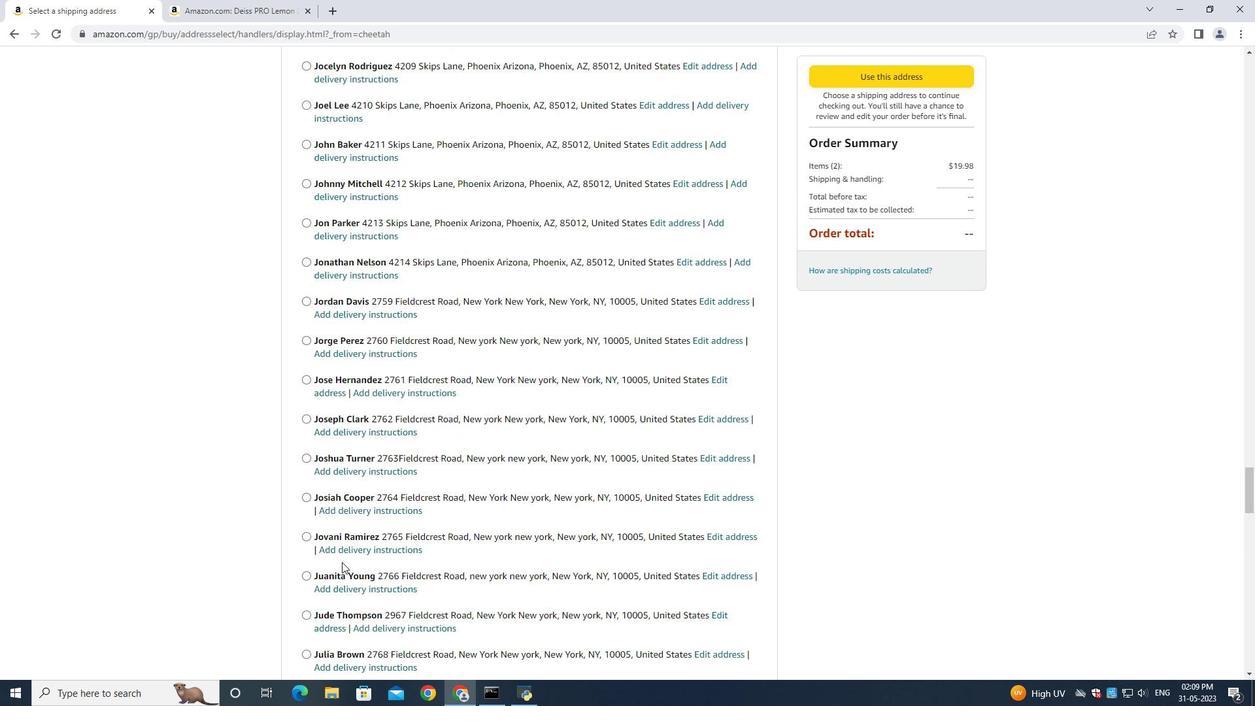 
Action: Mouse scrolled (346, 564) with delta (0, 0)
Screenshot: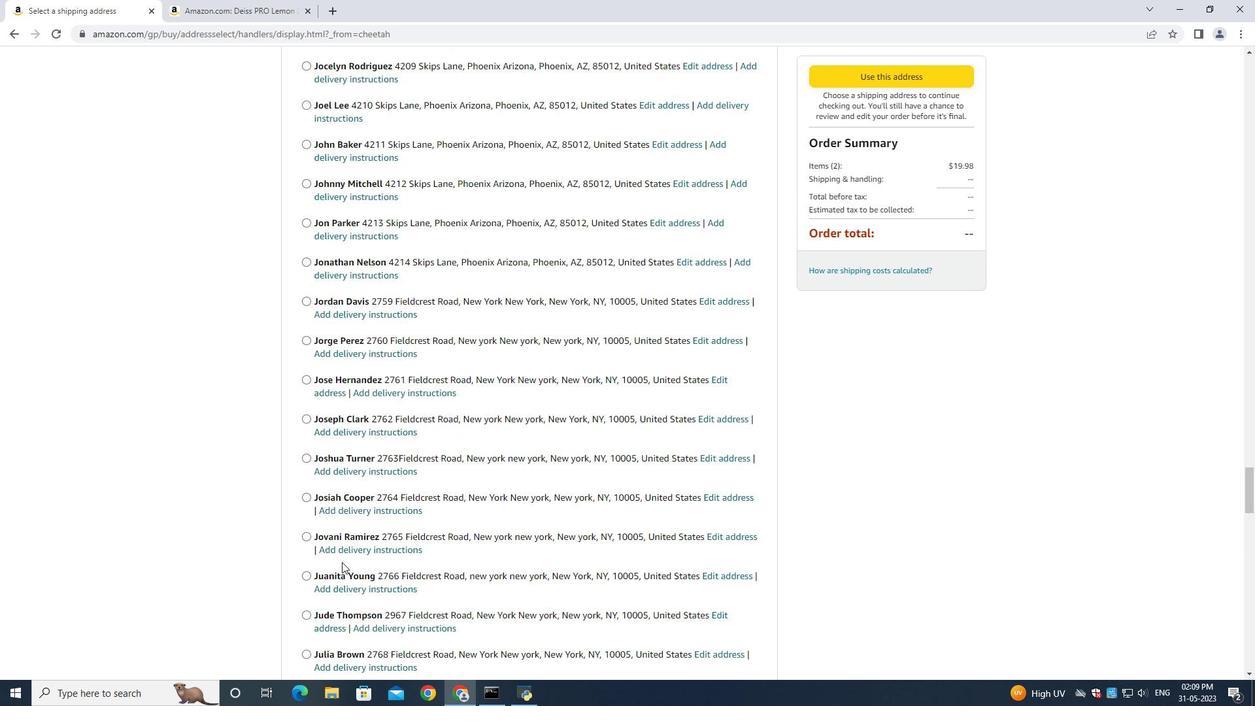 
Action: Mouse moved to (352, 565)
Screenshot: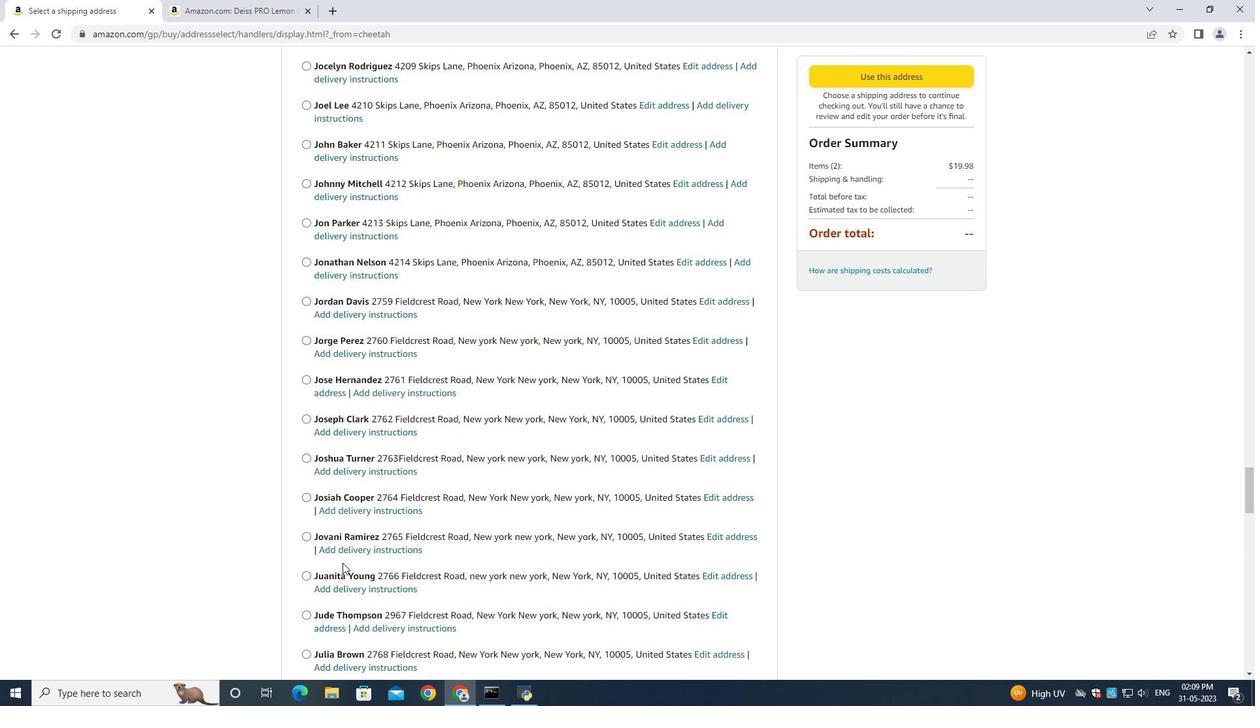 
Action: Mouse scrolled (349, 564) with delta (0, 0)
Screenshot: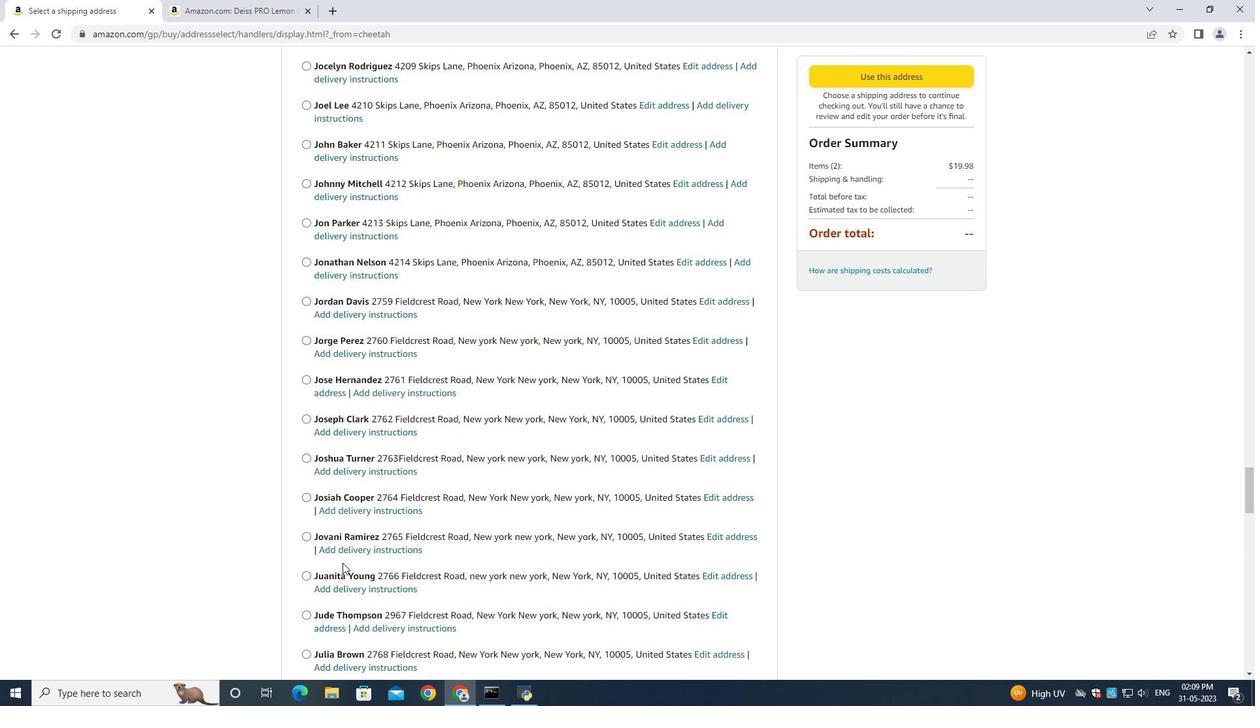 
Action: Mouse moved to (461, 561)
Screenshot: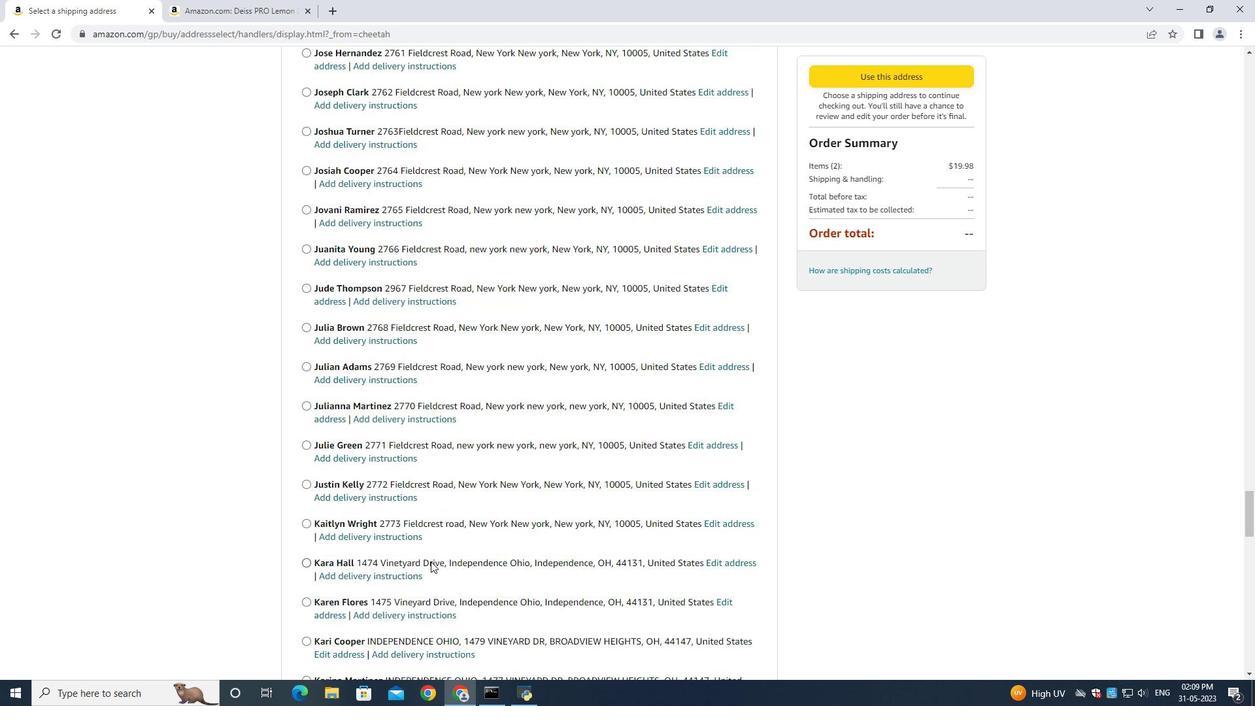 
Action: Mouse scrolled (461, 561) with delta (0, 0)
Screenshot: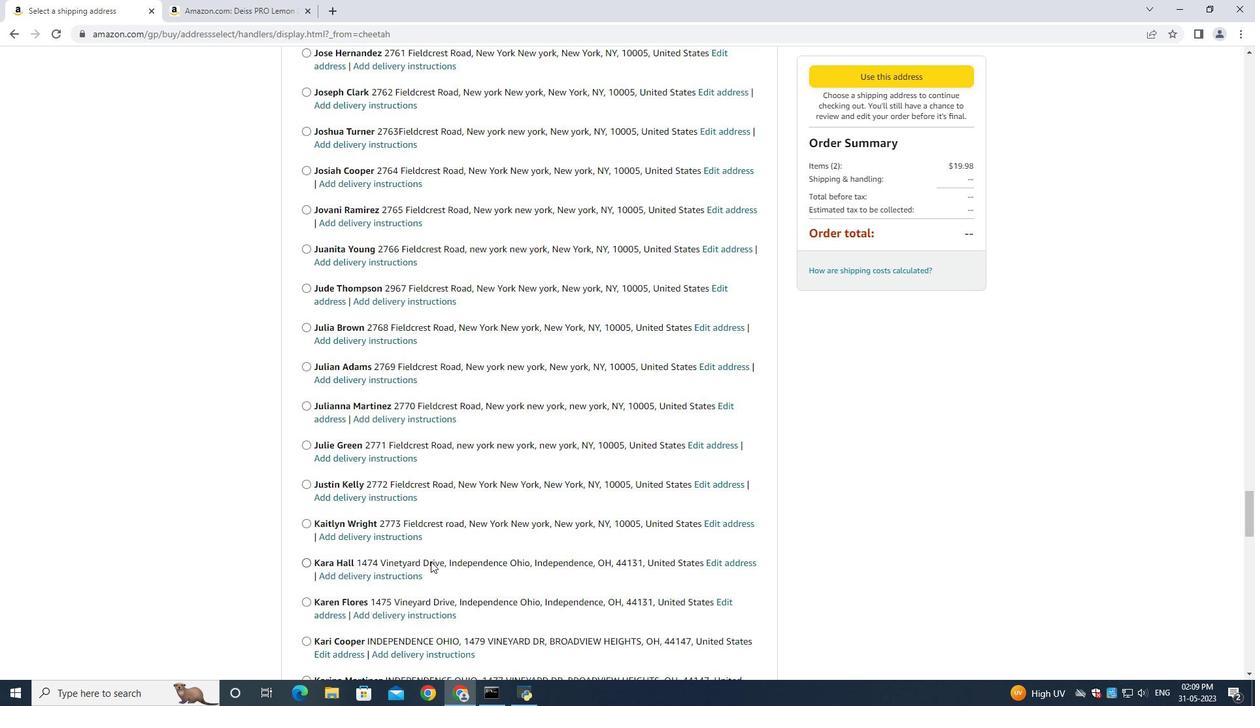 
Action: Mouse scrolled (461, 561) with delta (0, 0)
Screenshot: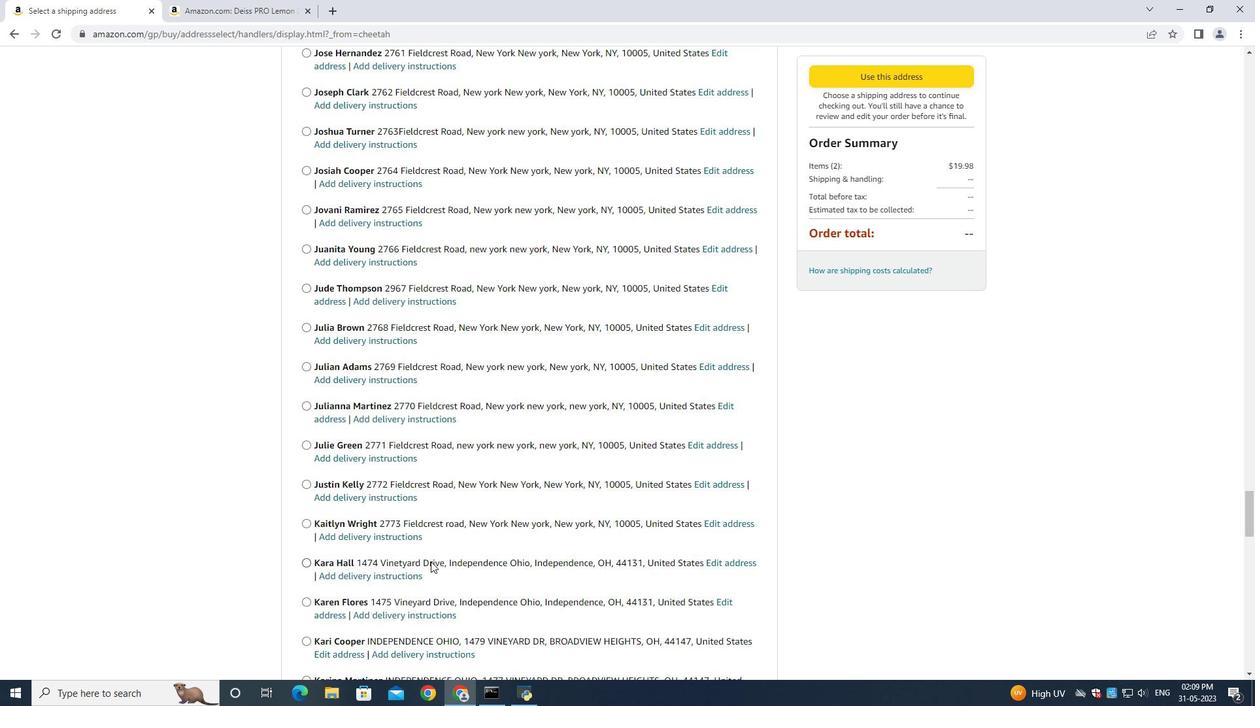 
Action: Mouse moved to (462, 561)
Screenshot: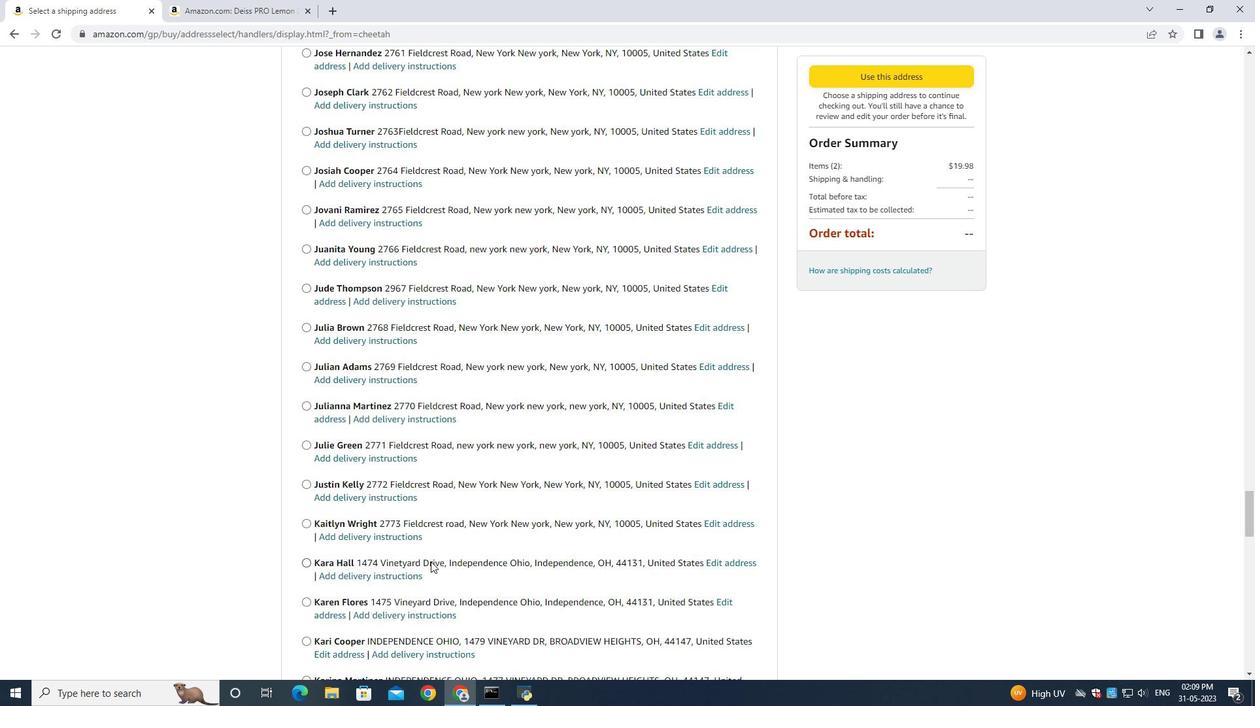 
Action: Mouse scrolled (462, 561) with delta (0, 0)
Screenshot: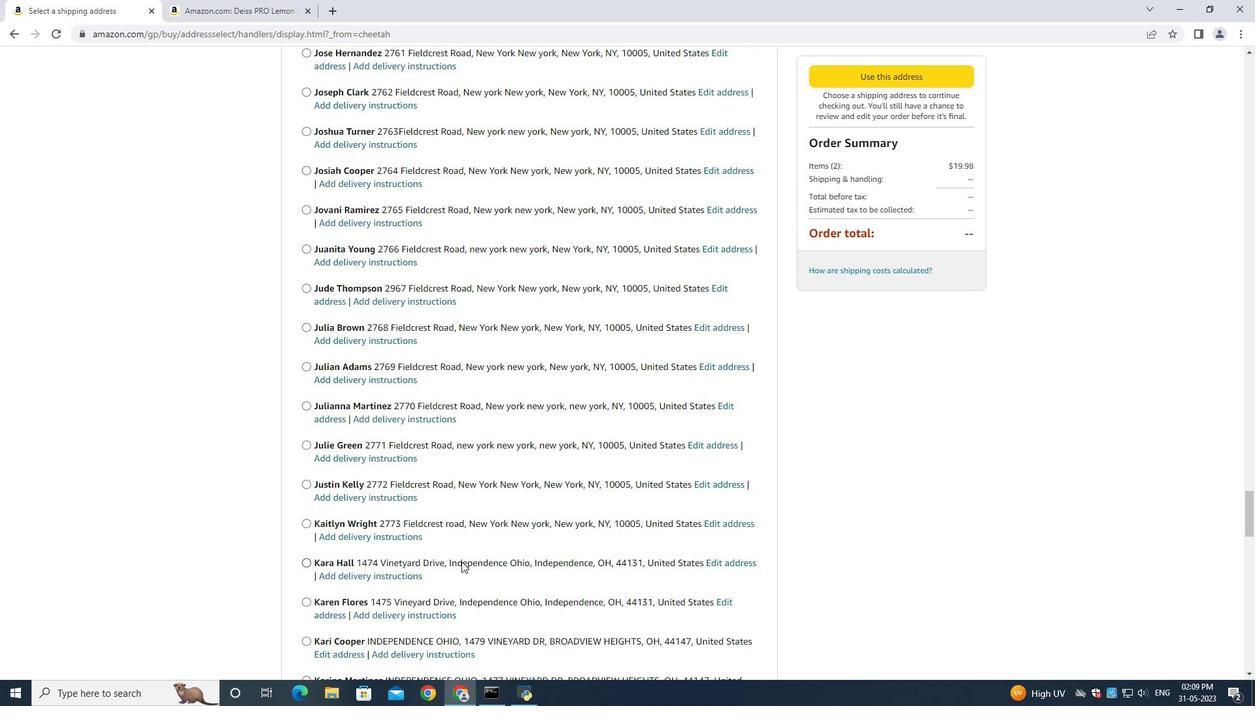 
Action: Mouse scrolled (462, 561) with delta (0, 0)
Screenshot: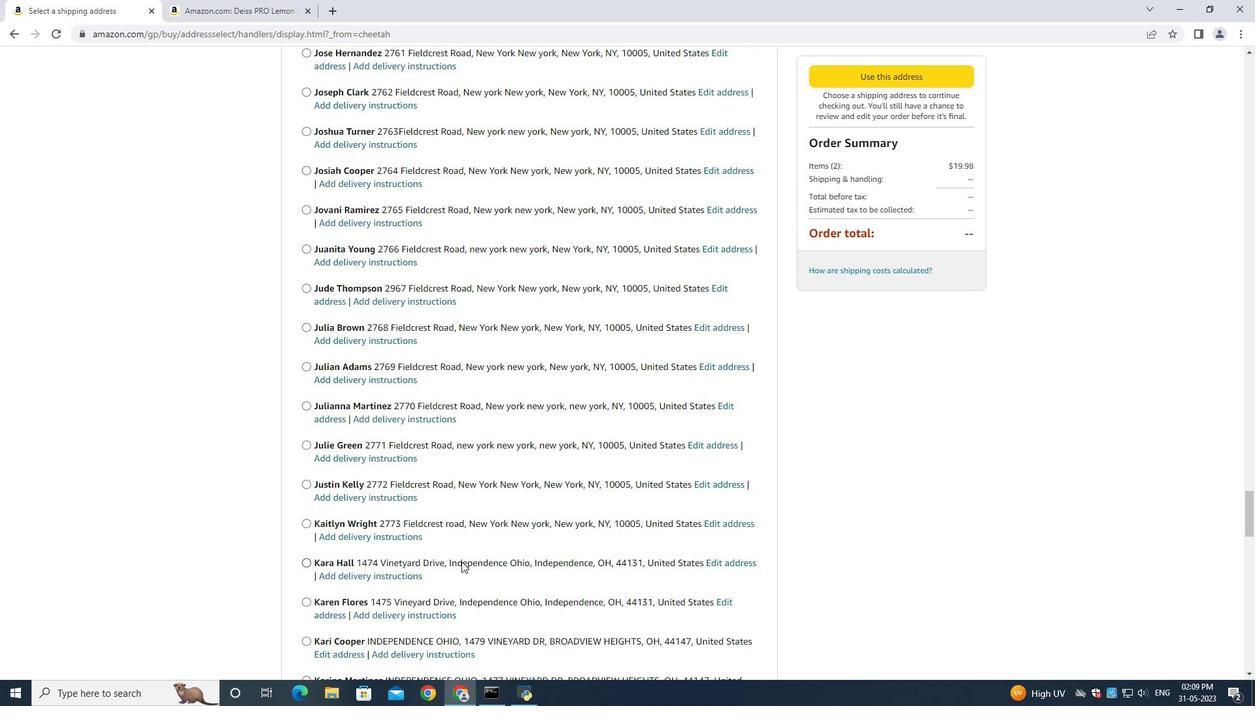 
Action: Mouse scrolled (462, 561) with delta (0, 0)
Screenshot: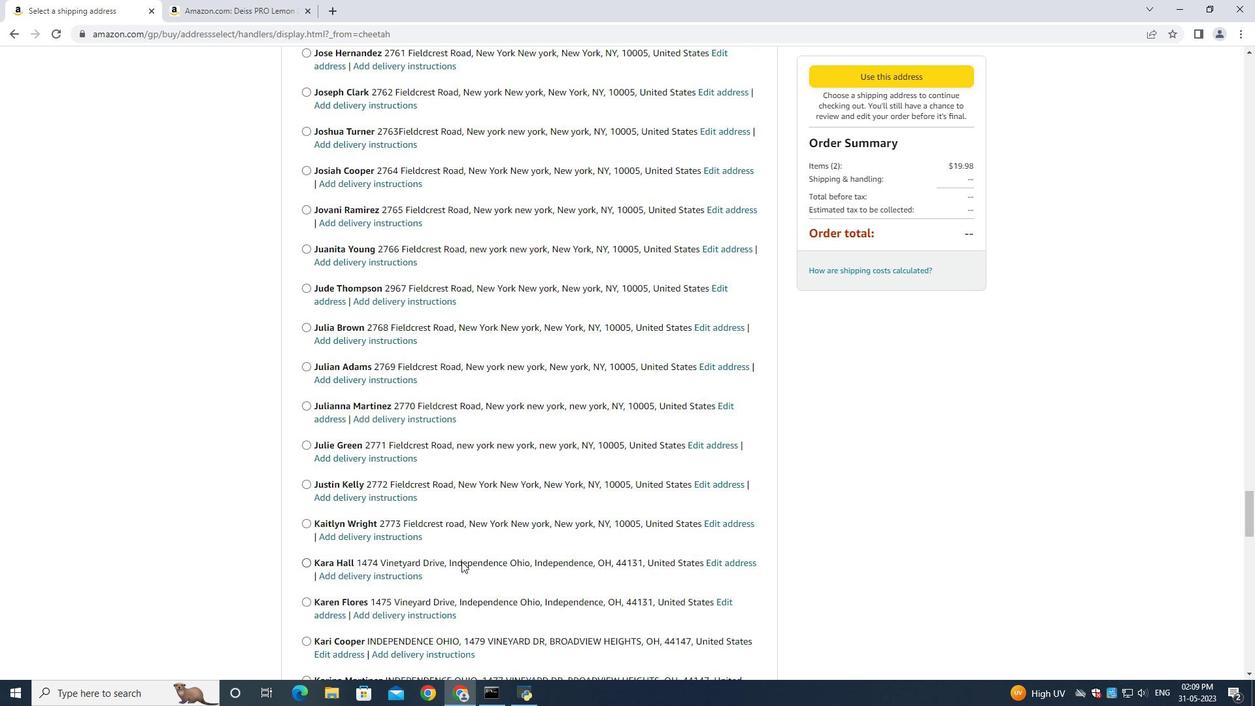 
Action: Mouse moved to (462, 561)
Screenshot: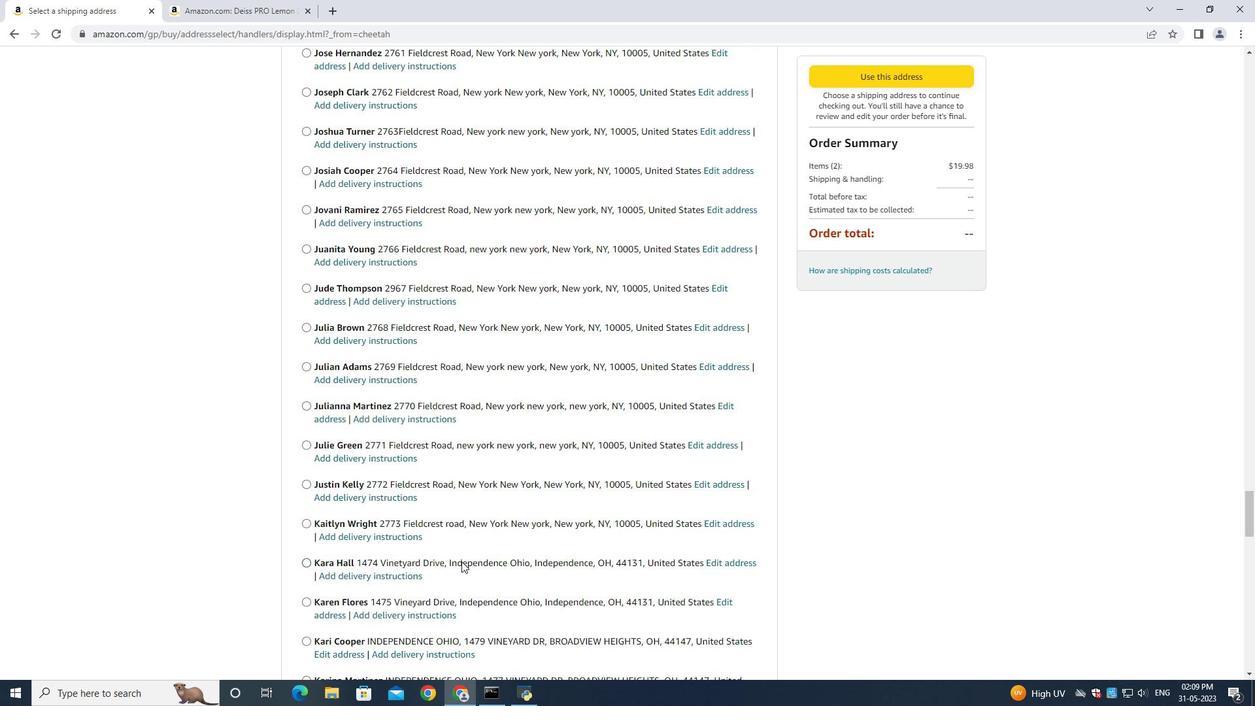 
Action: Mouse scrolled (462, 561) with delta (0, 0)
Screenshot: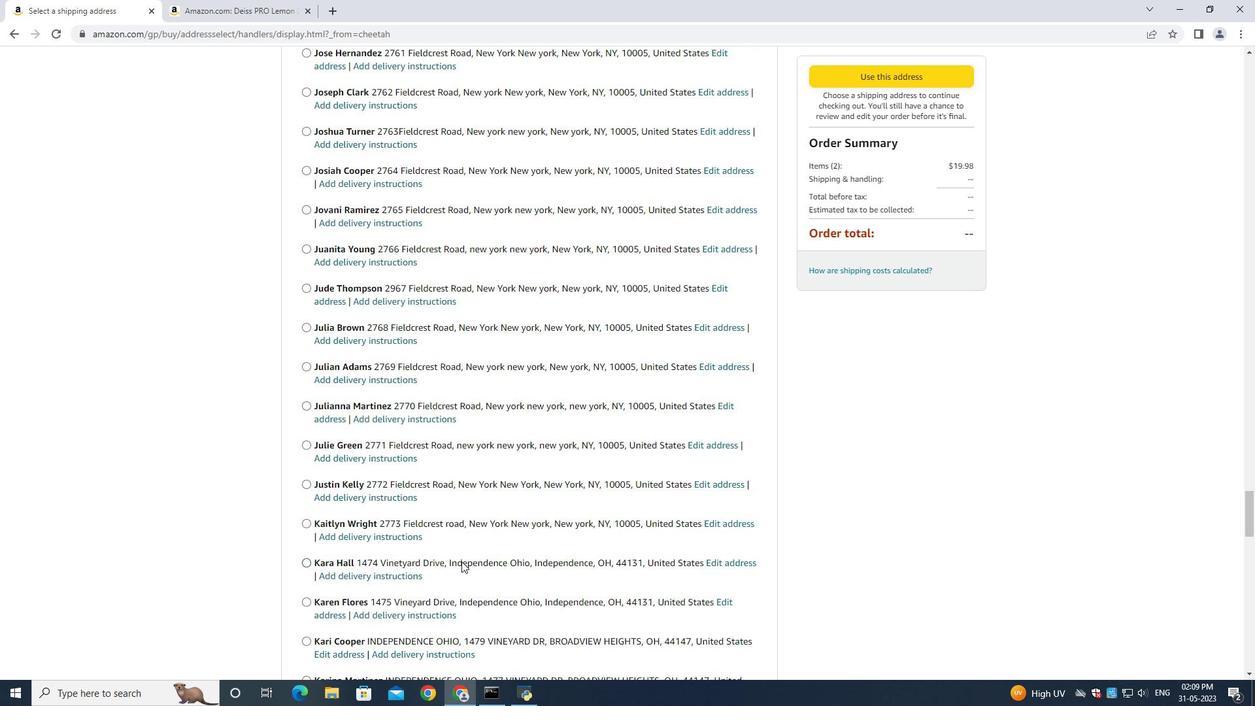 
Action: Mouse moved to (463, 561)
Screenshot: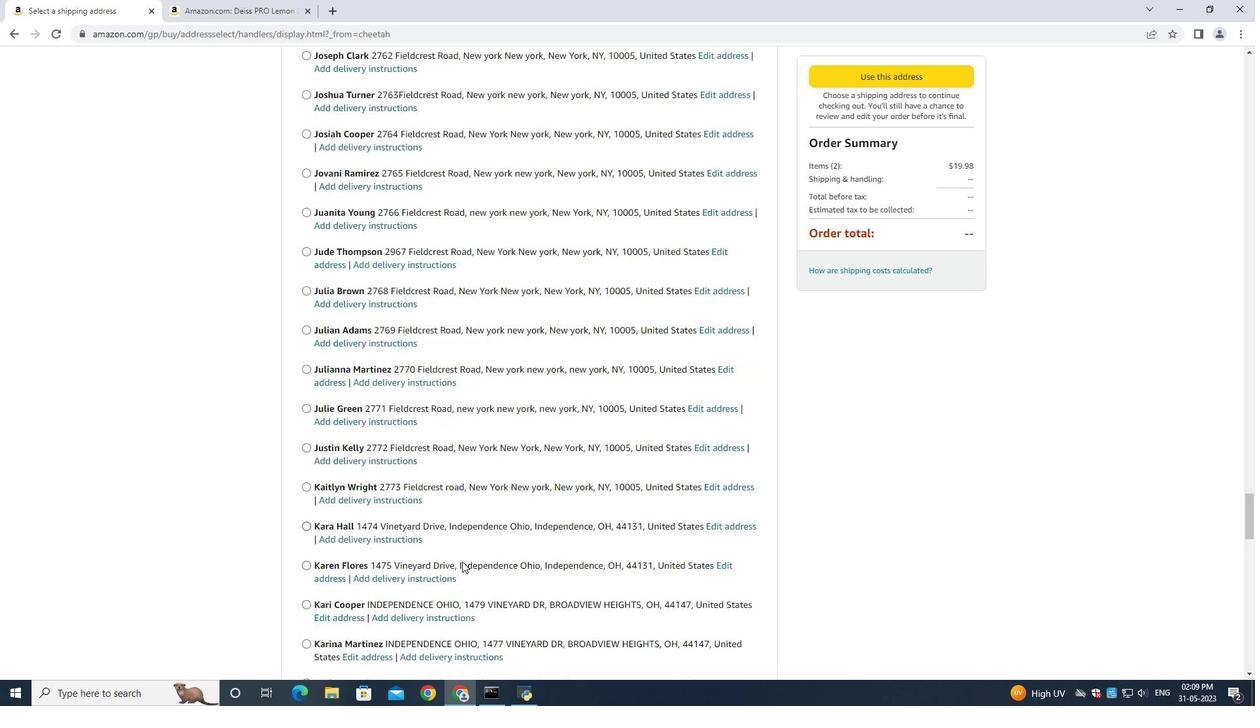 
Action: Mouse scrolled (463, 561) with delta (0, 0)
Screenshot: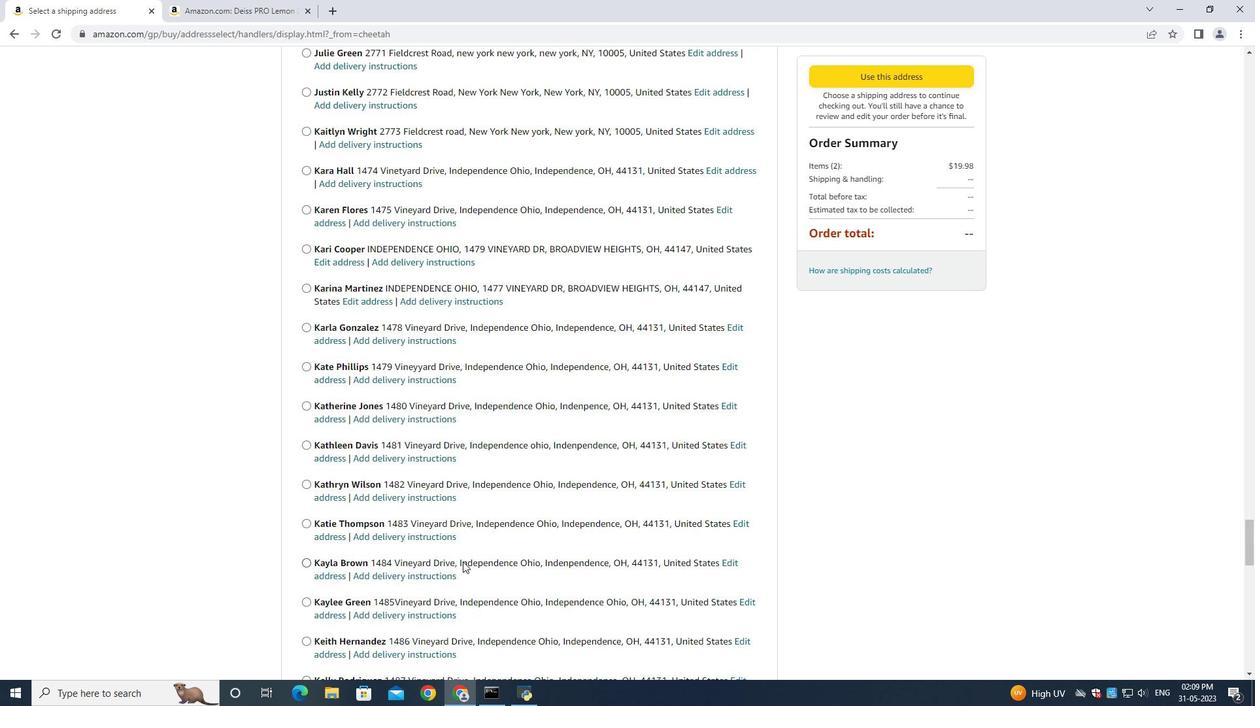
Action: Mouse scrolled (463, 561) with delta (0, 0)
Screenshot: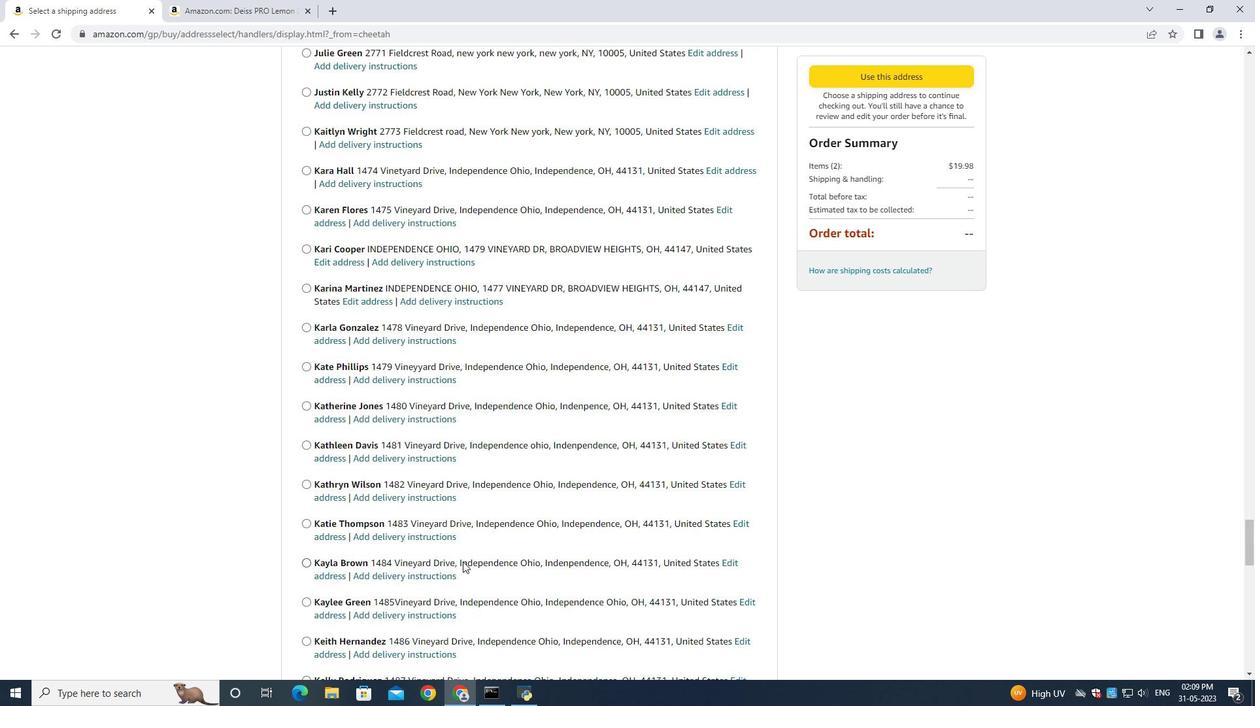 
Action: Mouse scrolled (463, 561) with delta (0, 0)
Screenshot: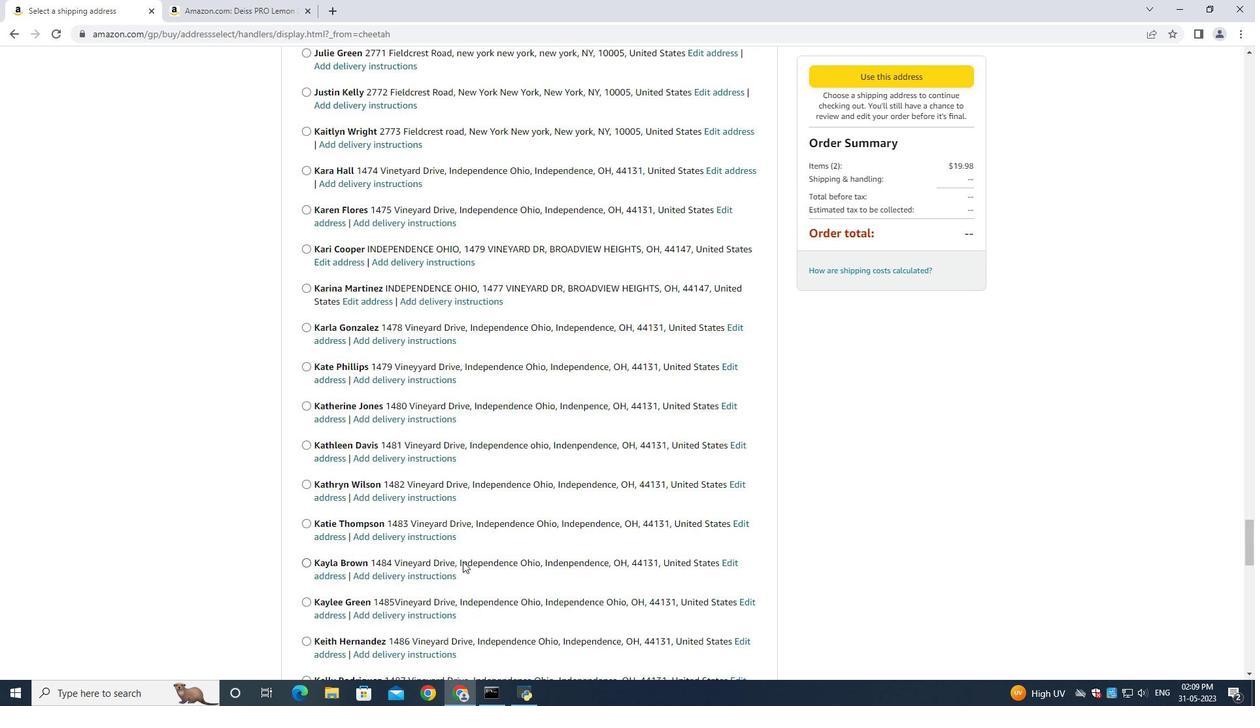 
Action: Mouse scrolled (463, 561) with delta (0, 0)
Screenshot: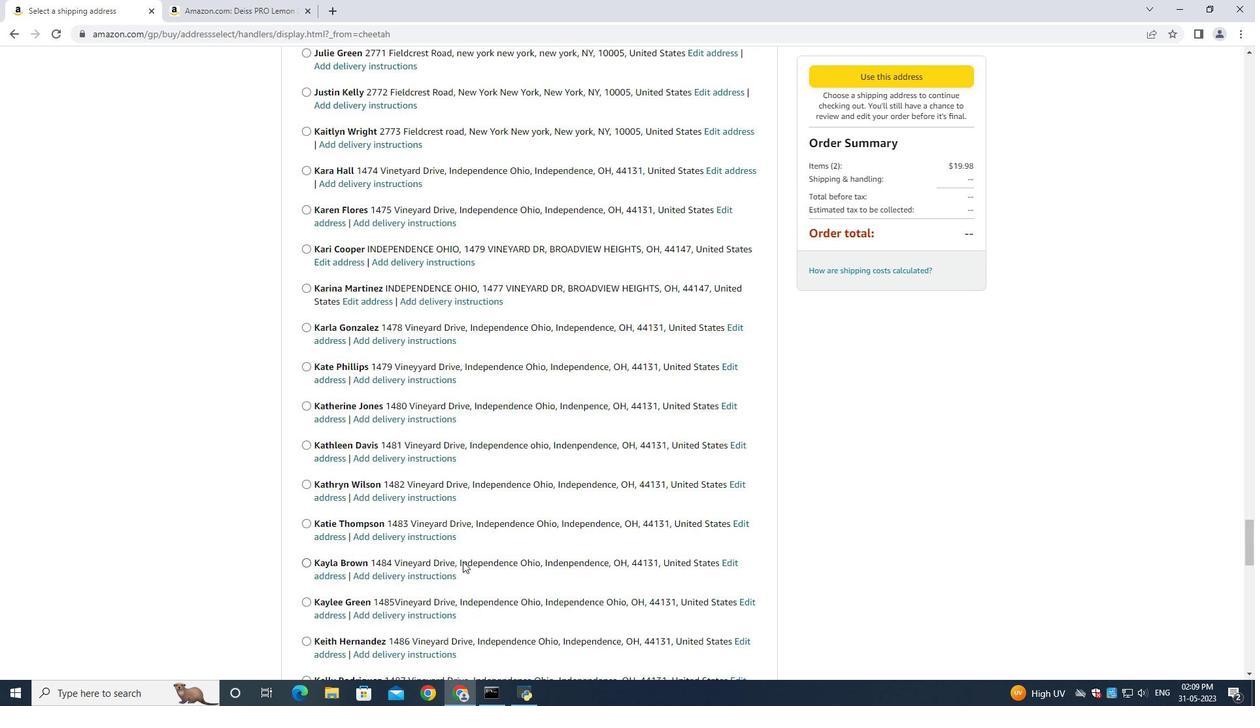 
Action: Mouse scrolled (463, 561) with delta (0, 0)
Screenshot: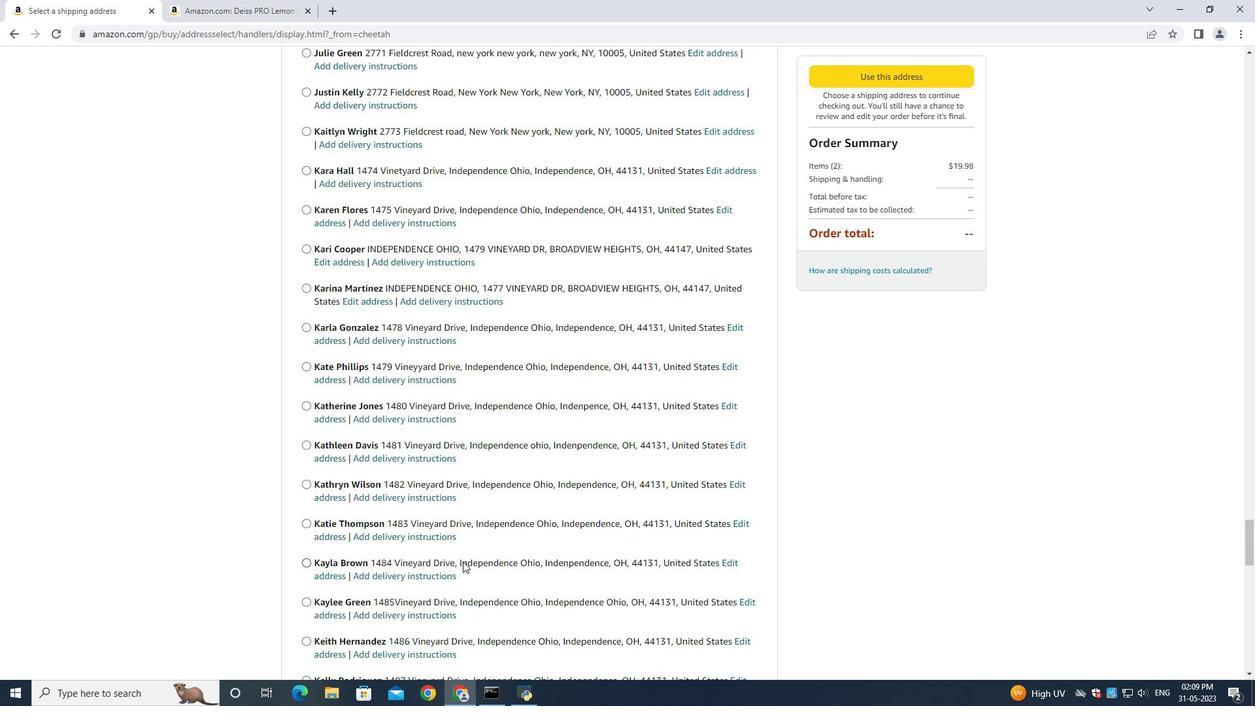 
Action: Mouse scrolled (463, 561) with delta (0, 0)
Screenshot: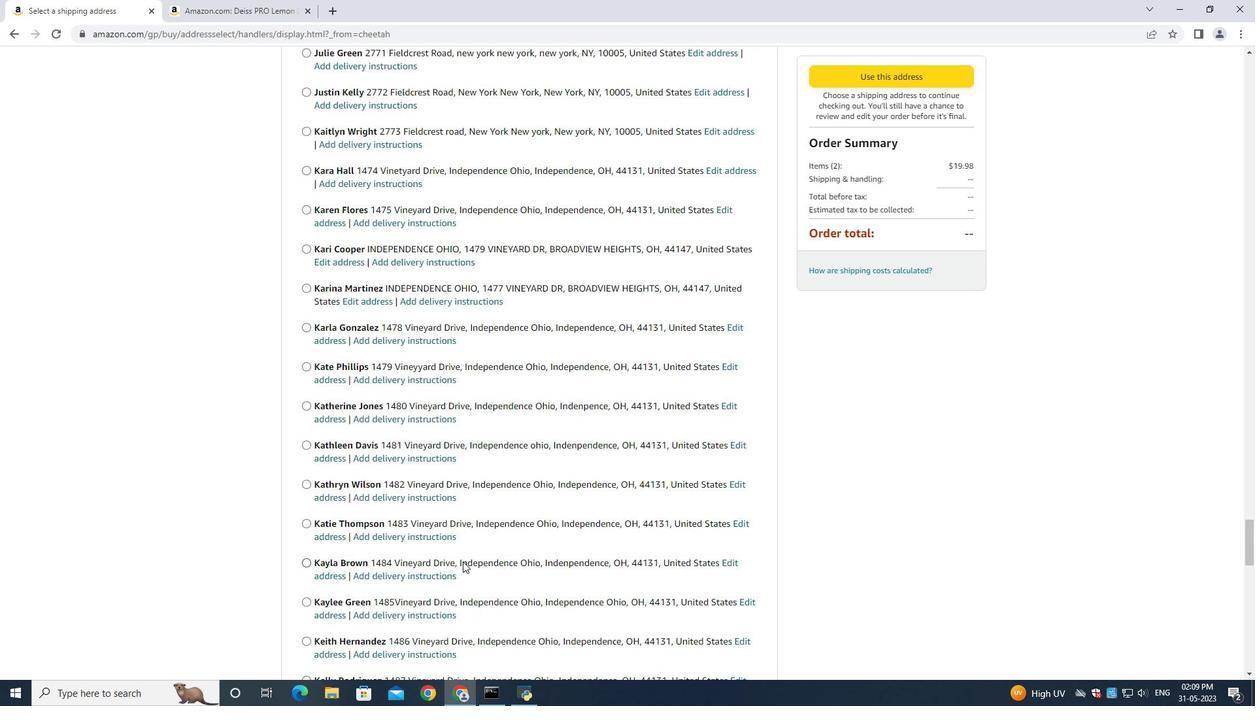 
Action: Mouse scrolled (463, 561) with delta (0, 0)
Screenshot: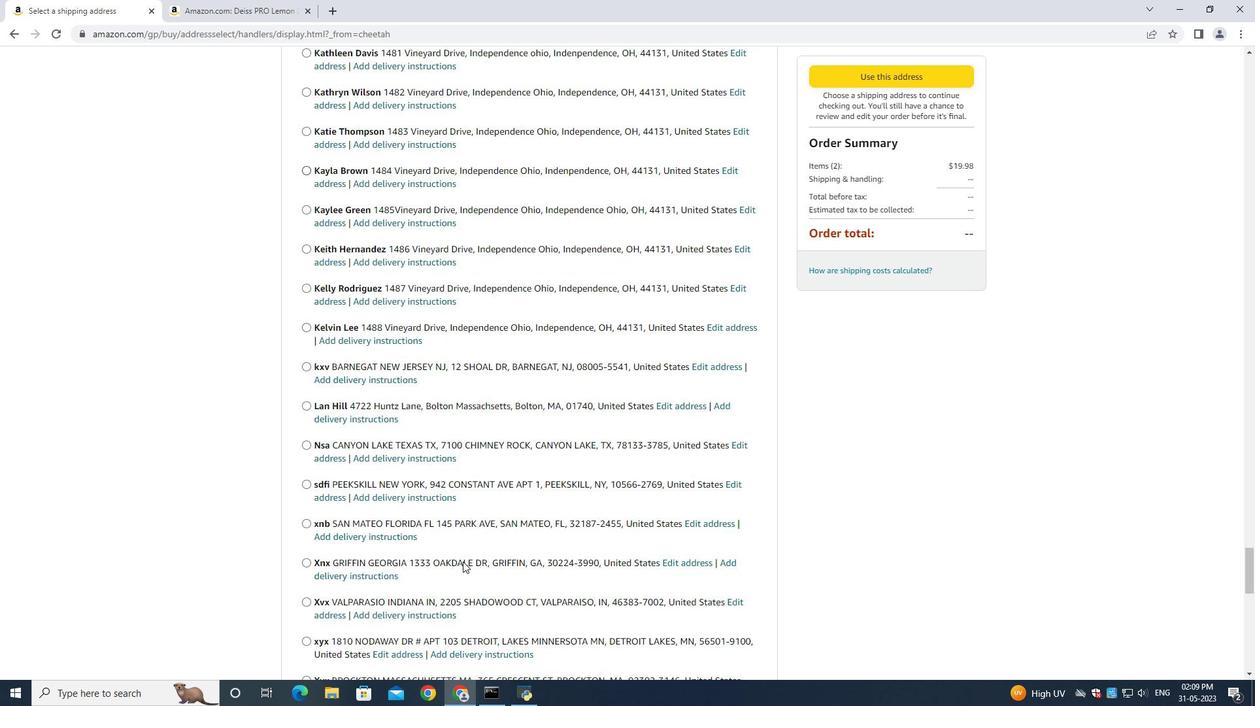 
Action: Mouse scrolled (463, 561) with delta (0, 0)
Screenshot: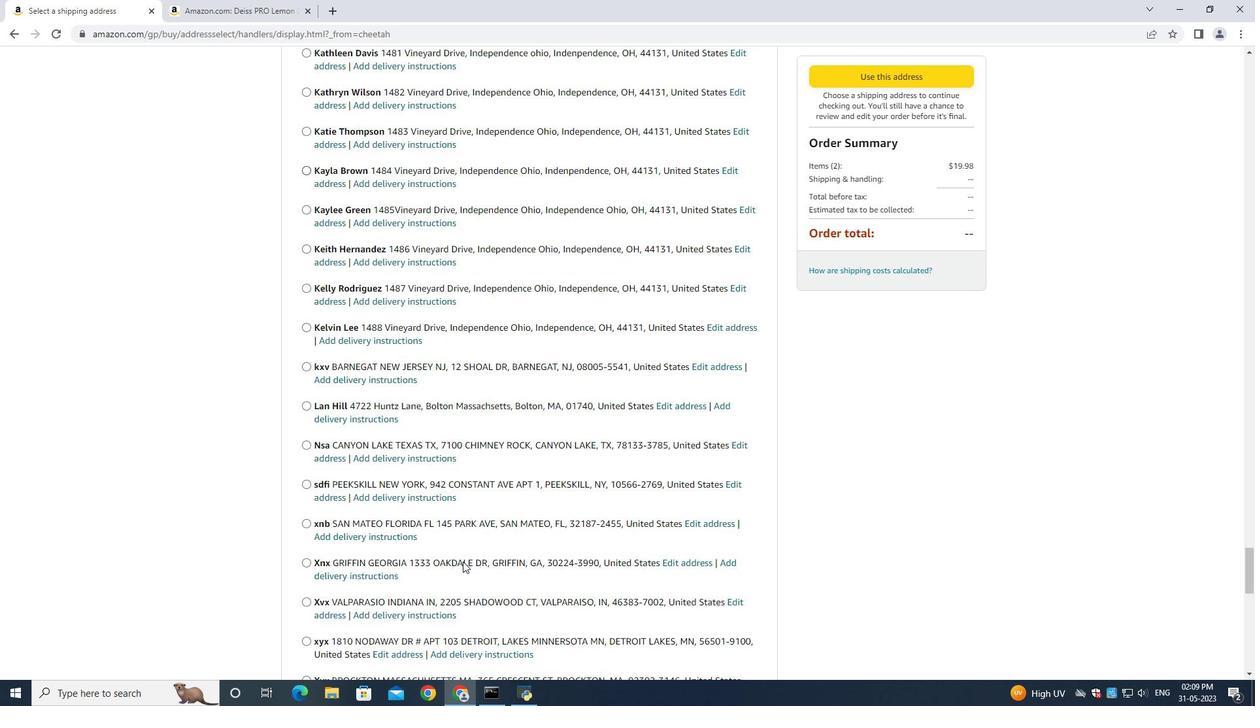 
Action: Mouse scrolled (463, 561) with delta (0, 0)
Screenshot: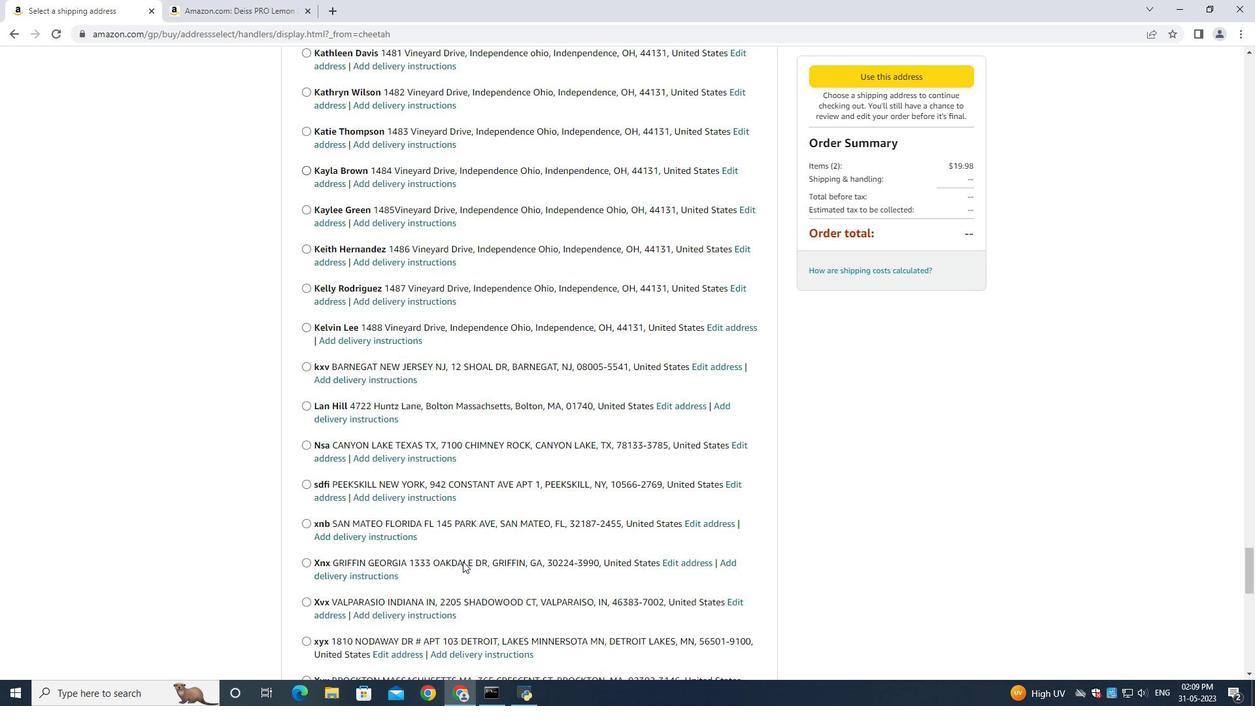 
Action: Mouse scrolled (463, 561) with delta (0, 0)
Screenshot: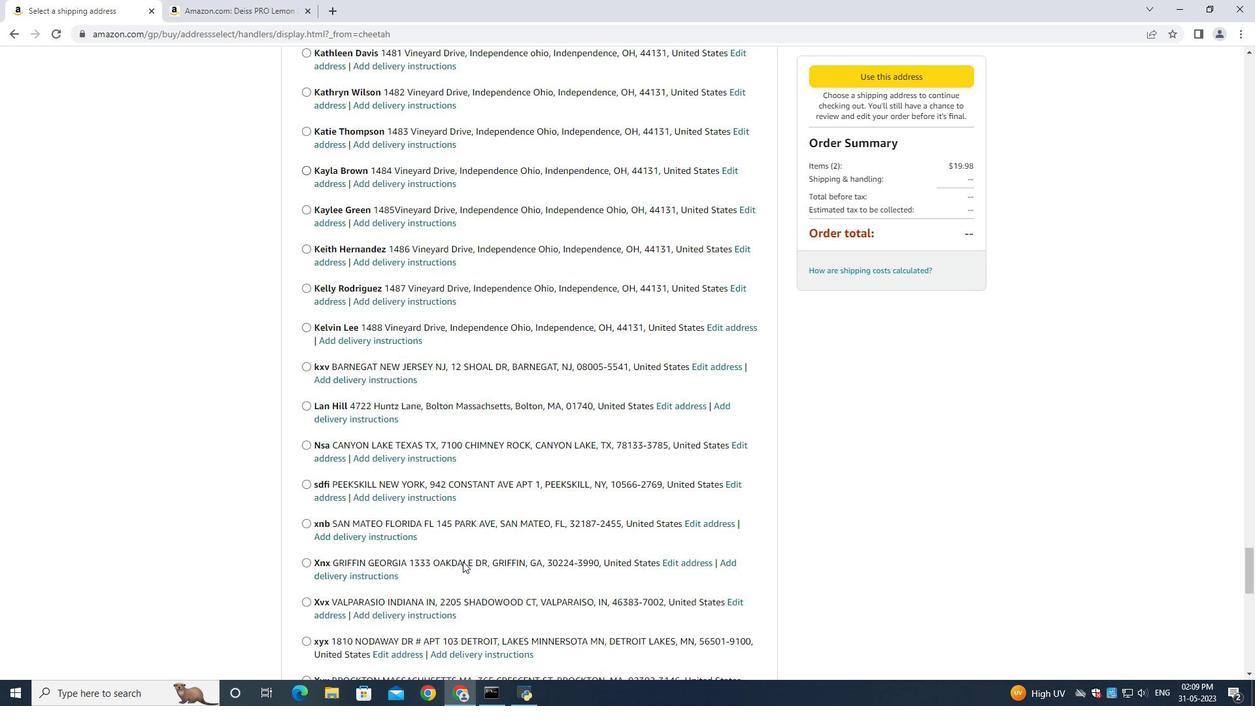
Action: Mouse scrolled (463, 561) with delta (0, 0)
Screenshot: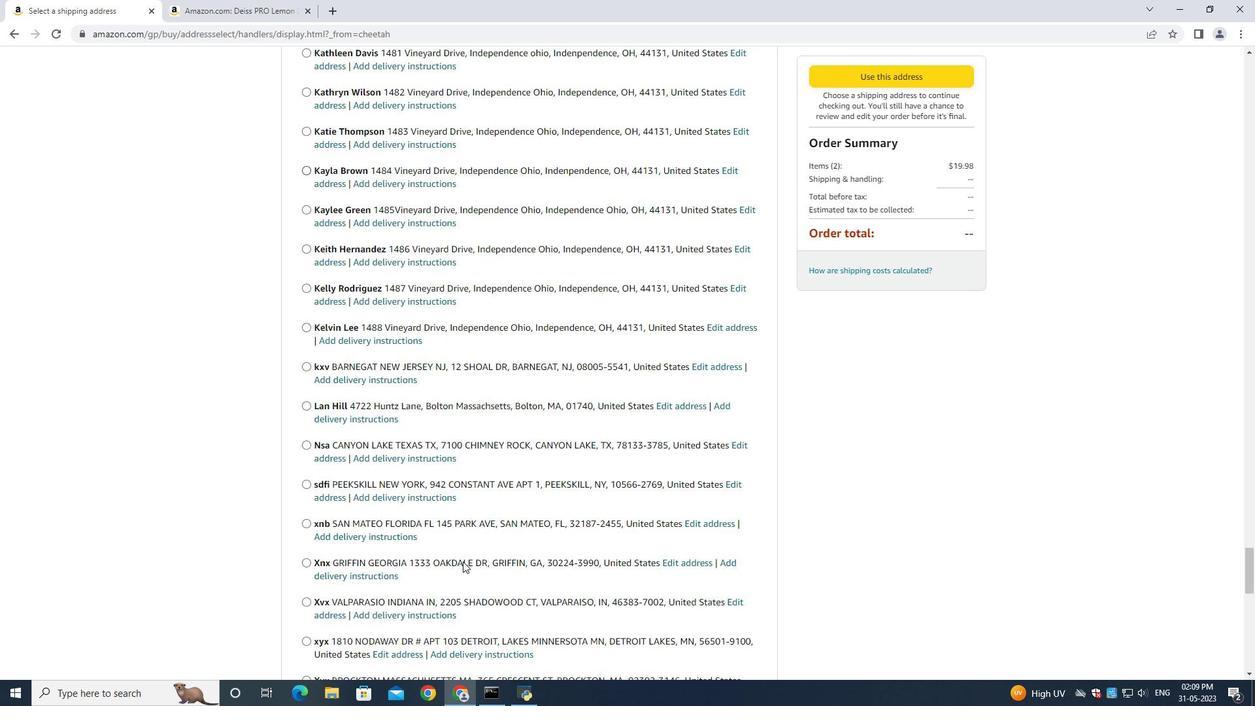
Action: Mouse scrolled (463, 561) with delta (0, 0)
Screenshot: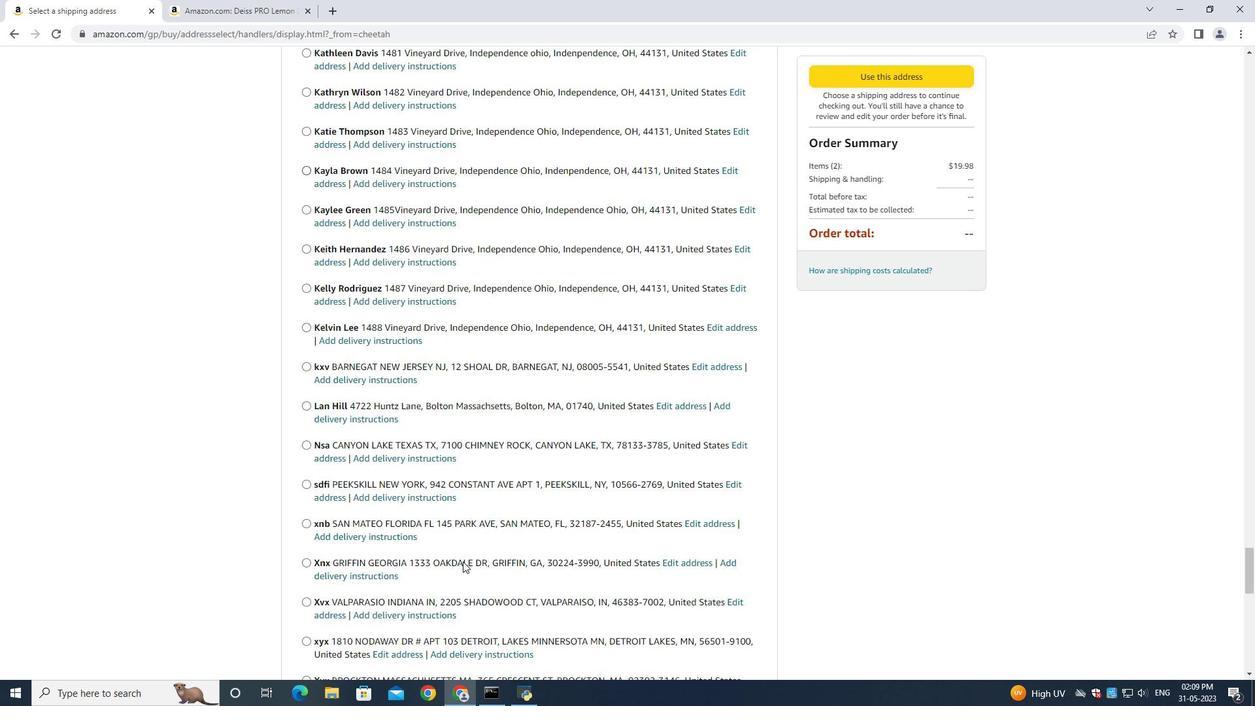 
Action: Mouse moved to (463, 561)
Screenshot: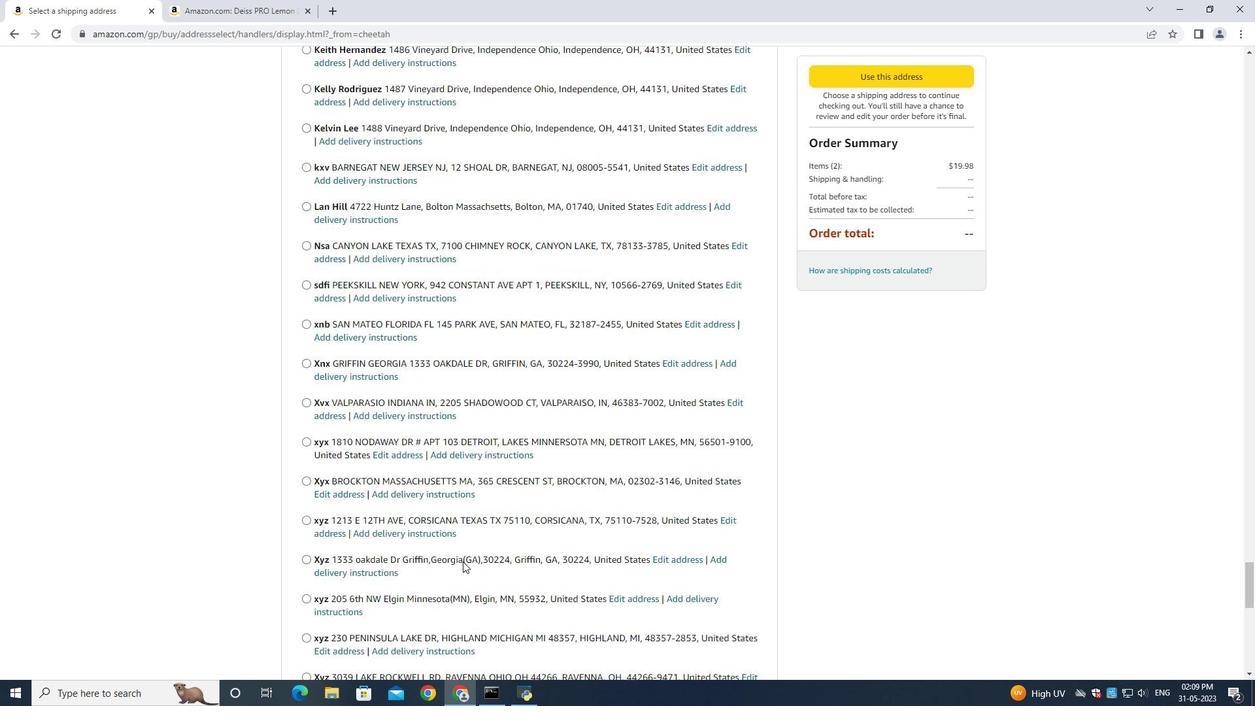 
Action: Mouse scrolled (463, 561) with delta (0, 0)
Screenshot: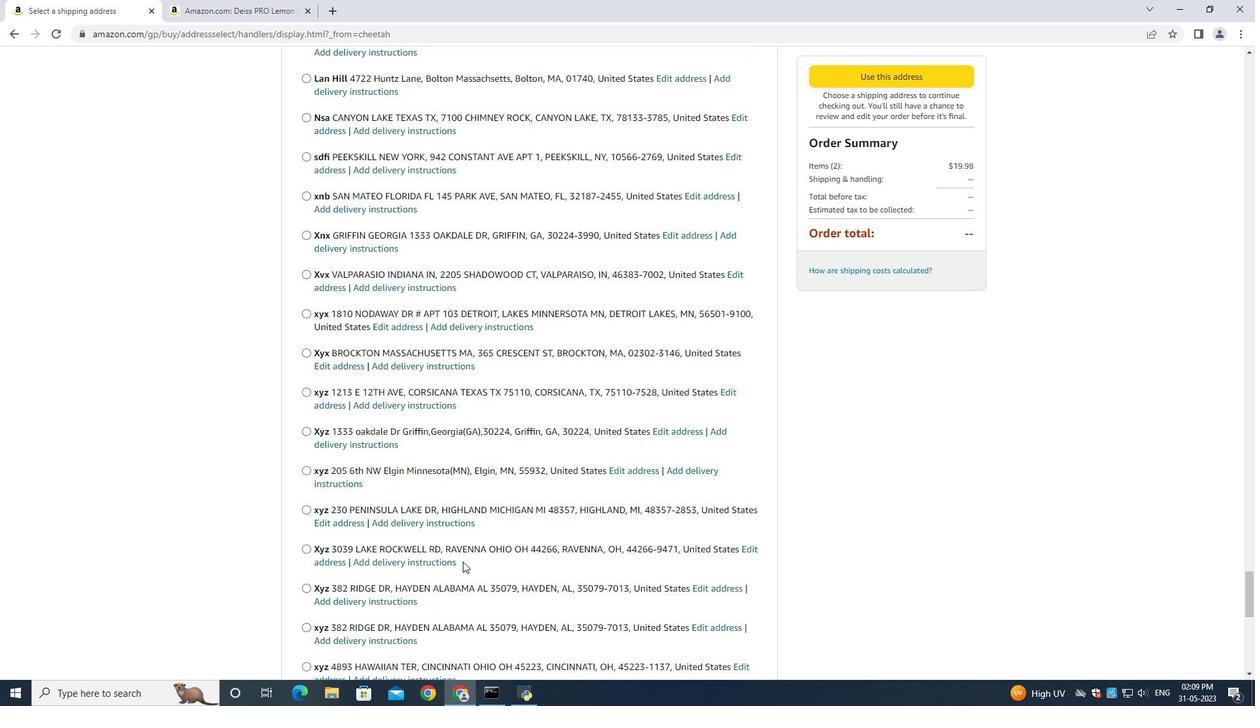 
Action: Mouse scrolled (463, 561) with delta (0, 0)
Screenshot: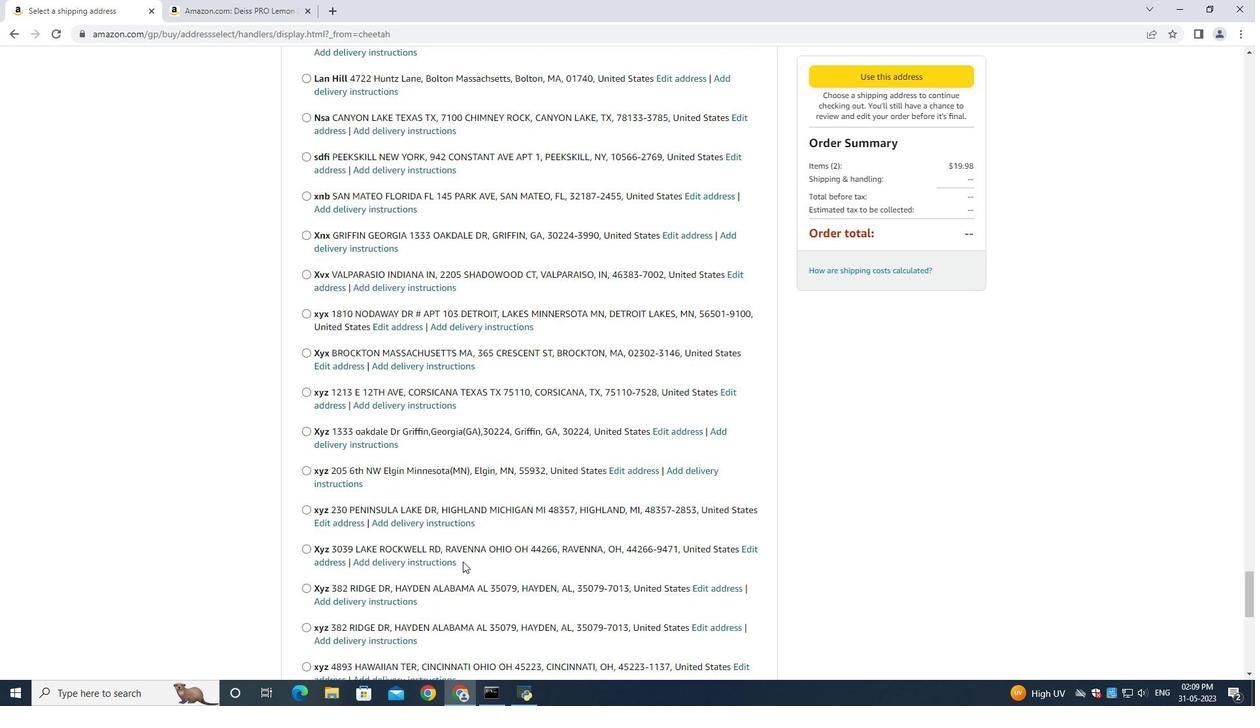 
Action: Mouse scrolled (463, 561) with delta (0, 0)
Screenshot: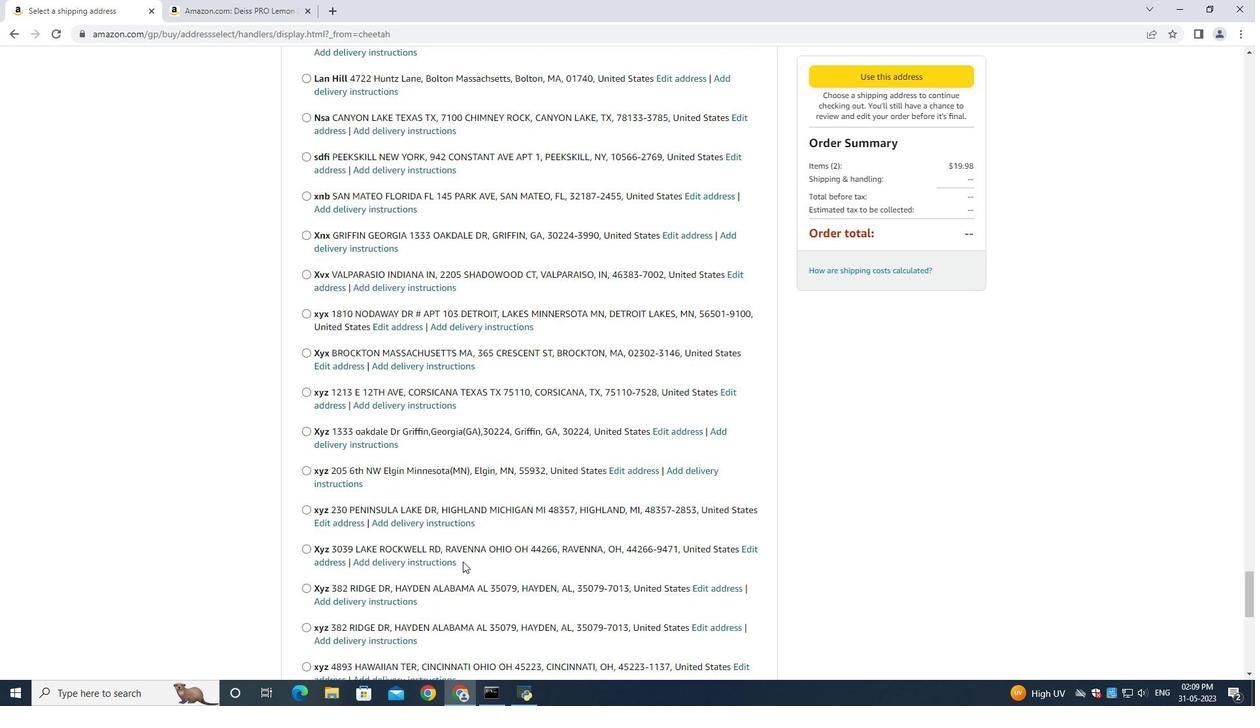 
Action: Mouse scrolled (463, 561) with delta (0, 0)
Screenshot: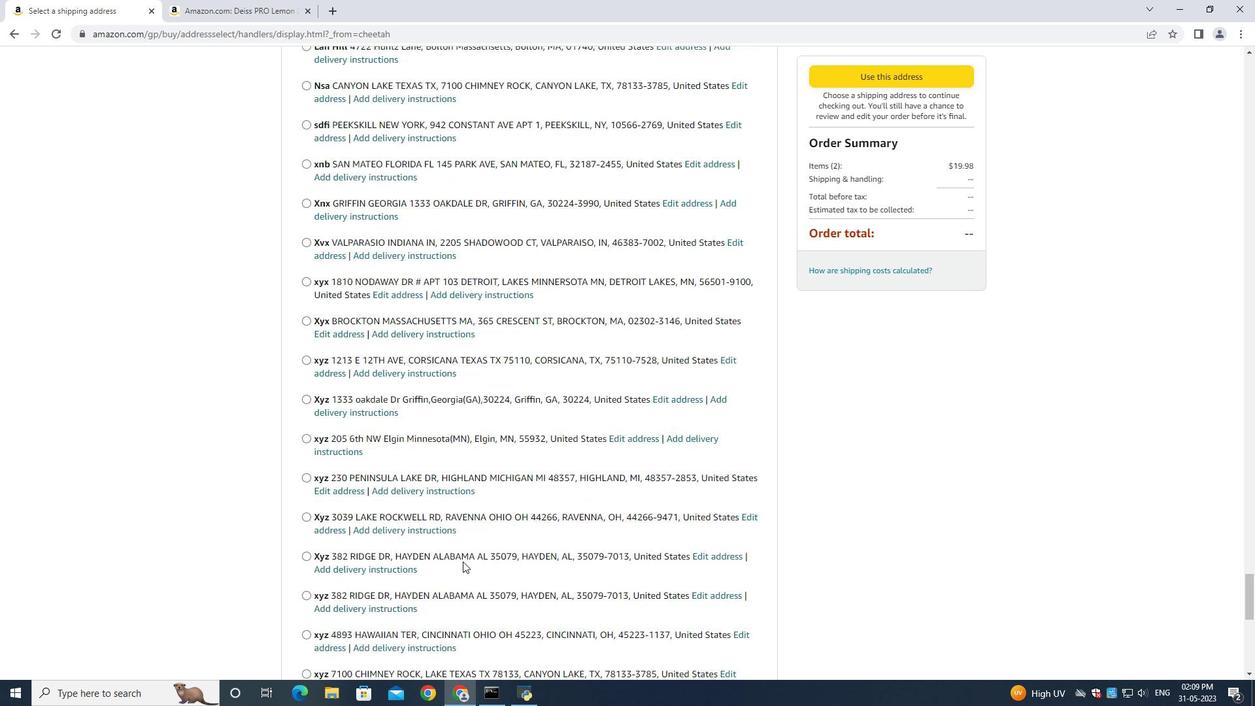 
Action: Mouse scrolled (463, 561) with delta (0, 0)
Screenshot: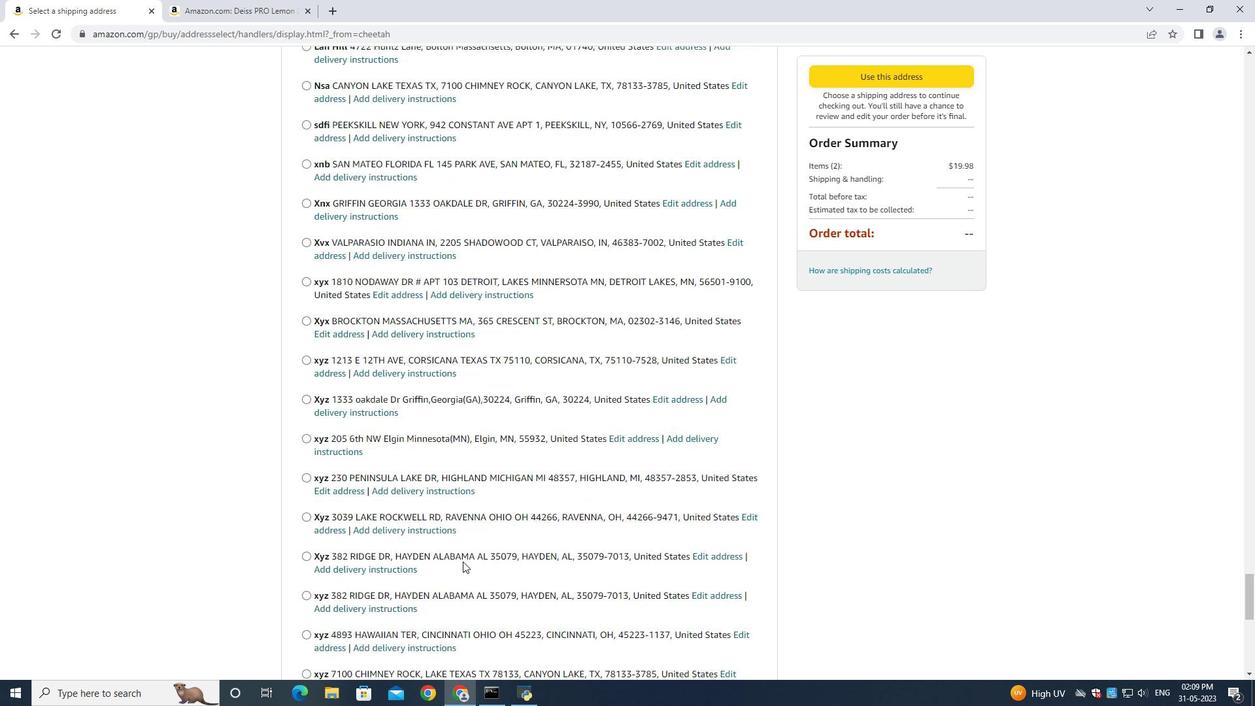 
Action: Mouse scrolled (463, 561) with delta (0, 0)
Screenshot: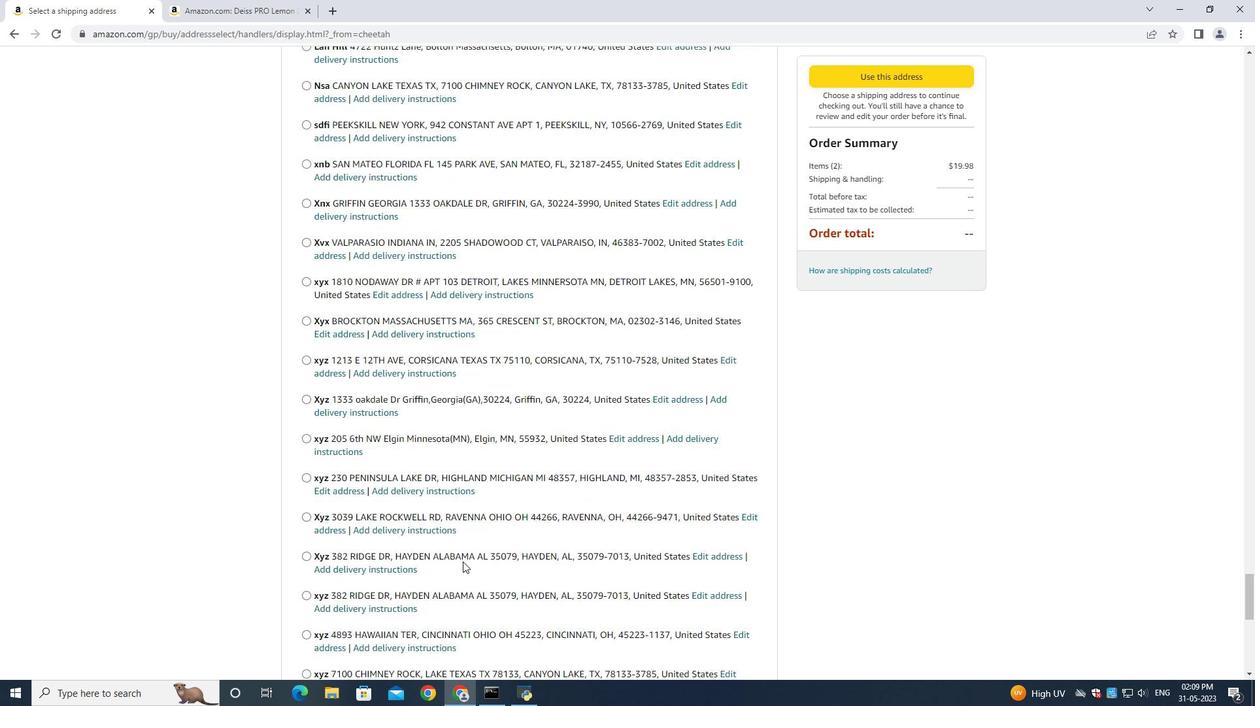 
Action: Mouse scrolled (463, 561) with delta (0, 0)
Screenshot: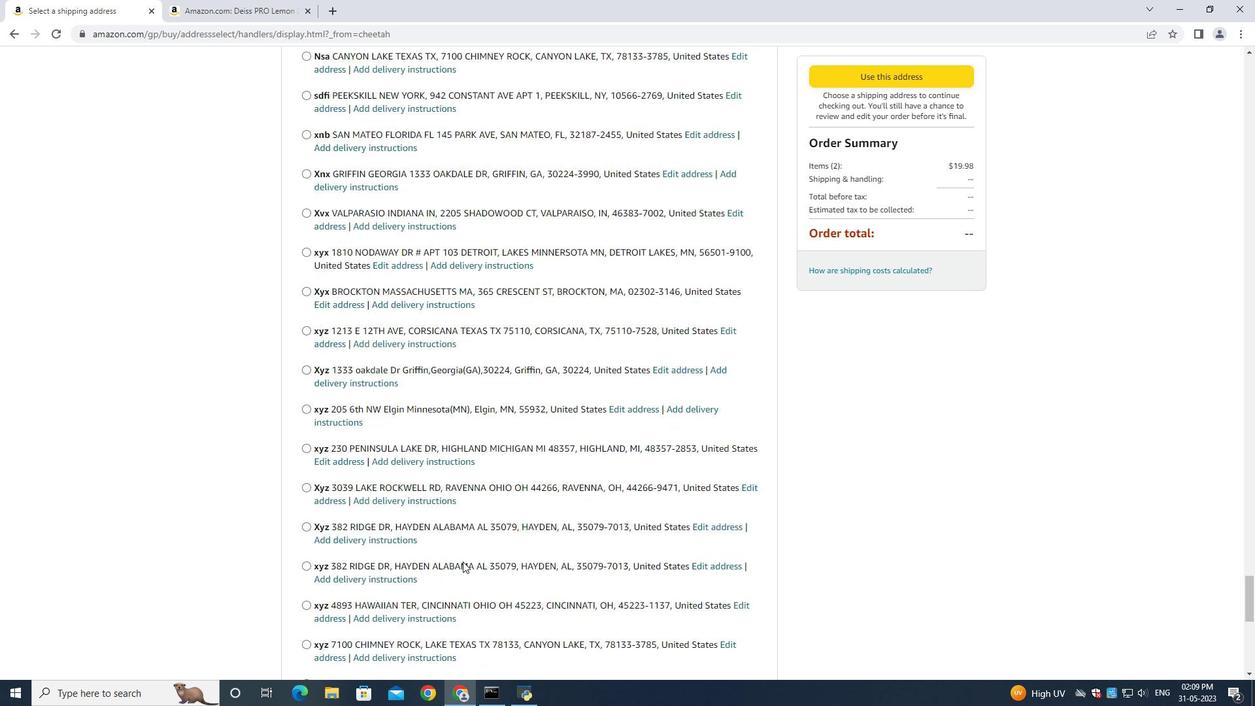 
Action: Mouse scrolled (463, 561) with delta (0, 0)
Screenshot: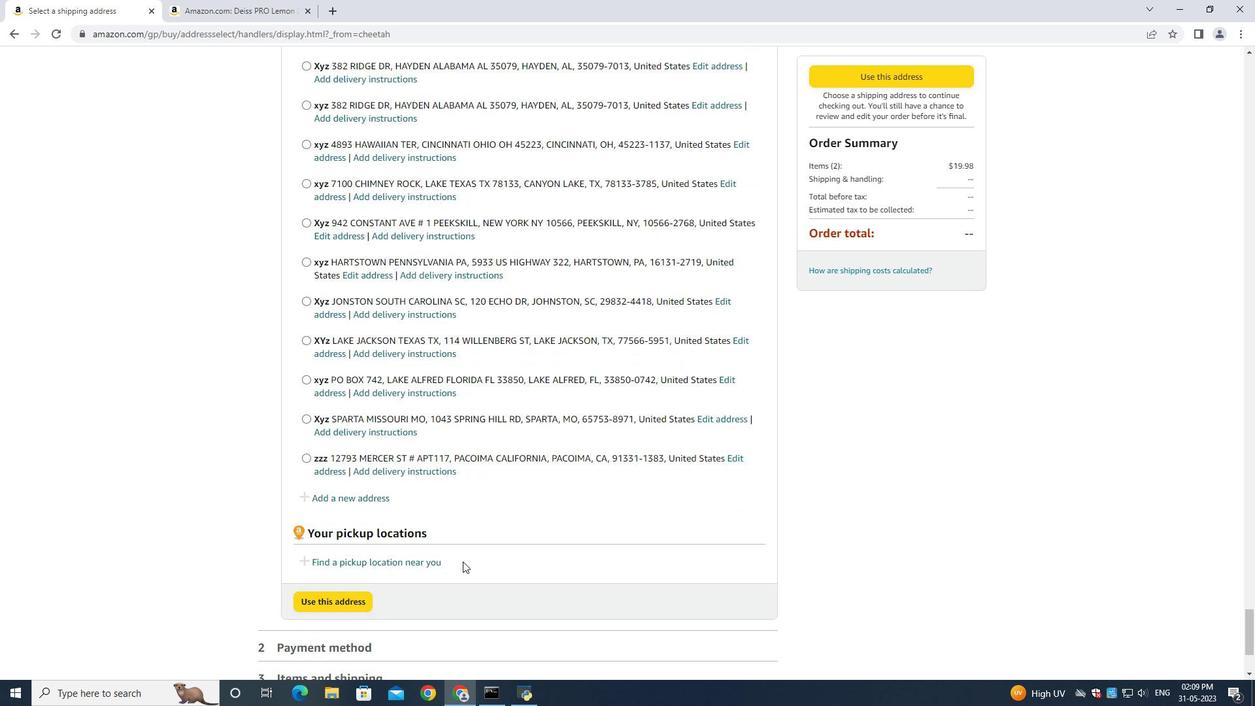 
Action: Mouse scrolled (463, 561) with delta (0, 0)
Screenshot: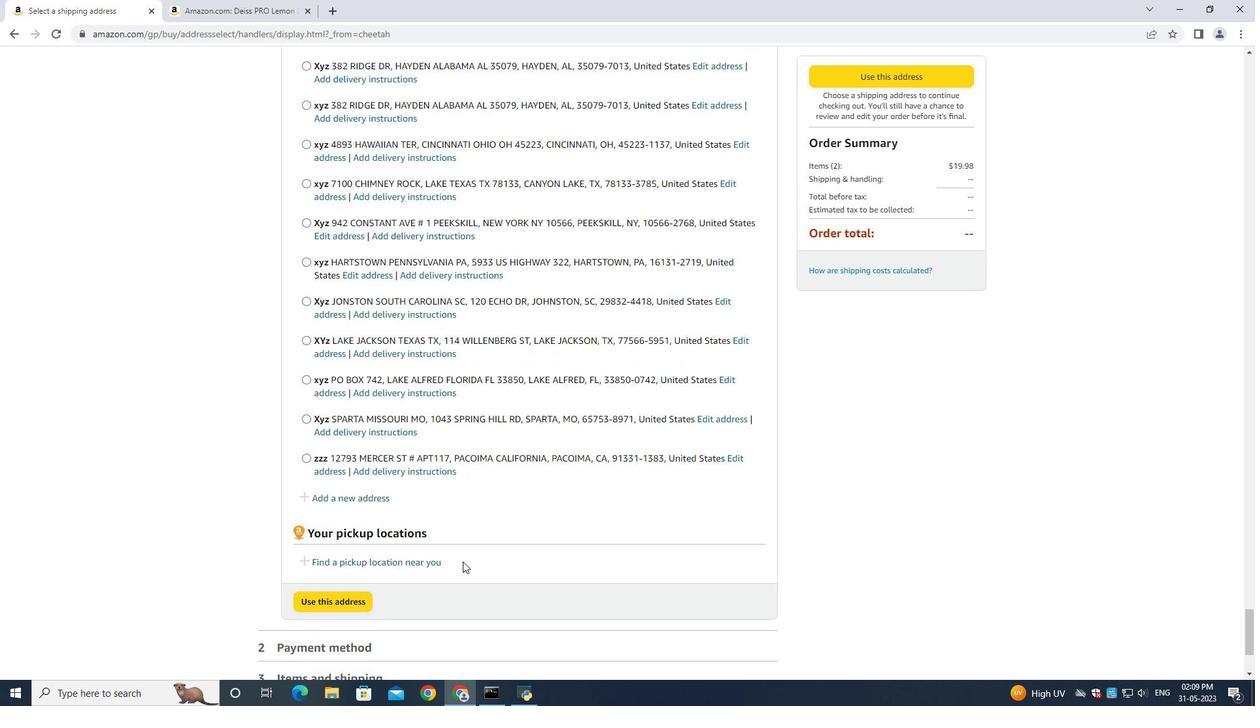 
Action: Mouse scrolled (463, 561) with delta (0, 0)
Screenshot: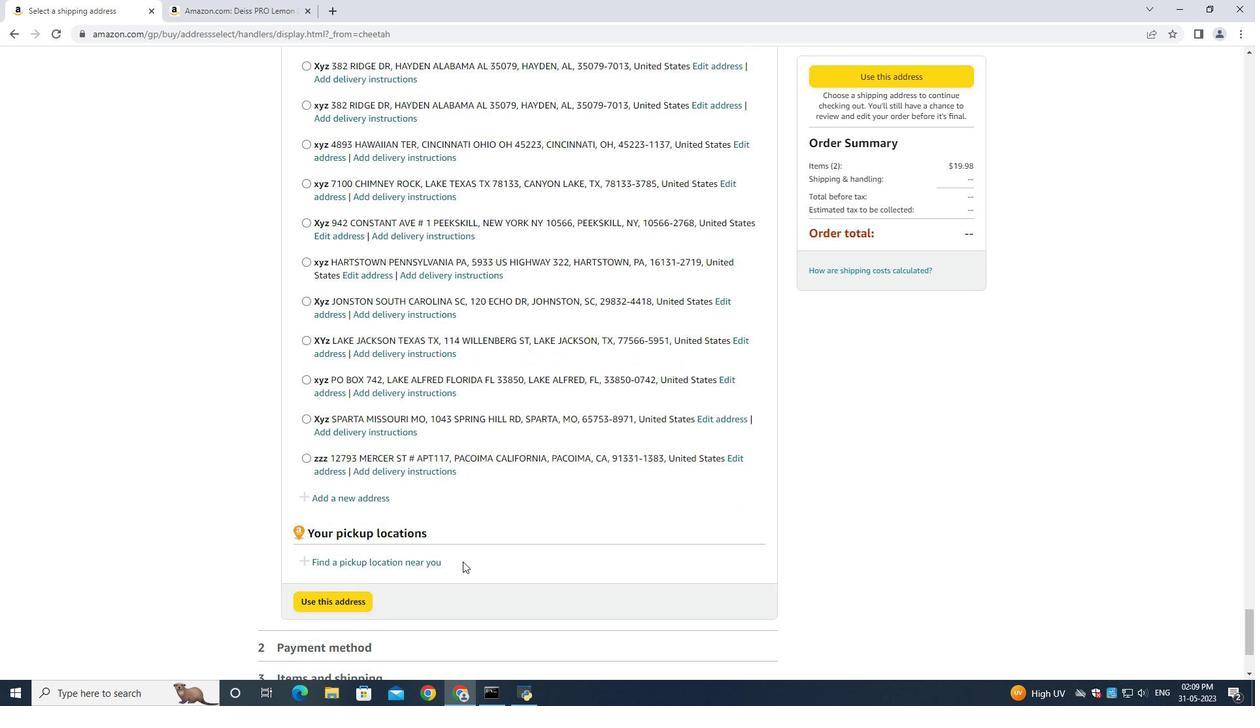 
Action: Mouse scrolled (463, 561) with delta (0, 0)
Screenshot: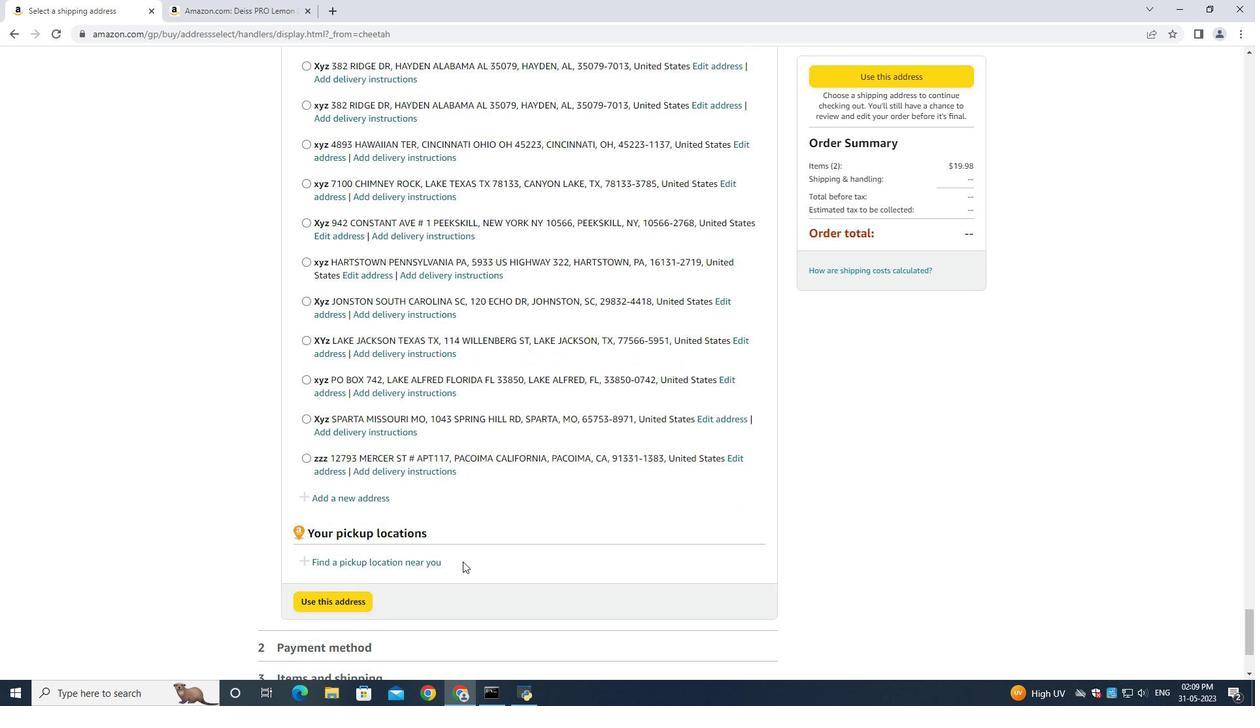 
Action: Mouse moved to (366, 308)
Screenshot: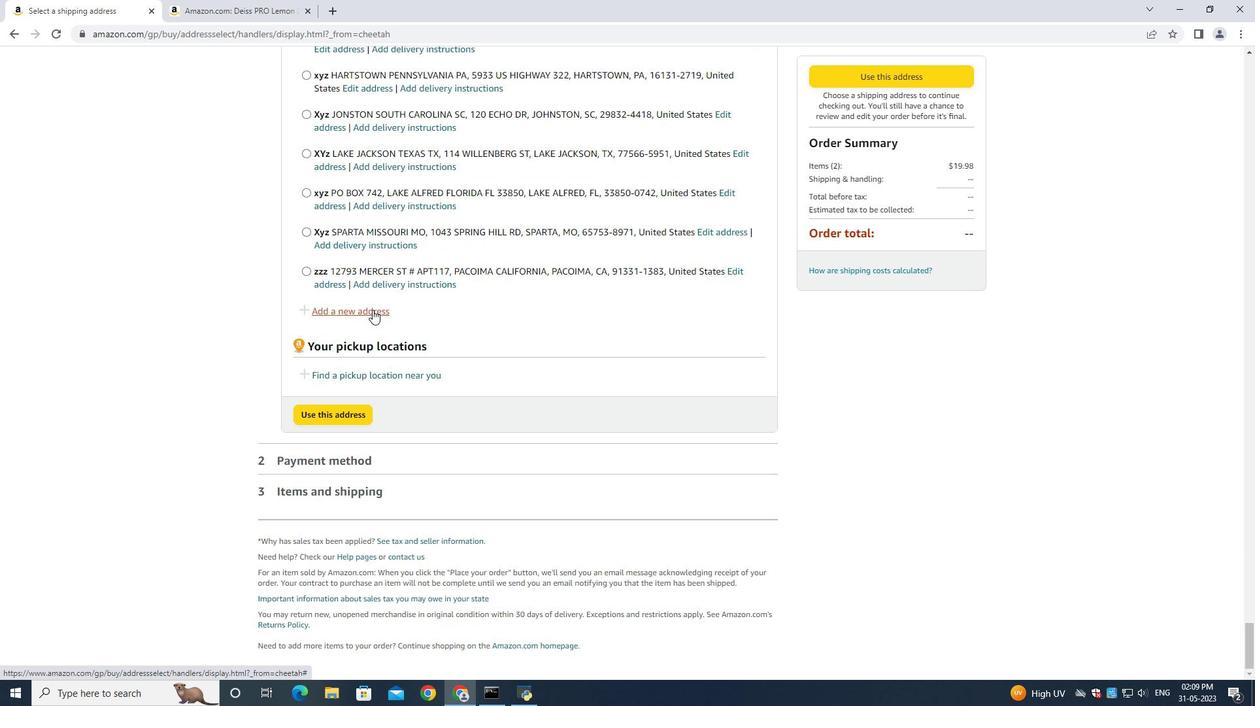 
Action: Mouse pressed left at (366, 308)
Screenshot: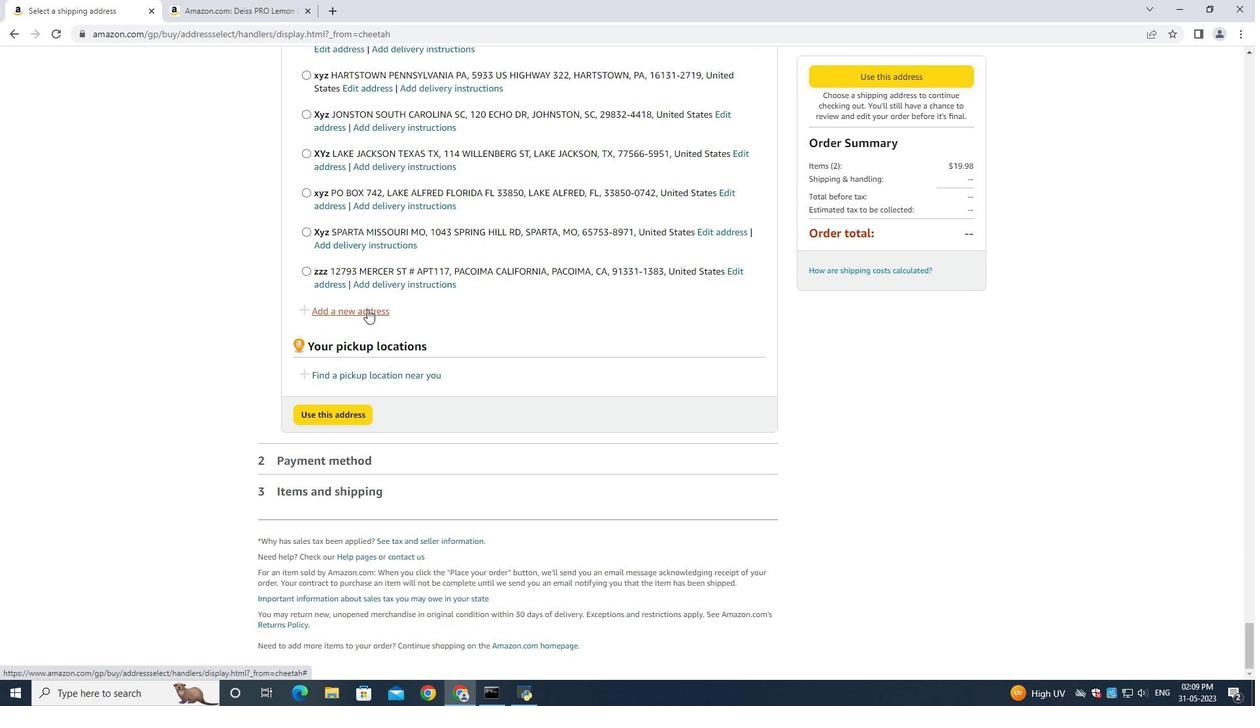 
Action: Mouse moved to (477, 318)
Screenshot: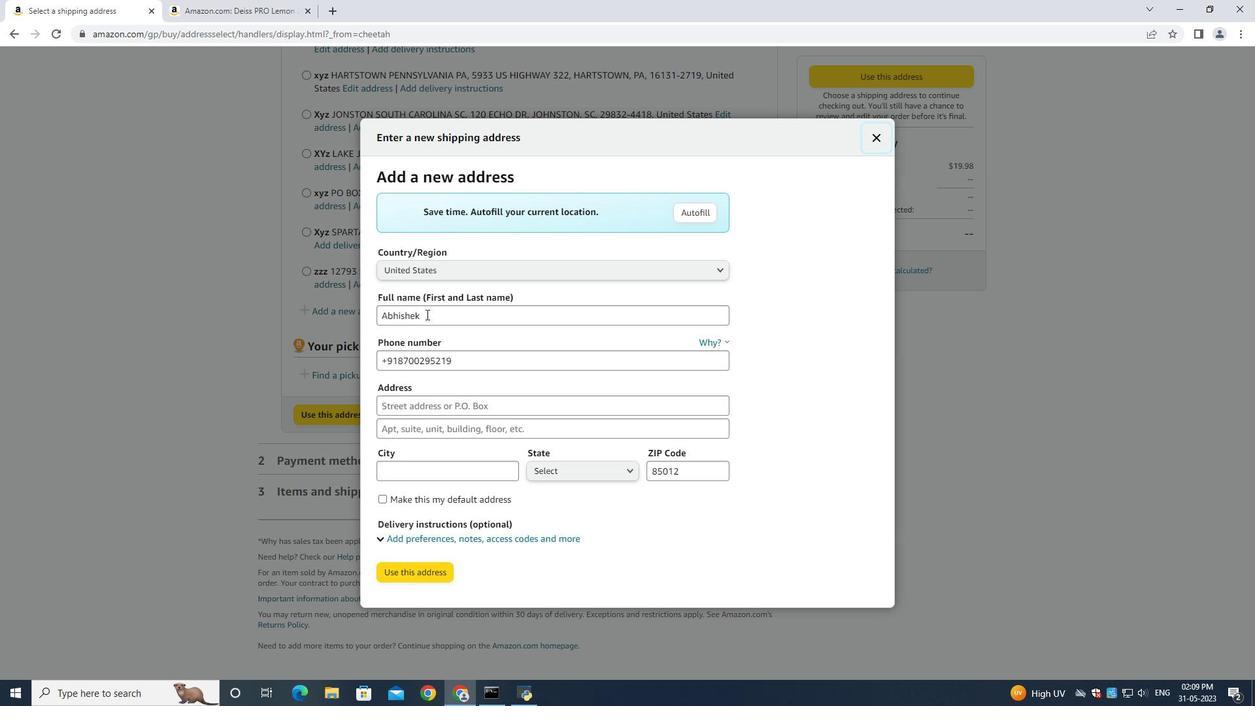 
Action: Mouse pressed left at (477, 318)
Screenshot: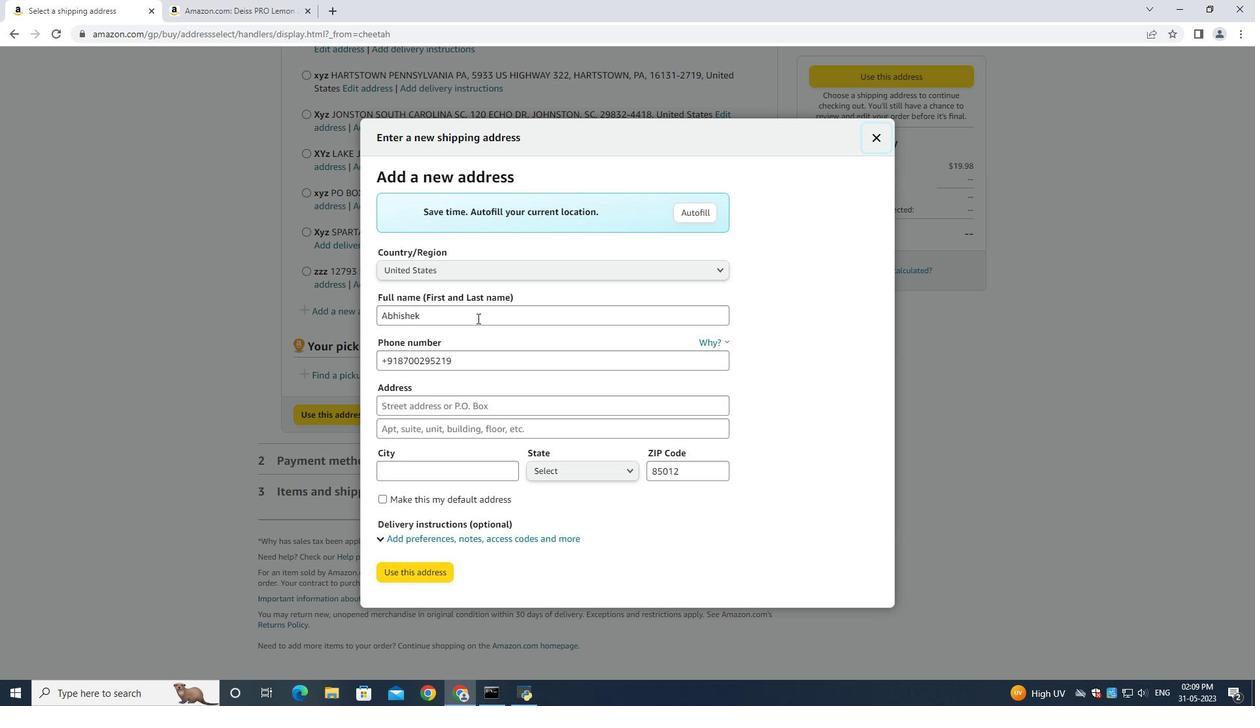 
Action: Key pressed ctrl+A<Key.backspace><Key.shift><Key.shift><Key.shift><Key.shift><Key.shift><Key.shift><Key.shift><Key.shift><Key.shift><Key.shift><Key.shift><Key.shift><Key.shift><Key.shift><Key.shift><Key.shift><Key.shift><Key.shift><Key.shift><Key.shift><Key.shift><Key.shift><Key.shift><Key.shift><Key.shift><Key.shift><Key.shift><Key.shift><Key.shift><Key.shift><Key.shift><Key.shift><Key.shift><Key.shift><Key.shift><Key.shift><Key.shift><Key.shift><Key.shift><Key.shift><Key.shift><Key.shift><Key.shift><Key.shift><Key.shift><Key.shift><Key.shift><Key.shift><Key.shift><Key.shift>Kendall<Key.space><Key.shift><Key.shift><Key.shift><Key.shift><Key.shift><Key.shift><Key.shift><Key.shift><Key.shift><Key.shift><Key.shift><Key.shift><Key.shift><Key.shift><Key.shift><Key.shift><Key.shift><Key.shift><Key.shift><Key.shift><Key.shift><Key.shift>Wright<Key.tab><Key.tab><Key.backspace>5742125169<Key.tab>1123<Key.space><Key.shift>Sharon<Key.space><Key.shift>Lane<Key.space><Key.shift><Key.shift><Key.shift><Key.shift><Key.shift><Key.shift><Key.shift><Key.shift><Key.shift><Key.shift><Key.shift><Key.shift><Key.shift><Key.shift><Key.shift><Key.shift><Key.shift><Key.shift><Key.shift><Key.shift><Key.shift>South<Key.space><Key.backspace><Key.backspace><Key.backspace><Key.backspace><Key.backspace><Key.backspace><Key.tab><Key.shift>Sputh<Key.space><Key.backspace><Key.backspace><Key.backspace><Key.backspace><Key.backspace>outh<Key.space><Key.shift><Key.shift><Key.shift><Key.shift><Key.shift><Key.shift><Key.shift><Key.shift><Key.shift><Key.shift><Key.shift><Key.shift><Key.shift><Key.shift><Key.shift><Key.shift><Key.shift><Key.shift><Key.shift><Key.shift><Key.shift><Key.shift><Key.shift><Key.shift><Key.shift><Key.shift><Key.shift><Key.shift><Key.shift><Key.shift><Key.shift><Key.shift><Key.shift><Key.shift><Key.shift><Key.shift><Key.shift><Key.shift><Key.shift><Key.shift><Key.shift><Key.shift><Key.shift><Key.shift><Key.shift><Key.shift><Key.shift><Key.shift><Key.shift><Key.shift><Key.shift><Key.shift><Key.shift><Key.shift><Key.shift><Key.shift><Key.shift><Key.shift><Key.shift><Key.shift><Key.shift><Key.shift><Key.shift><Key.shift><Key.shift><Key.shift><Key.shift><Key.shift><Key.shift><Key.shift><Key.shift><Key.shift><Key.shift><Key.shift><Key.shift><Key.shift><Key.shift><Key.shift><Key.shift><Key.shift><Key.shift>Bend<Key.space><Key.shift><Key.shift><Key.shift><Key.shift><Key.shift><Key.shift><Key.shift><Key.shift><Key.shift><Key.shift><Key.shift><Key.shift><Key.shift><Key.shift><Key.shift><Key.shift><Key.shift><Key.shift><Key.shift><Key.shift><Key.shift><Key.shift><Key.shift><Key.shift><Key.shift><Key.shift><Key.shift><Key.shift><Key.shift><Key.shift><Key.shift><Key.shift><Key.shift><Key.shift><Key.shift><Key.shift><Key.shift><Key.shift><Key.shift><Key.shift><Key.shift><Key.shift><Key.shift><Key.shift><Key.shift><Key.shift><Key.shift><Key.shift><Key.shift><Key.shift><Key.shift><Key.shift><Key.shift><Key.shift><Key.shift><Key.shift><Key.shift><Key.shift><Key.shift><Key.shift>Indiana
Screenshot: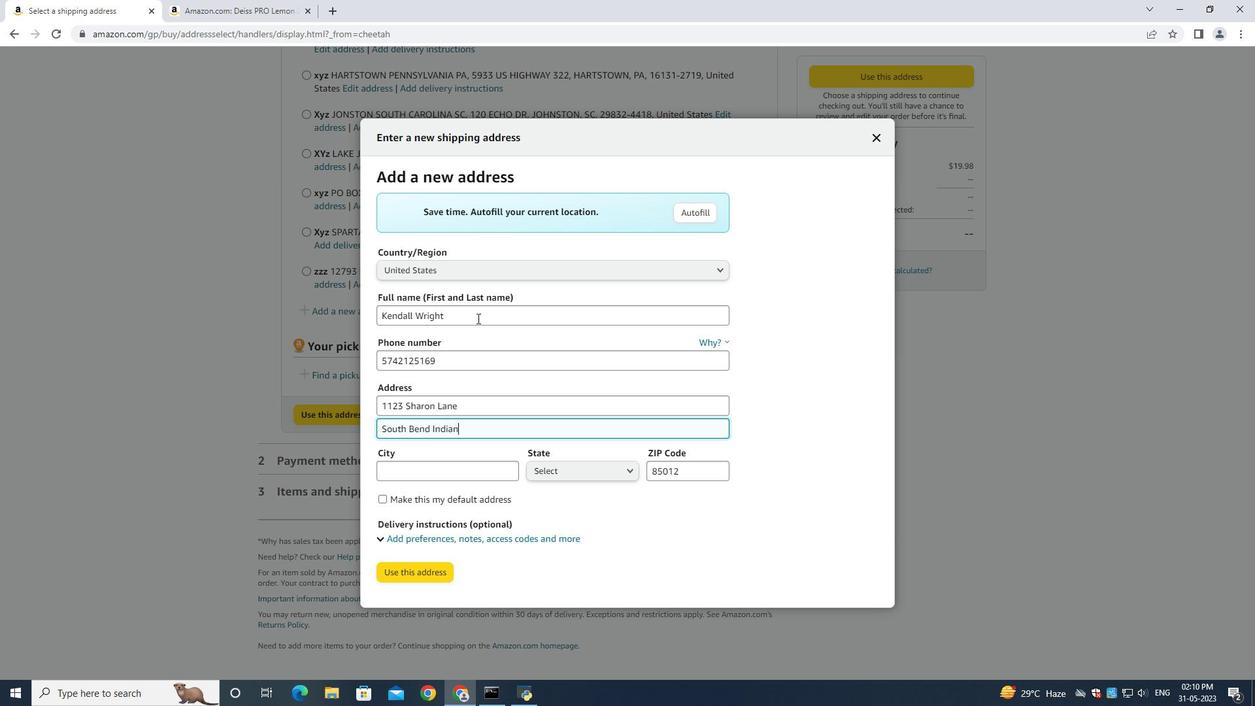 
Action: Mouse moved to (447, 471)
Screenshot: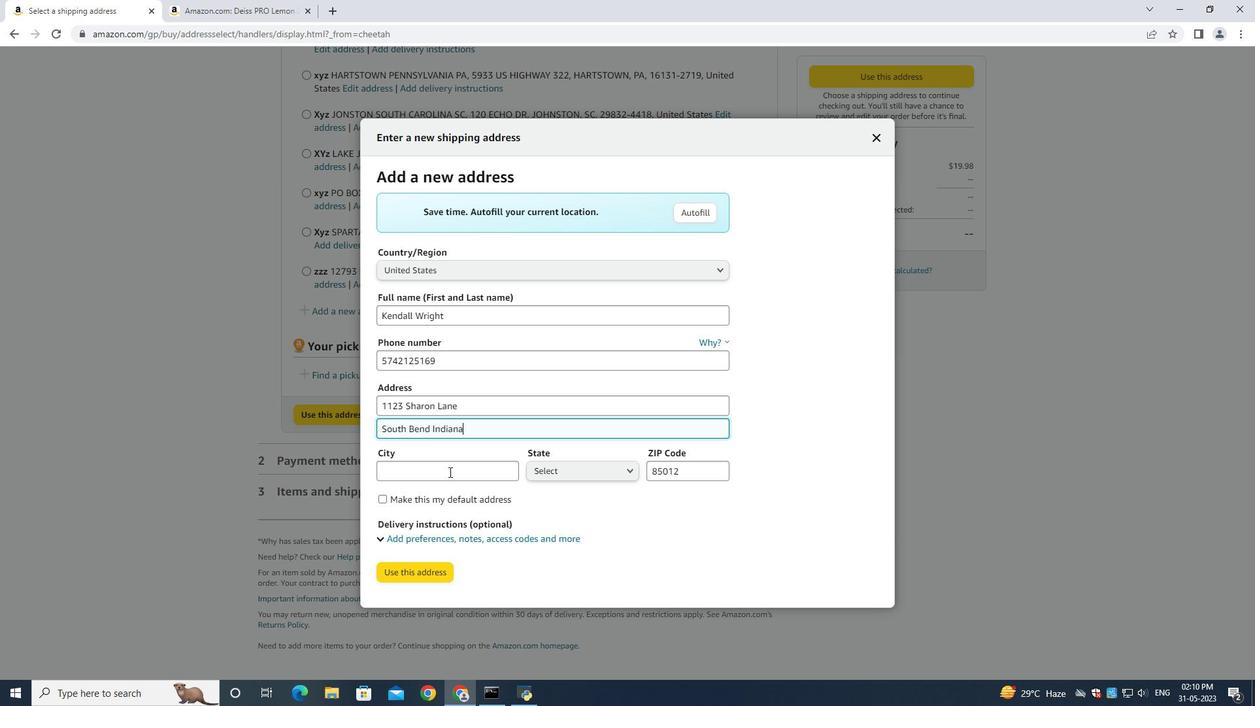 
Action: Mouse pressed left at (447, 471)
Screenshot: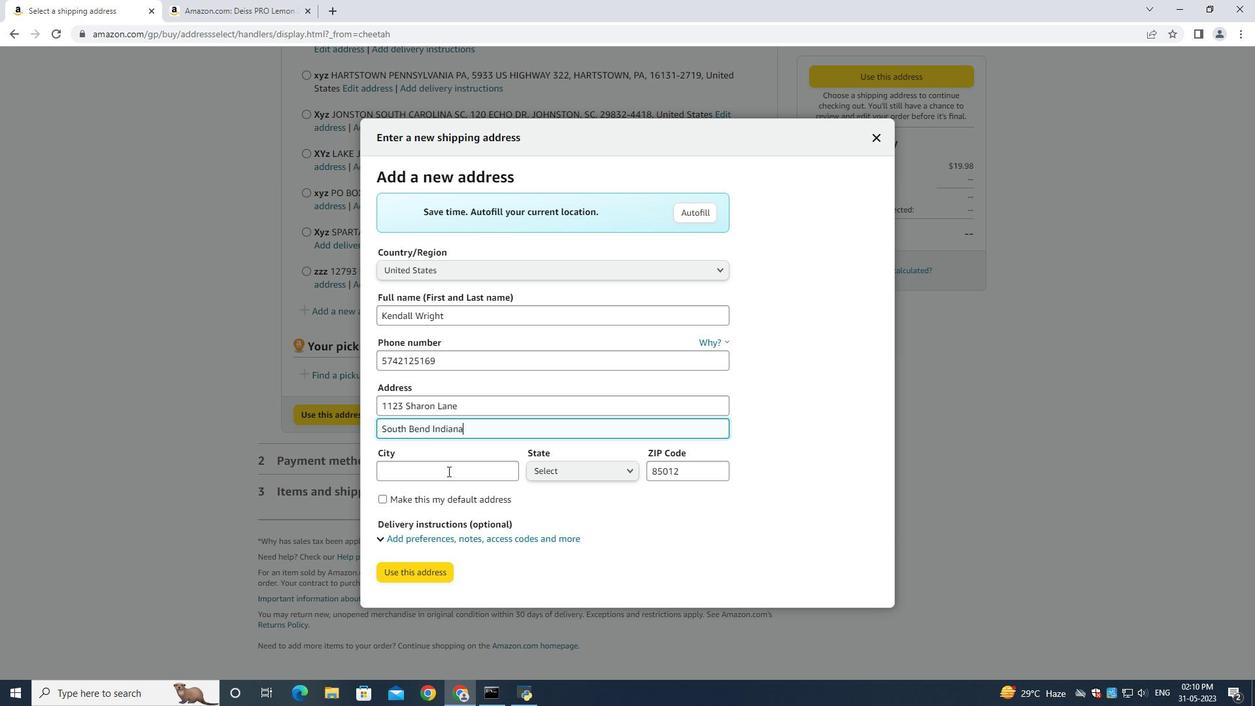 
Action: Key pressed <Key.shift>South<Key.space><Key.shift>Bem<Key.backspace>nd<Key.tab><Key.up><Key.down><Key.down><Key.down><Key.down><Key.down><Key.down><Key.down><Key.down><Key.down><Key.down><Key.down><Key.down><Key.down><Key.down><Key.down><Key.down><Key.down><Key.down><Key.down><Key.down><Key.down><Key.down><Key.down><Key.down><Key.down><Key.down>in<Key.enter><Key.tab><Key.backspace>46625
Screenshot: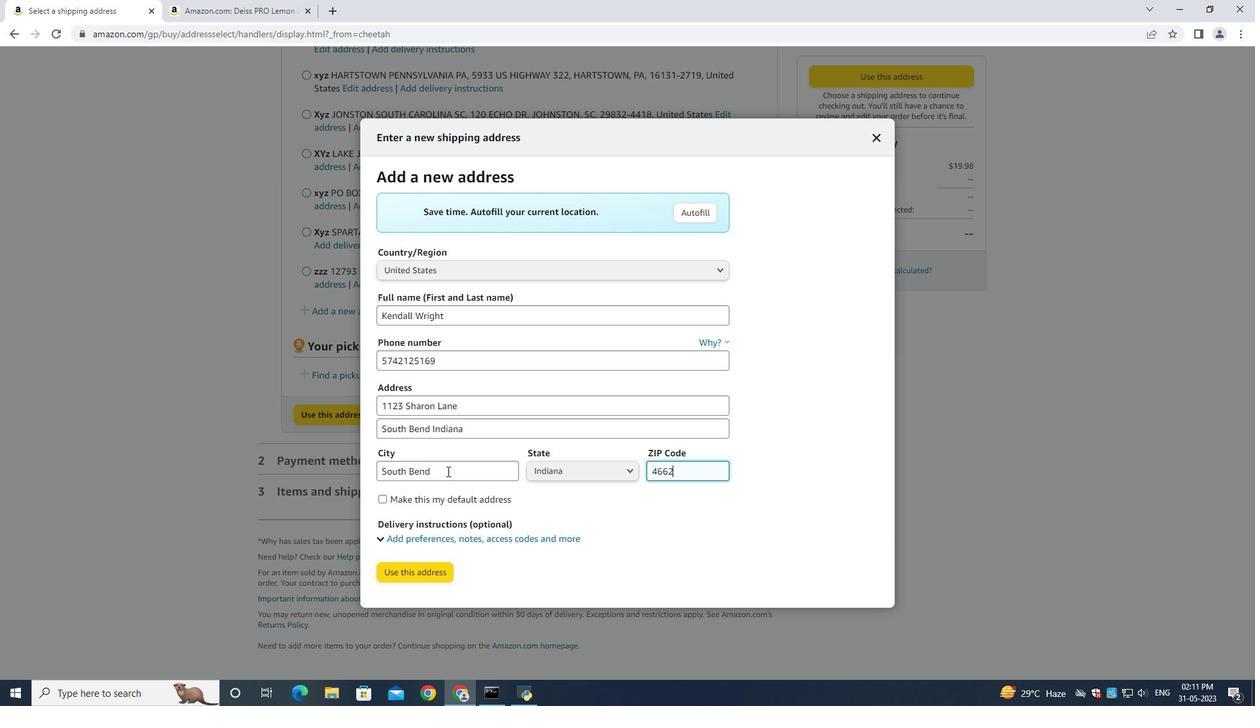 
Action: Mouse moved to (421, 578)
Screenshot: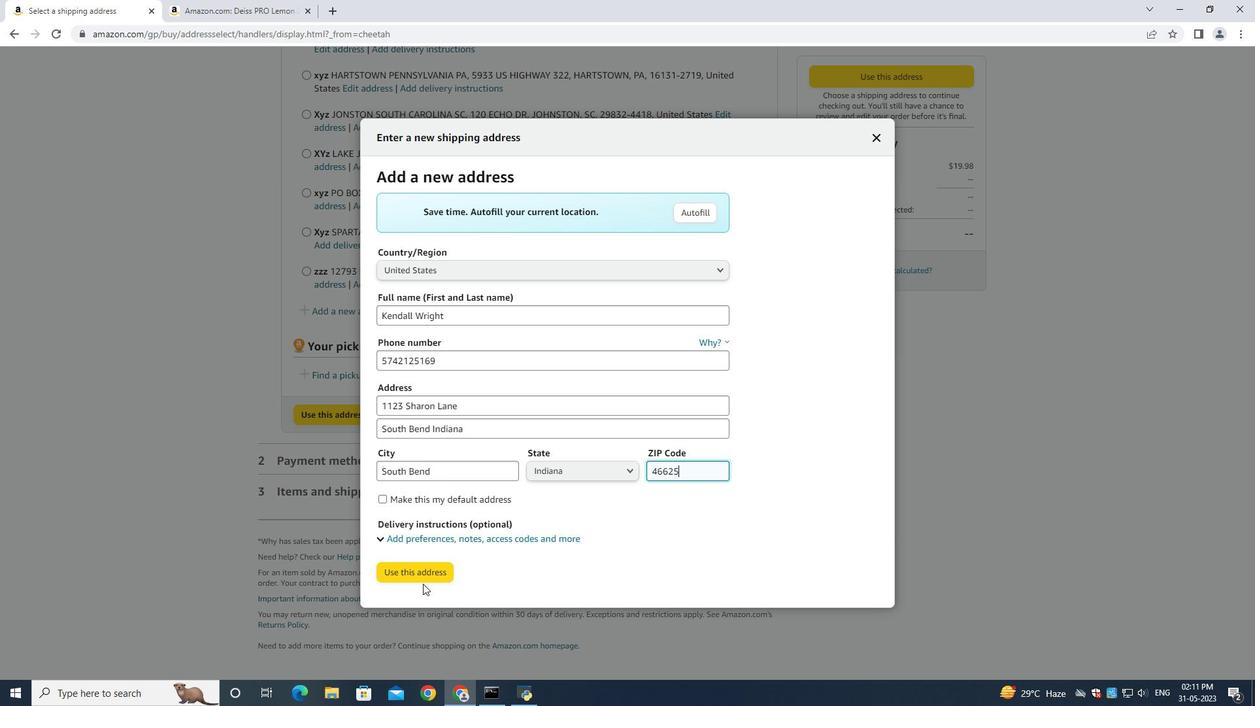 
Action: Mouse pressed left at (421, 578)
Screenshot: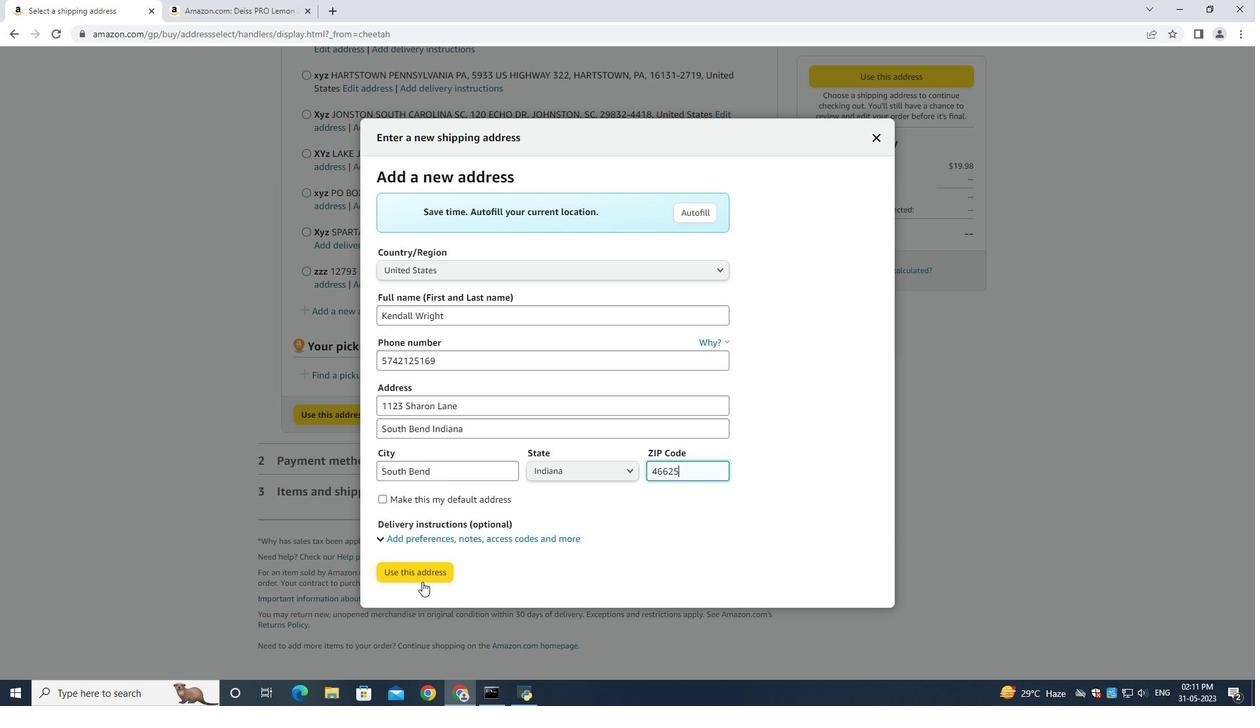 
Action: Mouse moved to (412, 602)
Screenshot: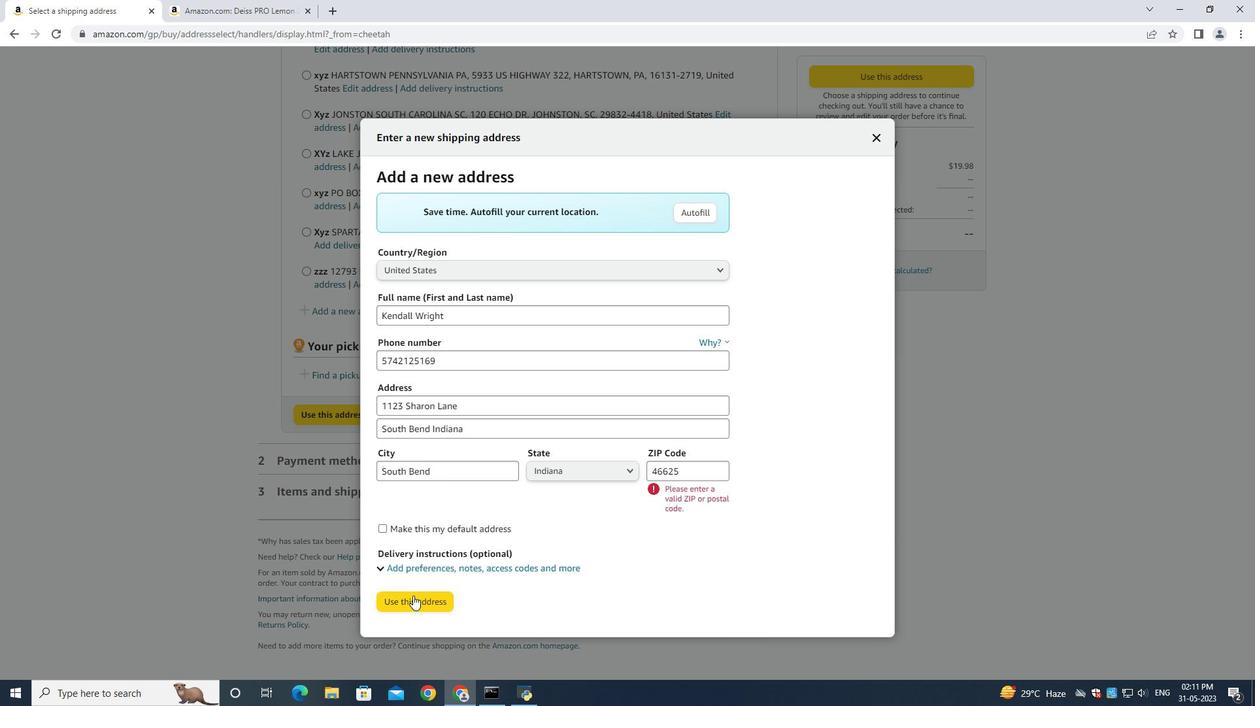 
Action: Mouse pressed left at (412, 602)
Screenshot: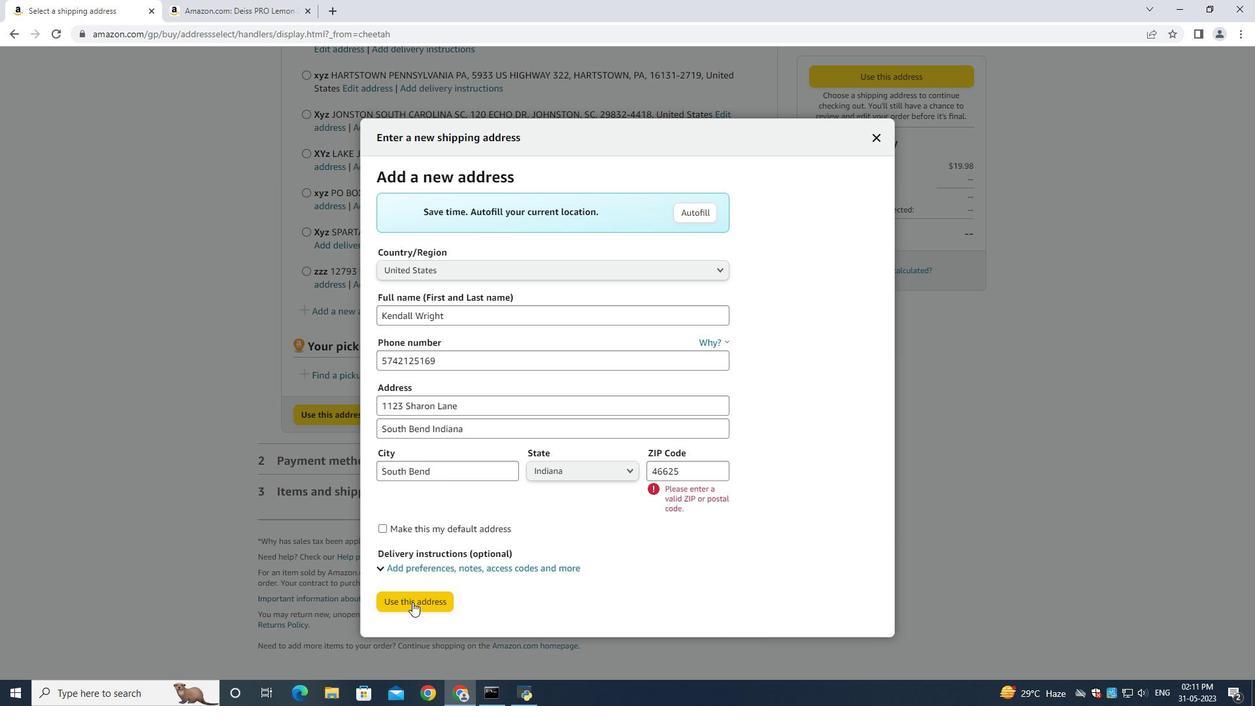 
Action: Mouse moved to (433, 661)
Screenshot: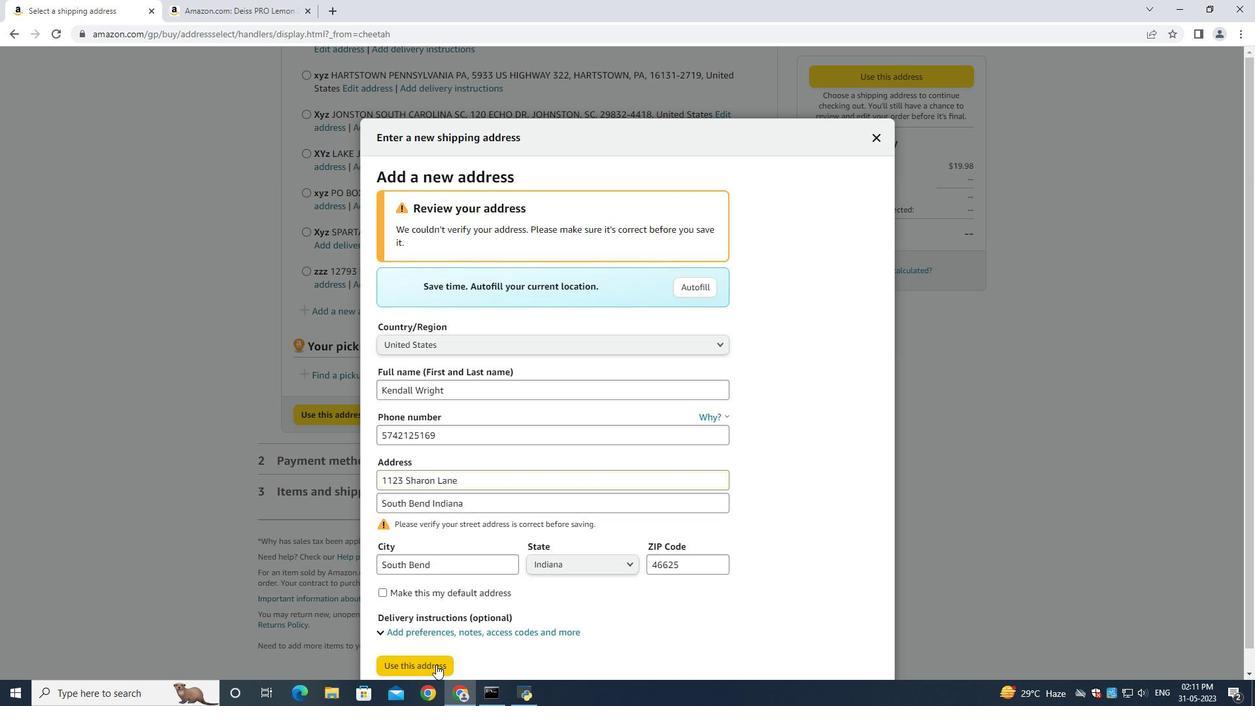 
Action: Mouse pressed left at (433, 661)
Screenshot: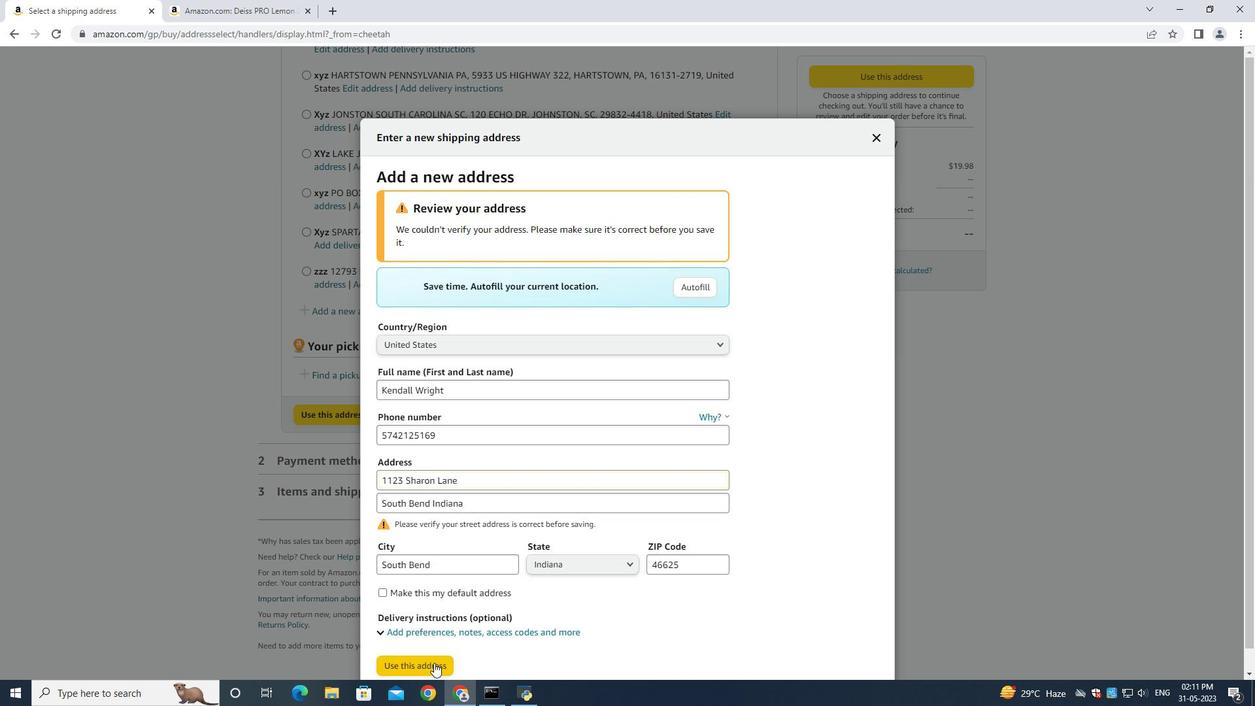 
Action: Mouse moved to (656, 399)
Screenshot: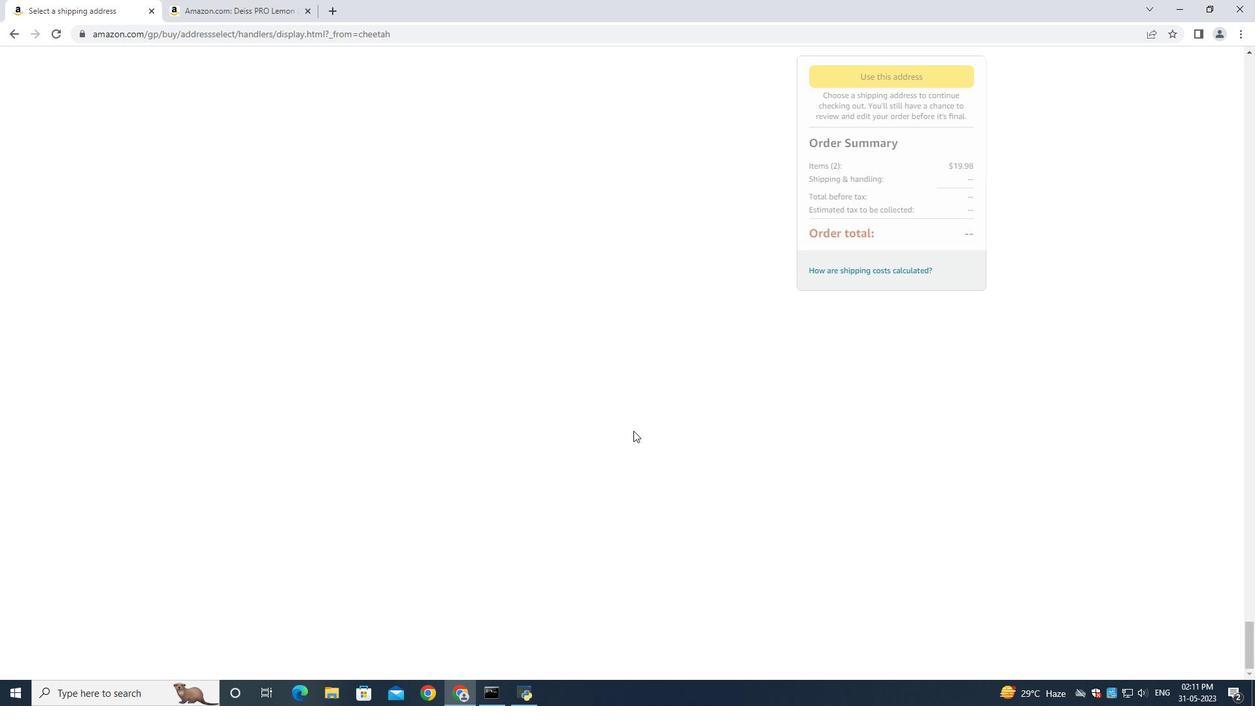 
